 Task: Compare the reviews of different Airbnb properties to decide which one to book.
Action: Mouse moved to (580, 342)
Screenshot: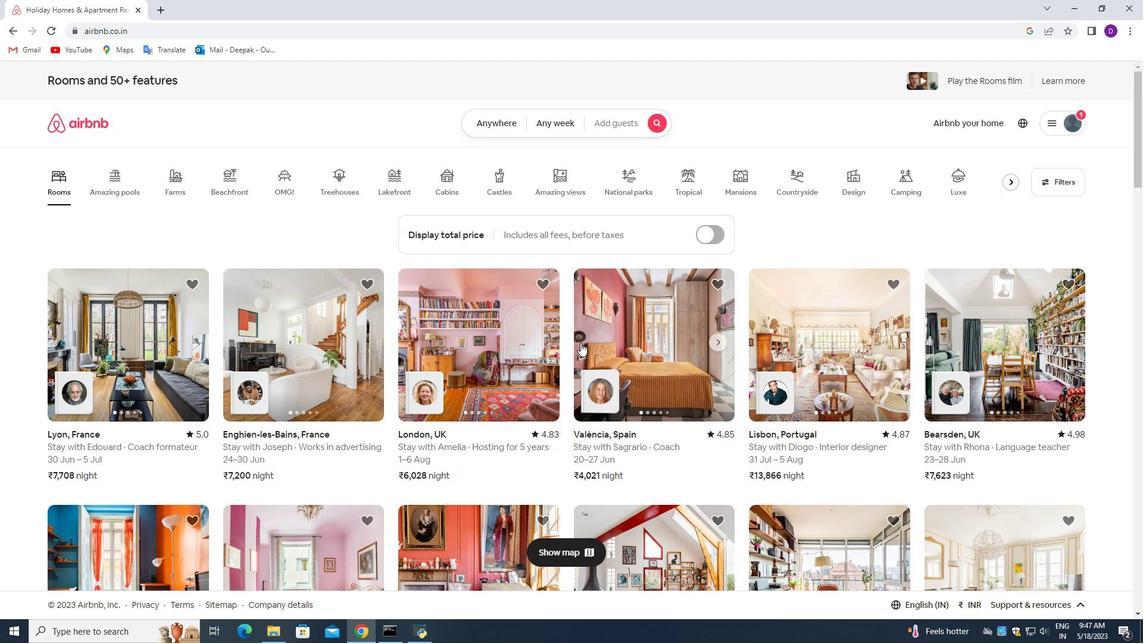 
Action: Mouse scrolled (580, 343) with delta (0, 0)
Screenshot: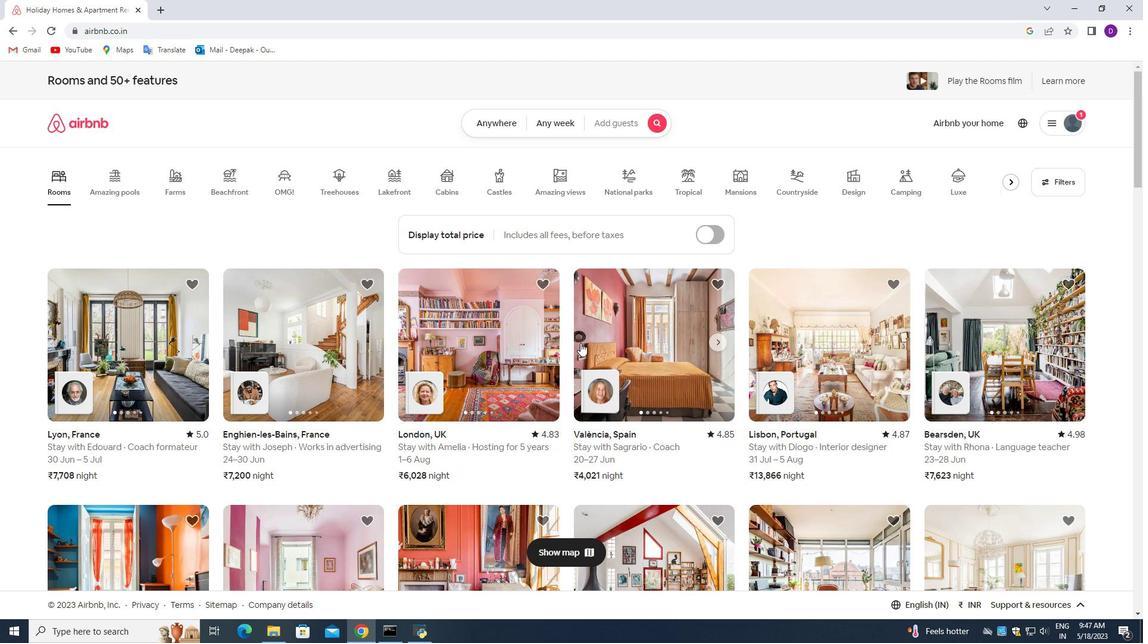 
Action: Mouse moved to (566, 342)
Screenshot: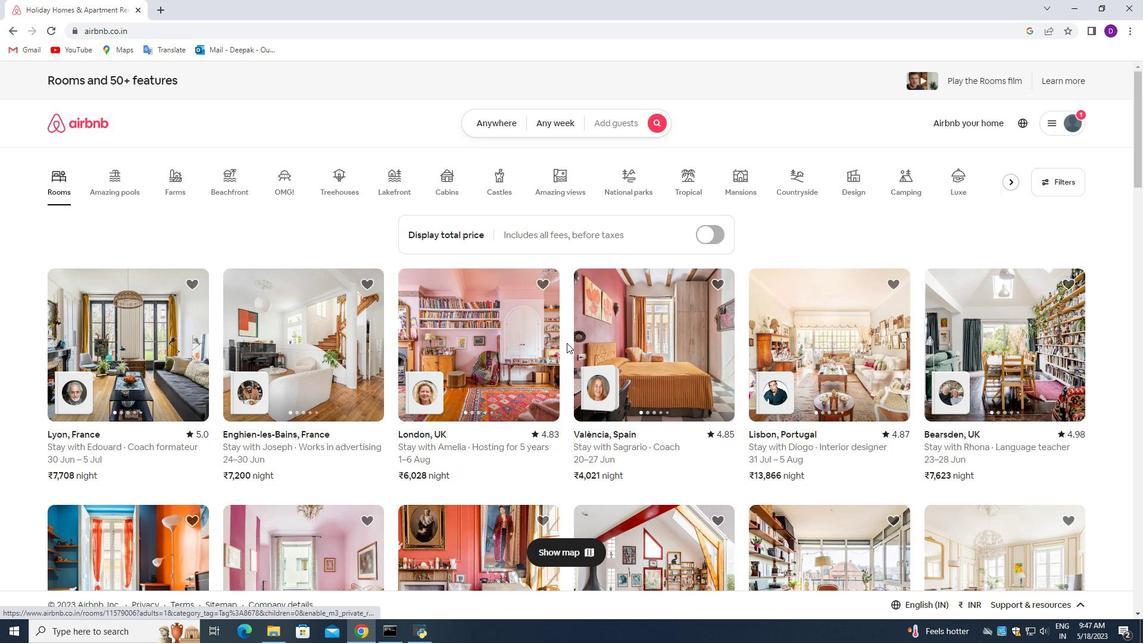 
Action: Mouse scrolled (566, 342) with delta (0, 0)
Screenshot: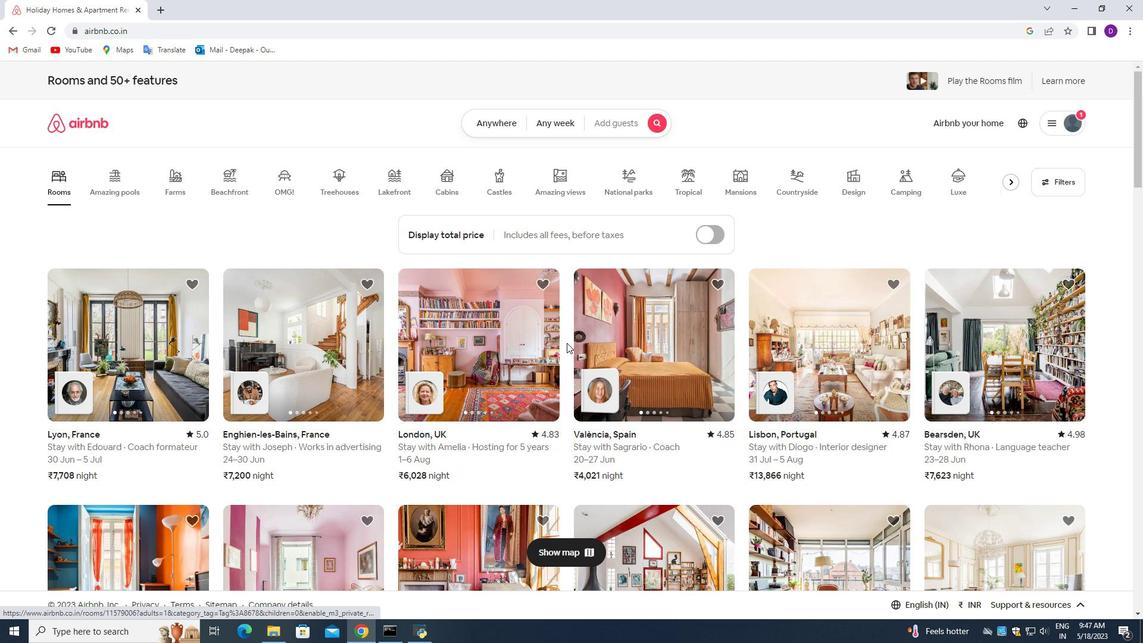 
Action: Mouse scrolled (566, 342) with delta (0, 0)
Screenshot: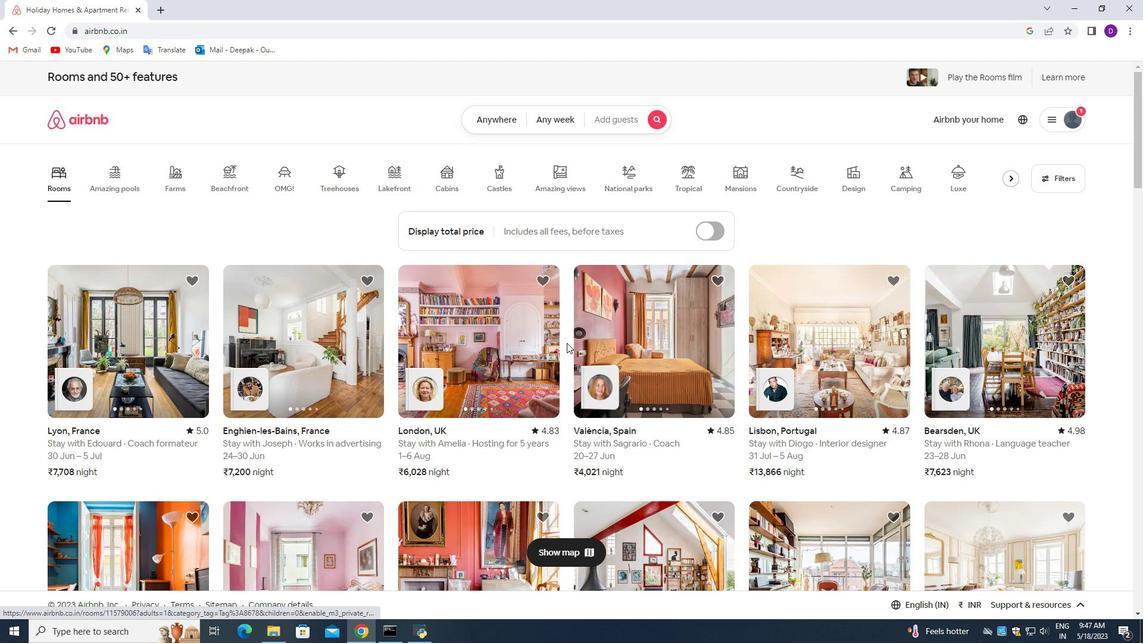 
Action: Mouse moved to (566, 342)
Screenshot: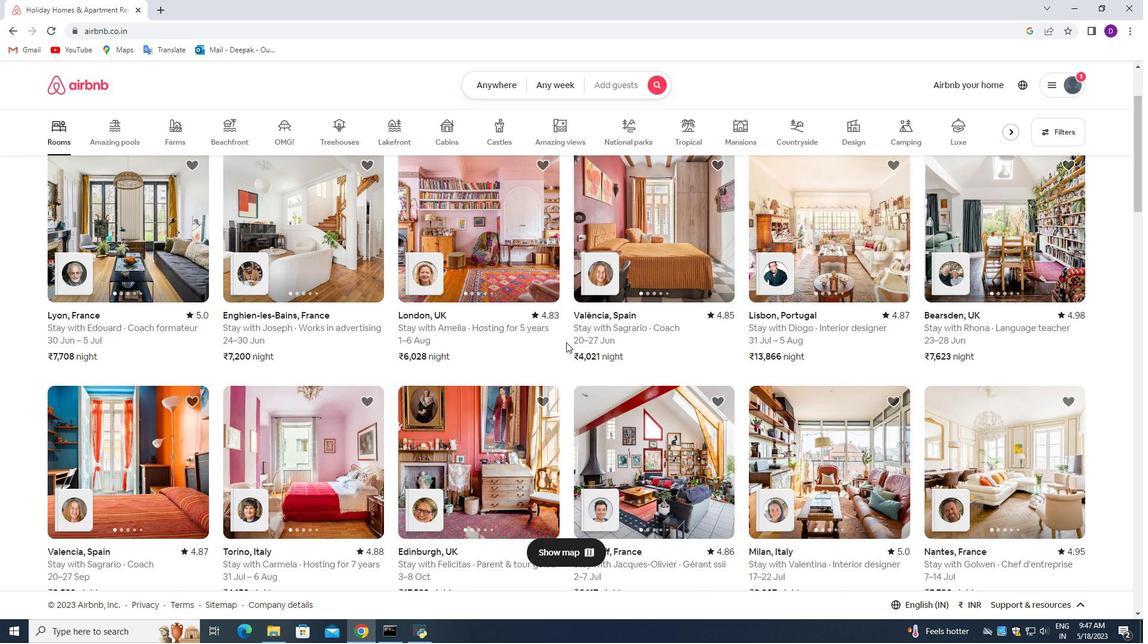 
Action: Mouse scrolled (566, 341) with delta (0, 0)
Screenshot: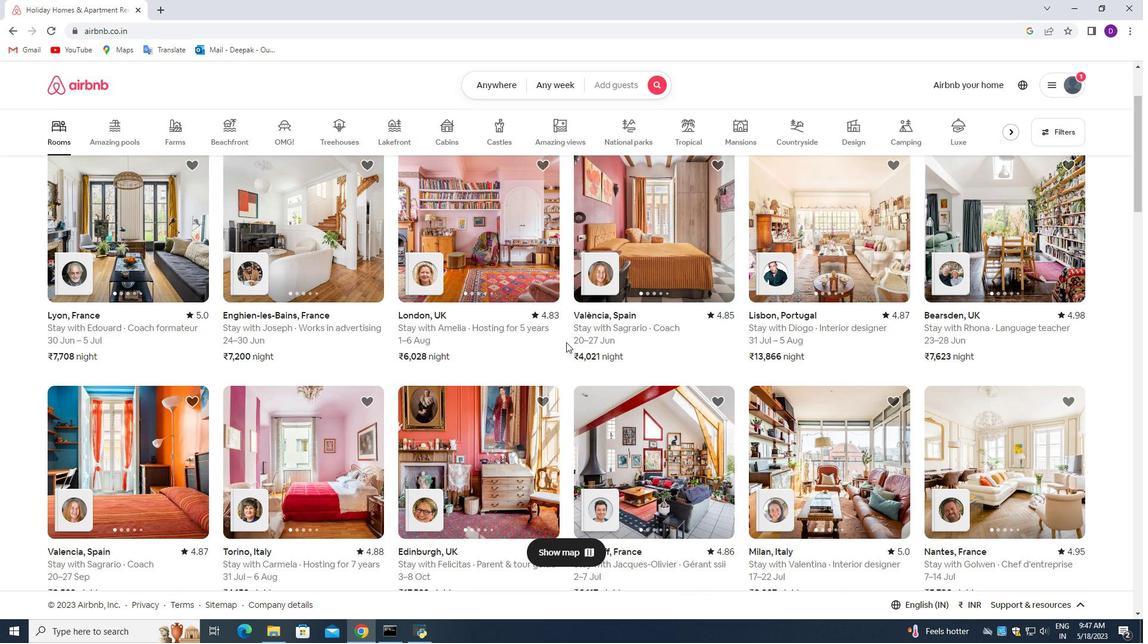 
Action: Mouse scrolled (566, 341) with delta (0, 0)
Screenshot: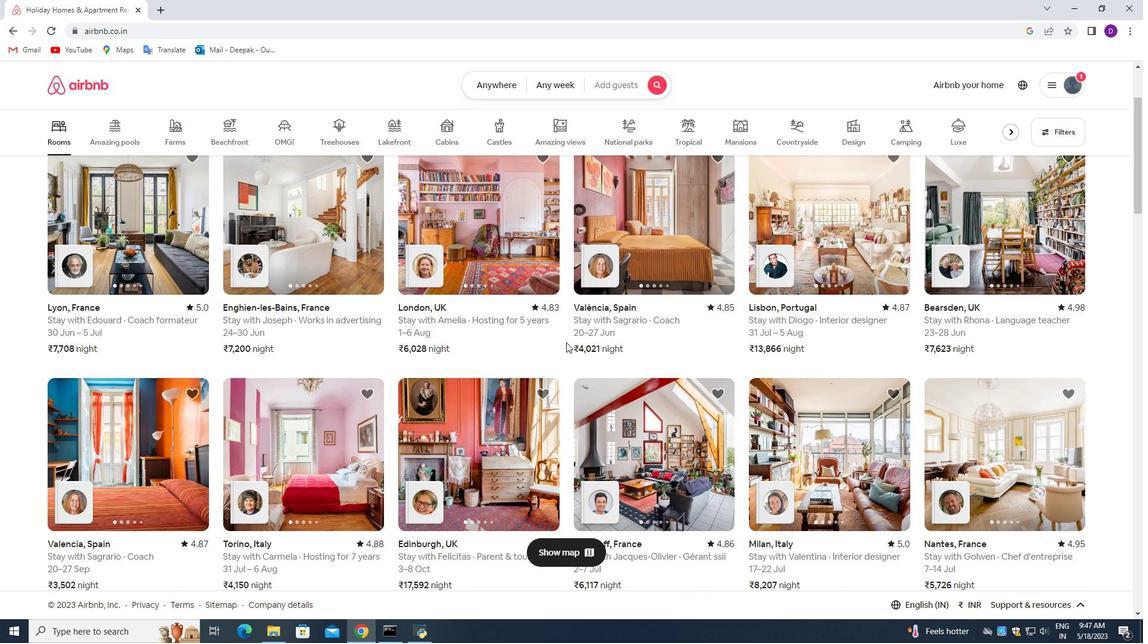 
Action: Mouse scrolled (566, 341) with delta (0, 0)
Screenshot: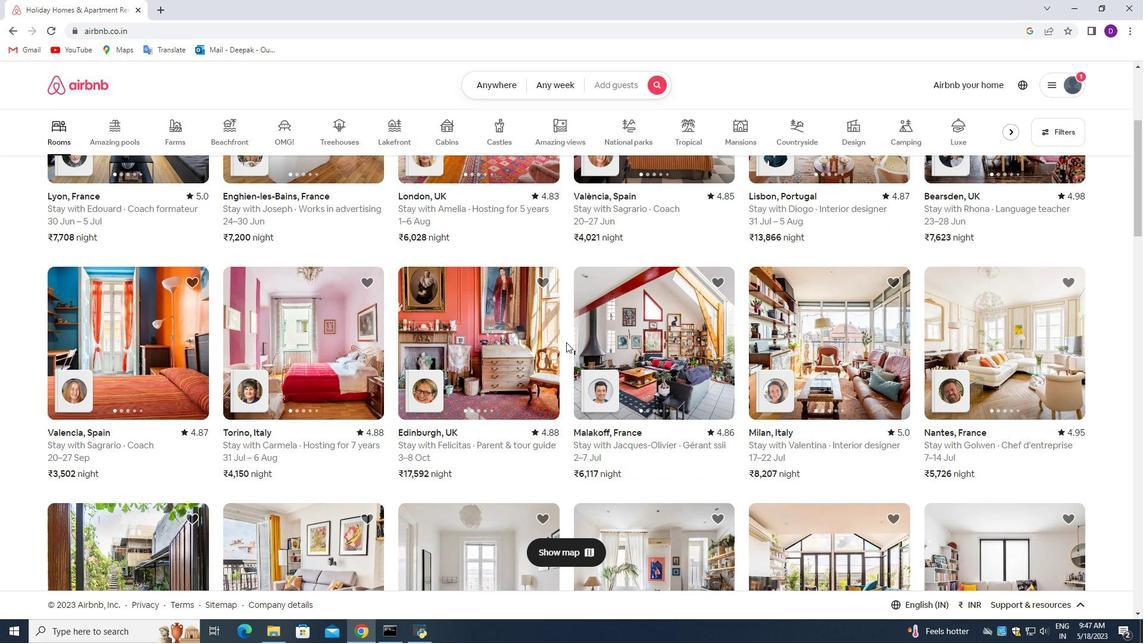 
Action: Mouse scrolled (566, 341) with delta (0, 0)
Screenshot: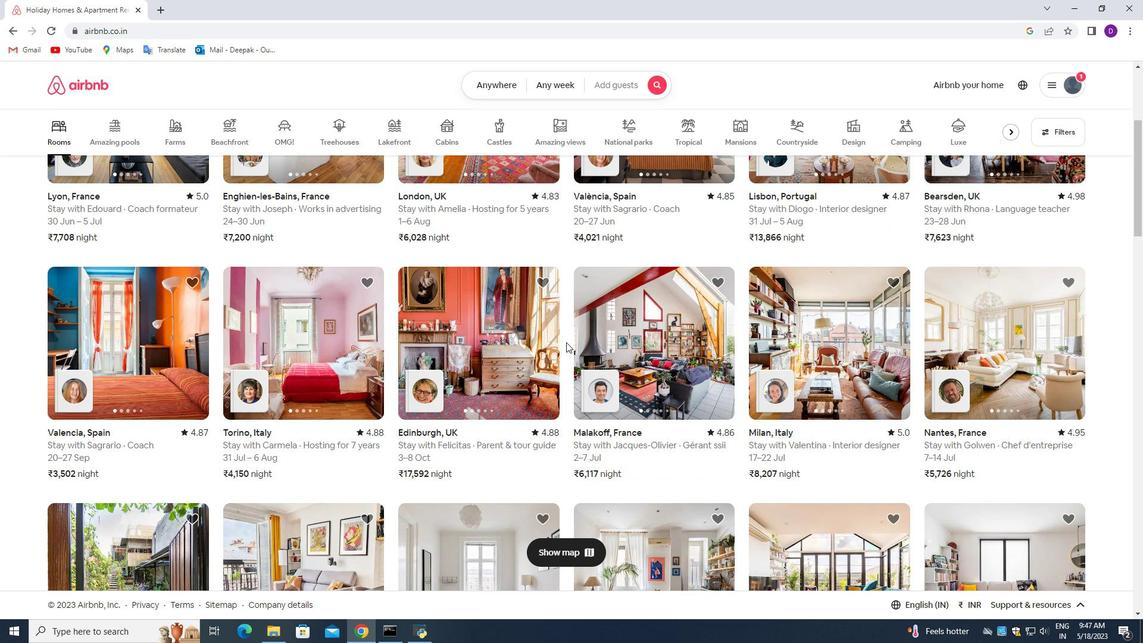 
Action: Mouse scrolled (566, 341) with delta (0, 0)
Screenshot: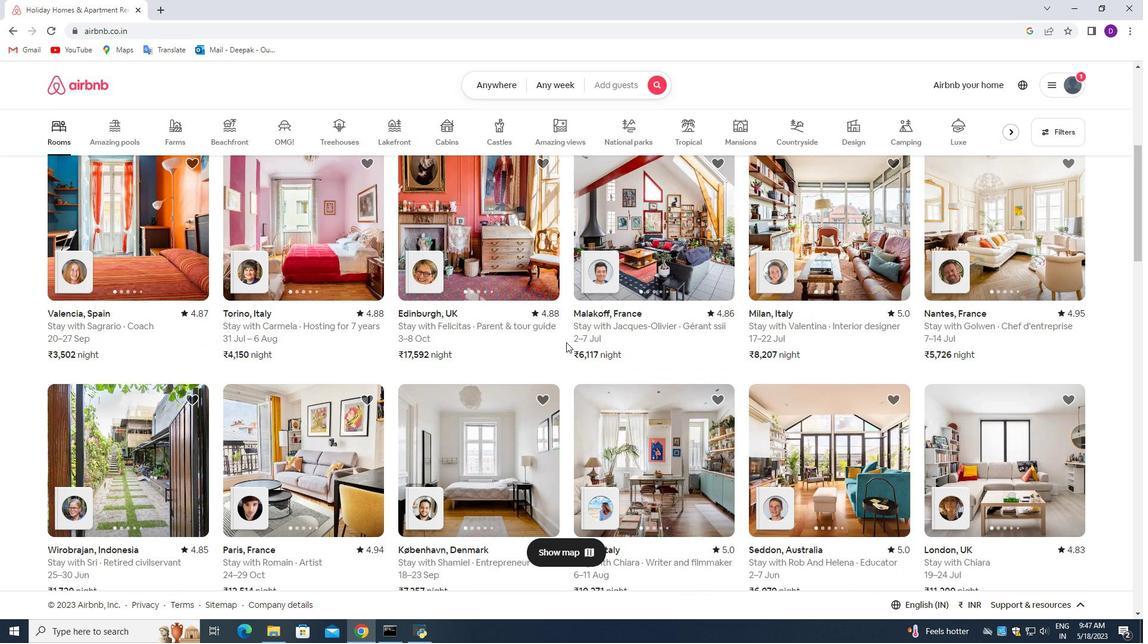 
Action: Mouse scrolled (566, 341) with delta (0, 0)
Screenshot: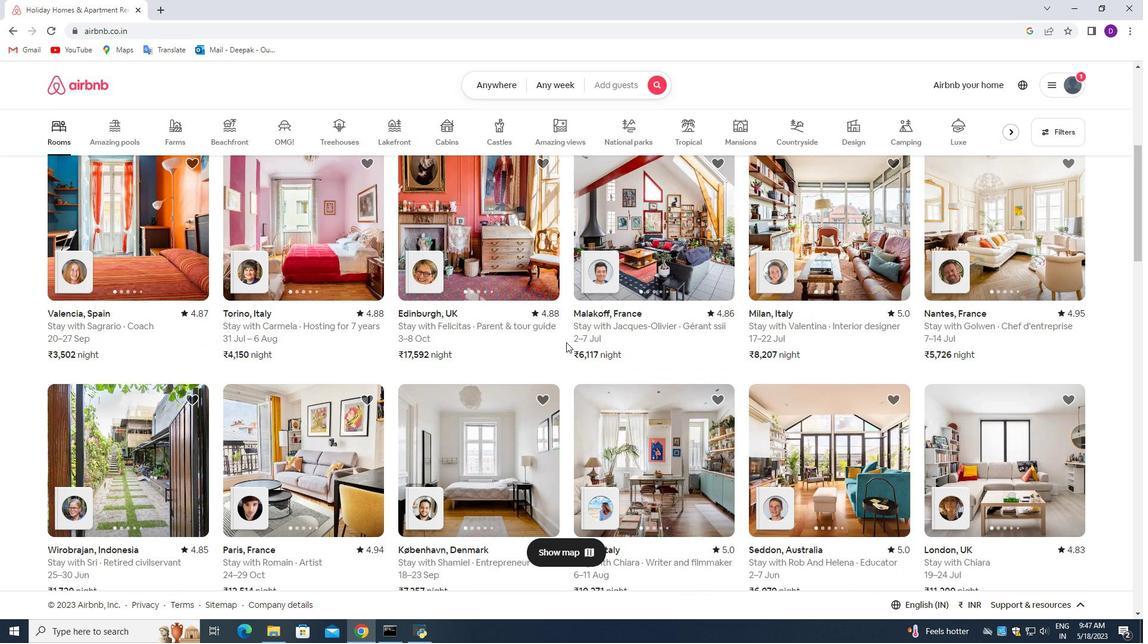 
Action: Mouse scrolled (566, 341) with delta (0, 0)
Screenshot: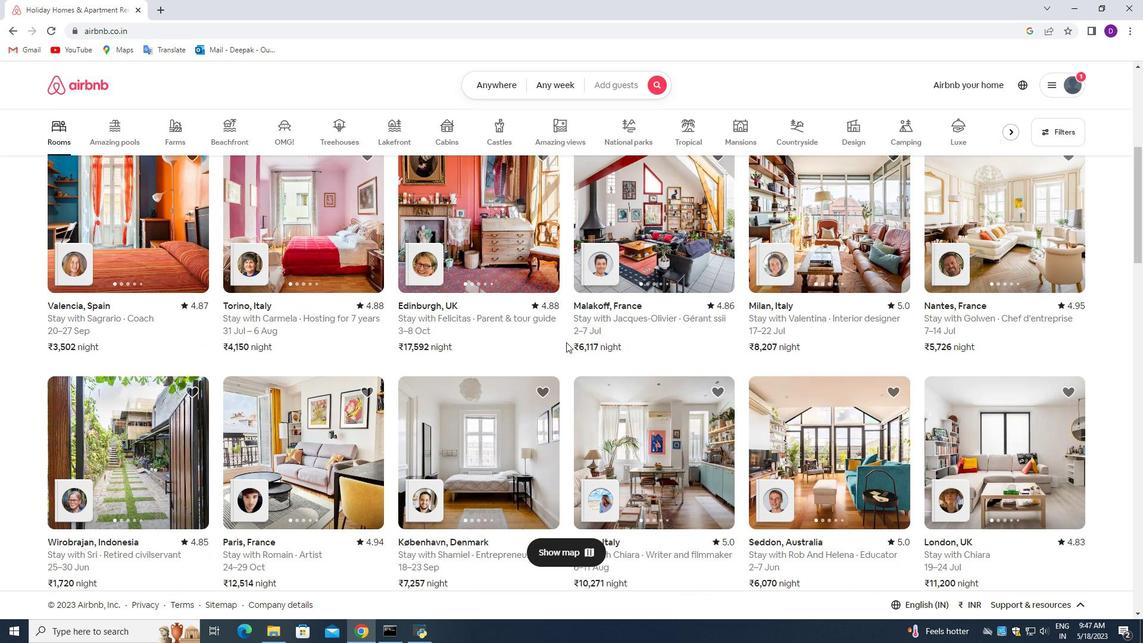 
Action: Mouse scrolled (566, 341) with delta (0, 0)
Screenshot: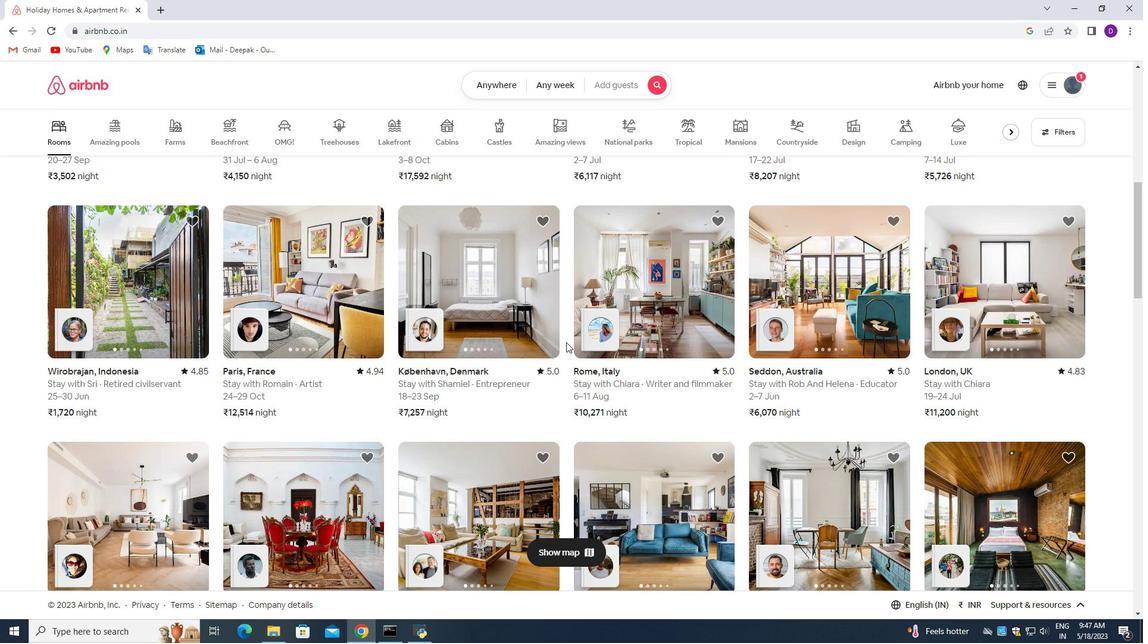 
Action: Mouse scrolled (566, 341) with delta (0, 0)
Screenshot: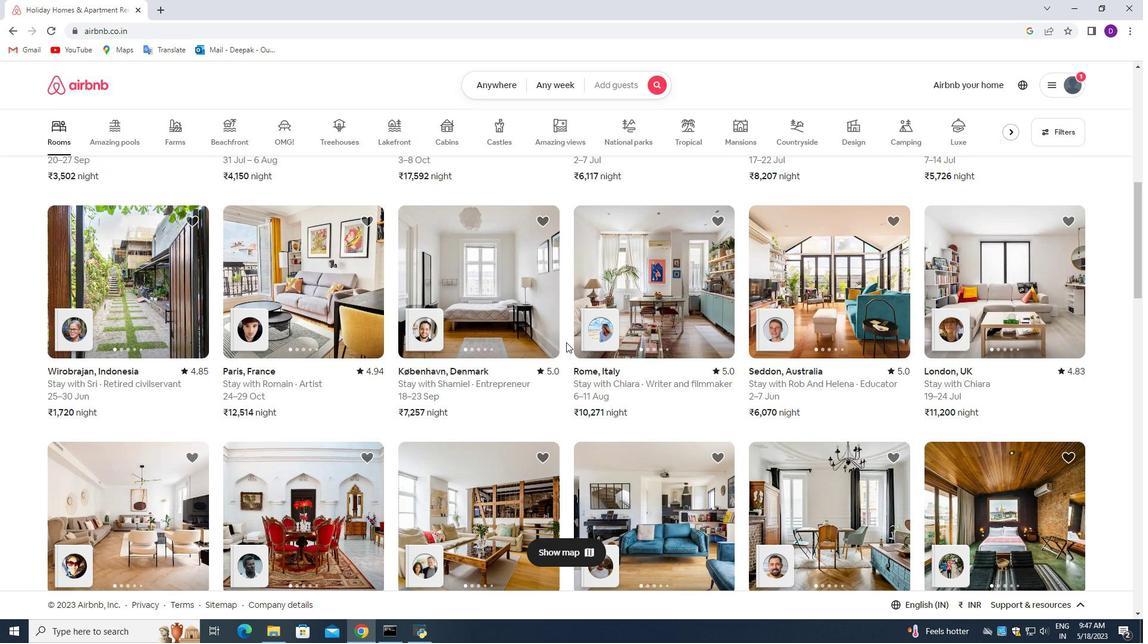 
Action: Mouse scrolled (566, 341) with delta (0, 0)
Screenshot: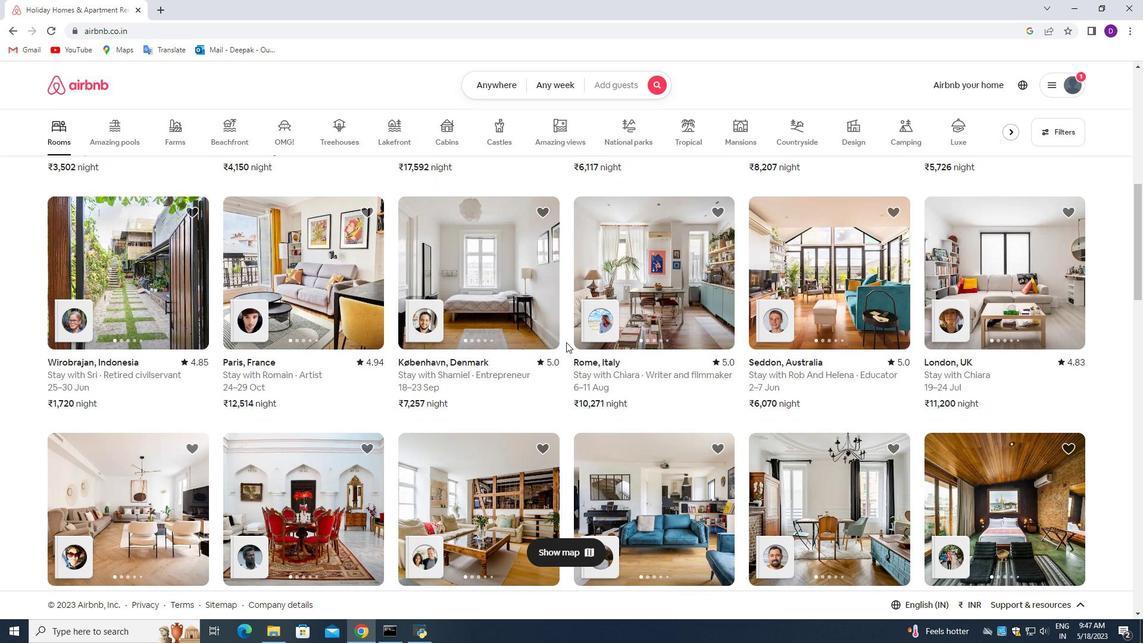 
Action: Mouse scrolled (566, 341) with delta (0, 0)
Screenshot: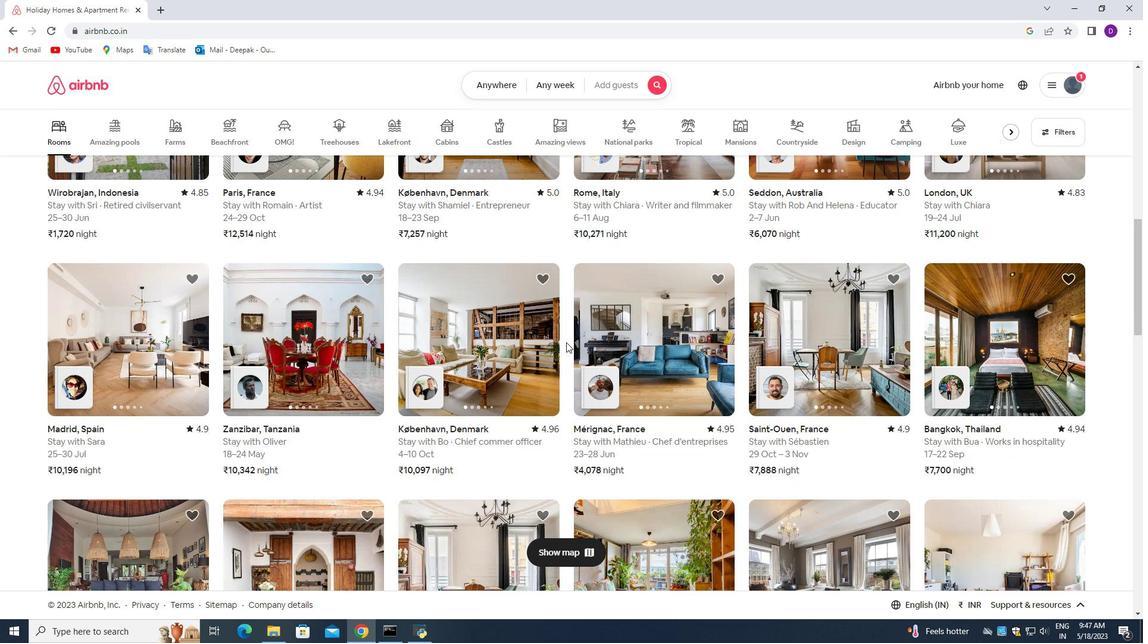 
Action: Mouse scrolled (566, 341) with delta (0, 0)
Screenshot: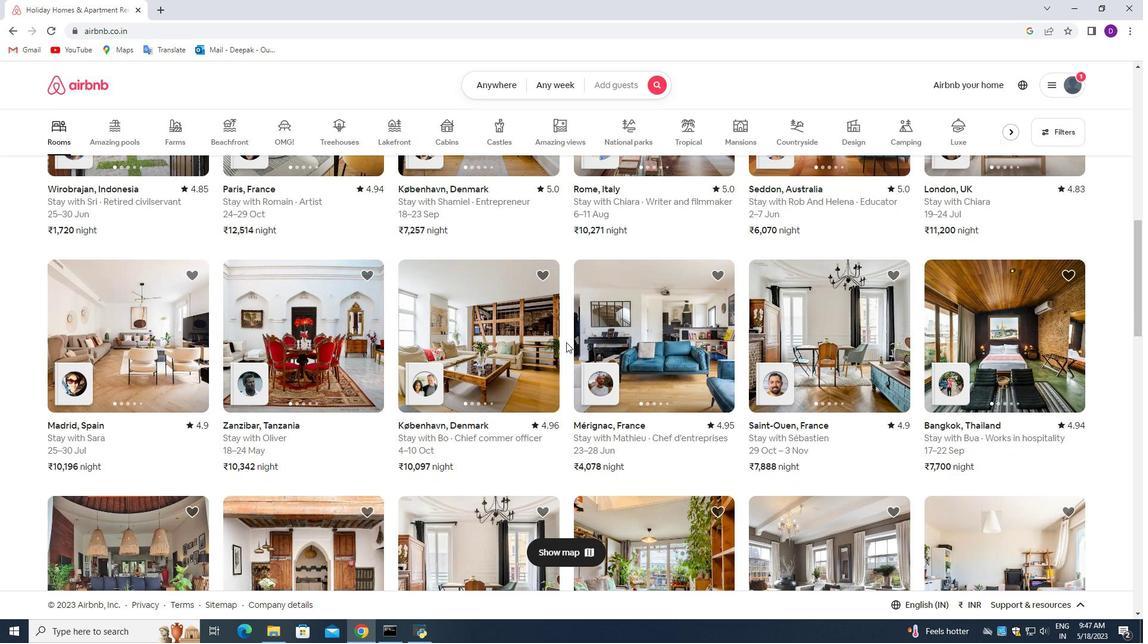 
Action: Mouse scrolled (566, 341) with delta (0, 0)
Screenshot: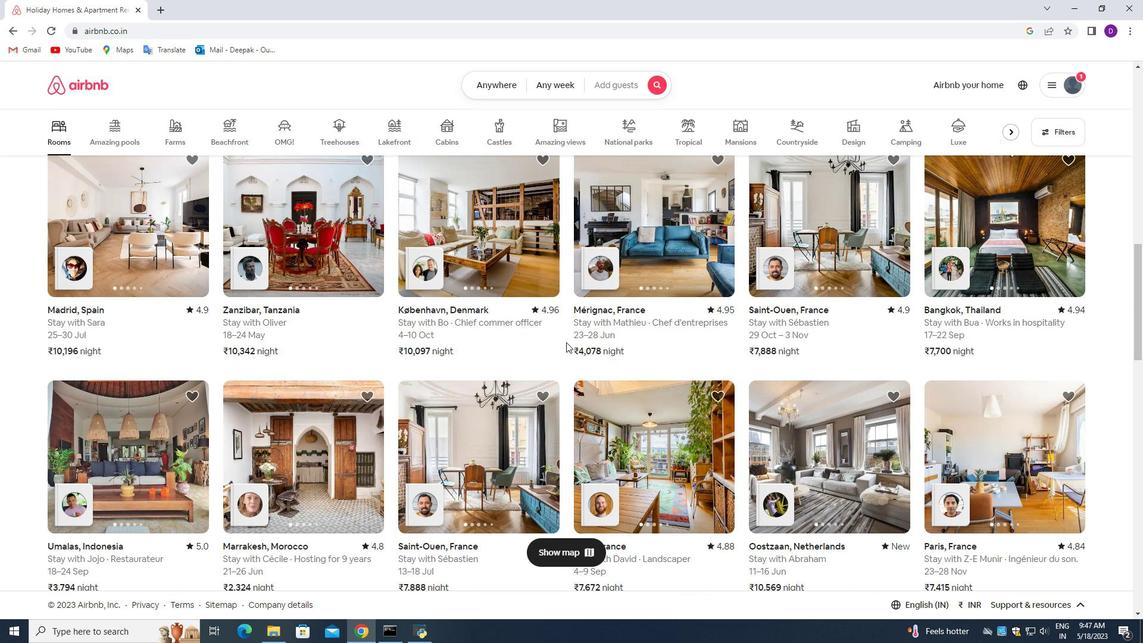 
Action: Mouse scrolled (566, 341) with delta (0, 0)
Screenshot: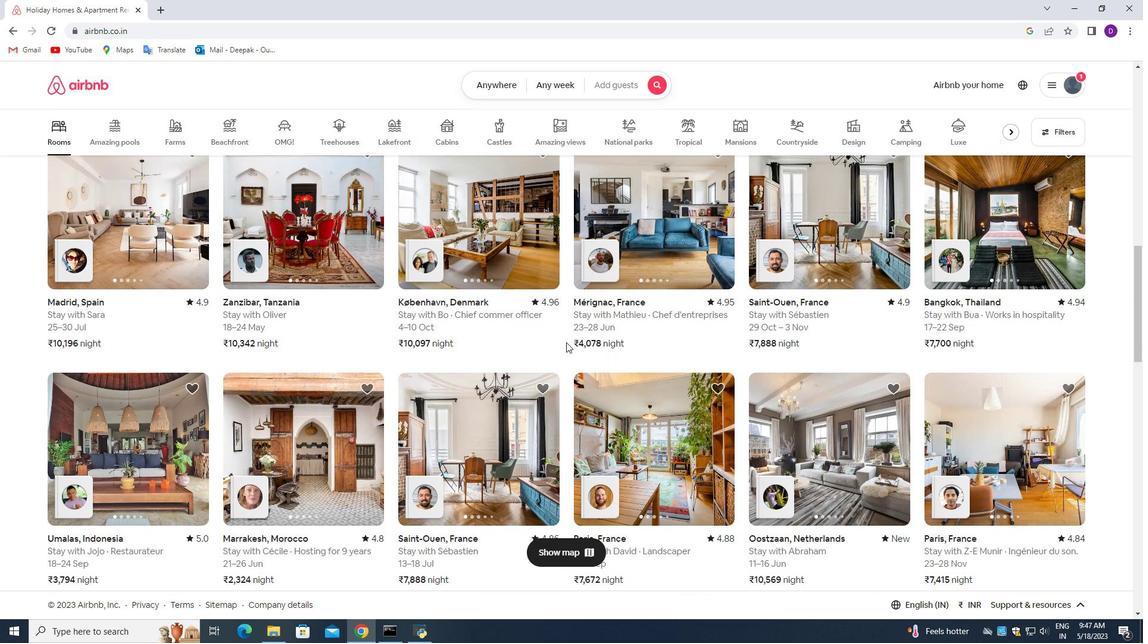 
Action: Mouse scrolled (566, 341) with delta (0, 0)
Screenshot: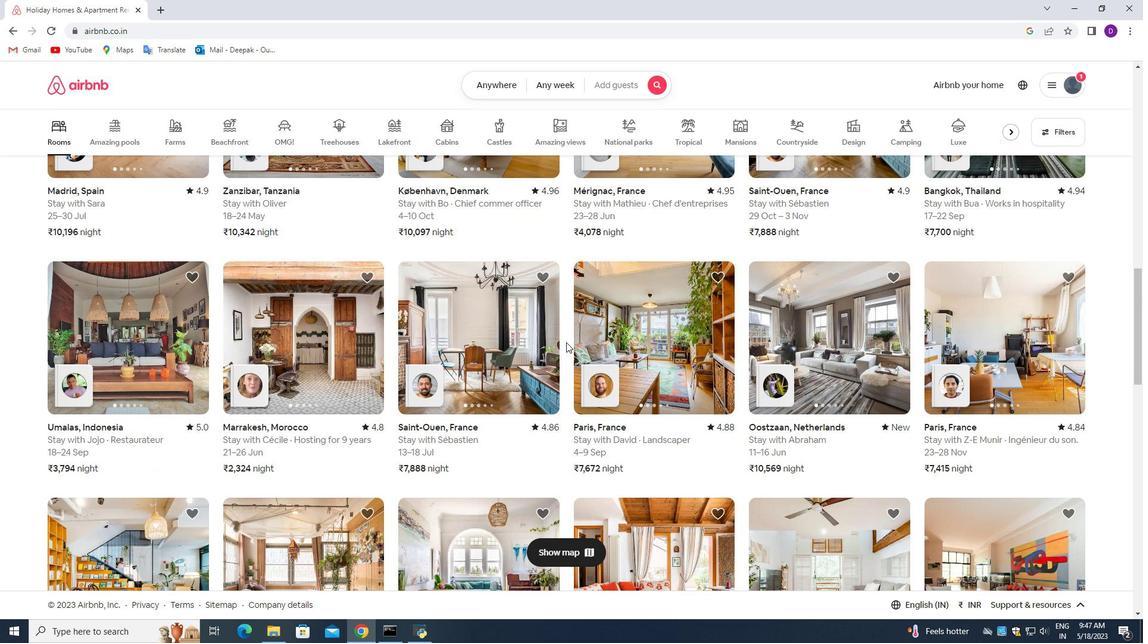
Action: Mouse scrolled (566, 341) with delta (0, 0)
Screenshot: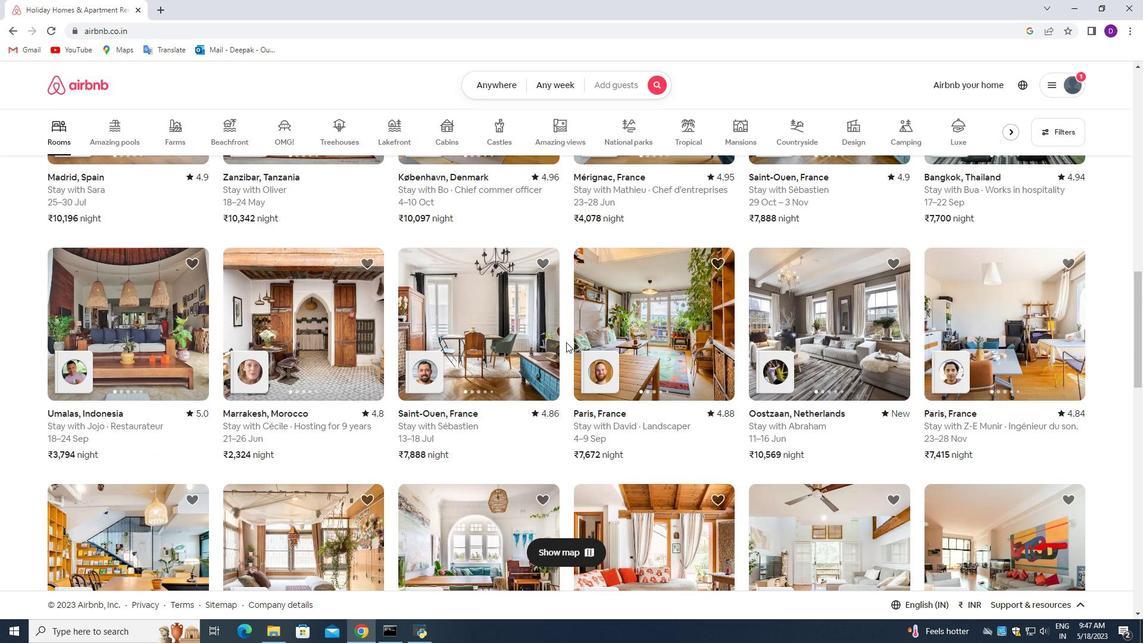 
Action: Mouse scrolled (566, 341) with delta (0, 0)
Screenshot: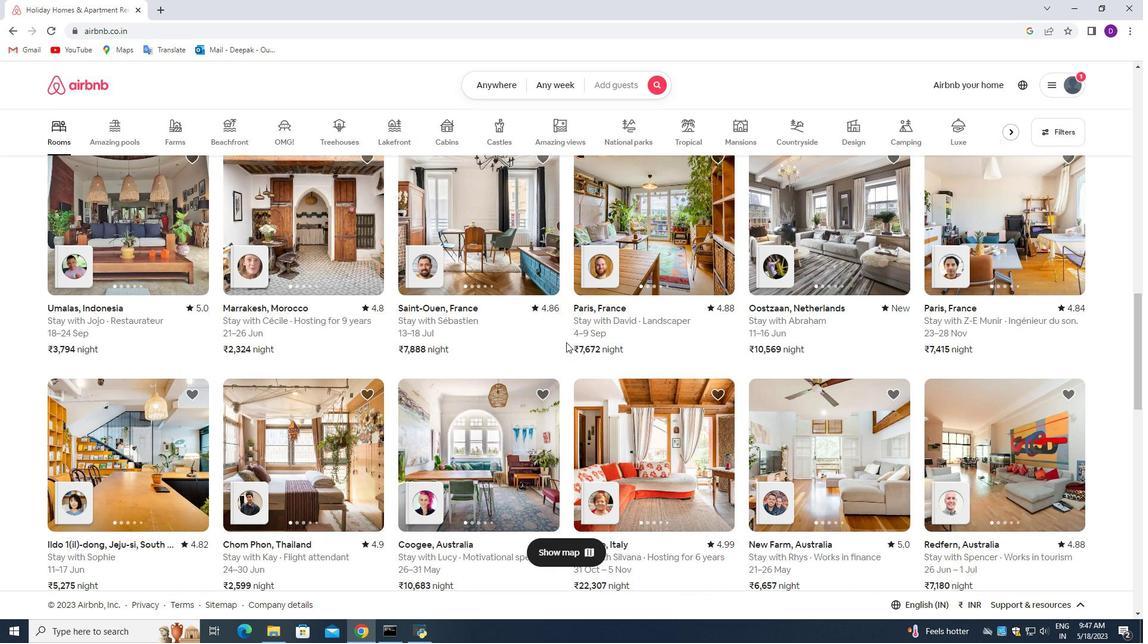 
Action: Mouse scrolled (566, 341) with delta (0, 0)
Screenshot: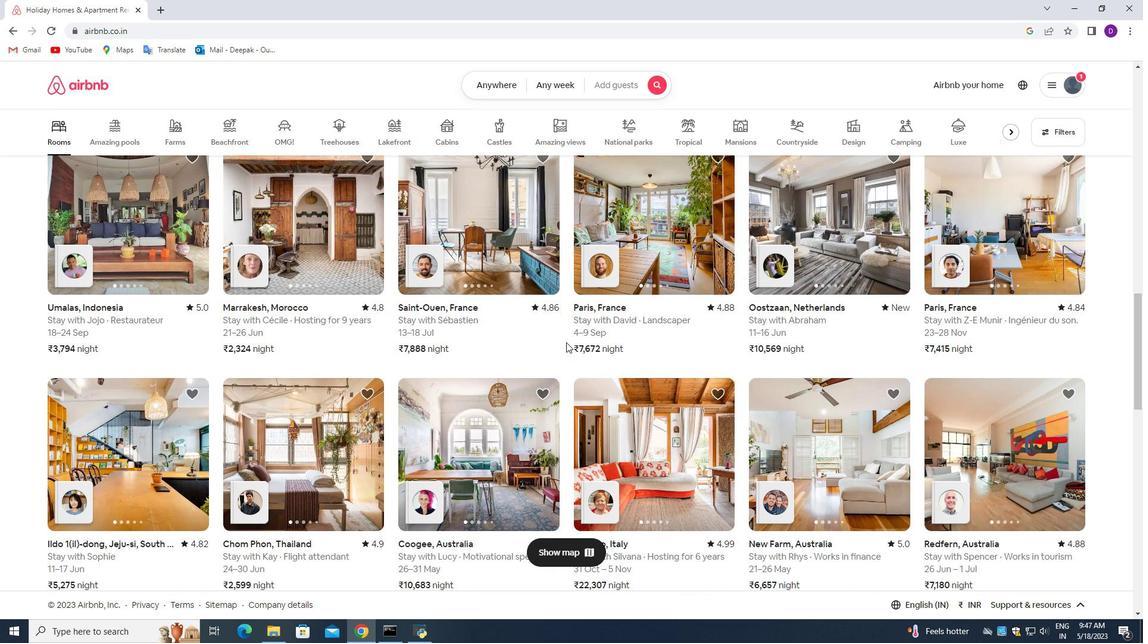 
Action: Mouse scrolled (566, 341) with delta (0, 0)
Screenshot: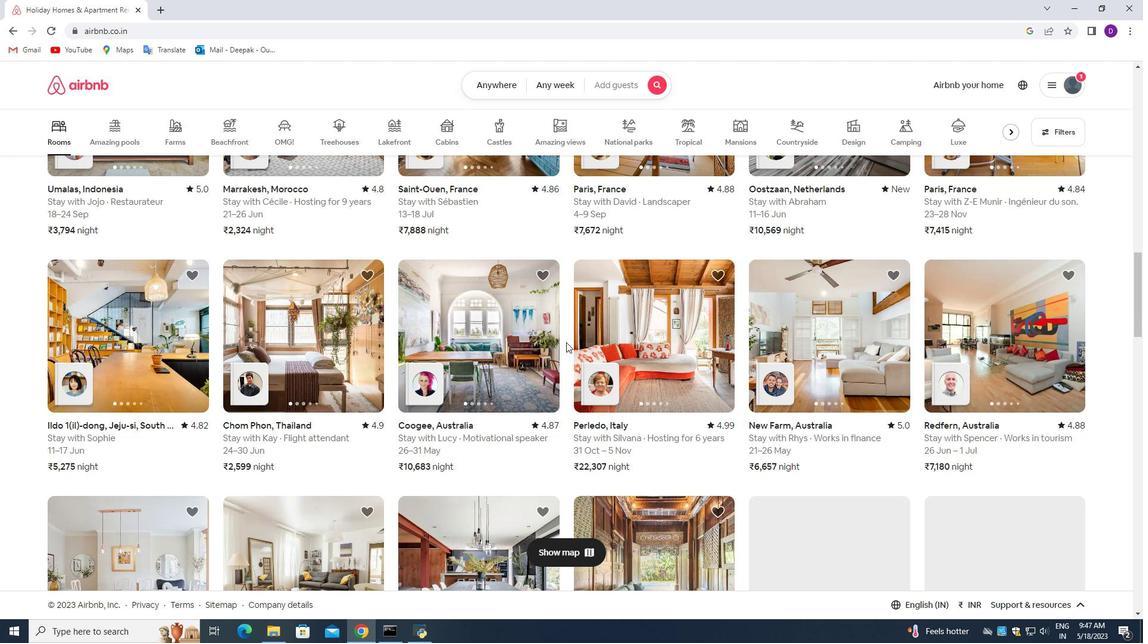 
Action: Mouse scrolled (566, 341) with delta (0, 0)
Screenshot: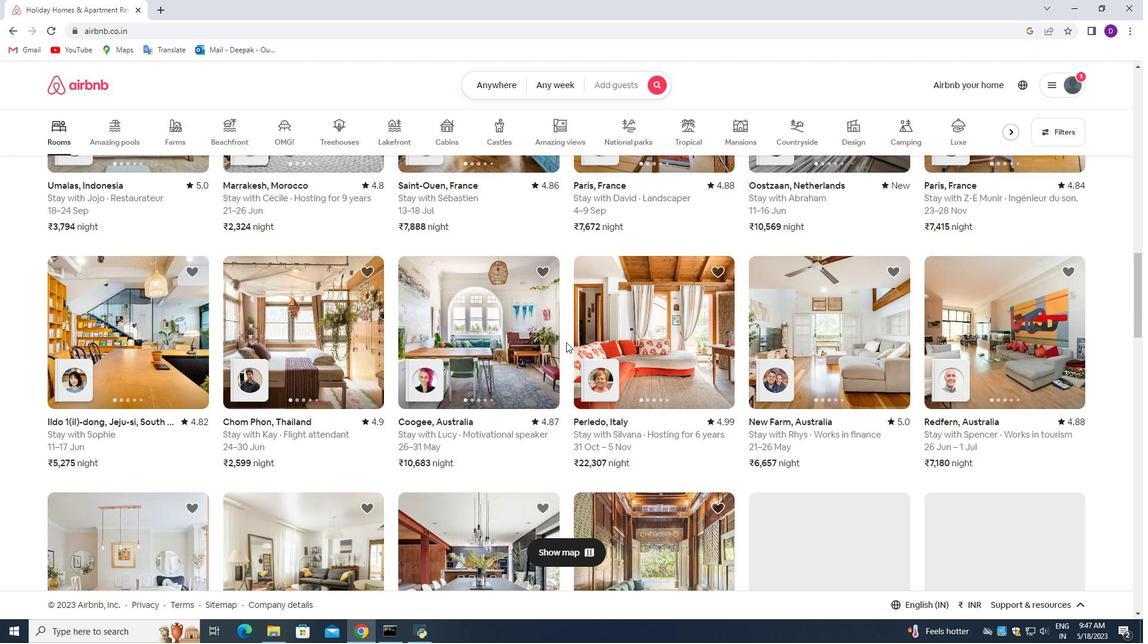 
Action: Mouse moved to (565, 342)
Screenshot: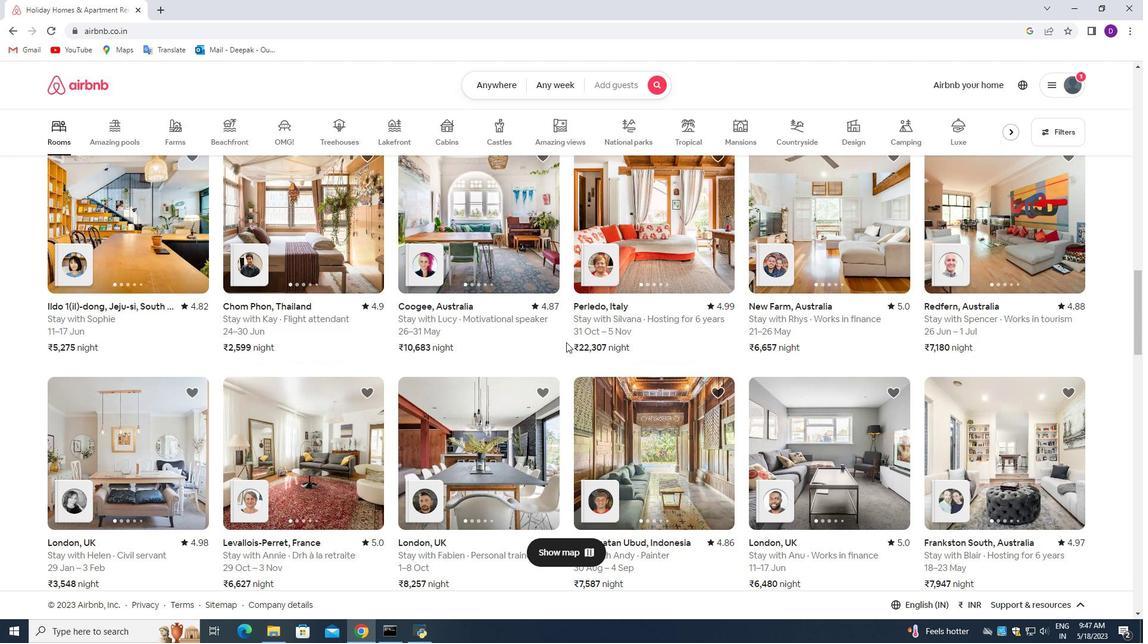 
Action: Mouse scrolled (565, 341) with delta (0, 0)
Screenshot: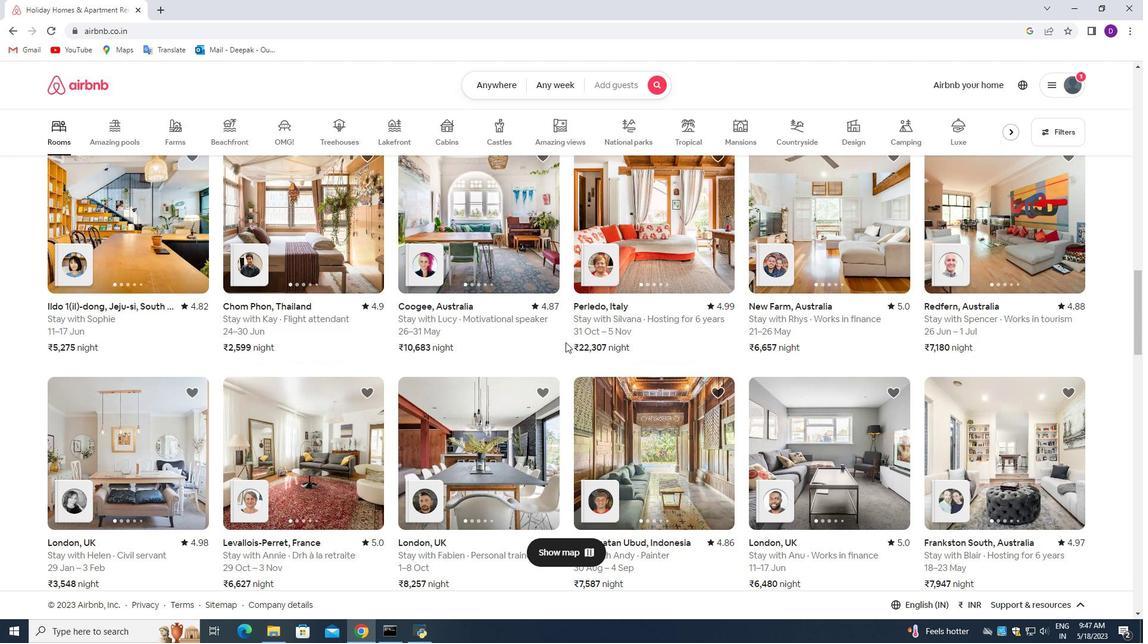 
Action: Mouse scrolled (565, 341) with delta (0, 0)
Screenshot: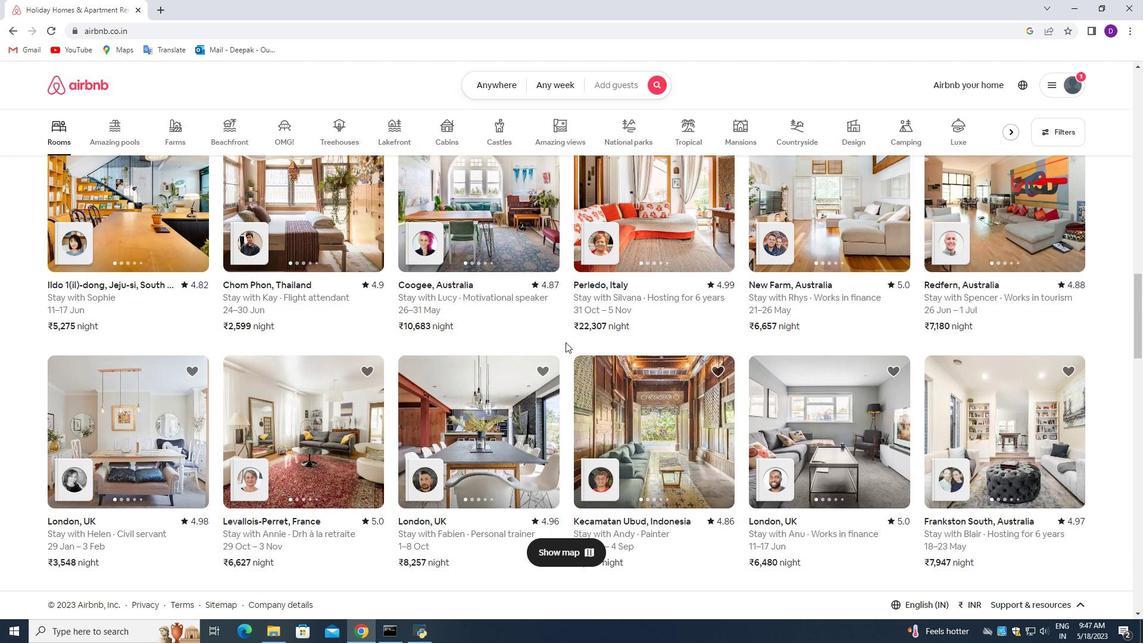 
Action: Mouse moved to (565, 339)
Screenshot: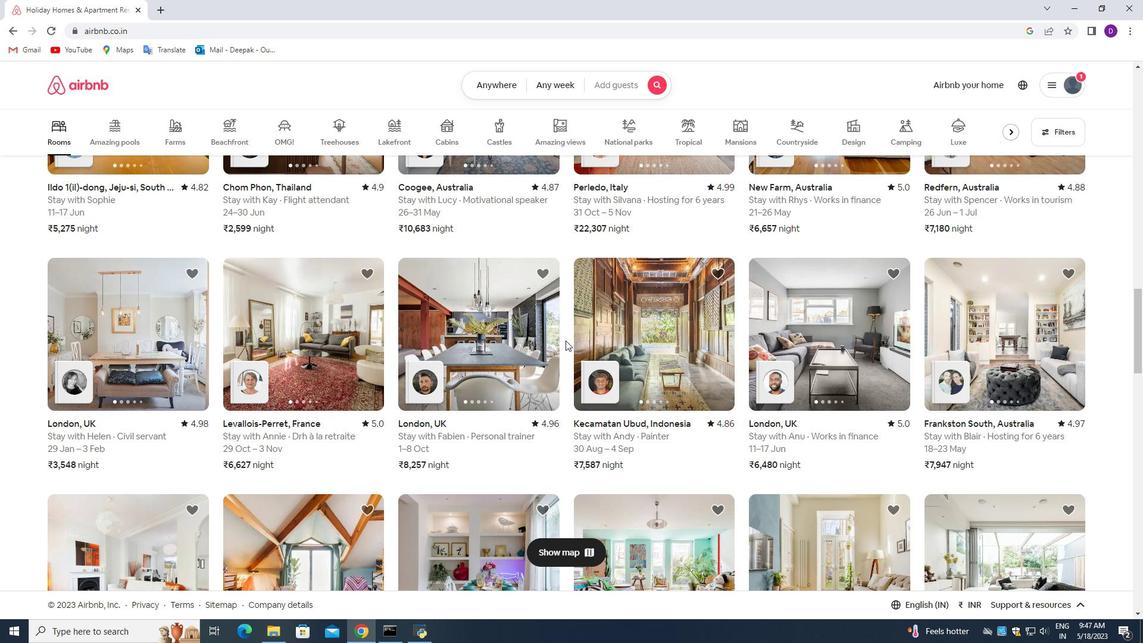 
Action: Mouse scrolled (565, 340) with delta (0, 0)
Screenshot: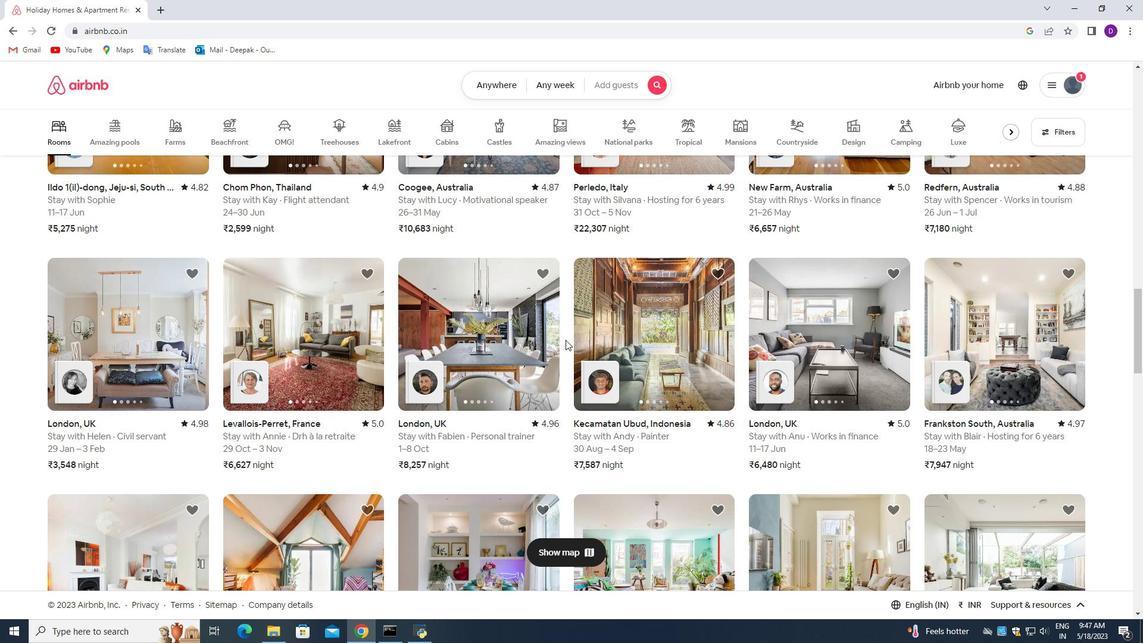
Action: Mouse scrolled (565, 340) with delta (0, 0)
Screenshot: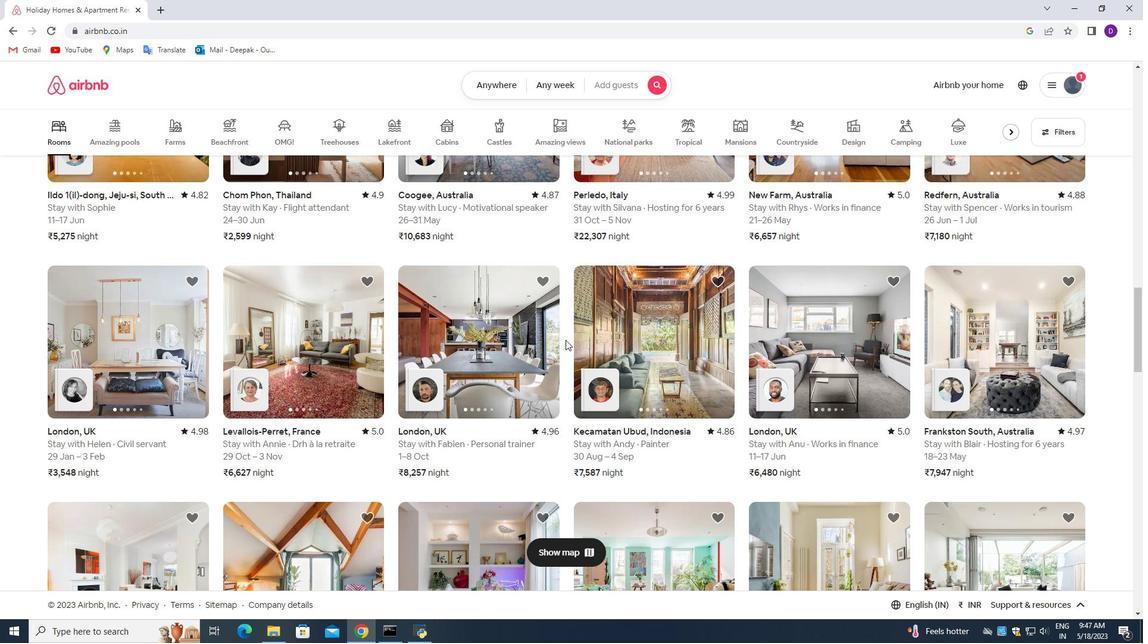 
Action: Mouse scrolled (565, 340) with delta (0, 0)
Screenshot: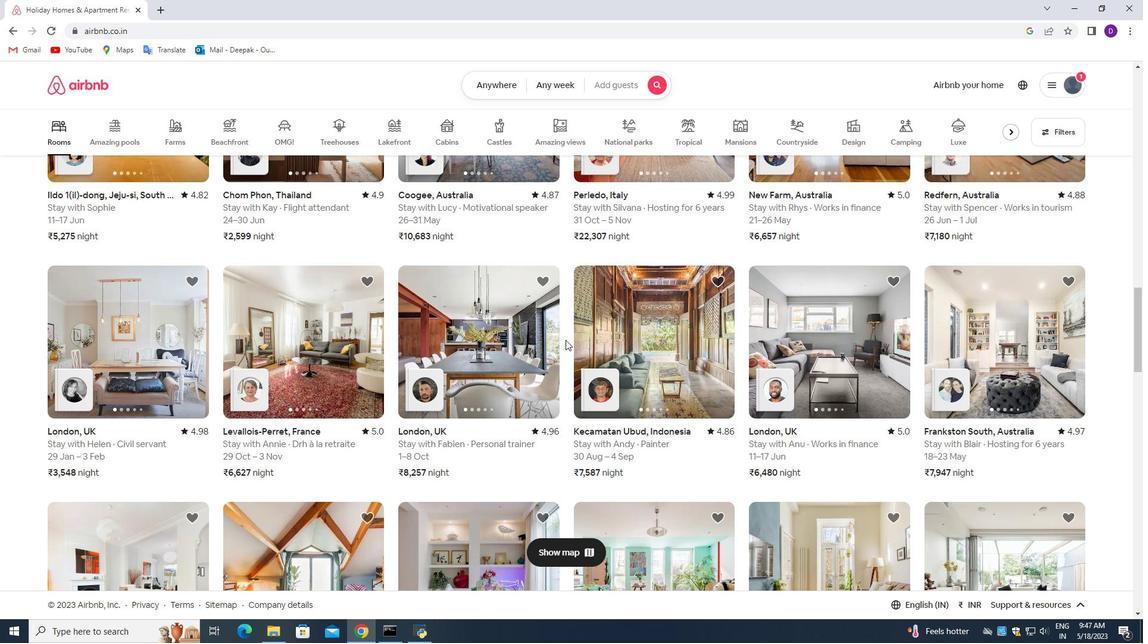 
Action: Mouse scrolled (565, 340) with delta (0, 0)
Screenshot: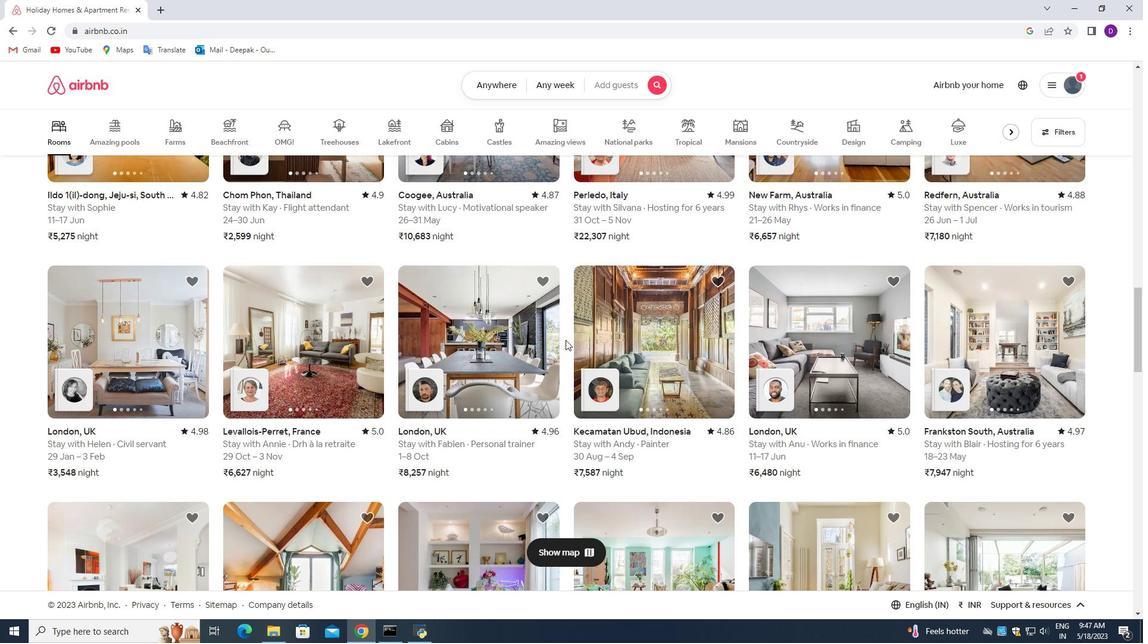 
Action: Mouse scrolled (565, 340) with delta (0, 0)
Screenshot: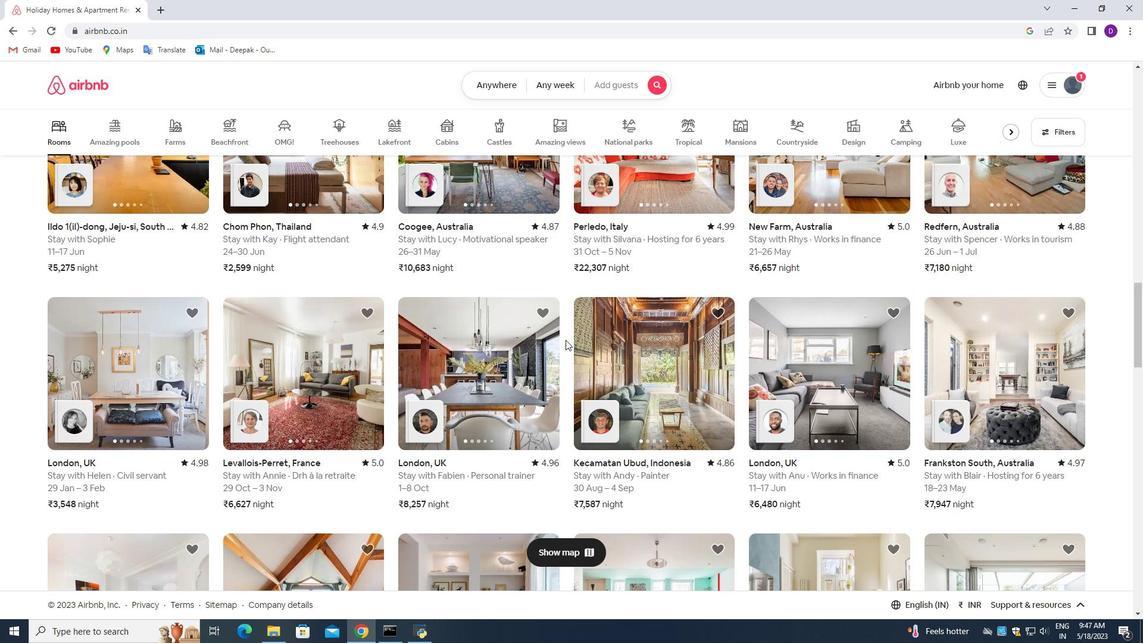 
Action: Mouse scrolled (565, 340) with delta (0, 0)
Screenshot: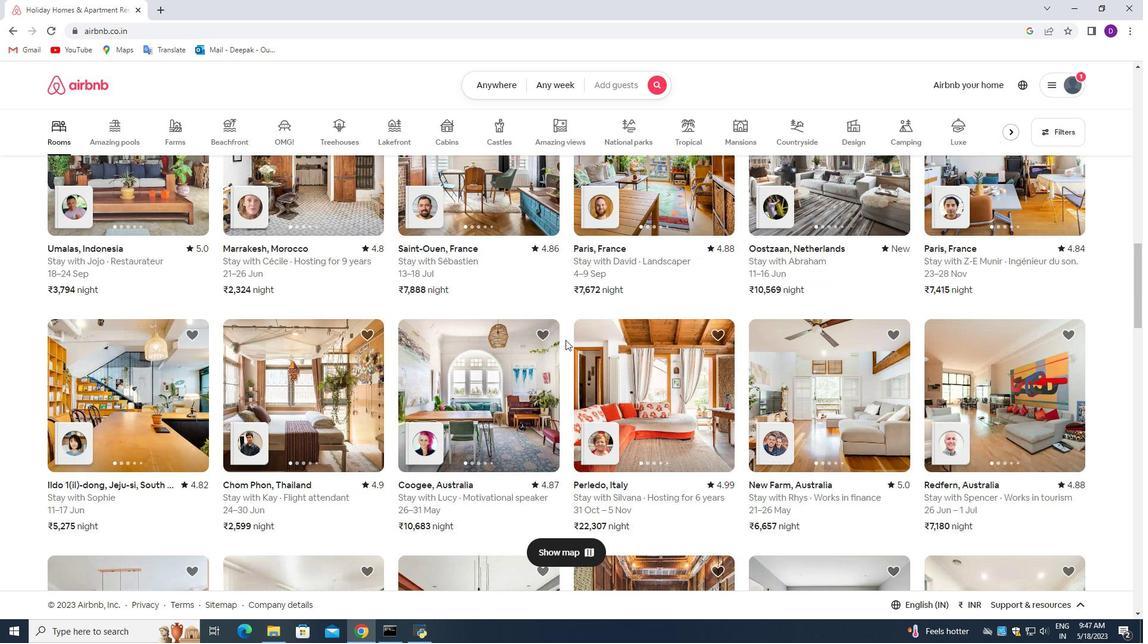 
Action: Mouse scrolled (565, 340) with delta (0, 0)
Screenshot: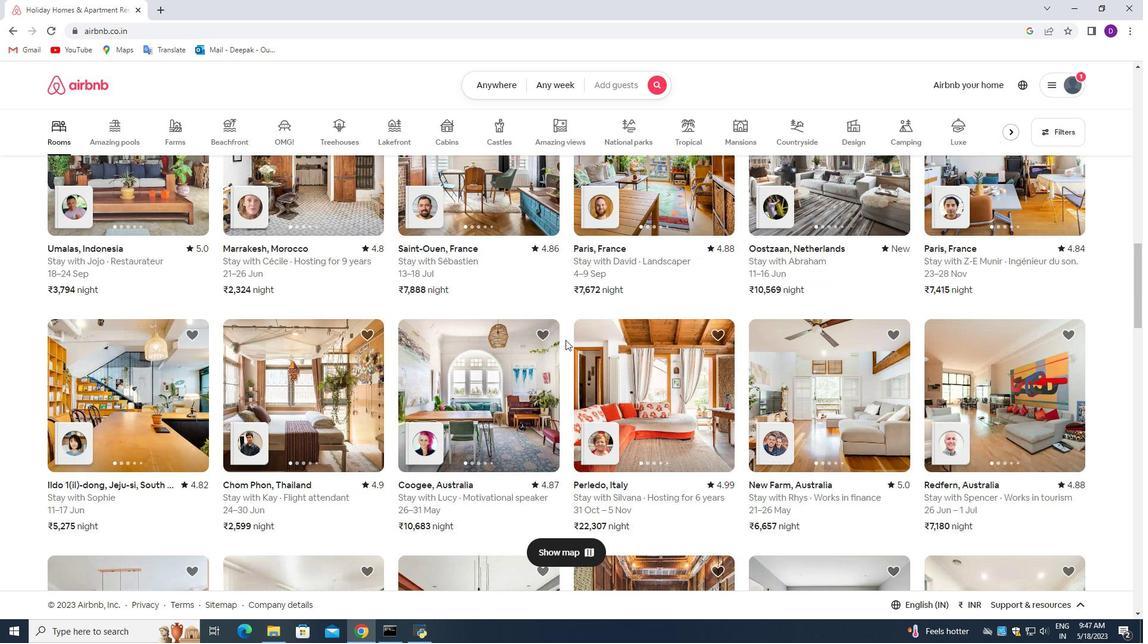 
Action: Mouse scrolled (565, 340) with delta (0, 0)
Screenshot: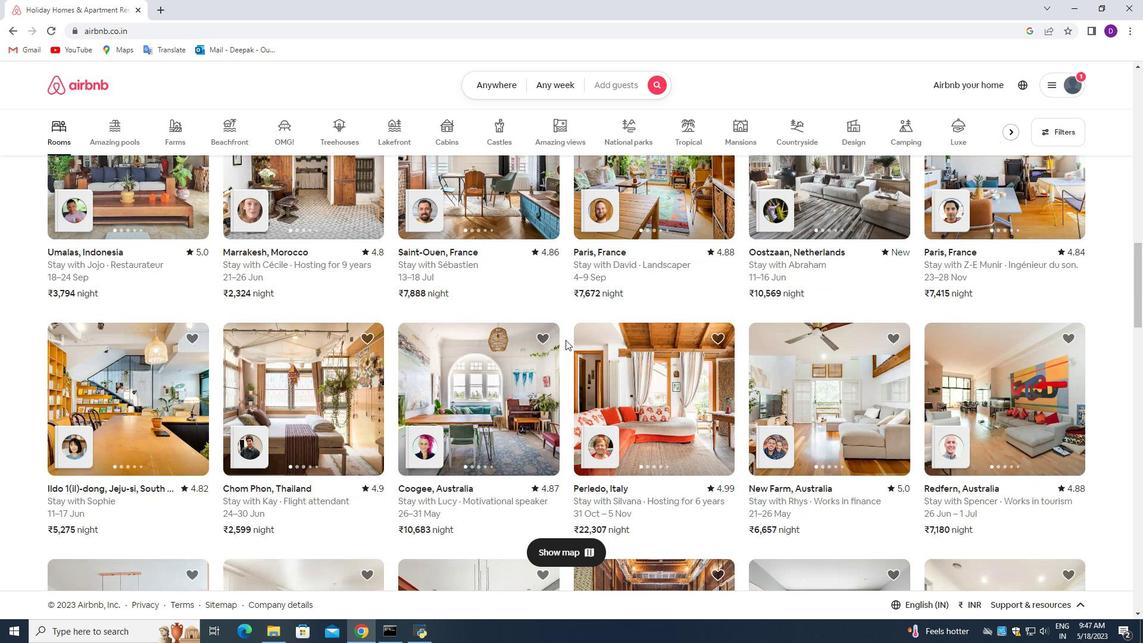 
Action: Mouse scrolled (565, 340) with delta (0, 0)
Screenshot: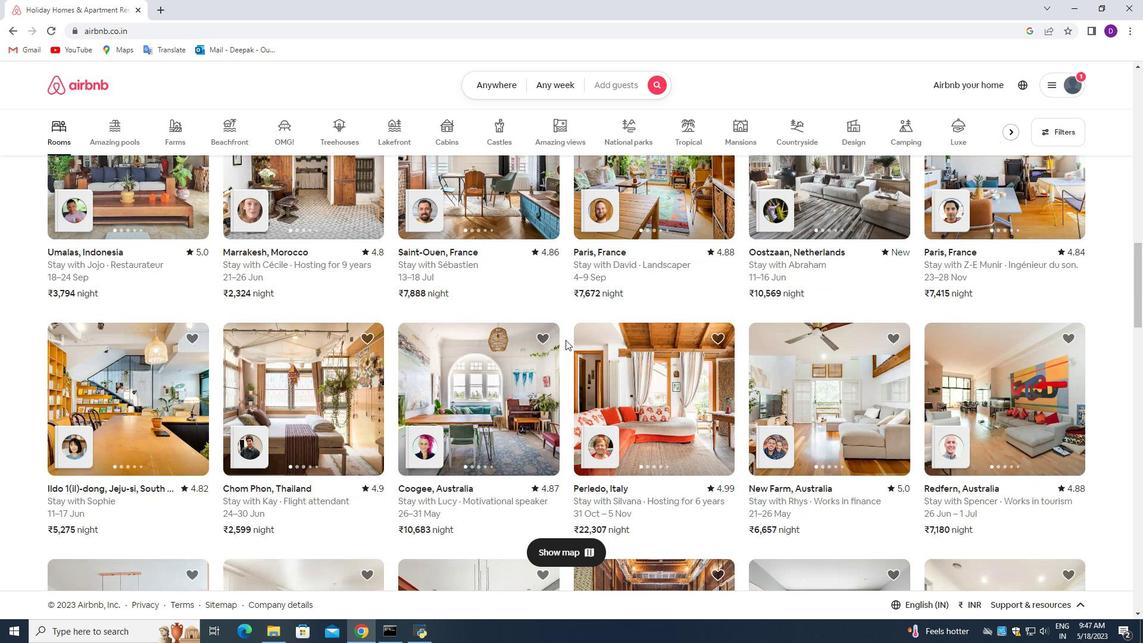 
Action: Mouse scrolled (565, 340) with delta (0, 0)
Screenshot: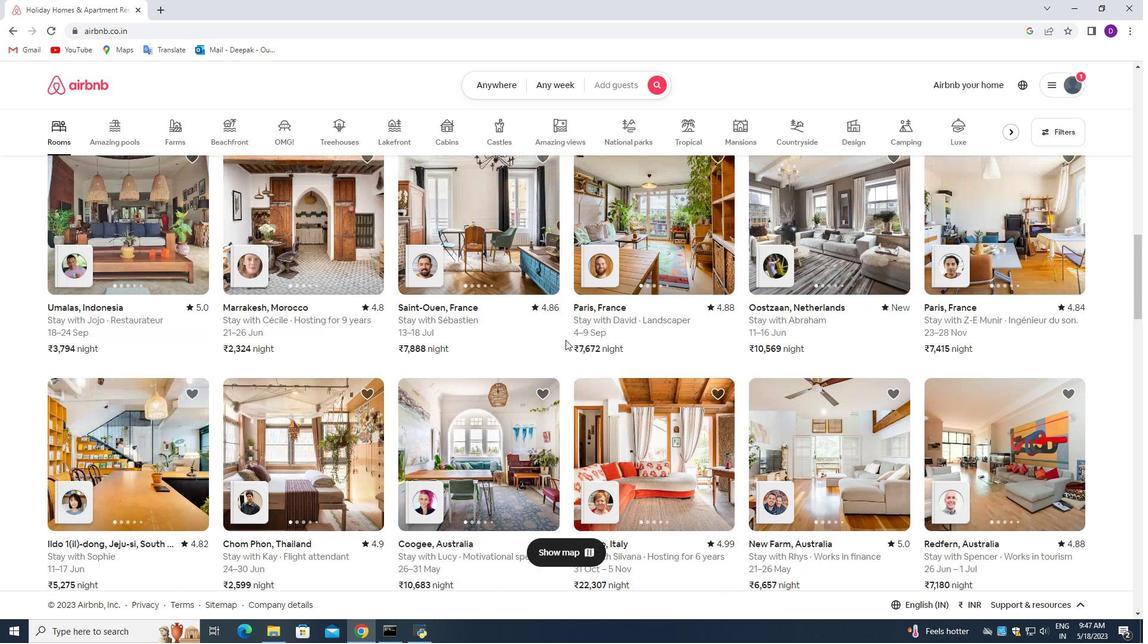 
Action: Mouse scrolled (565, 340) with delta (0, 0)
Screenshot: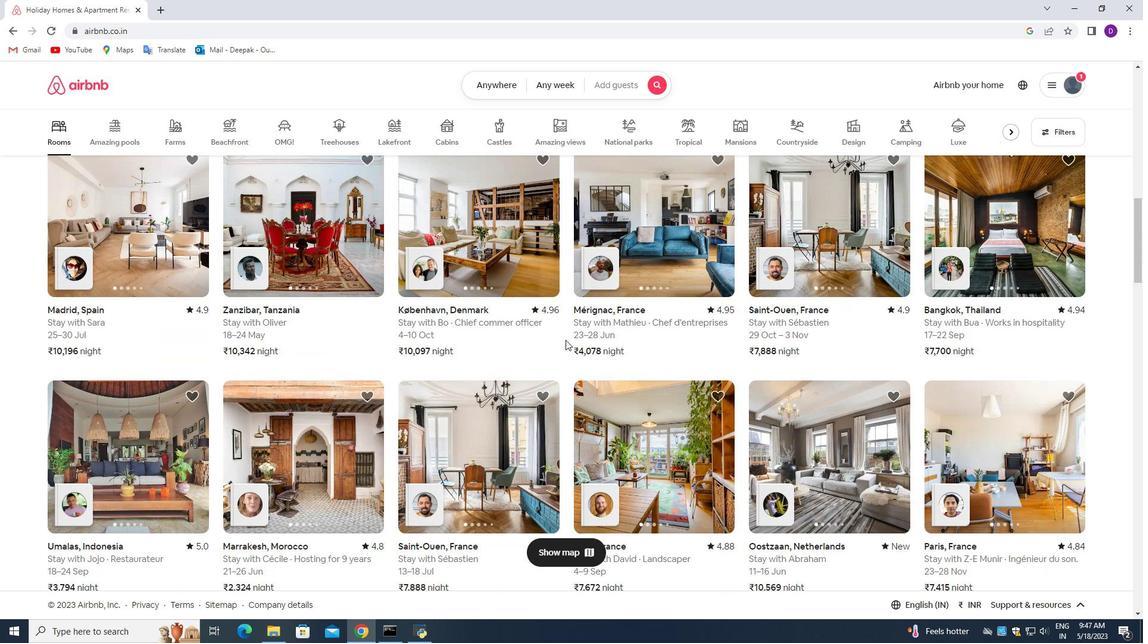 
Action: Mouse scrolled (565, 340) with delta (0, 0)
Screenshot: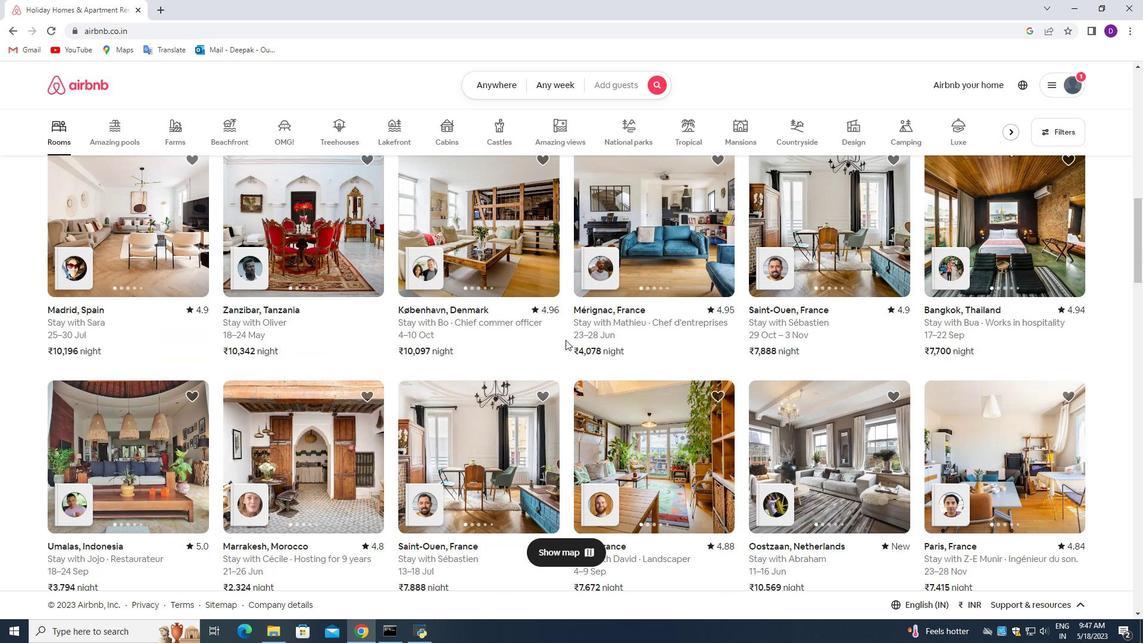 
Action: Mouse scrolled (565, 340) with delta (0, 0)
Screenshot: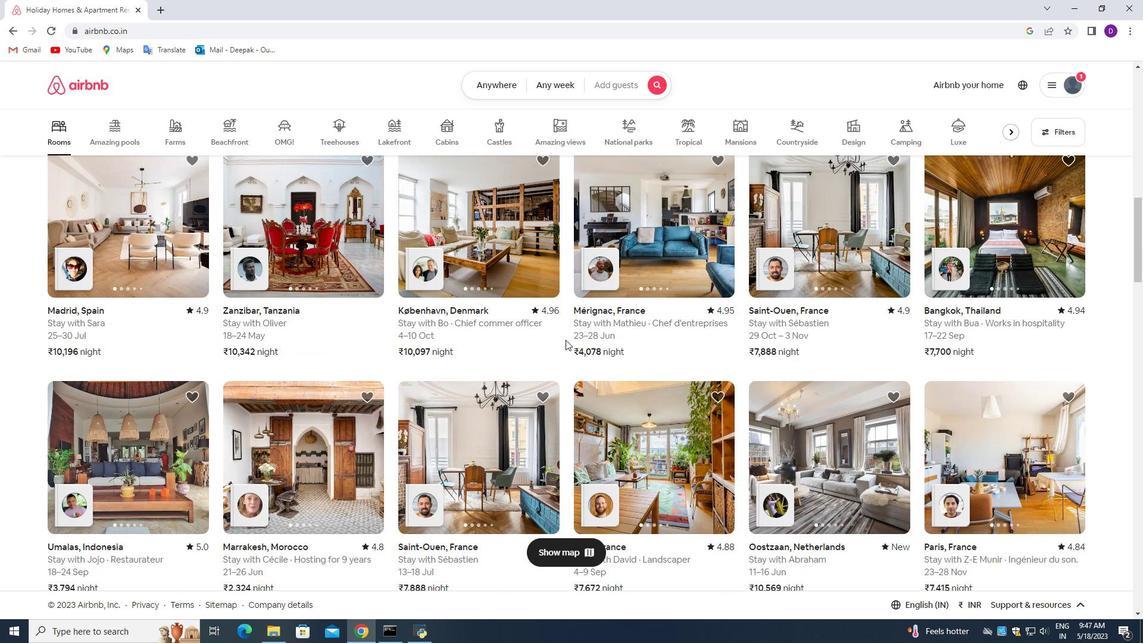 
Action: Mouse scrolled (565, 340) with delta (0, 0)
Screenshot: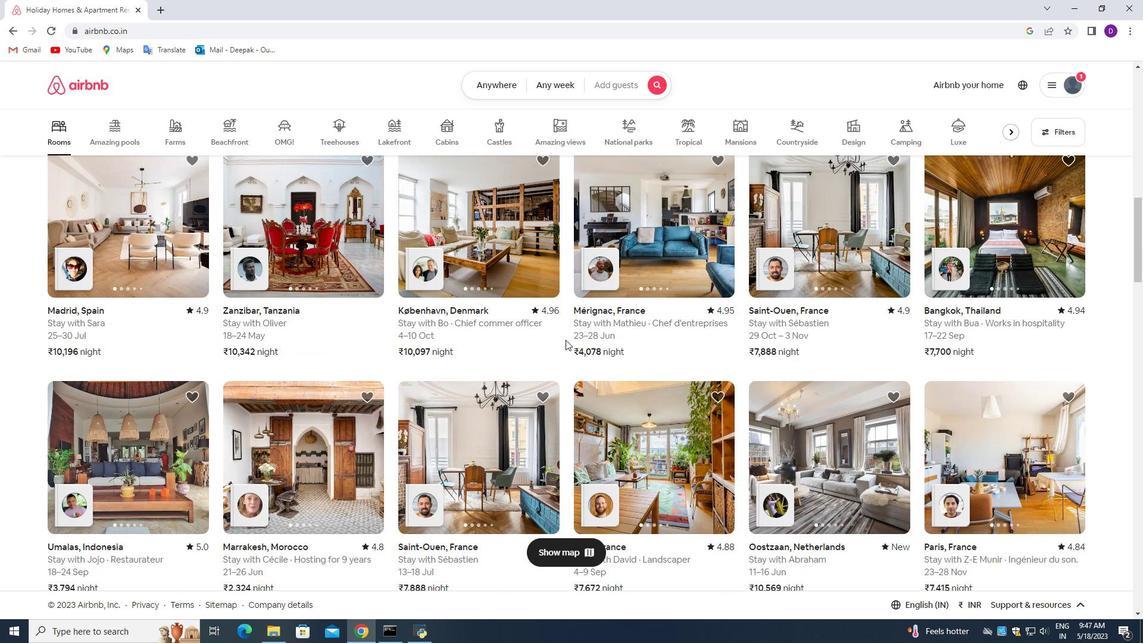 
Action: Mouse scrolled (565, 340) with delta (0, 0)
Screenshot: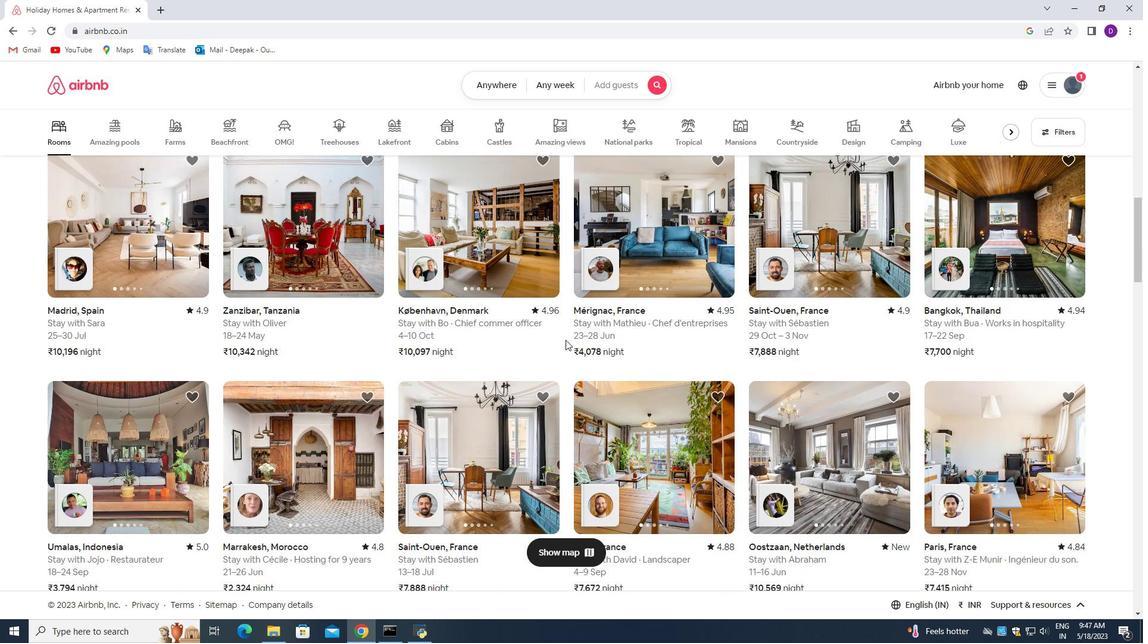 
Action: Mouse moved to (366, 339)
Screenshot: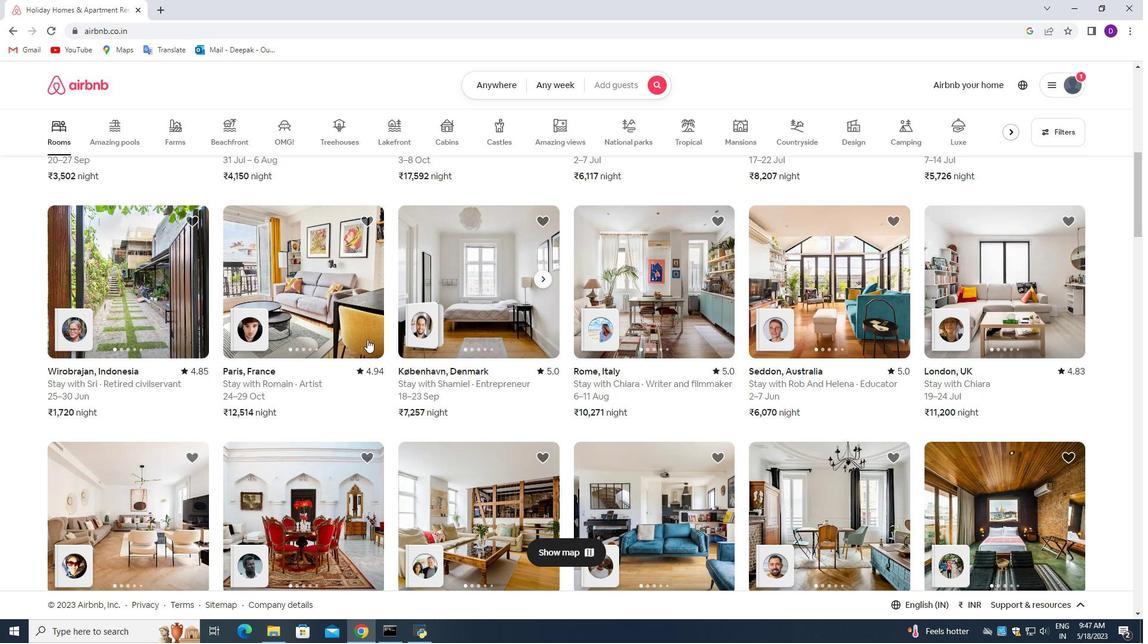 
Action: Mouse scrolled (366, 339) with delta (0, 0)
Screenshot: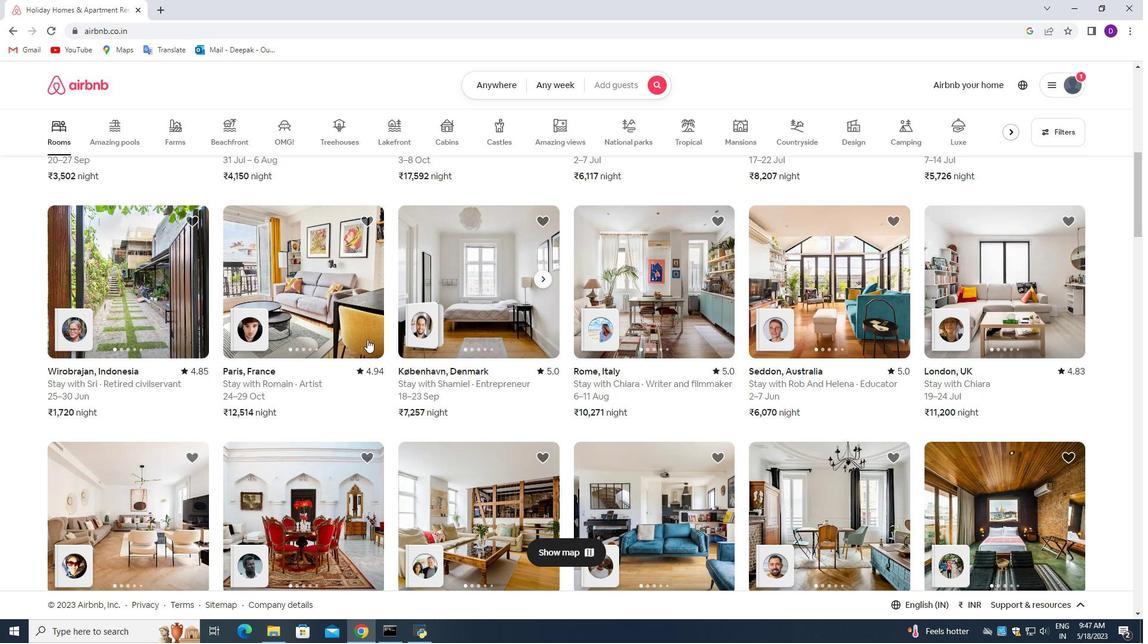 
Action: Mouse moved to (155, 331)
Screenshot: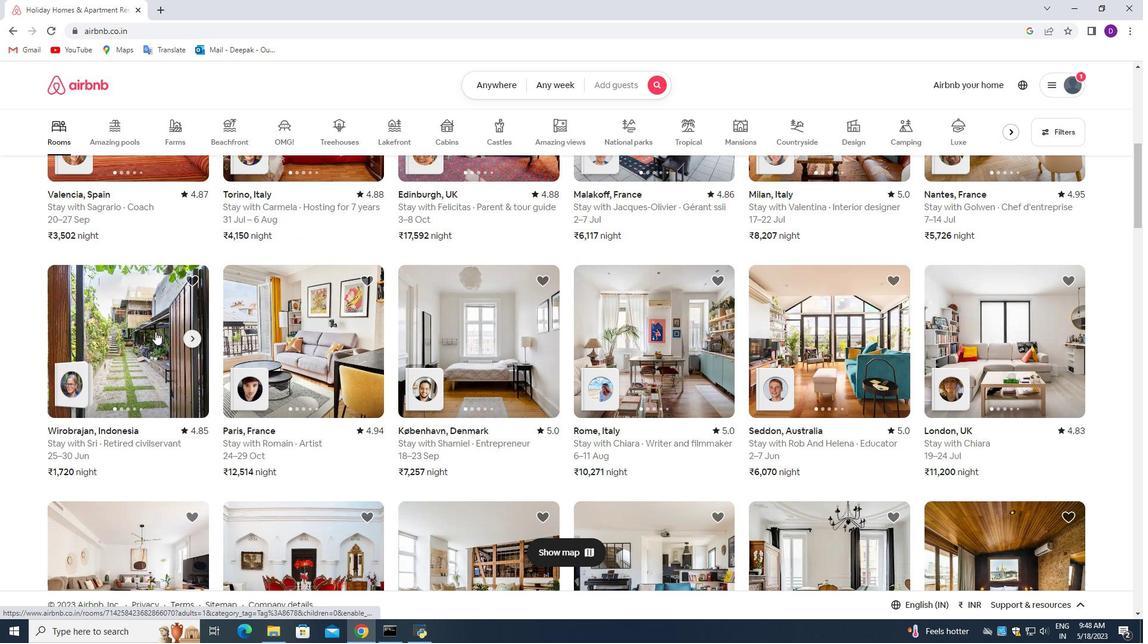 
Action: Mouse pressed left at (155, 331)
Screenshot: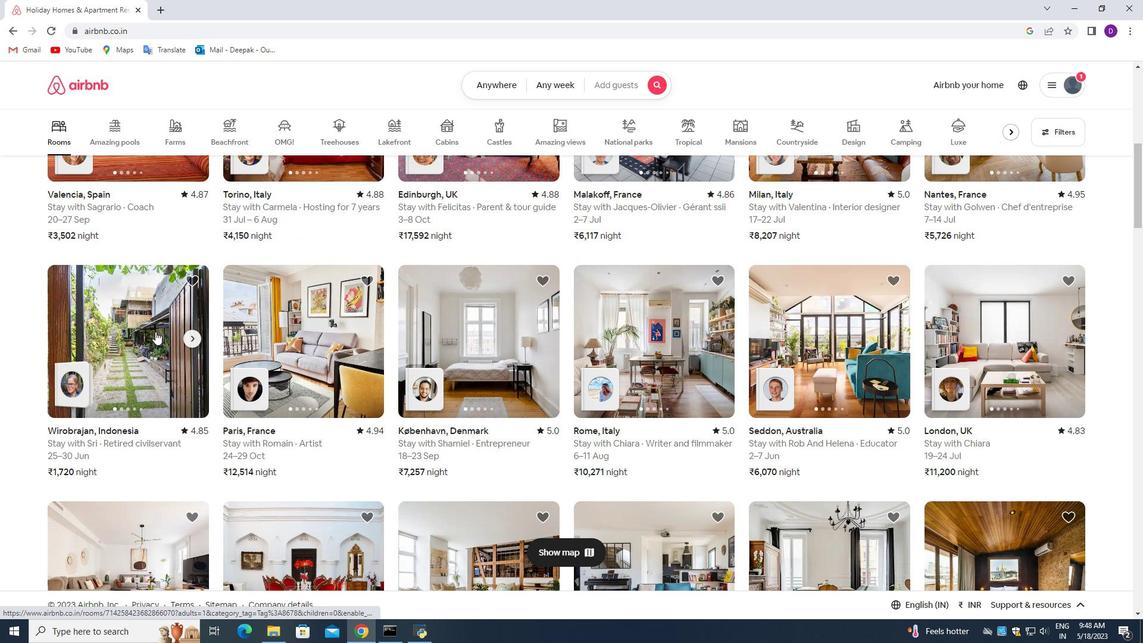 
Action: Mouse moved to (515, 344)
Screenshot: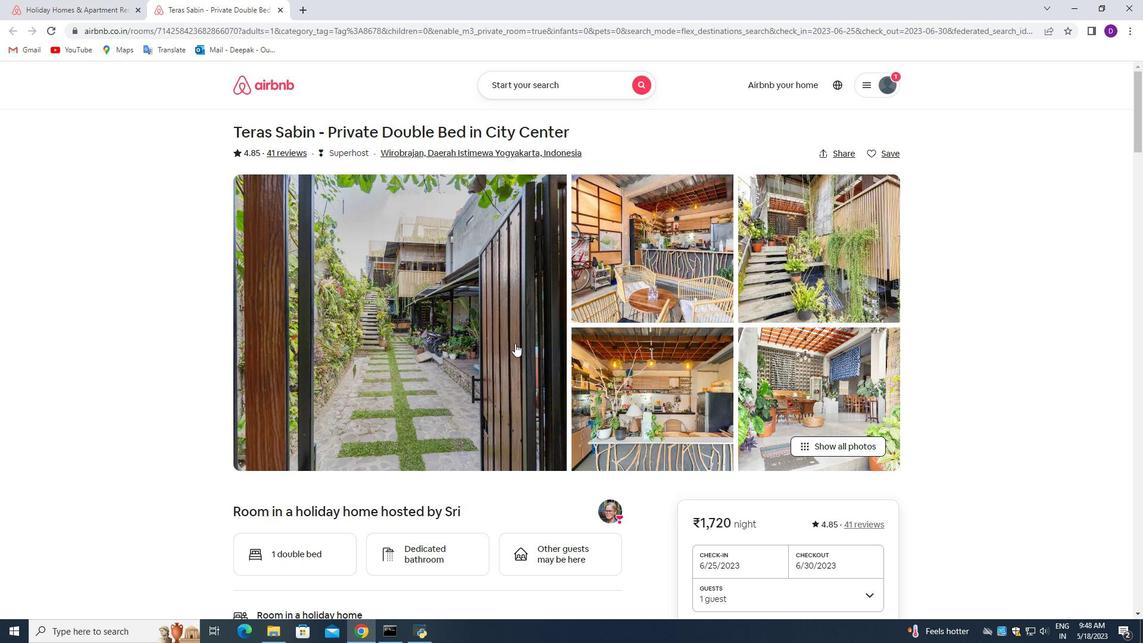 
Action: Mouse scrolled (515, 344) with delta (0, 0)
Screenshot: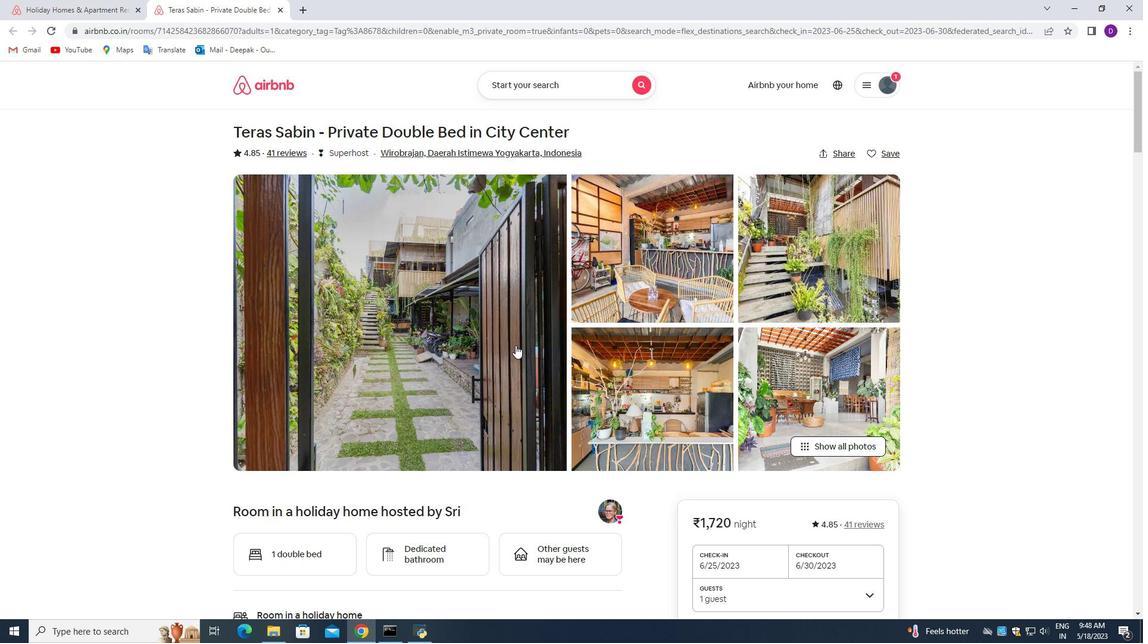 
Action: Mouse moved to (515, 345)
Screenshot: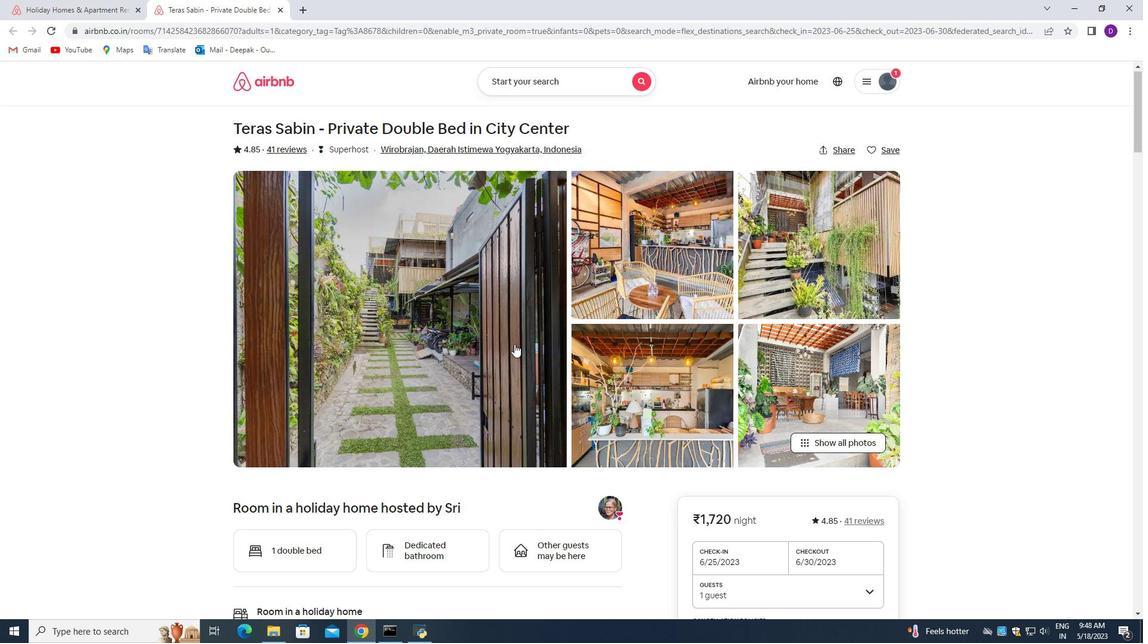 
Action: Mouse scrolled (515, 344) with delta (0, 0)
Screenshot: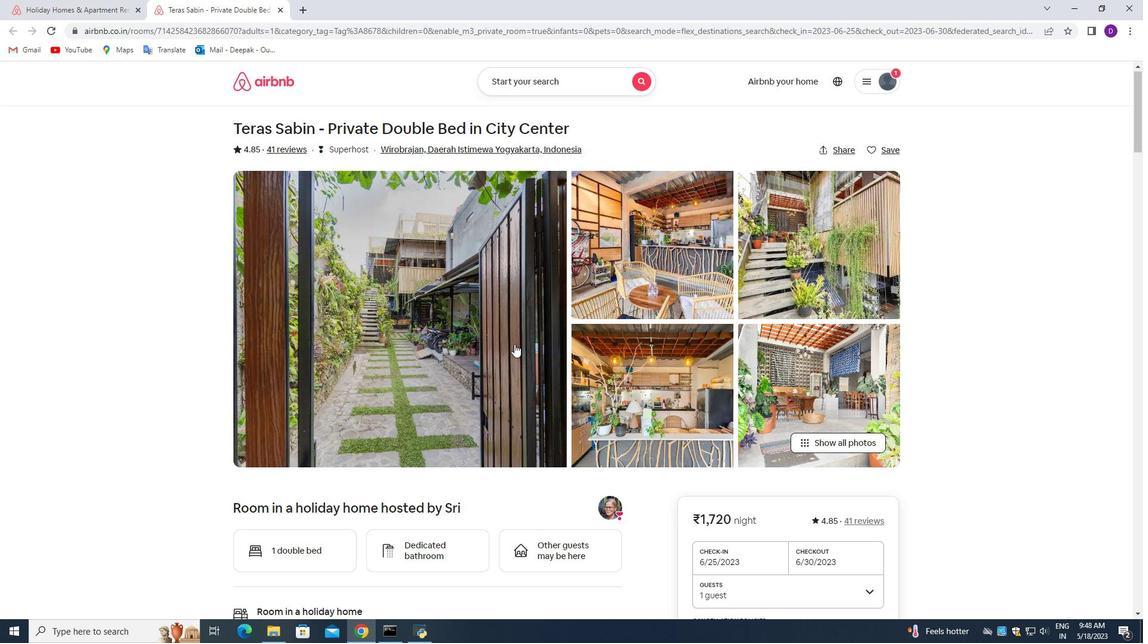 
Action: Mouse moved to (523, 335)
Screenshot: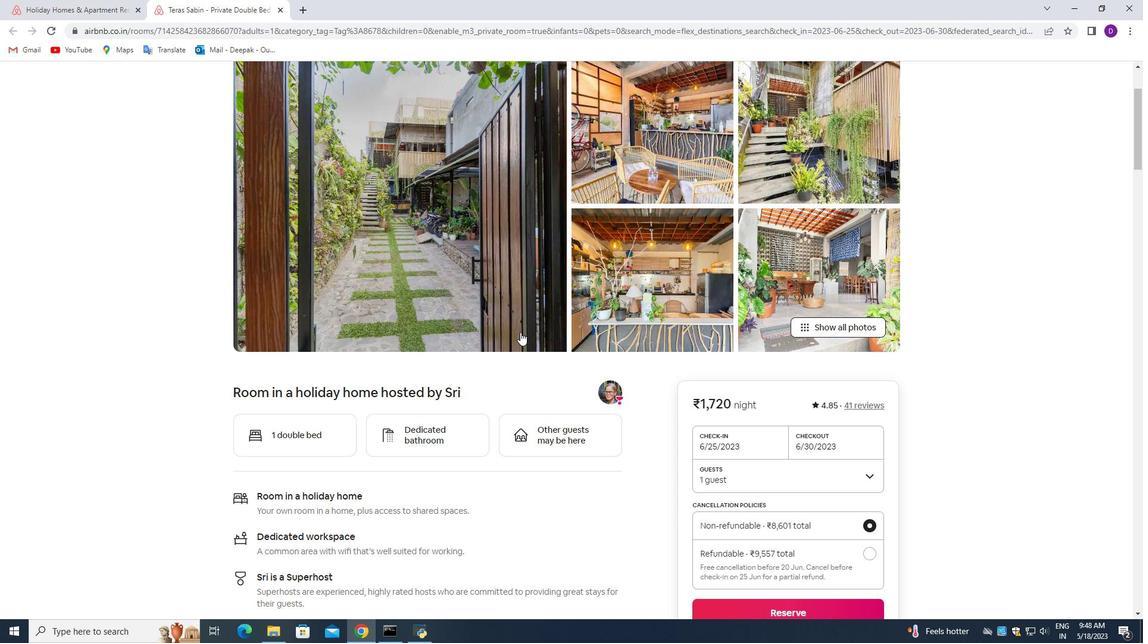 
Action: Mouse scrolled (523, 335) with delta (0, 0)
Screenshot: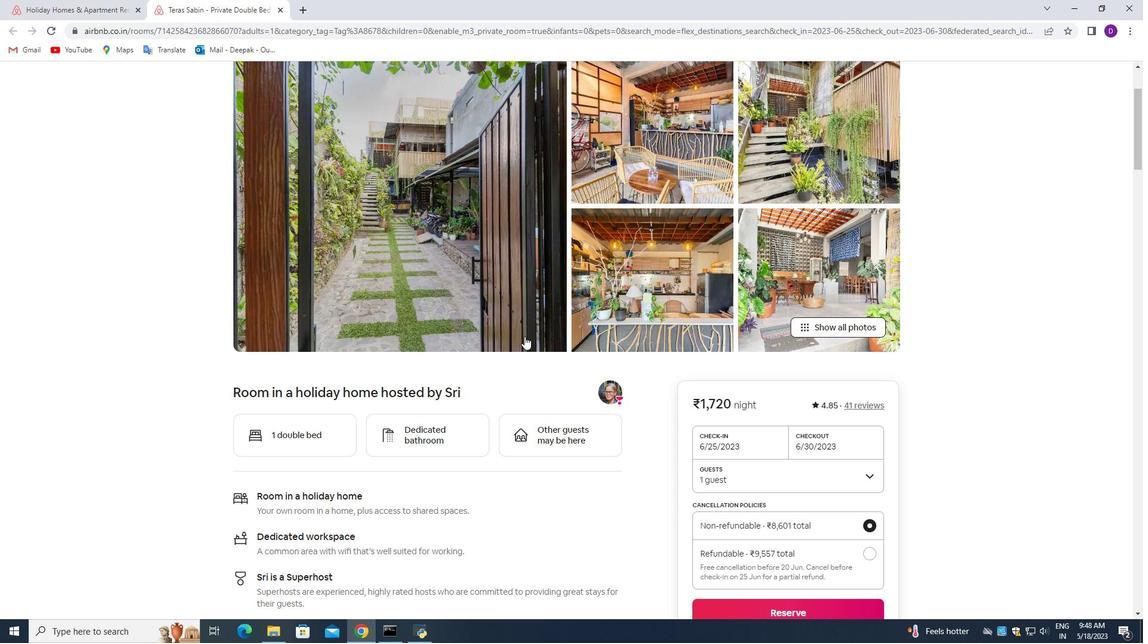 
Action: Mouse moved to (524, 336)
Screenshot: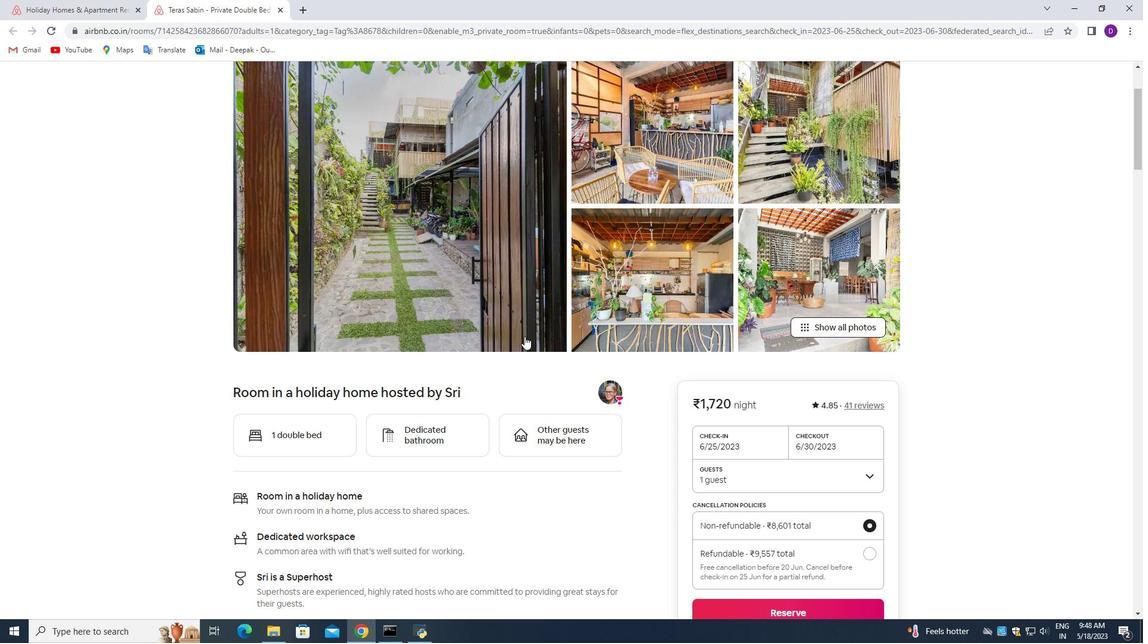 
Action: Mouse scrolled (524, 335) with delta (0, 0)
Screenshot: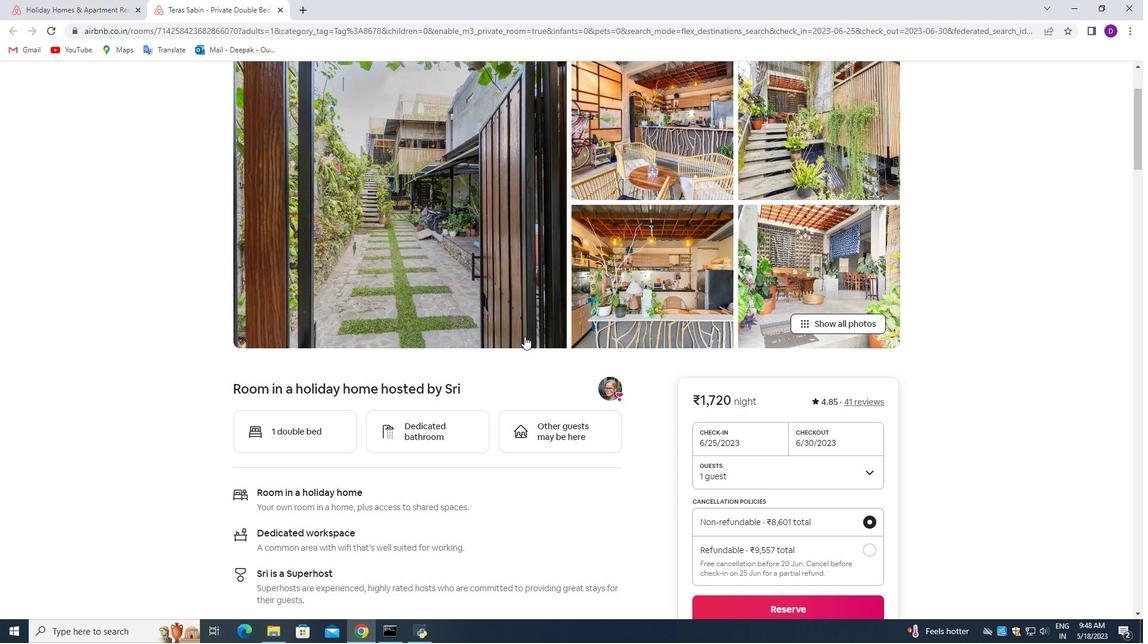 
Action: Mouse moved to (869, 288)
Screenshot: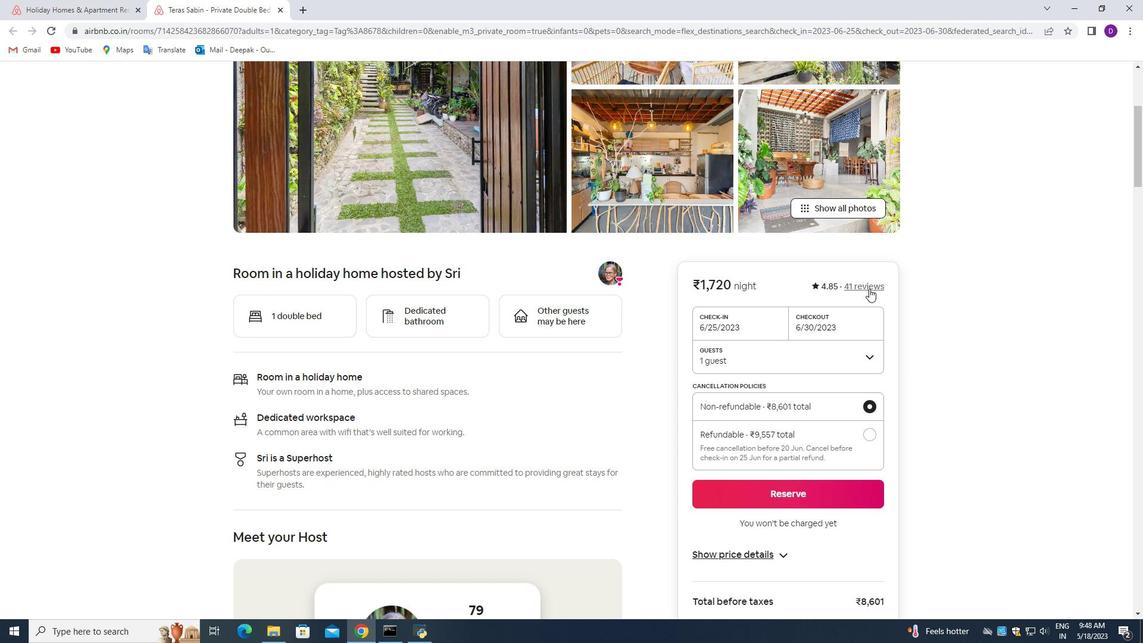 
Action: Mouse pressed left at (869, 288)
Screenshot: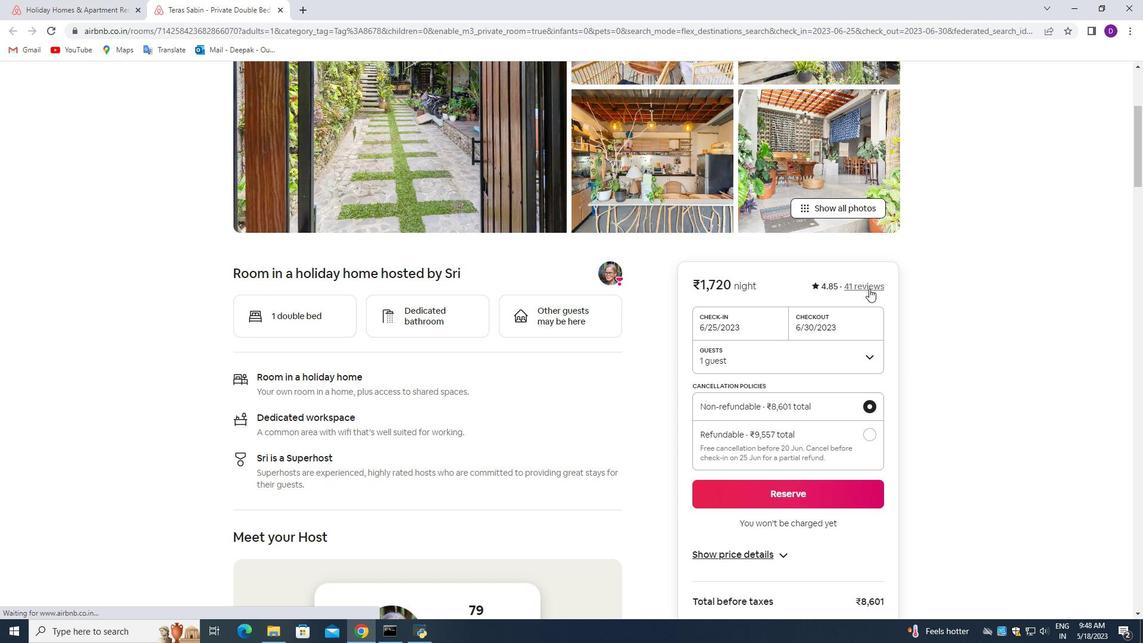 
Action: Mouse moved to (674, 311)
Screenshot: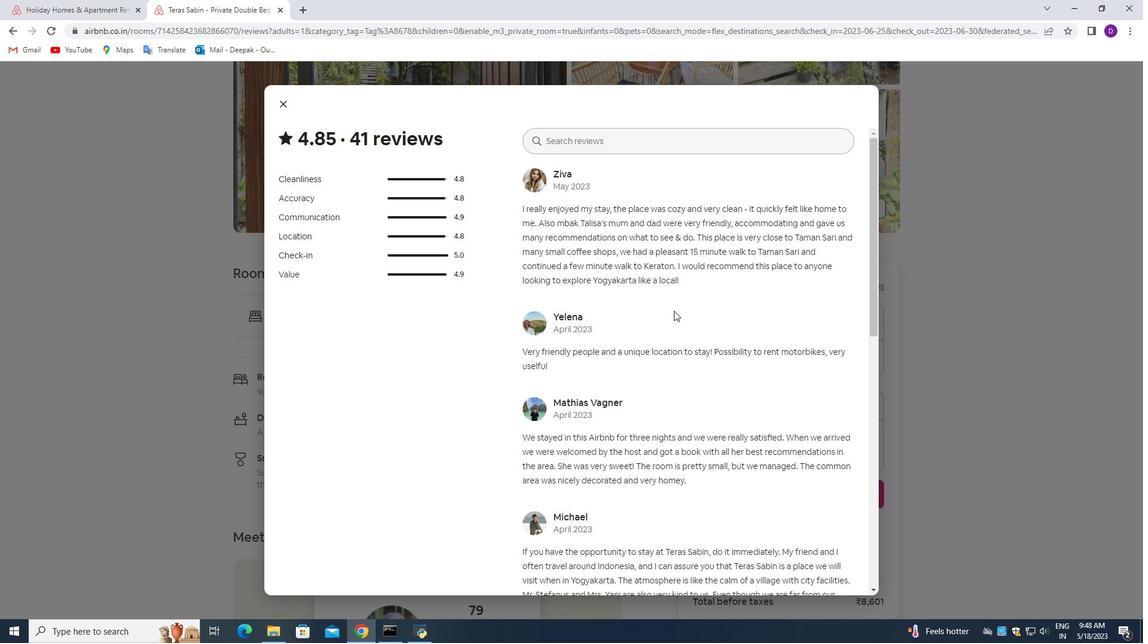 
Action: Mouse scrolled (674, 310) with delta (0, 0)
Screenshot: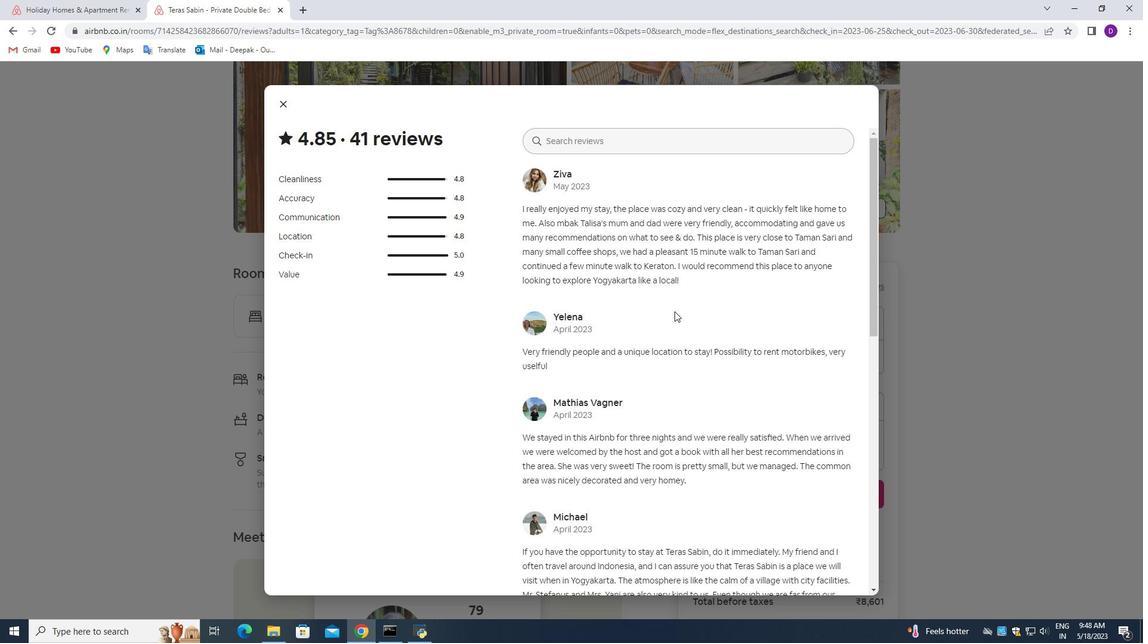 
Action: Mouse moved to (554, 331)
Screenshot: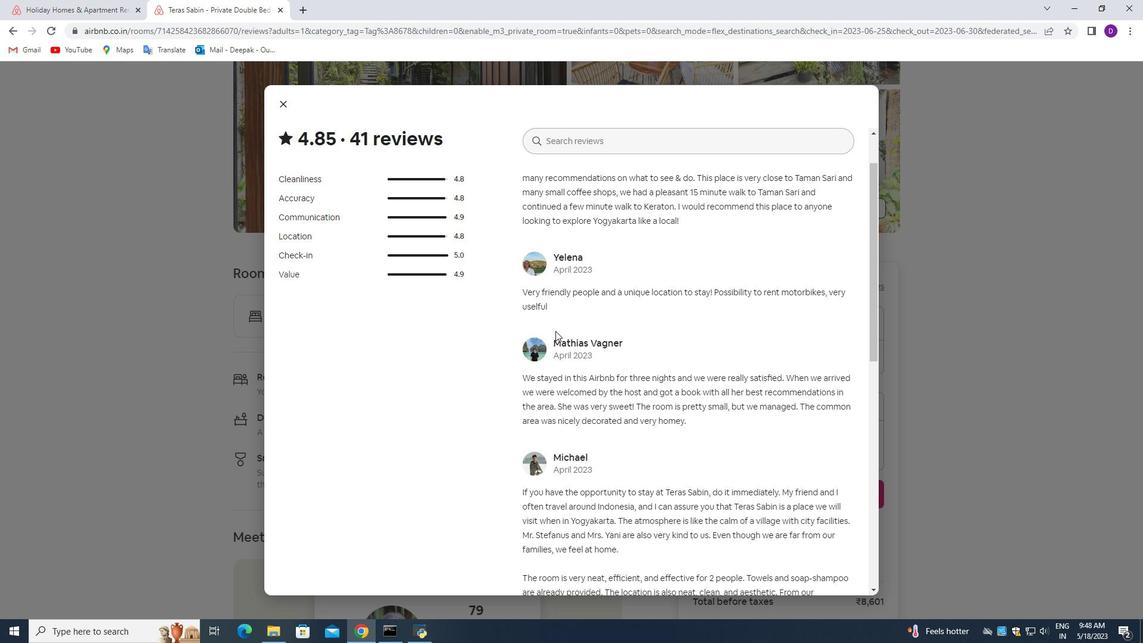 
Action: Mouse scrolled (554, 330) with delta (0, 0)
Screenshot: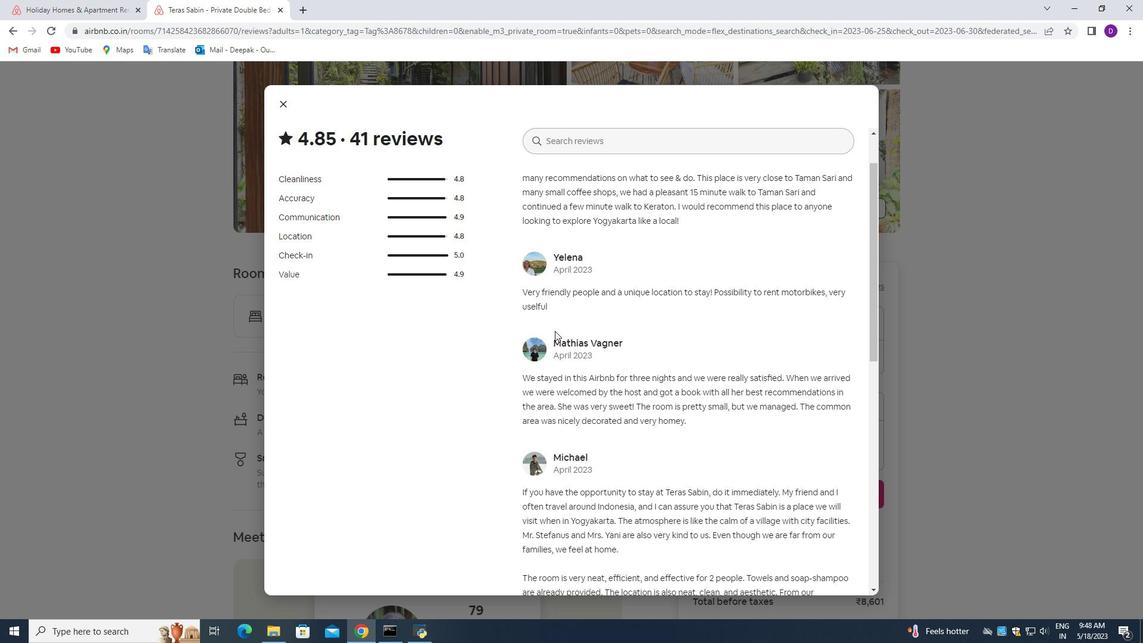 
Action: Mouse moved to (552, 331)
Screenshot: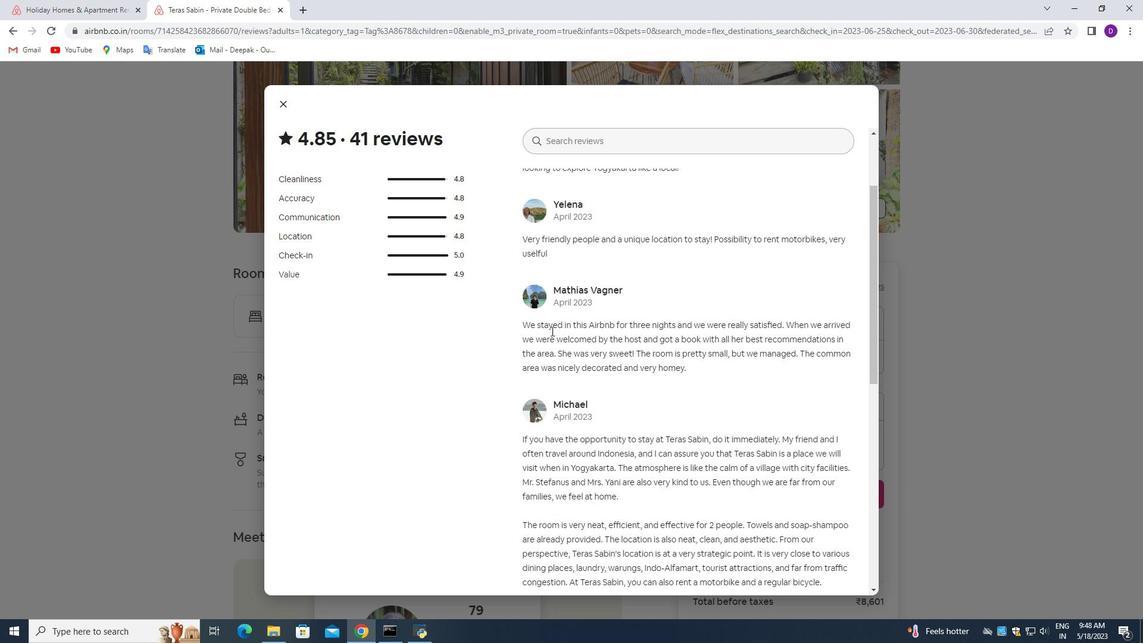 
Action: Mouse scrolled (553, 330) with delta (0, 0)
Screenshot: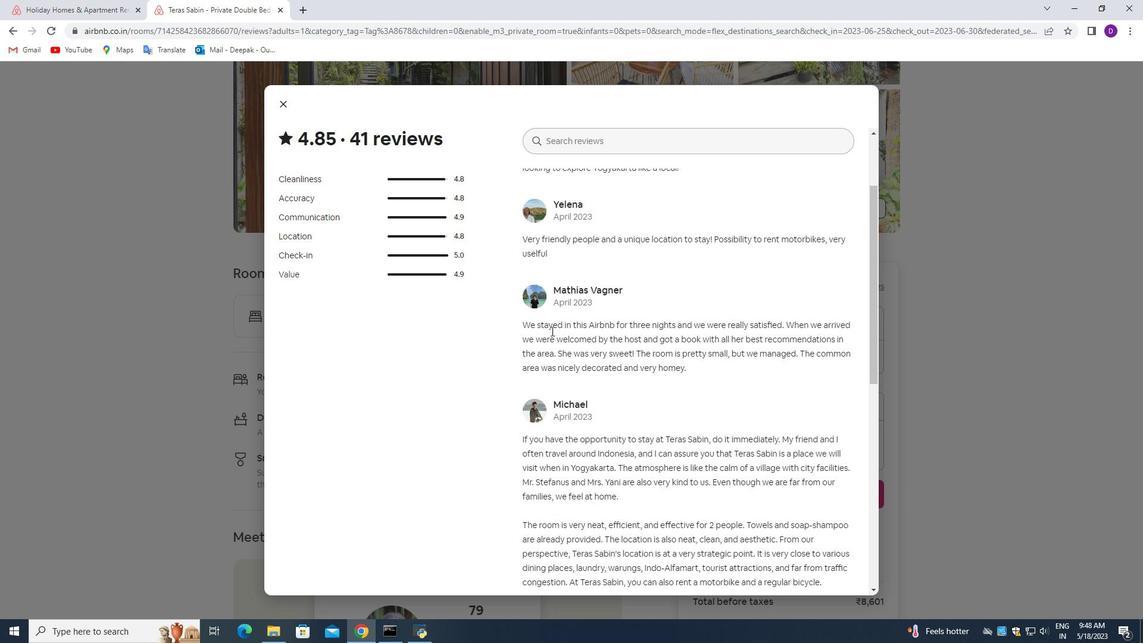 
Action: Mouse moved to (654, 268)
Screenshot: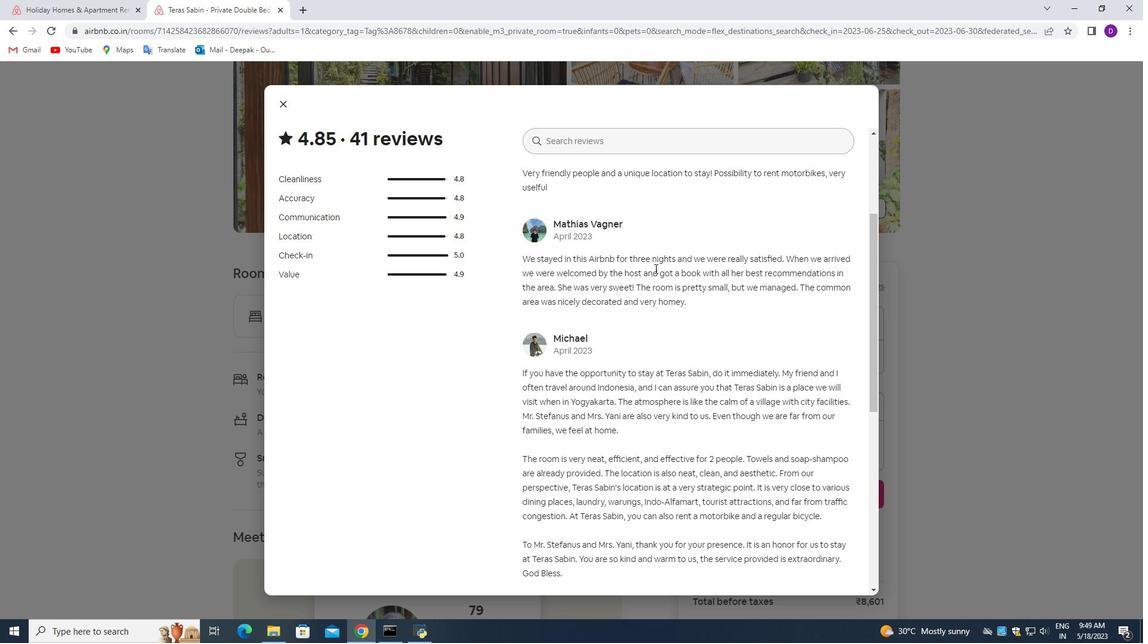 
Action: Mouse scrolled (654, 267) with delta (0, 0)
Screenshot: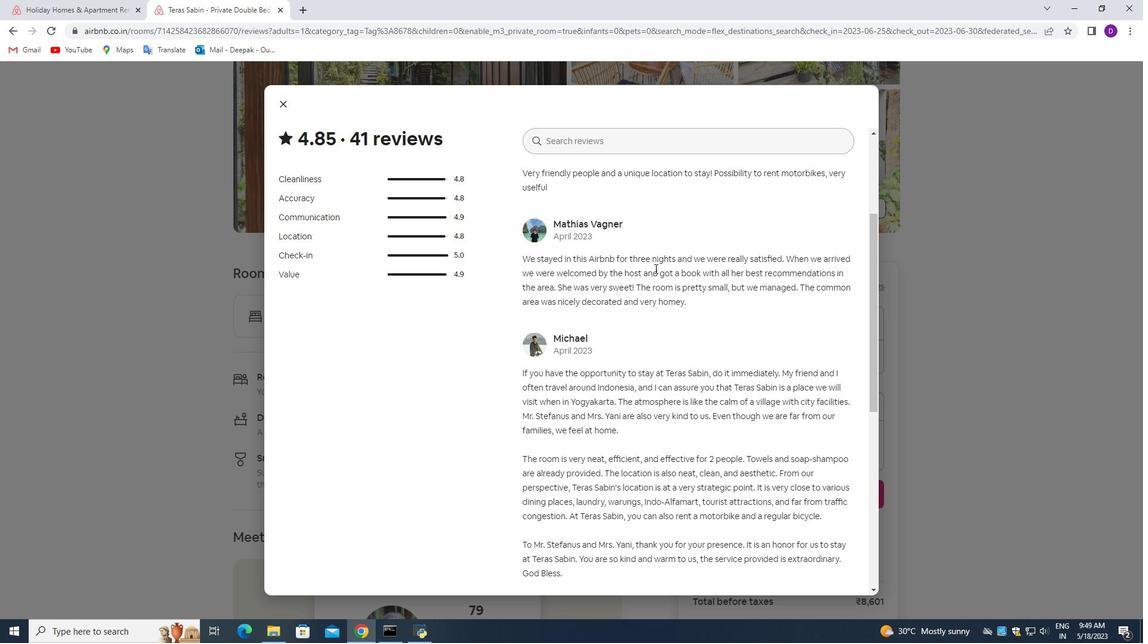 
Action: Mouse moved to (615, 277)
Screenshot: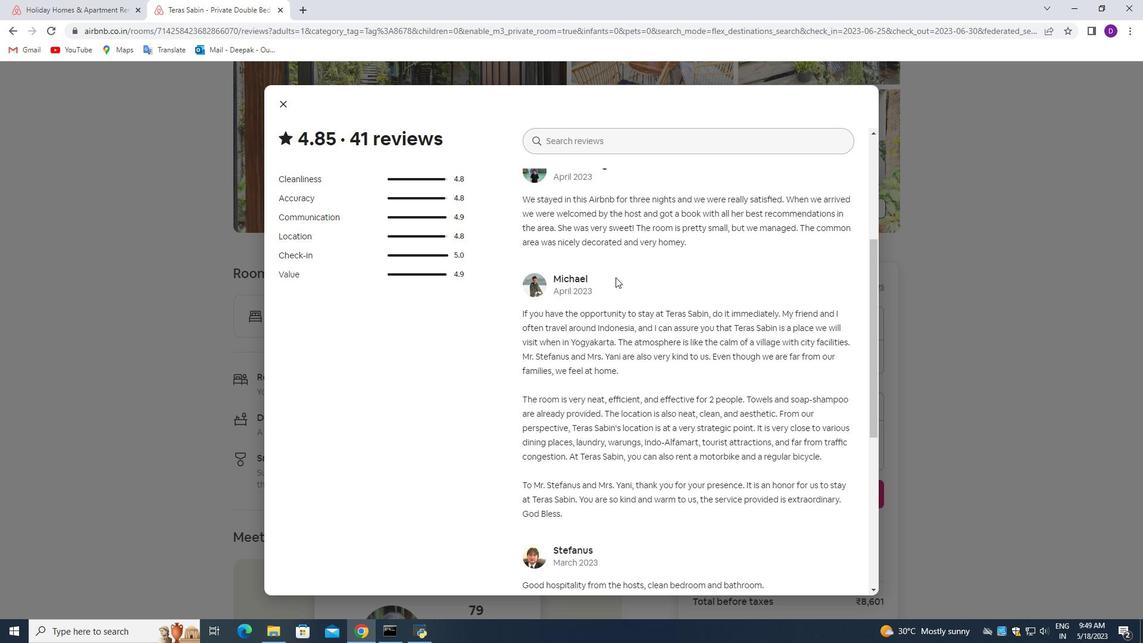 
Action: Mouse scrolled (615, 276) with delta (0, 0)
Screenshot: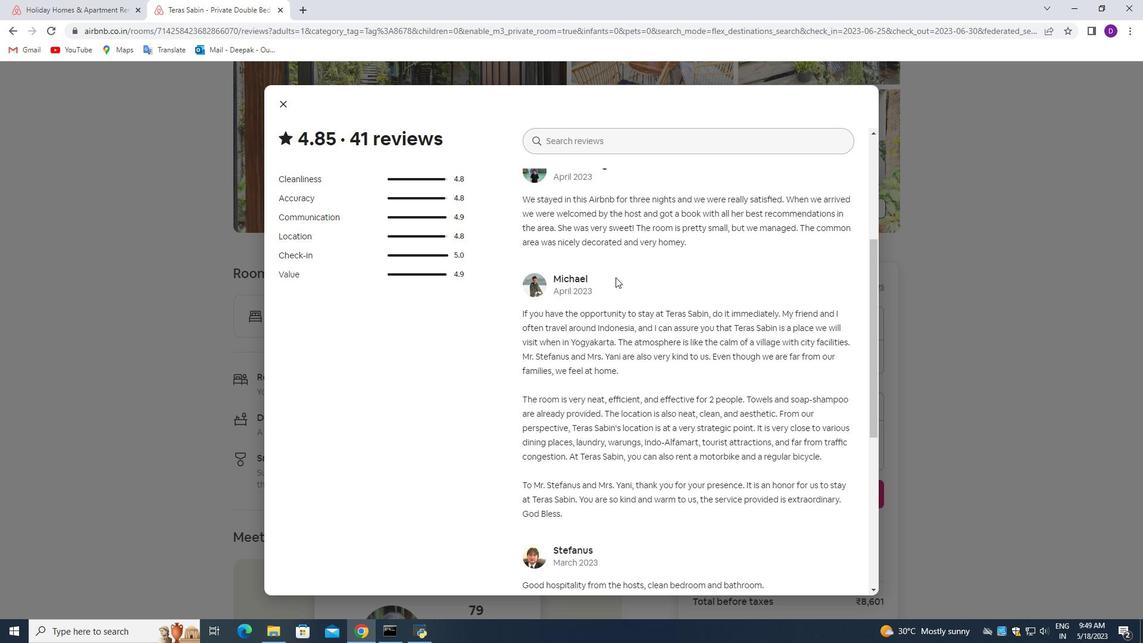 
Action: Mouse moved to (513, 273)
Screenshot: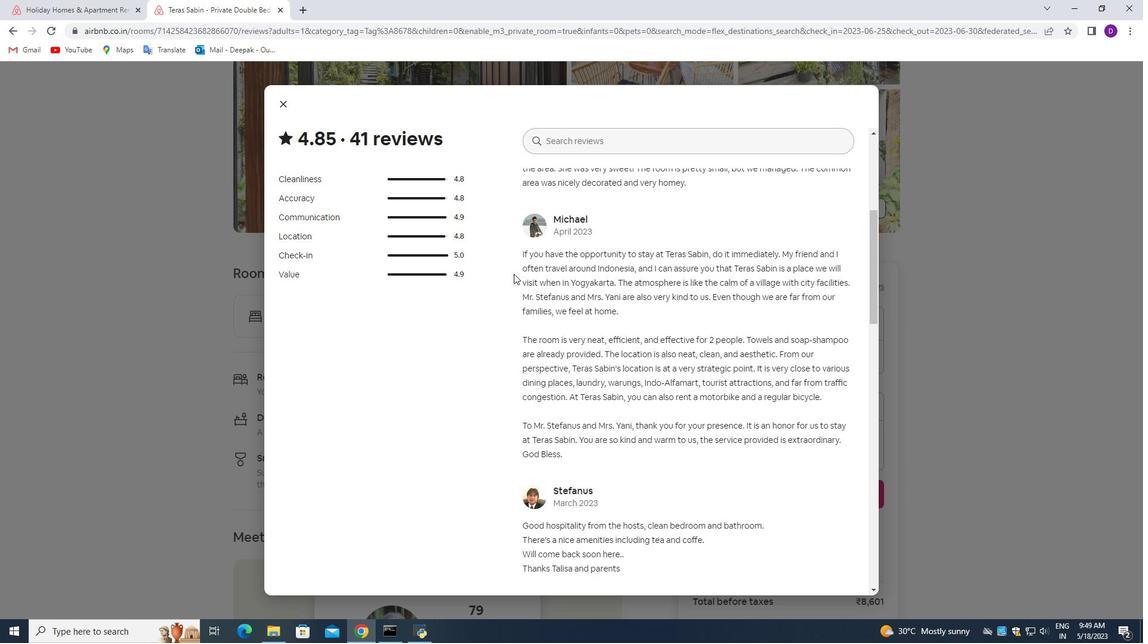 
Action: Mouse scrolled (513, 273) with delta (0, 0)
Screenshot: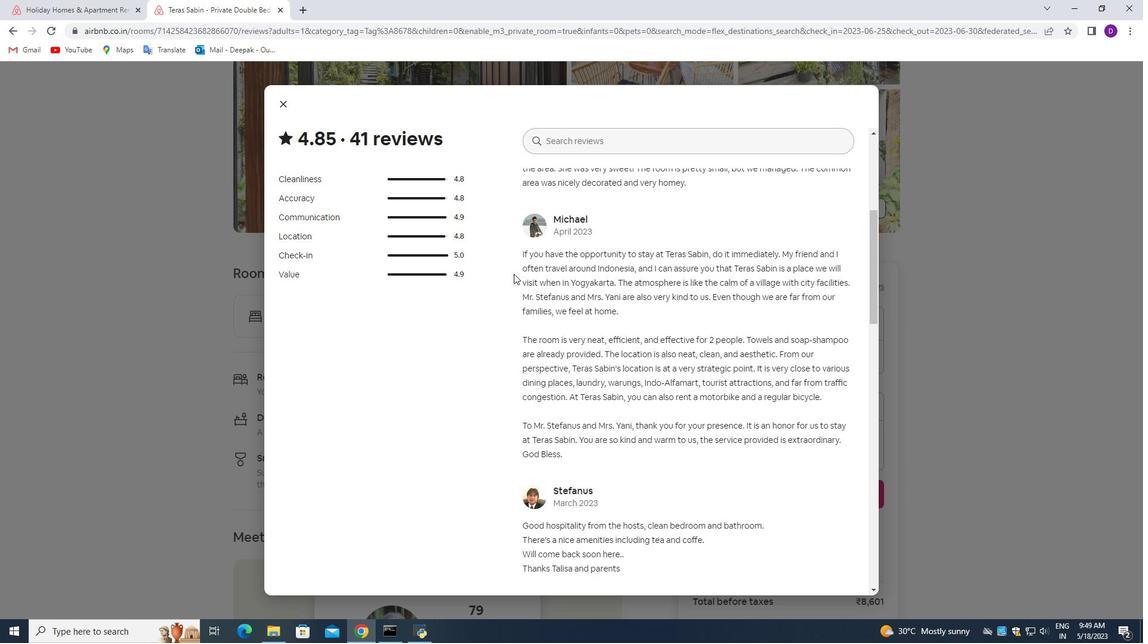 
Action: Mouse moved to (681, 350)
Screenshot: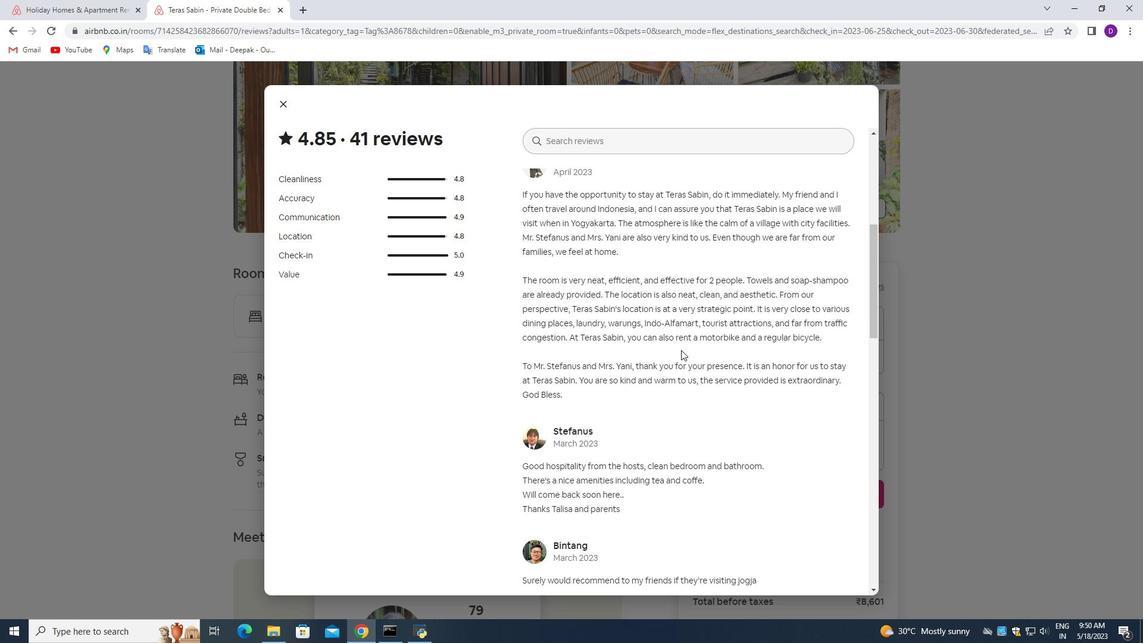 
Action: Mouse scrolled (681, 349) with delta (0, 0)
Screenshot: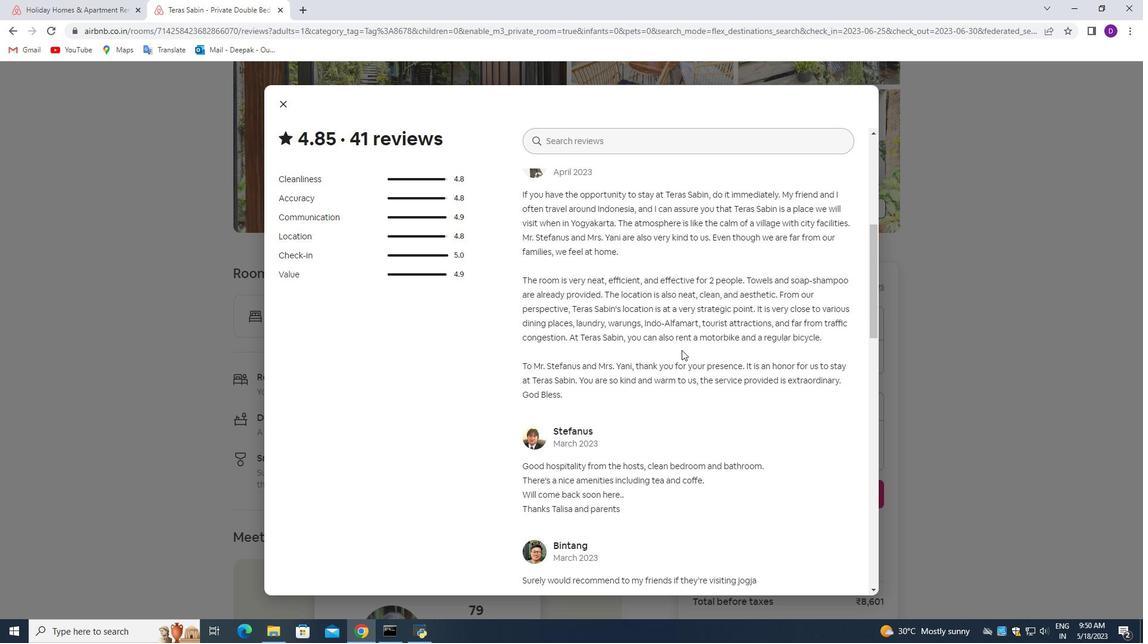 
Action: Mouse moved to (602, 331)
Screenshot: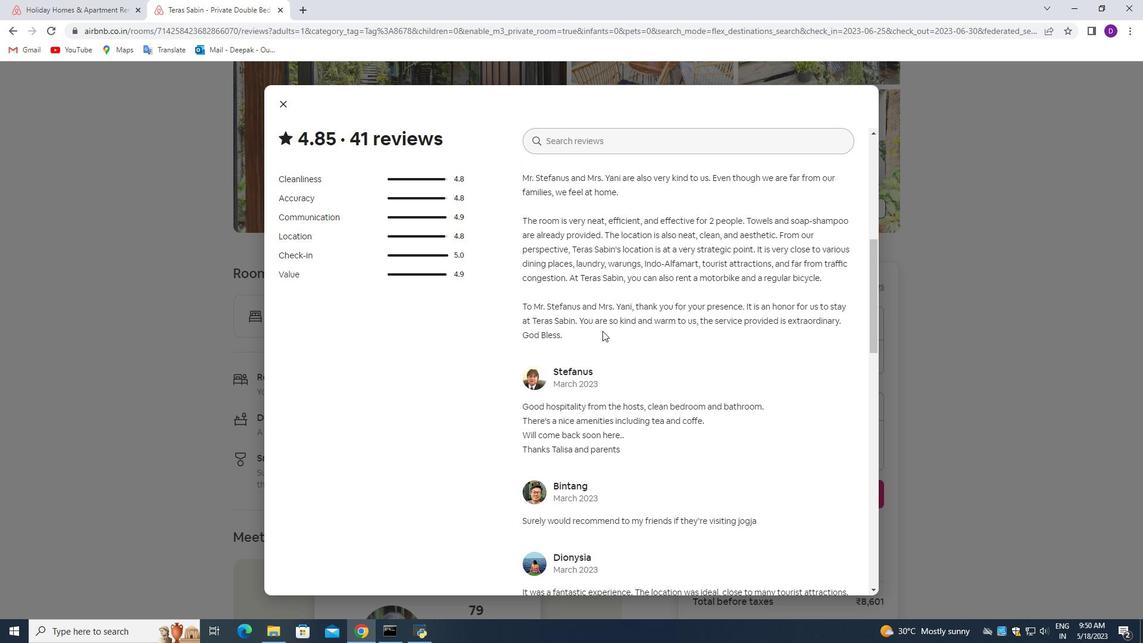 
Action: Mouse scrolled (602, 330) with delta (0, 0)
Screenshot: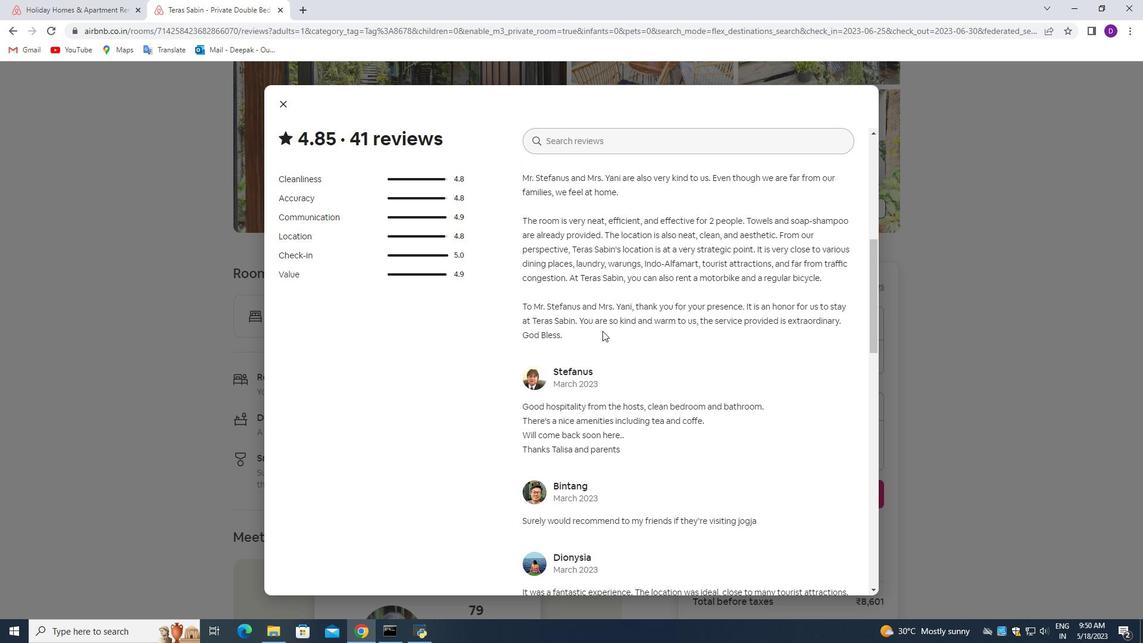 
Action: Mouse scrolled (602, 330) with delta (0, 0)
Screenshot: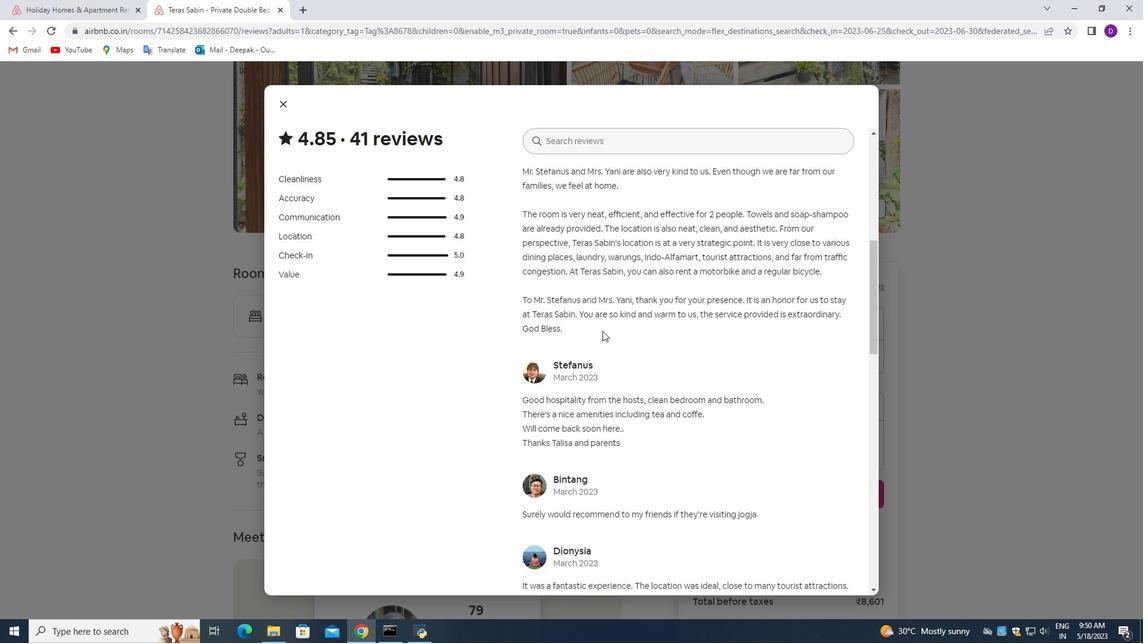 
Action: Mouse moved to (675, 320)
Screenshot: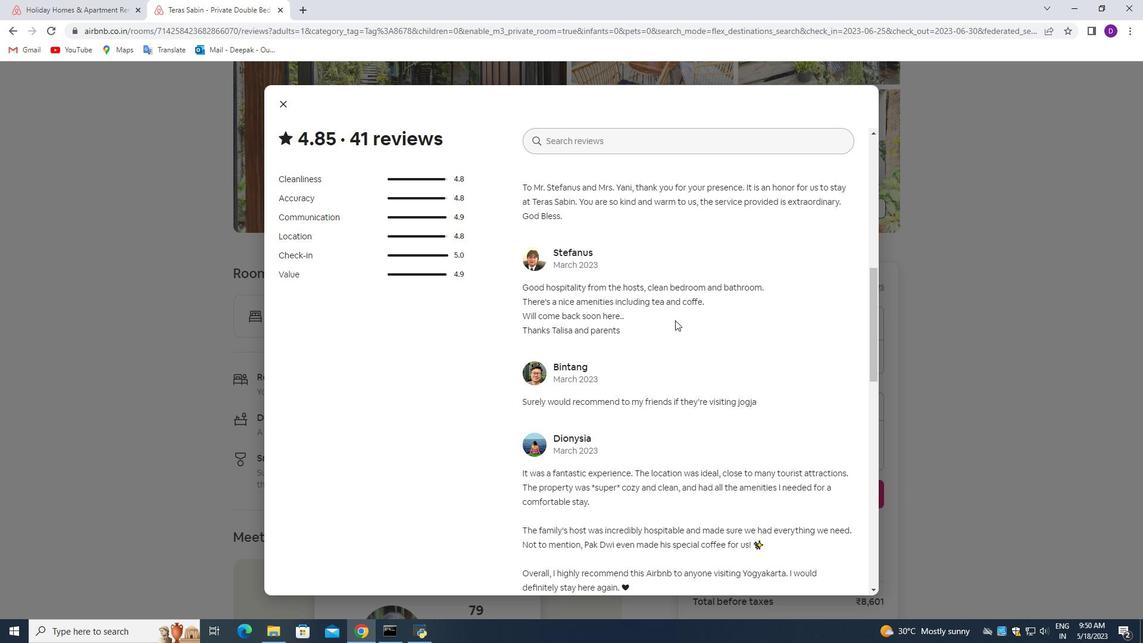 
Action: Mouse scrolled (675, 319) with delta (0, 0)
Screenshot: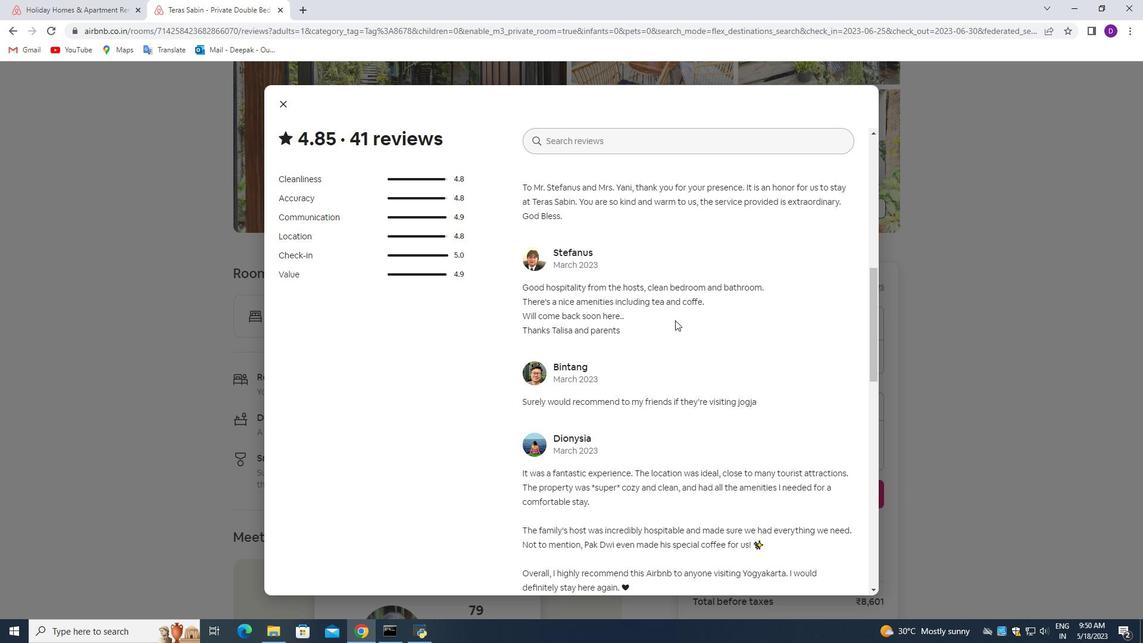 
Action: Mouse scrolled (675, 319) with delta (0, 0)
Screenshot: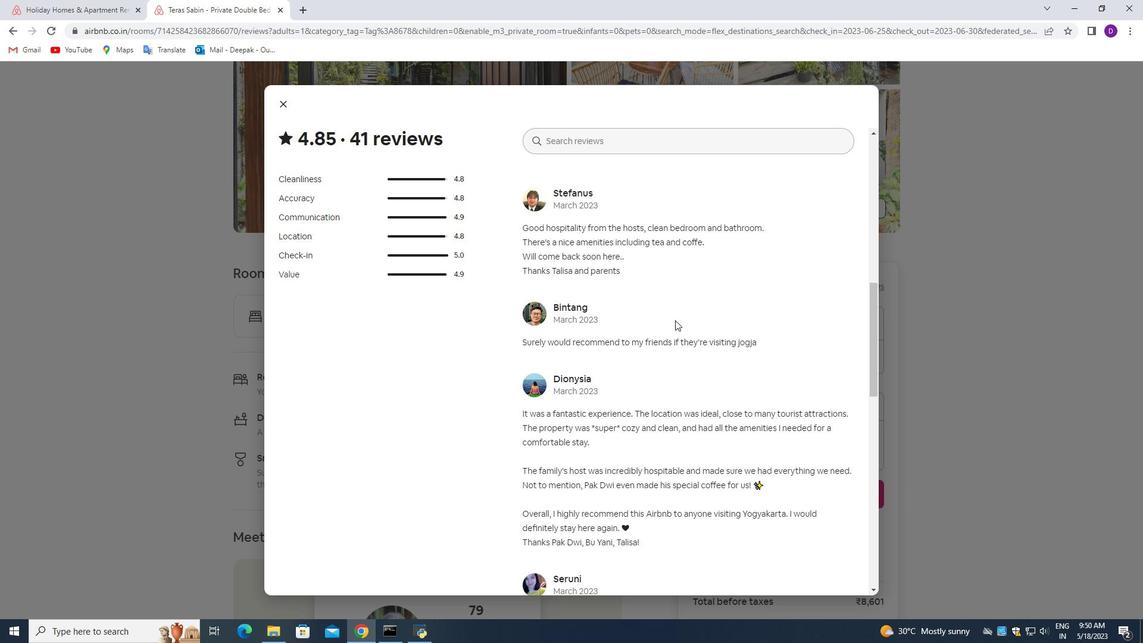 
Action: Mouse scrolled (675, 319) with delta (0, 0)
Screenshot: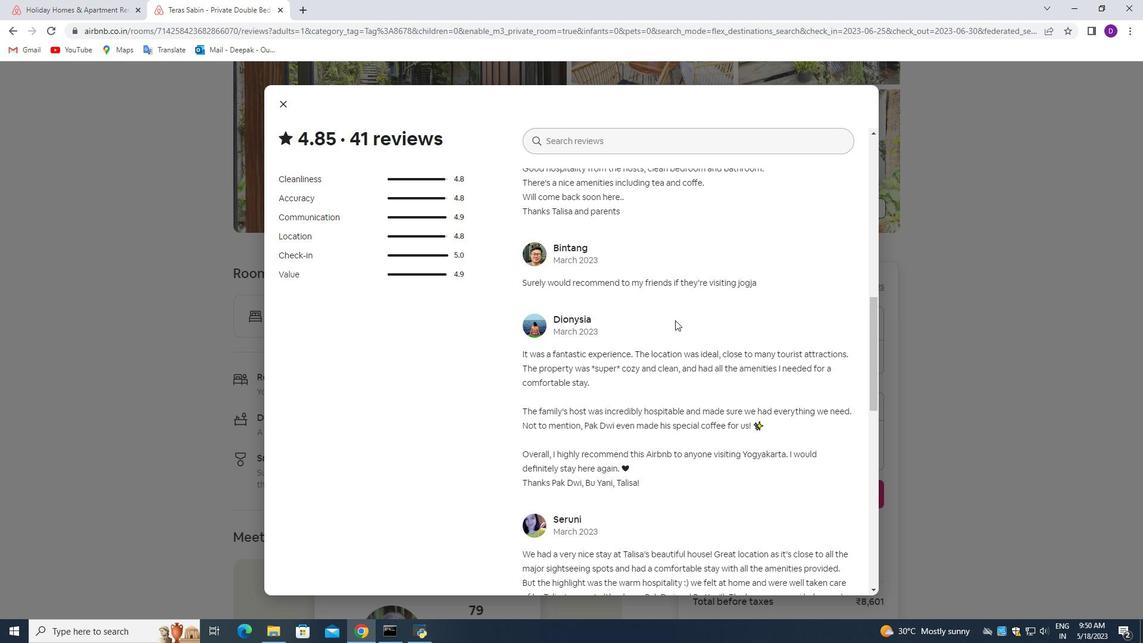 
Action: Mouse scrolled (675, 319) with delta (0, 0)
Screenshot: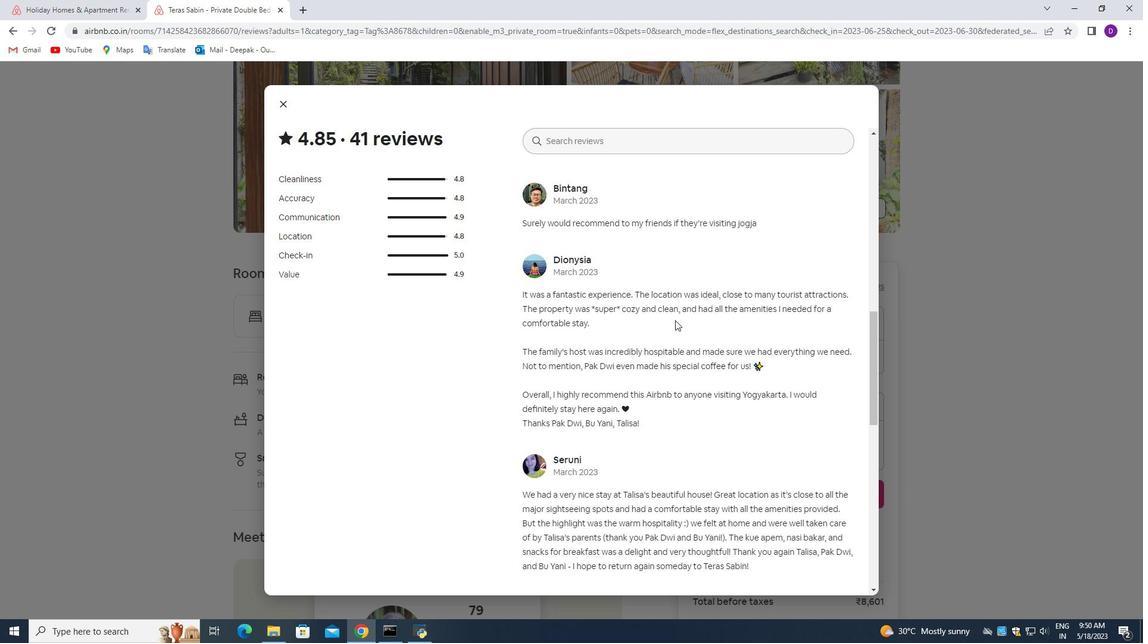 
Action: Mouse scrolled (675, 319) with delta (0, 0)
Screenshot: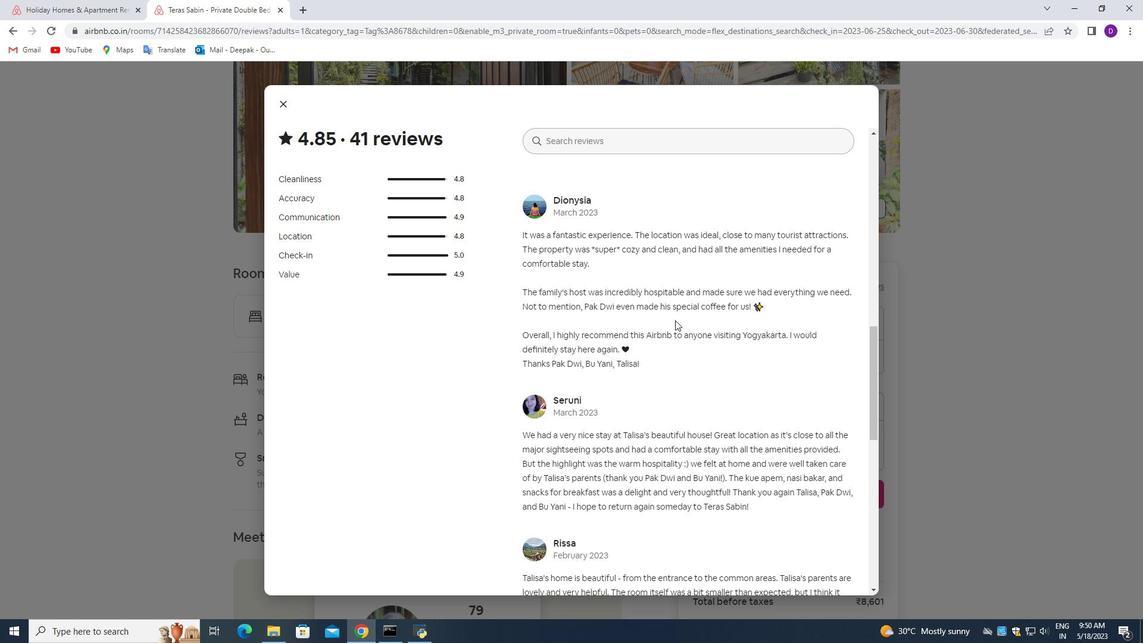 
Action: Mouse scrolled (675, 319) with delta (0, 0)
Screenshot: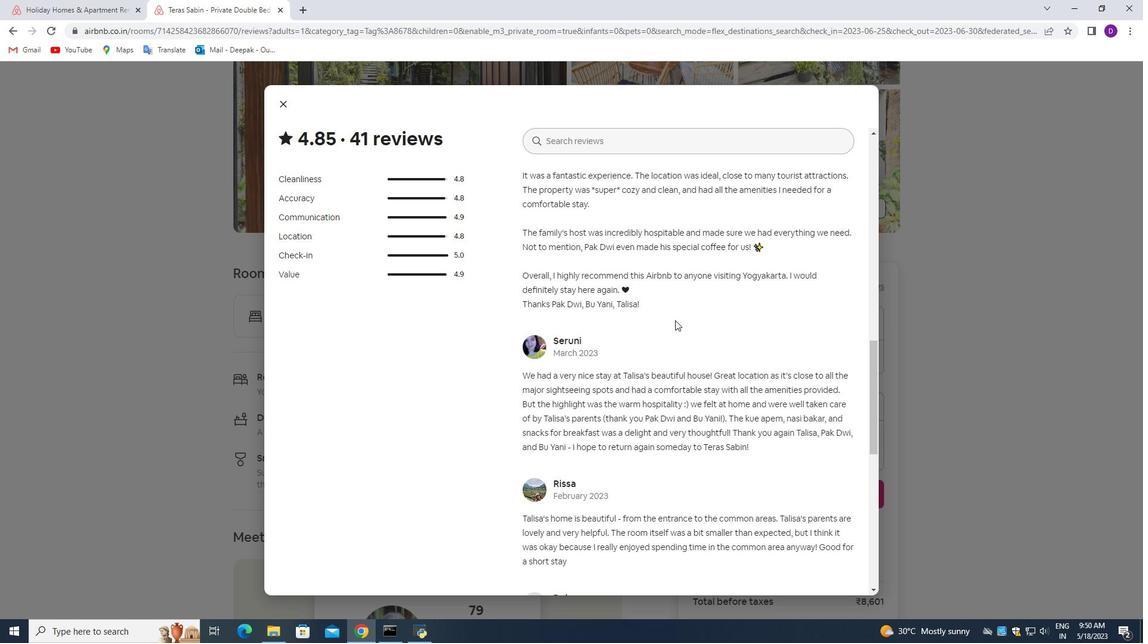 
Action: Mouse moved to (668, 309)
Screenshot: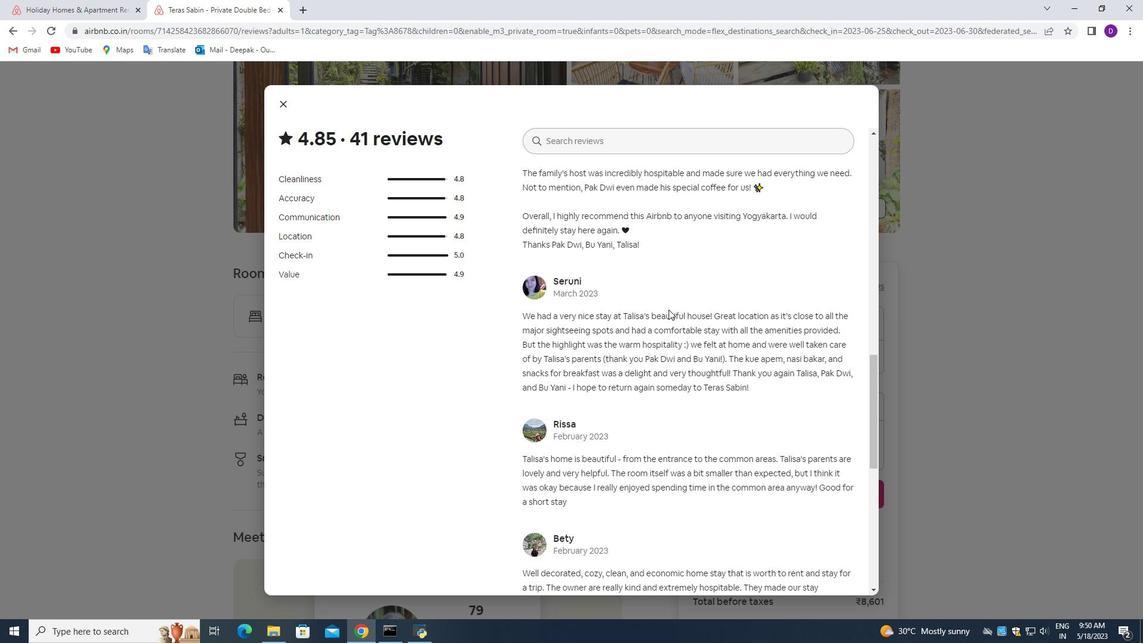 
Action: Mouse scrolled (668, 309) with delta (0, 0)
Screenshot: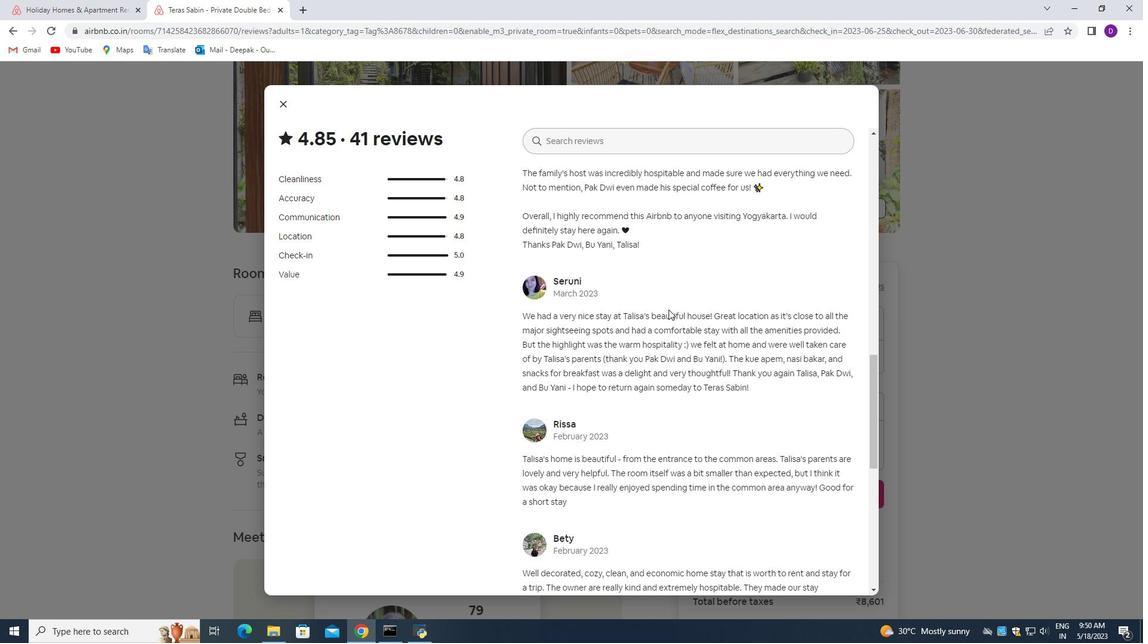 
Action: Mouse scrolled (668, 309) with delta (0, 0)
Screenshot: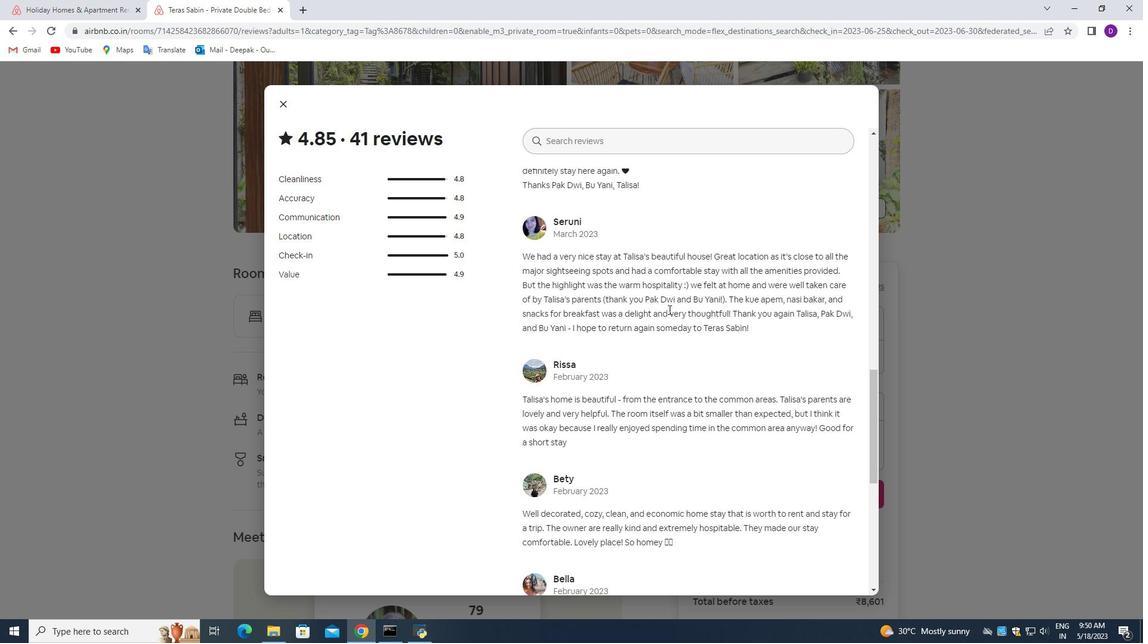 
Action: Mouse moved to (757, 279)
Screenshot: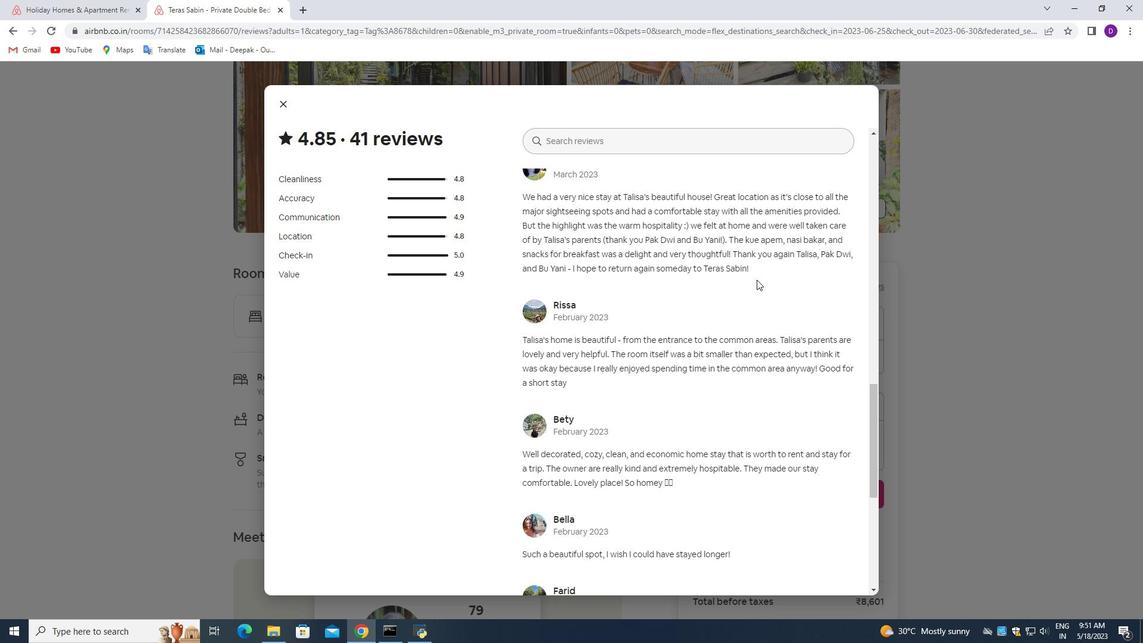 
Action: Mouse scrolled (757, 278) with delta (0, 0)
Screenshot: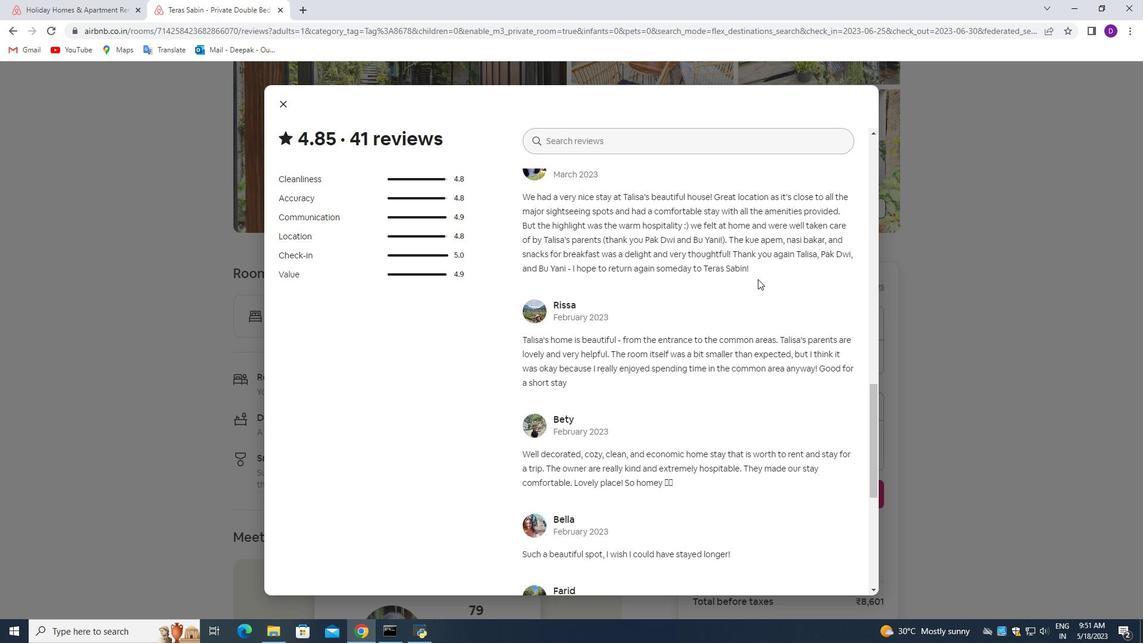 
Action: Mouse moved to (714, 279)
Screenshot: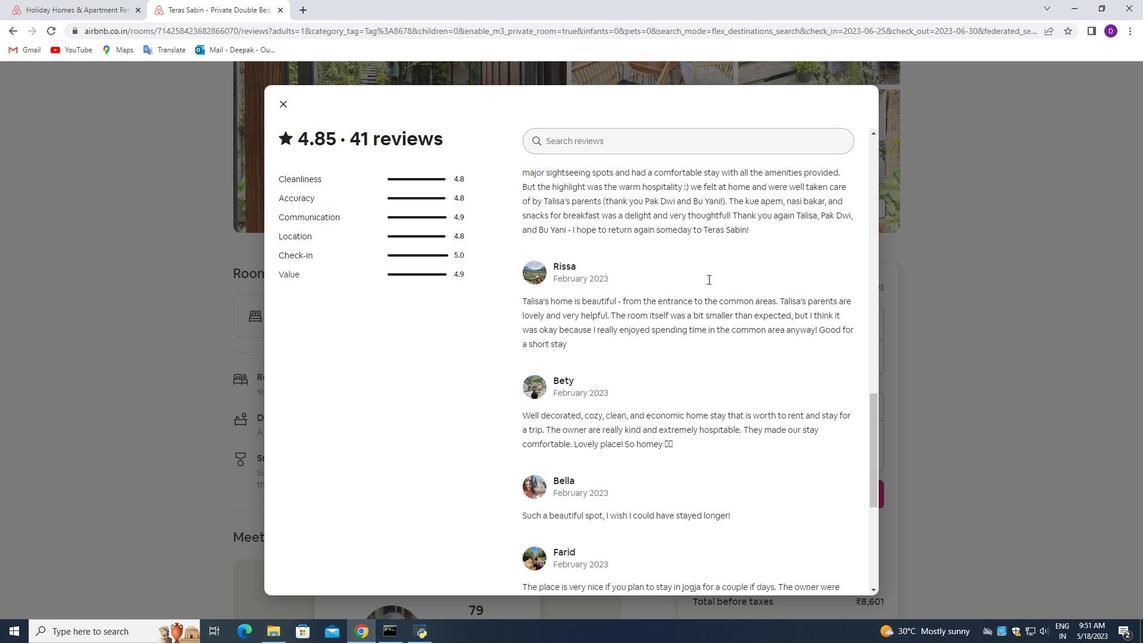 
Action: Mouse scrolled (726, 278) with delta (0, 0)
Screenshot: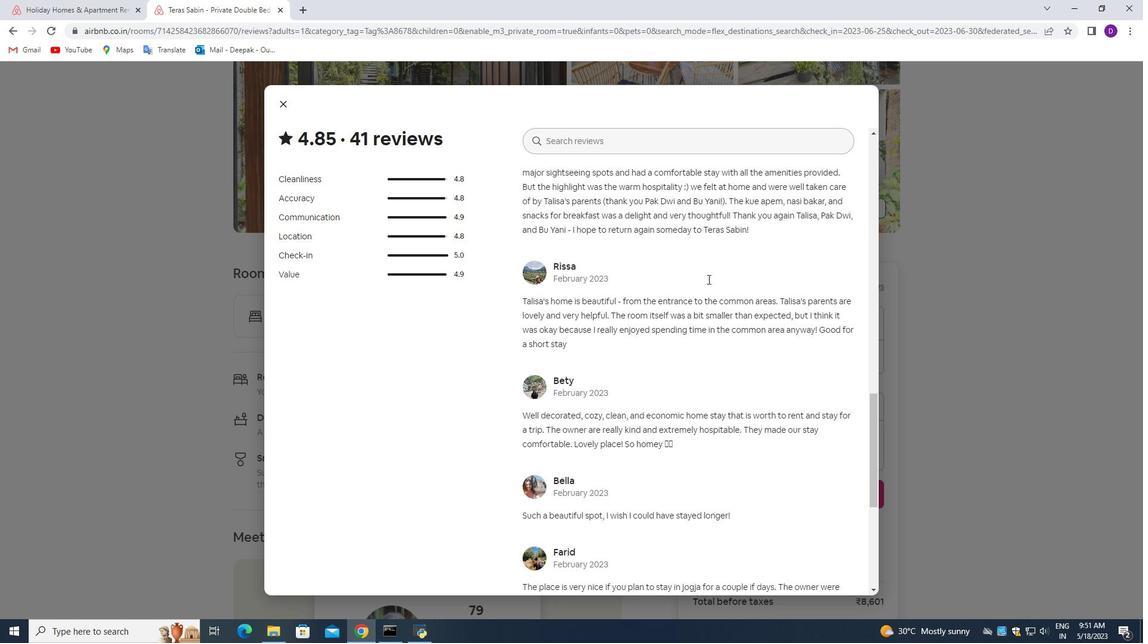 
Action: Mouse moved to (703, 262)
Screenshot: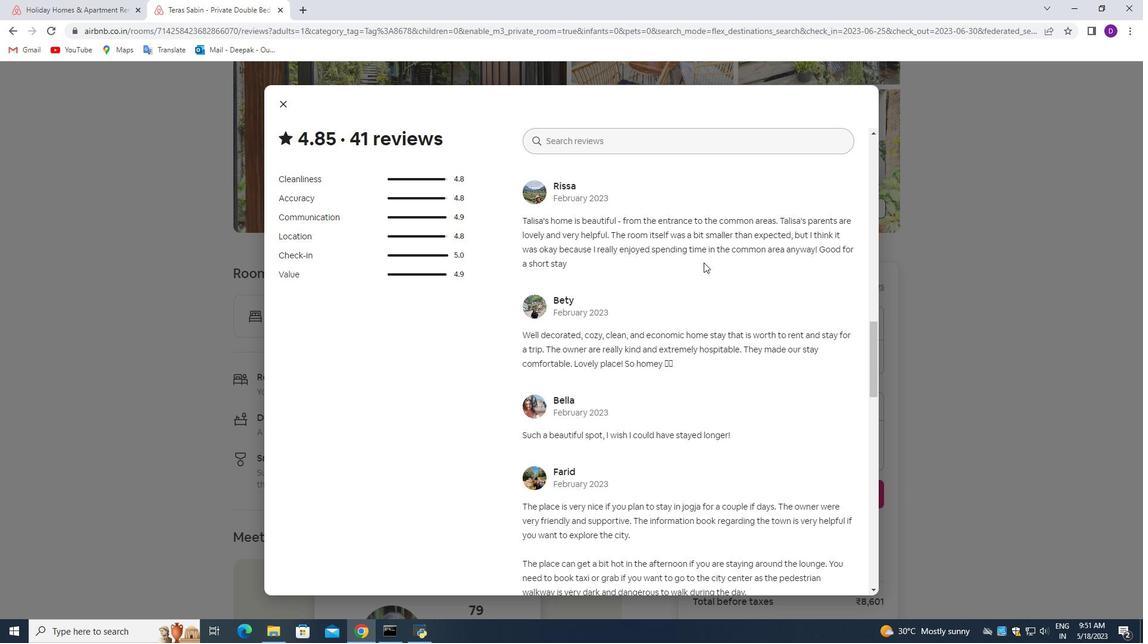 
Action: Mouse scrolled (703, 261) with delta (0, 0)
Screenshot: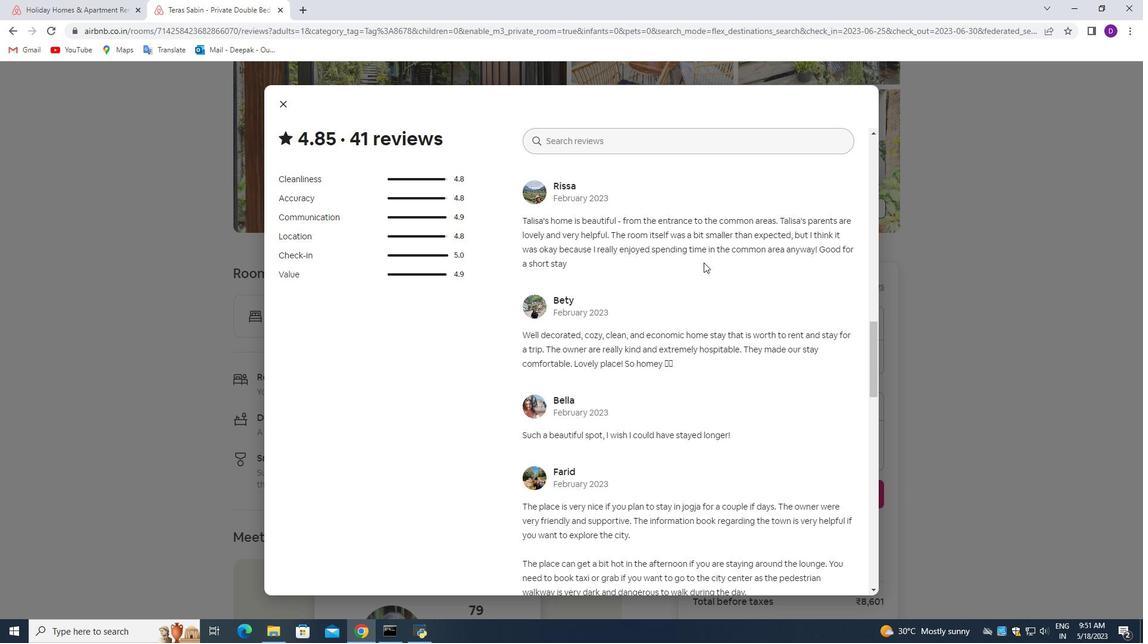 
Action: Mouse moved to (704, 309)
Screenshot: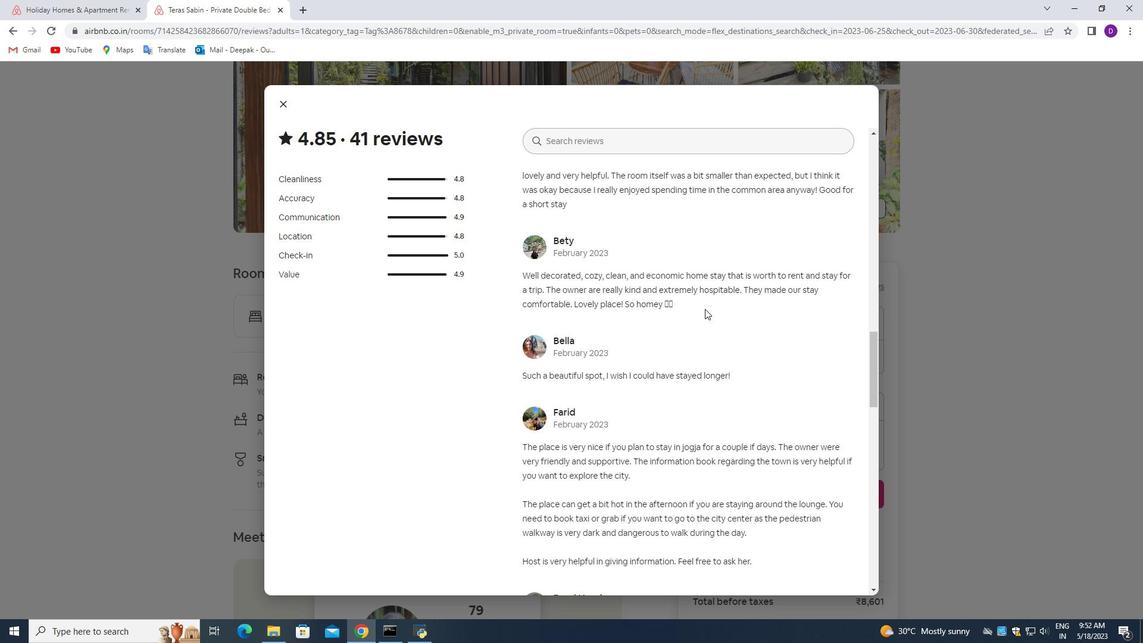 
Action: Mouse scrolled (704, 308) with delta (0, 0)
Screenshot: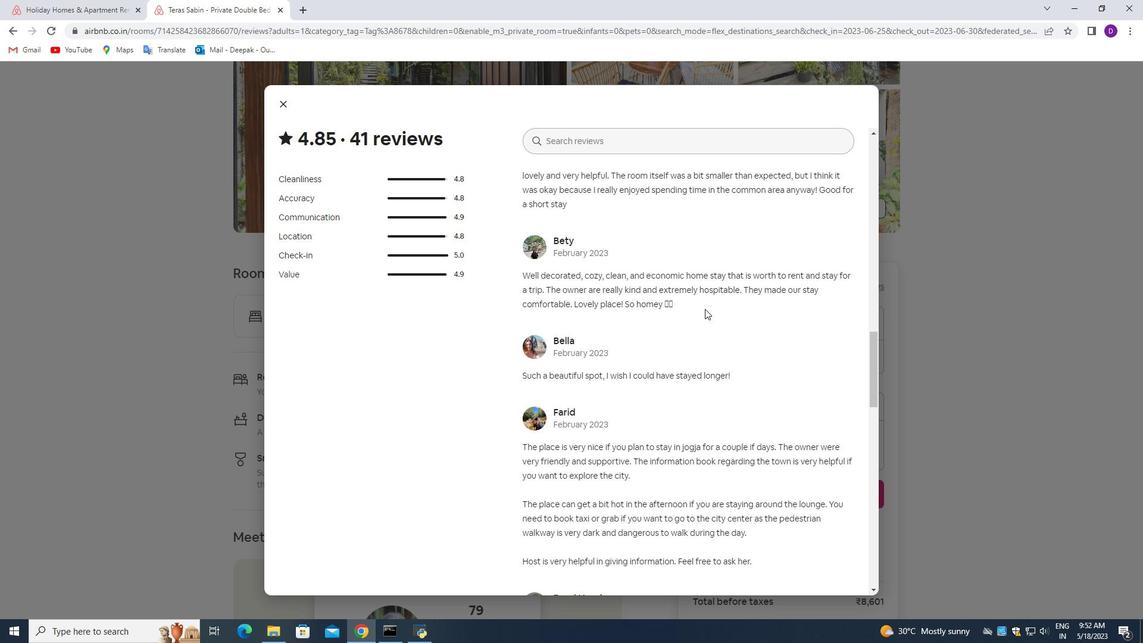 
Action: Mouse scrolled (704, 308) with delta (0, 0)
Screenshot: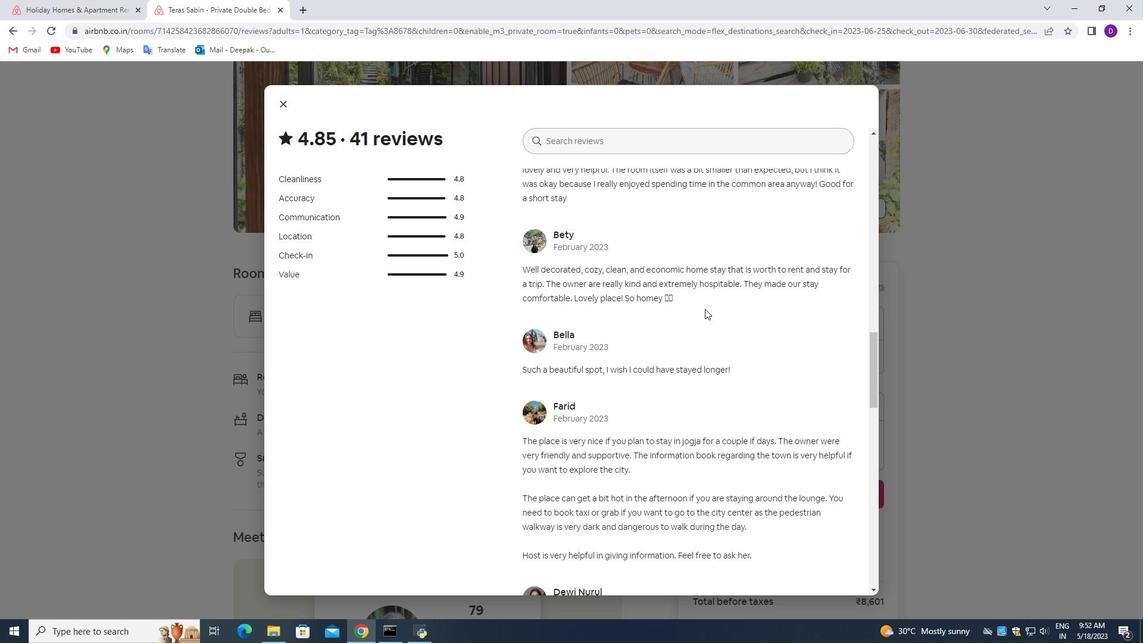 
Action: Mouse moved to (802, 282)
Screenshot: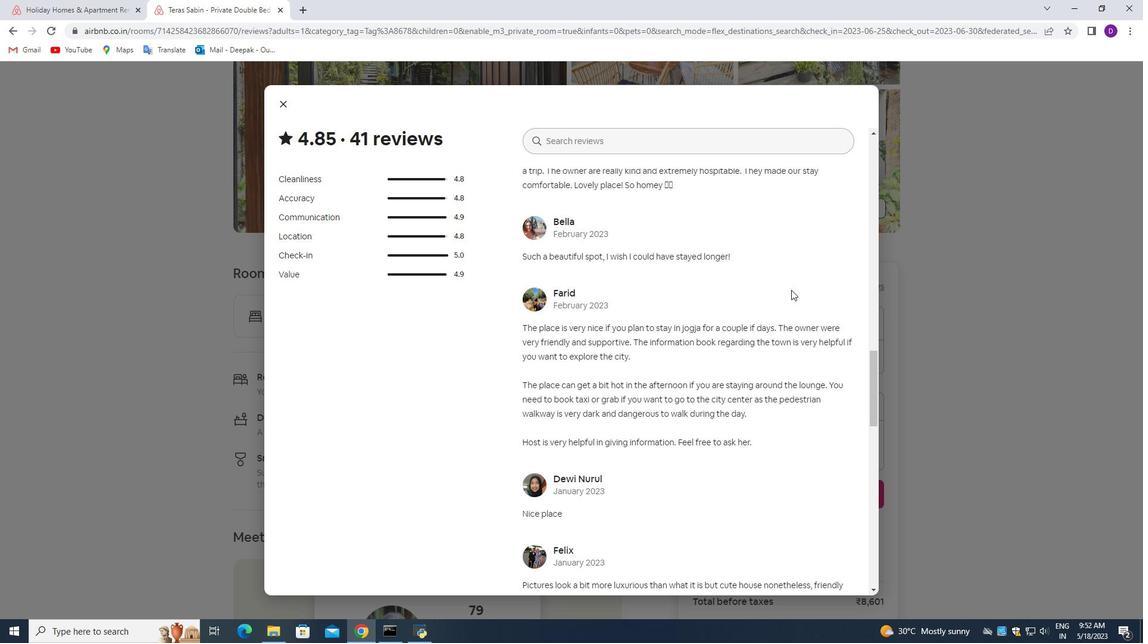 
Action: Mouse scrolled (802, 282) with delta (0, 0)
Screenshot: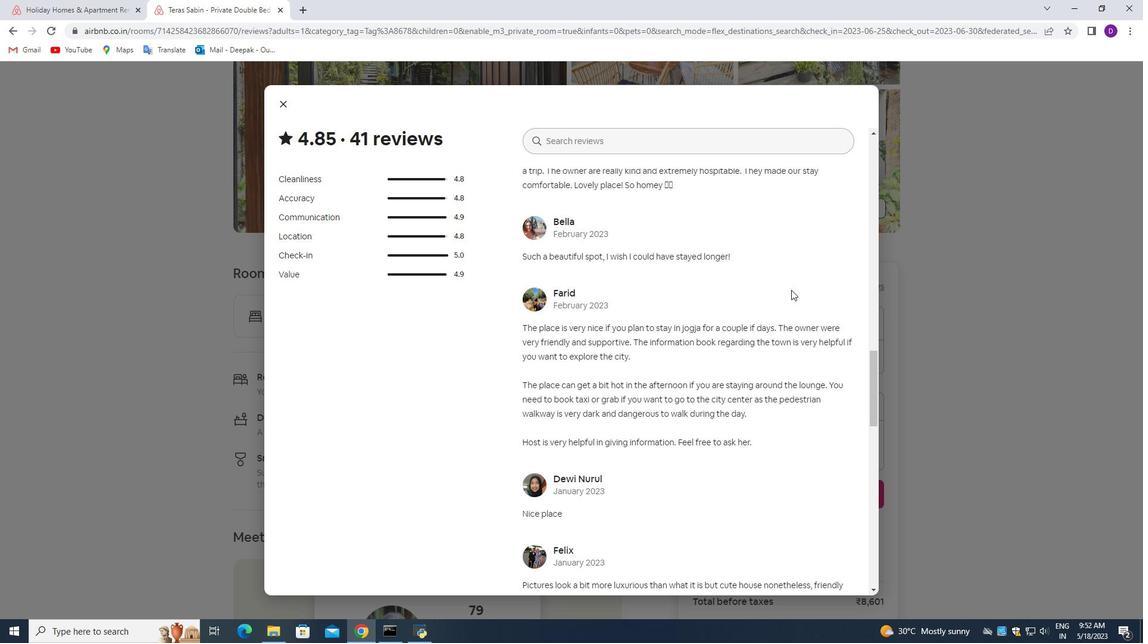 
Action: Mouse moved to (572, 284)
Screenshot: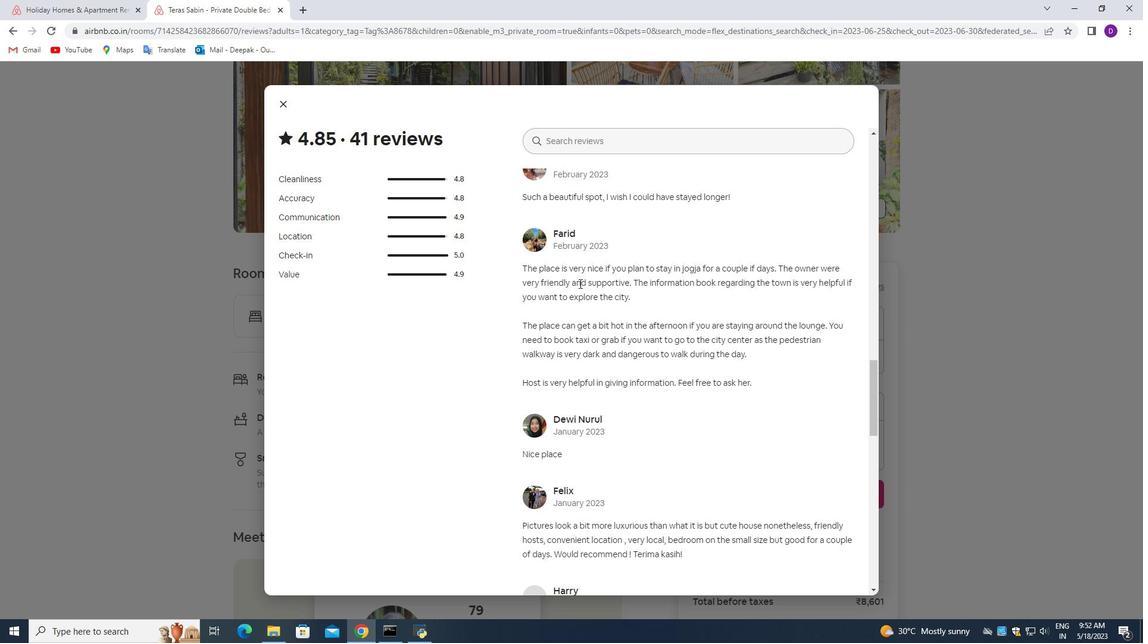 
Action: Mouse scrolled (572, 284) with delta (0, 0)
Screenshot: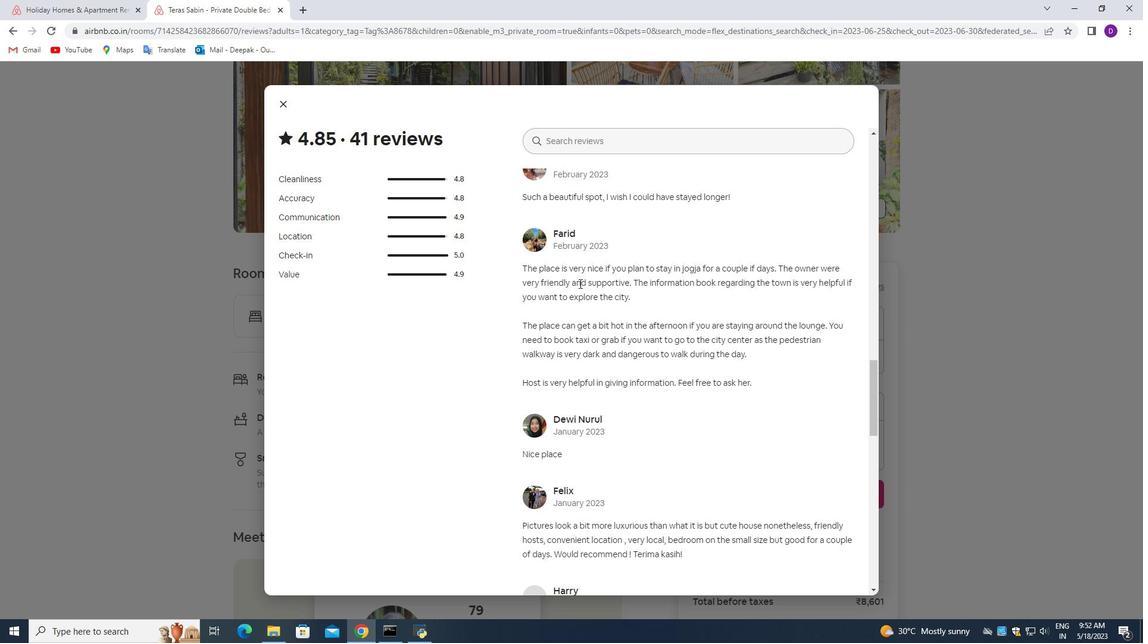
Action: Mouse moved to (684, 267)
Screenshot: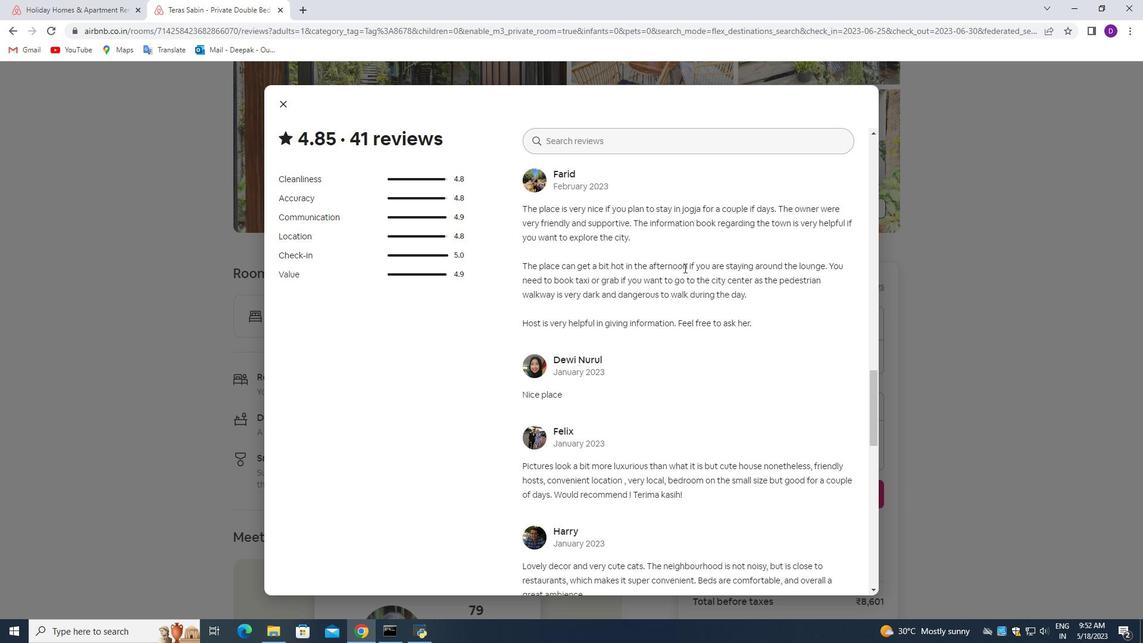
Action: Mouse scrolled (684, 267) with delta (0, 0)
Screenshot: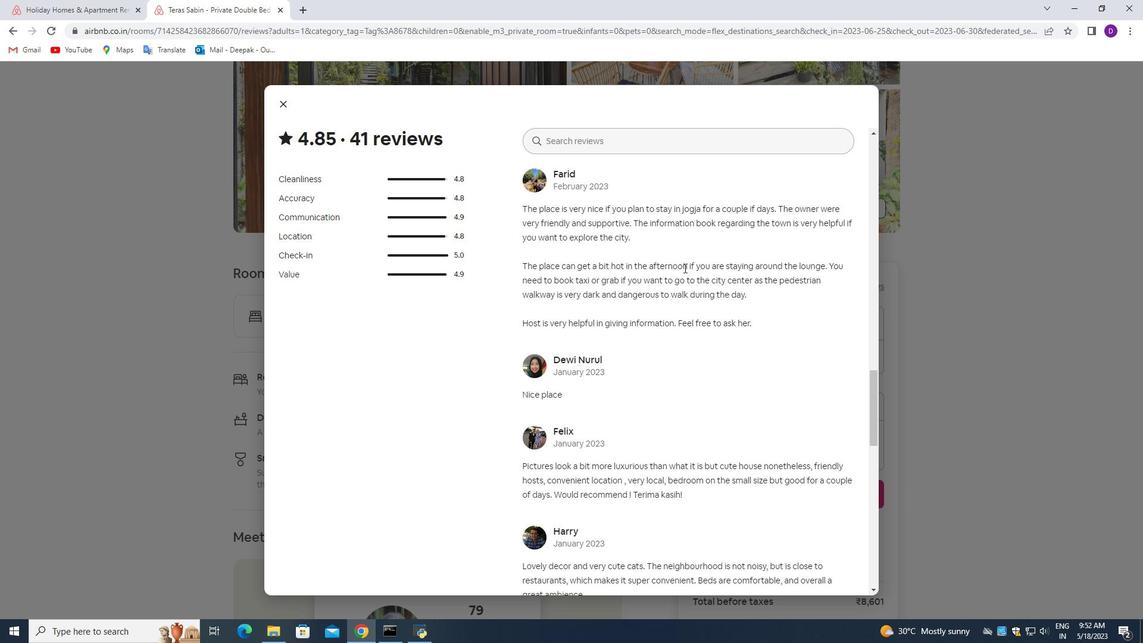 
Action: Mouse moved to (688, 267)
Screenshot: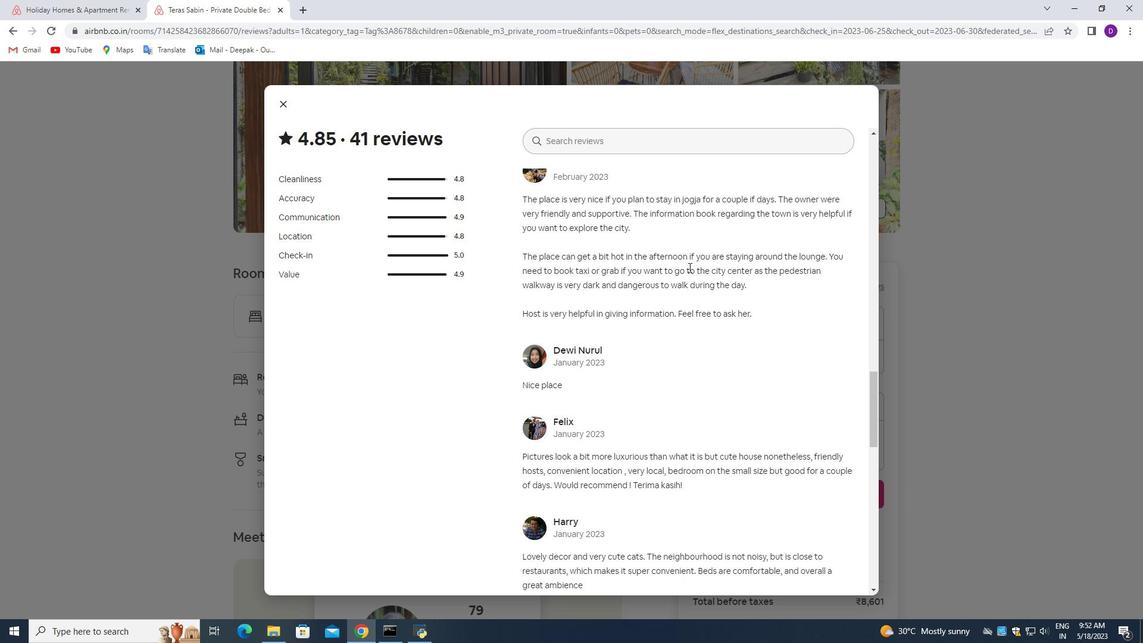 
Action: Mouse scrolled (688, 266) with delta (0, 0)
Screenshot: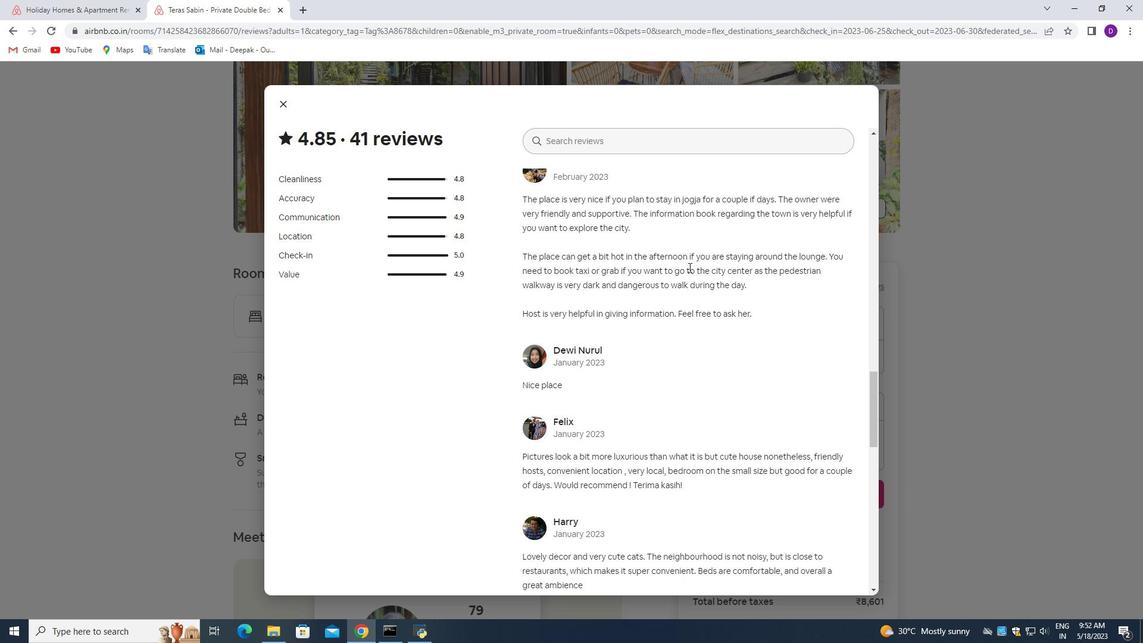 
Action: Mouse moved to (668, 275)
Screenshot: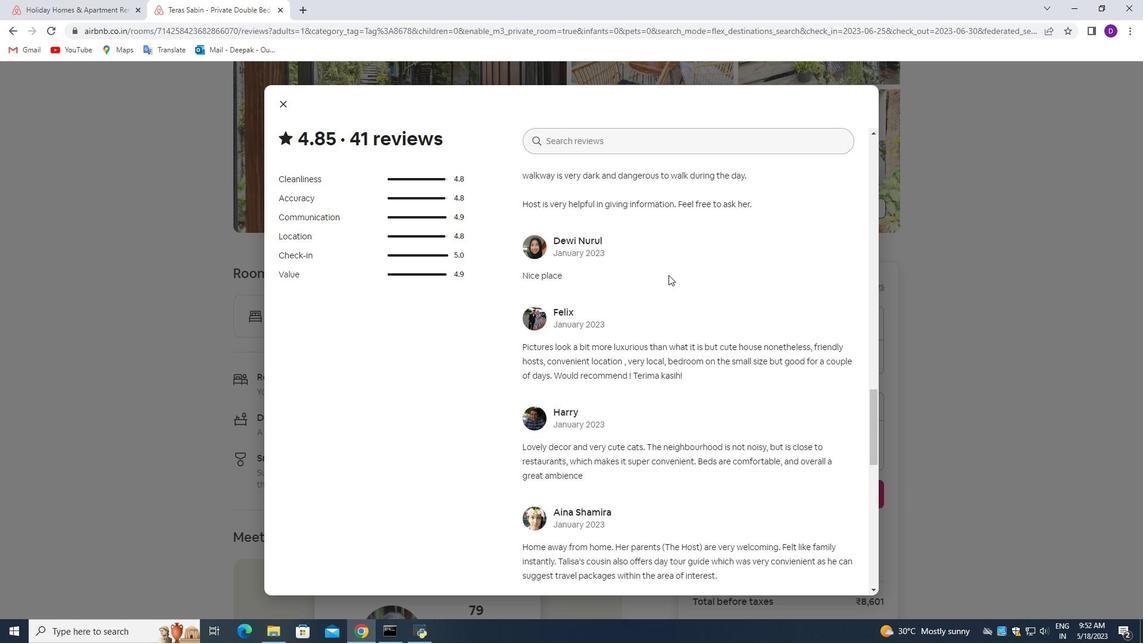 
Action: Mouse scrolled (668, 275) with delta (0, 0)
Screenshot: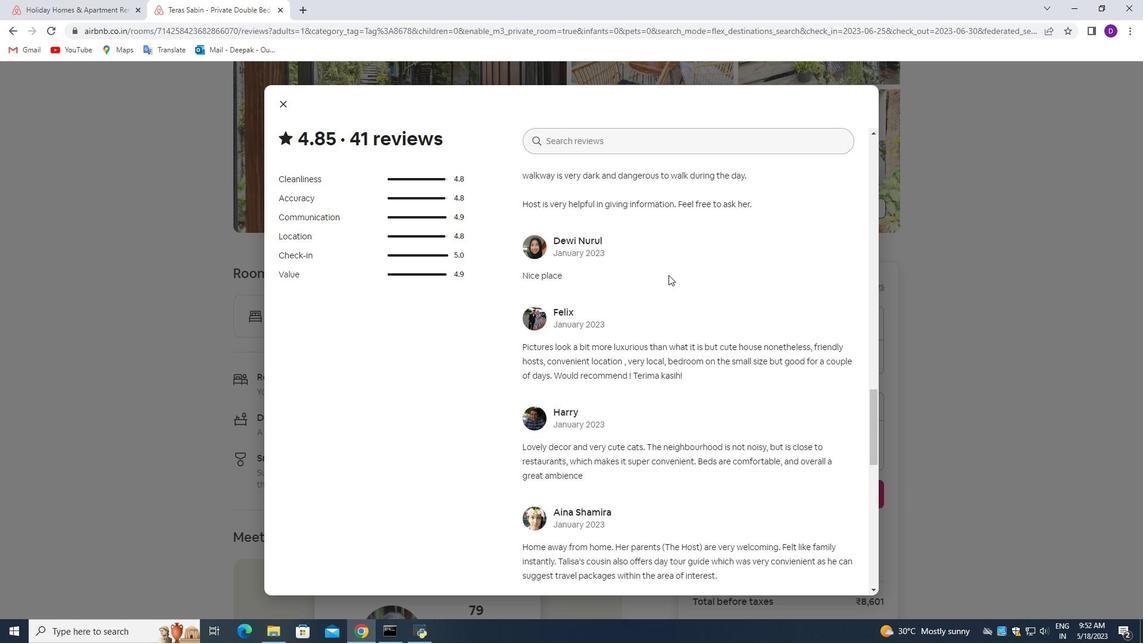 
Action: Mouse moved to (669, 275)
Screenshot: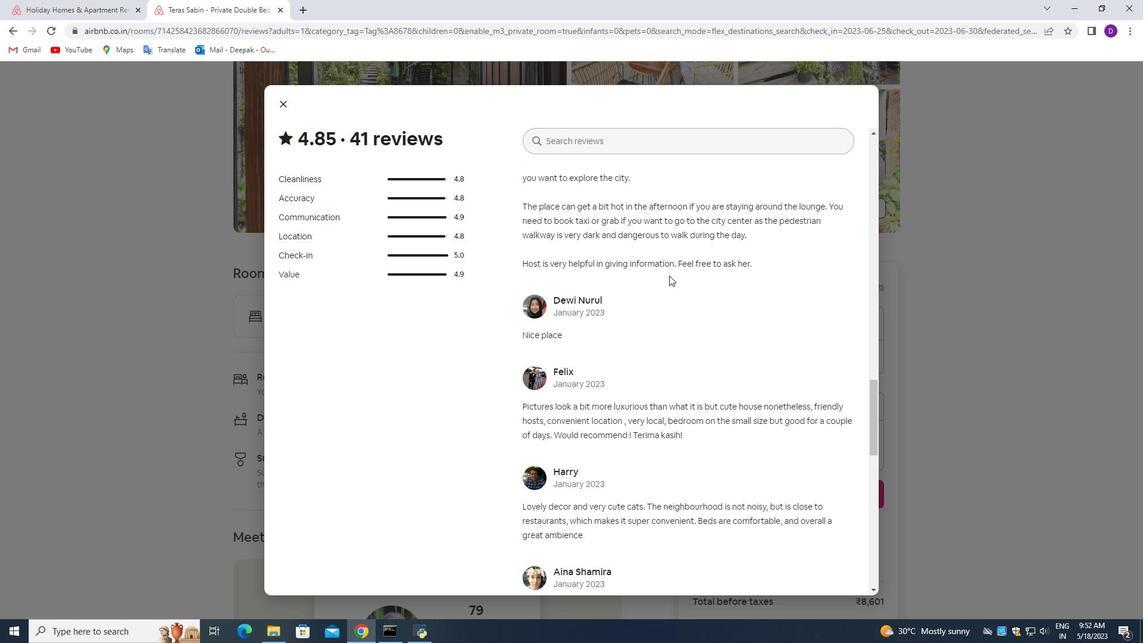 
Action: Mouse scrolled (669, 275) with delta (0, 0)
Screenshot: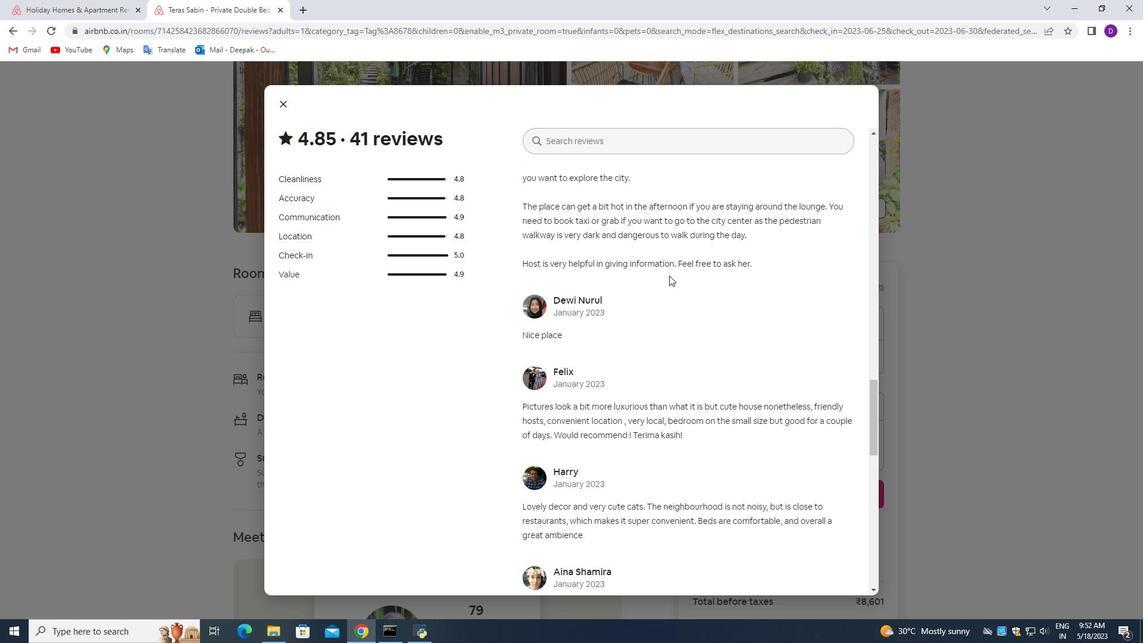 
Action: Mouse moved to (571, 301)
Screenshot: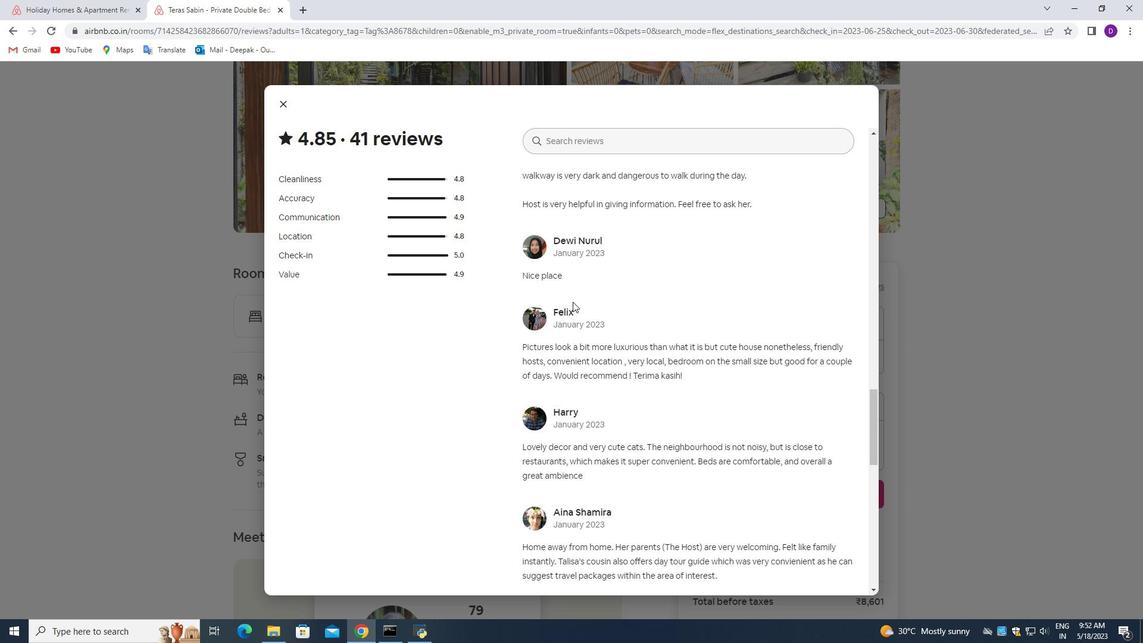 
Action: Mouse scrolled (571, 301) with delta (0, 0)
Screenshot: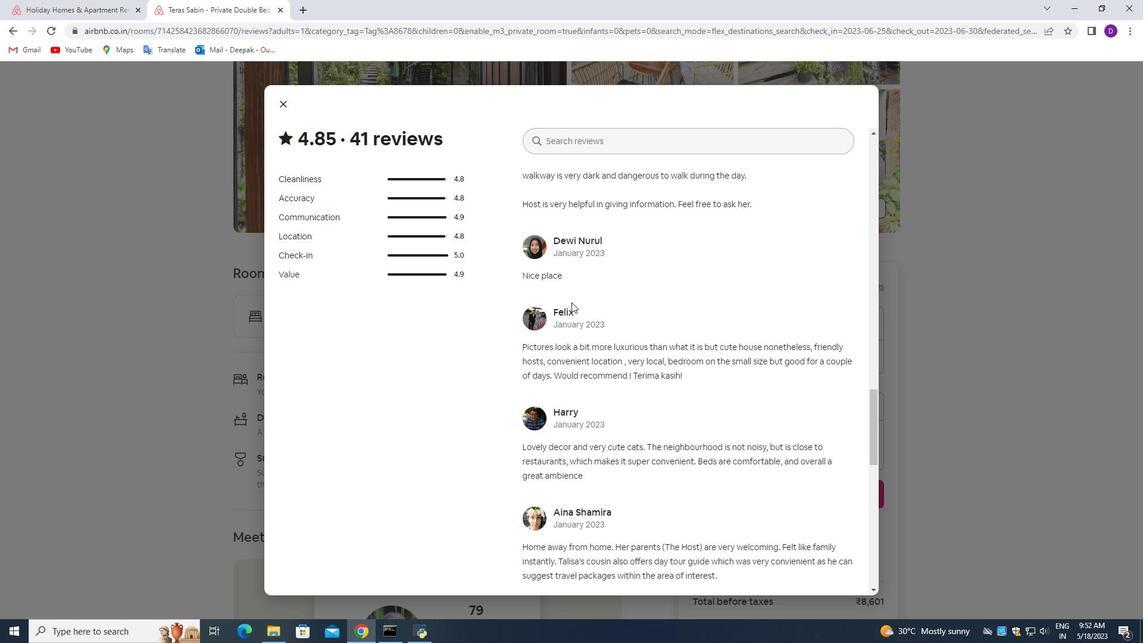 
Action: Mouse moved to (571, 302)
Screenshot: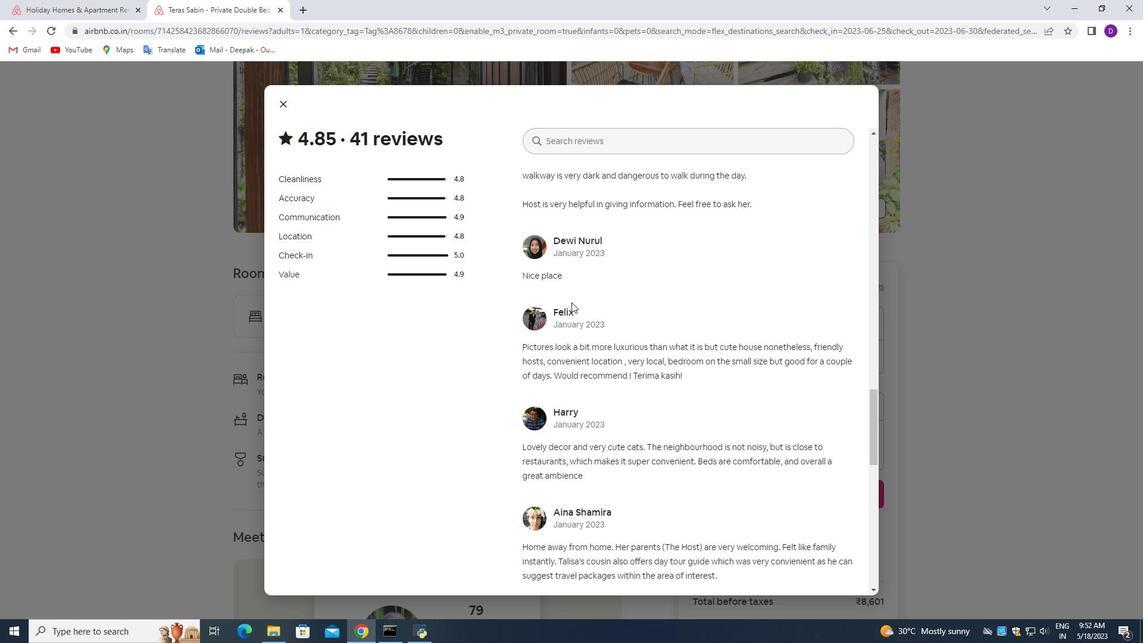 
Action: Mouse scrolled (571, 301) with delta (0, 0)
Screenshot: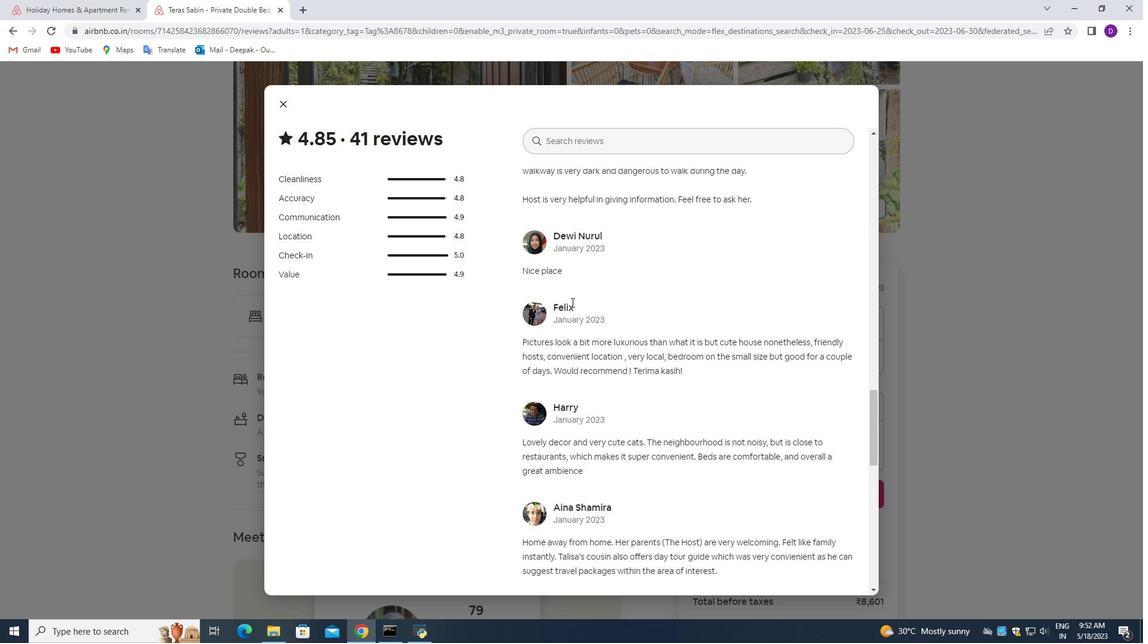
Action: Mouse moved to (618, 298)
Screenshot: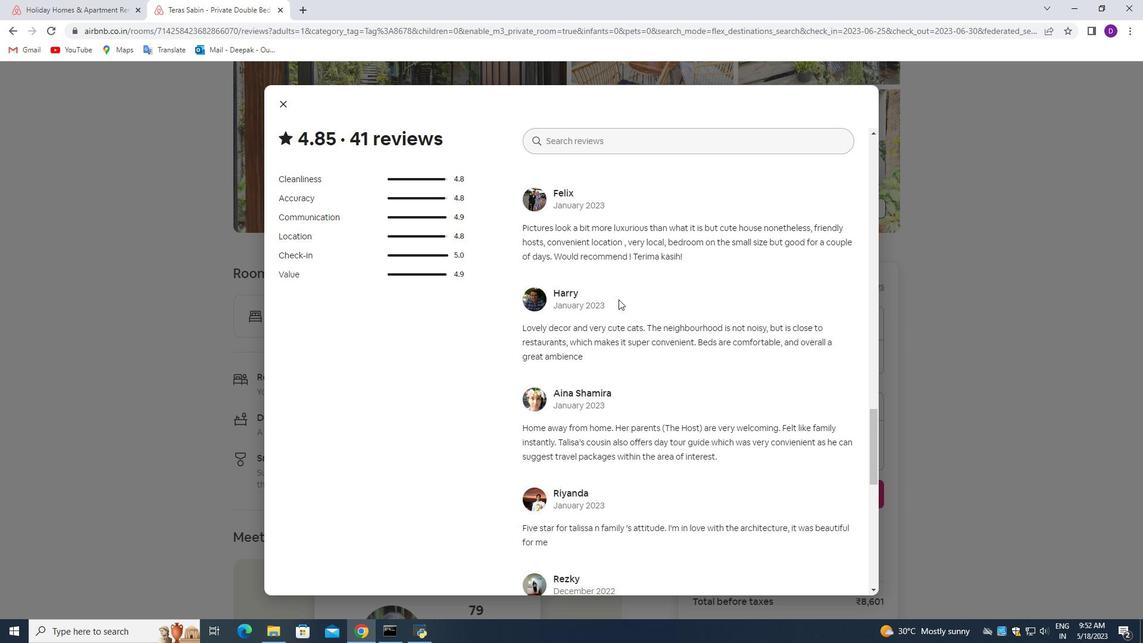 
Action: Mouse scrolled (618, 297) with delta (0, 0)
Screenshot: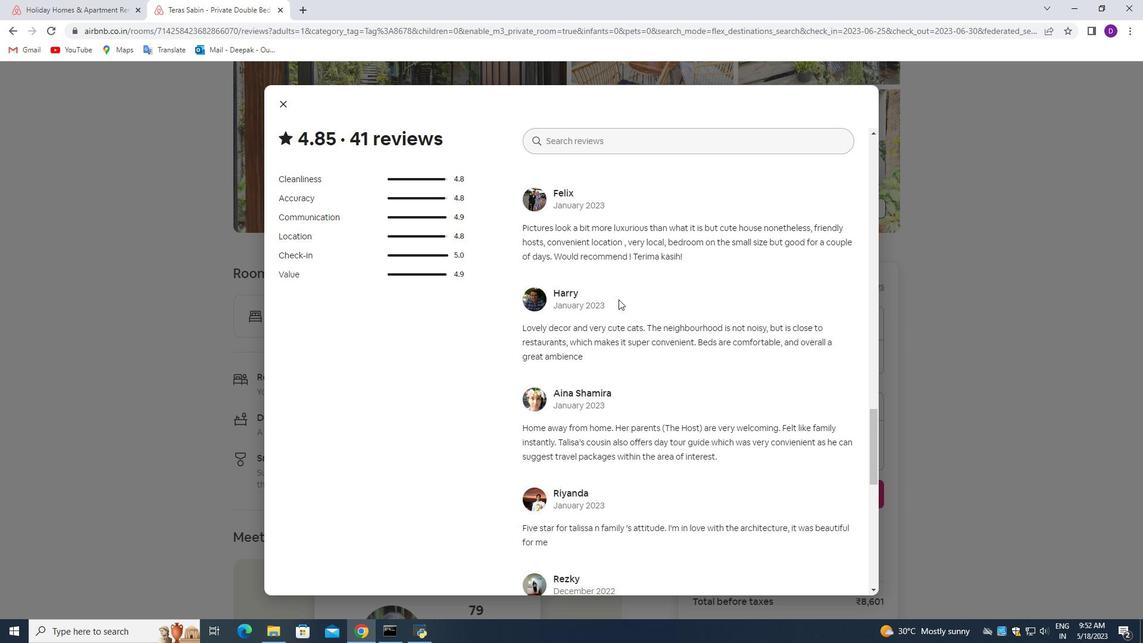 
Action: Mouse moved to (619, 303)
Screenshot: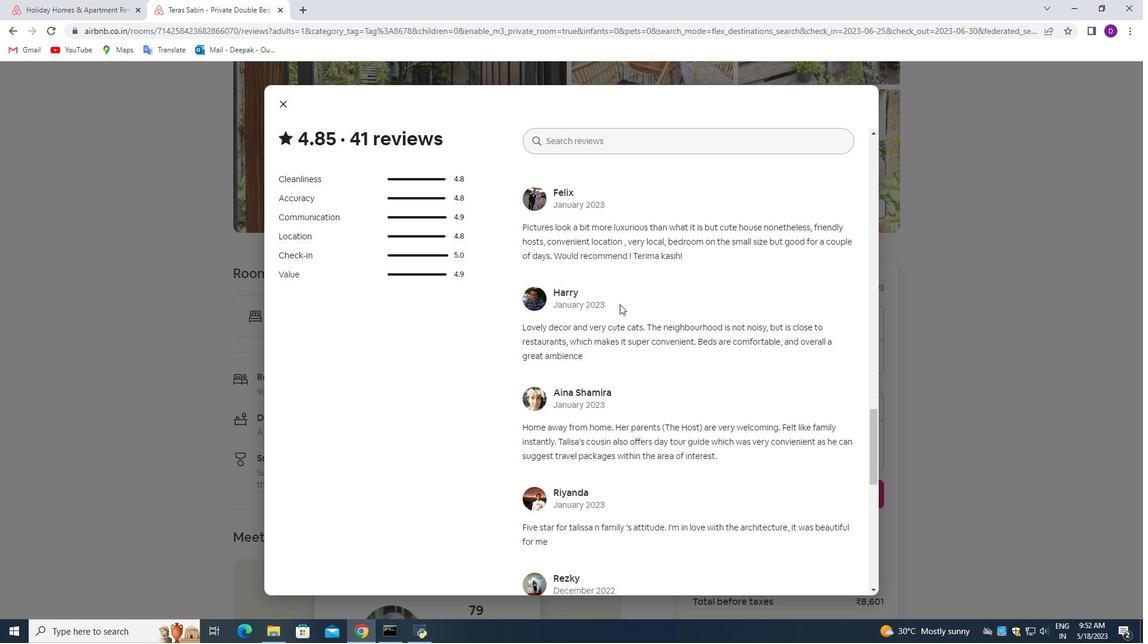 
Action: Mouse scrolled (619, 303) with delta (0, 0)
Screenshot: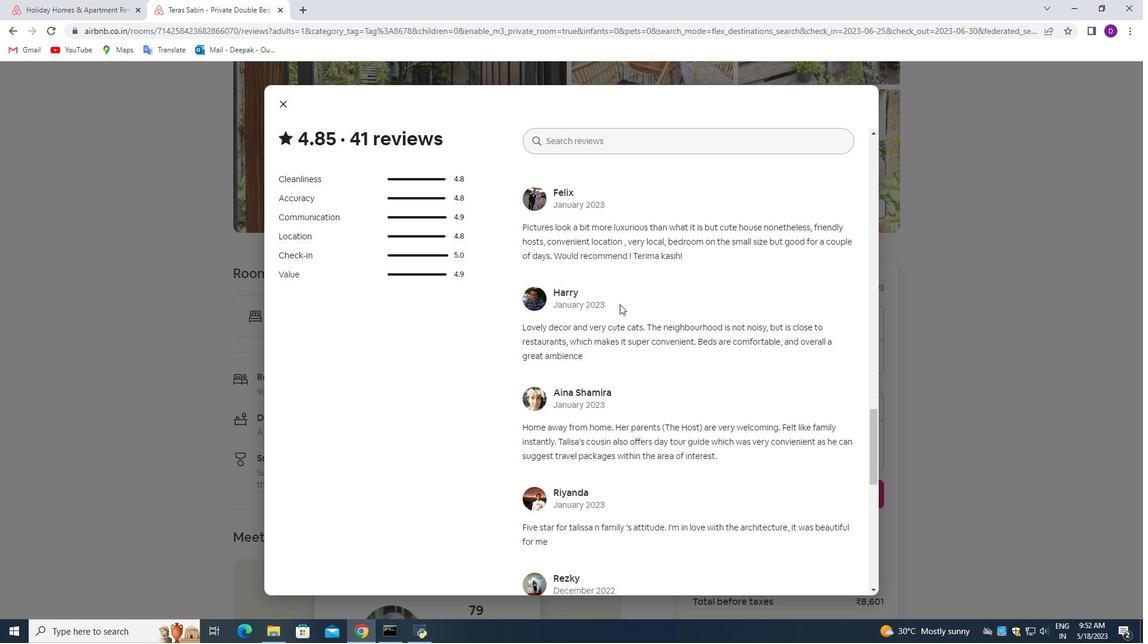 
Action: Mouse moved to (623, 310)
Screenshot: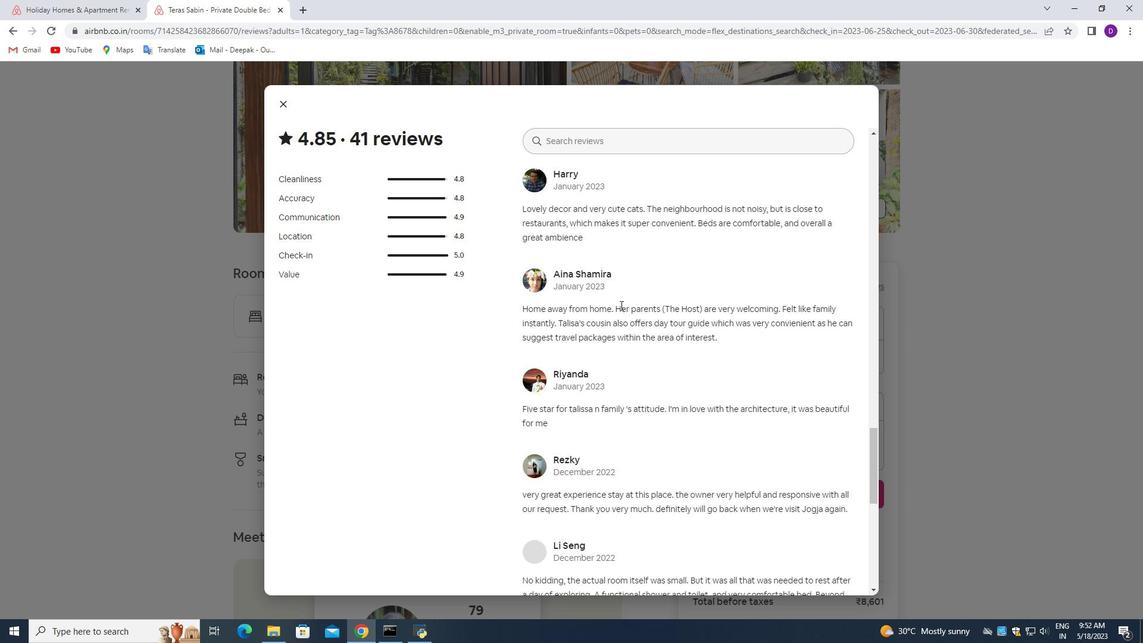 
Action: Mouse scrolled (623, 309) with delta (0, 0)
Screenshot: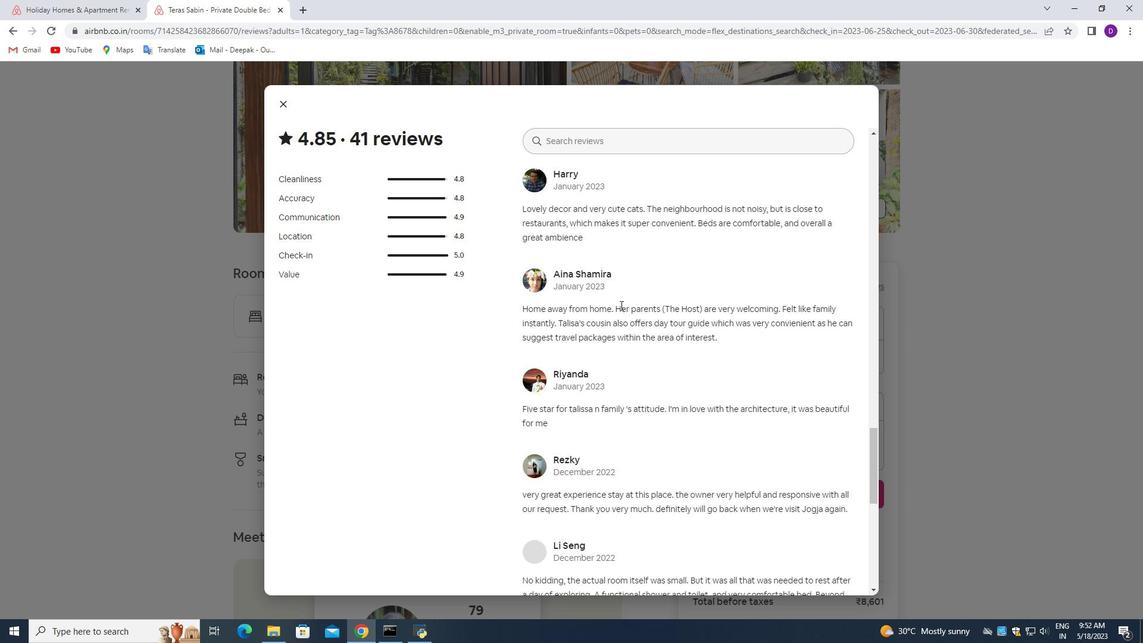 
Action: Mouse moved to (624, 313)
Screenshot: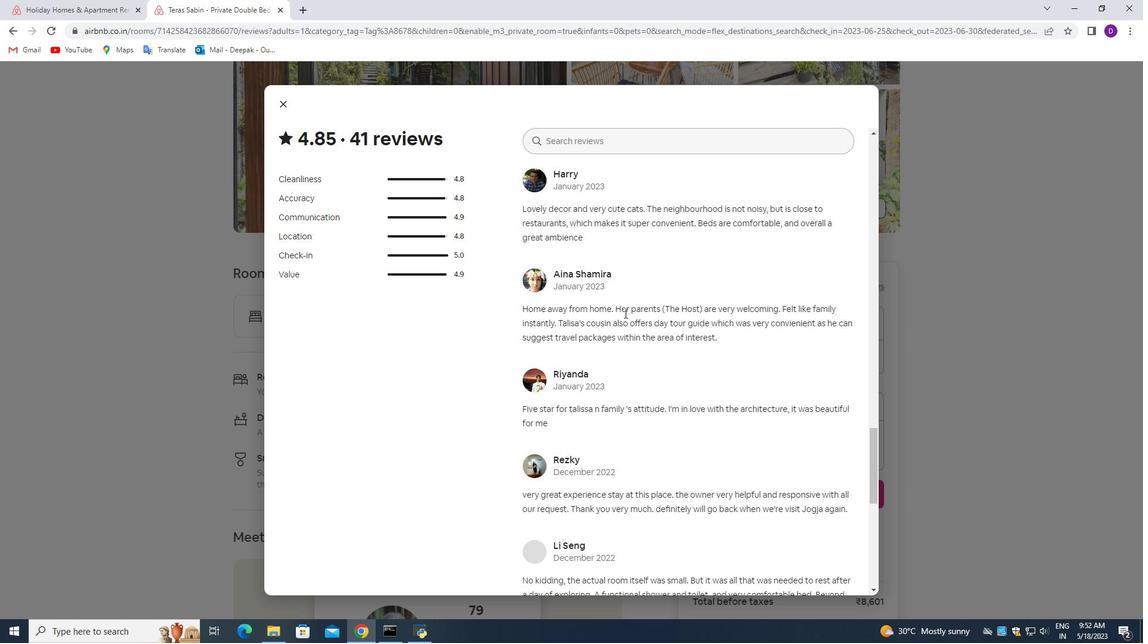 
Action: Mouse scrolled (624, 312) with delta (0, 0)
Screenshot: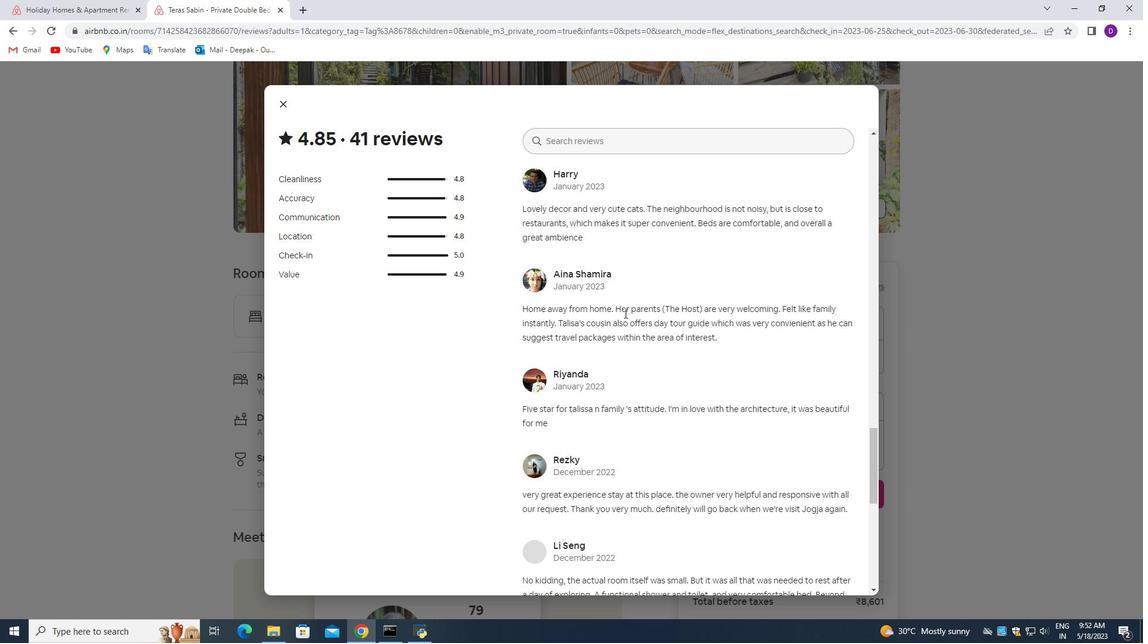 
Action: Mouse moved to (624, 314)
Screenshot: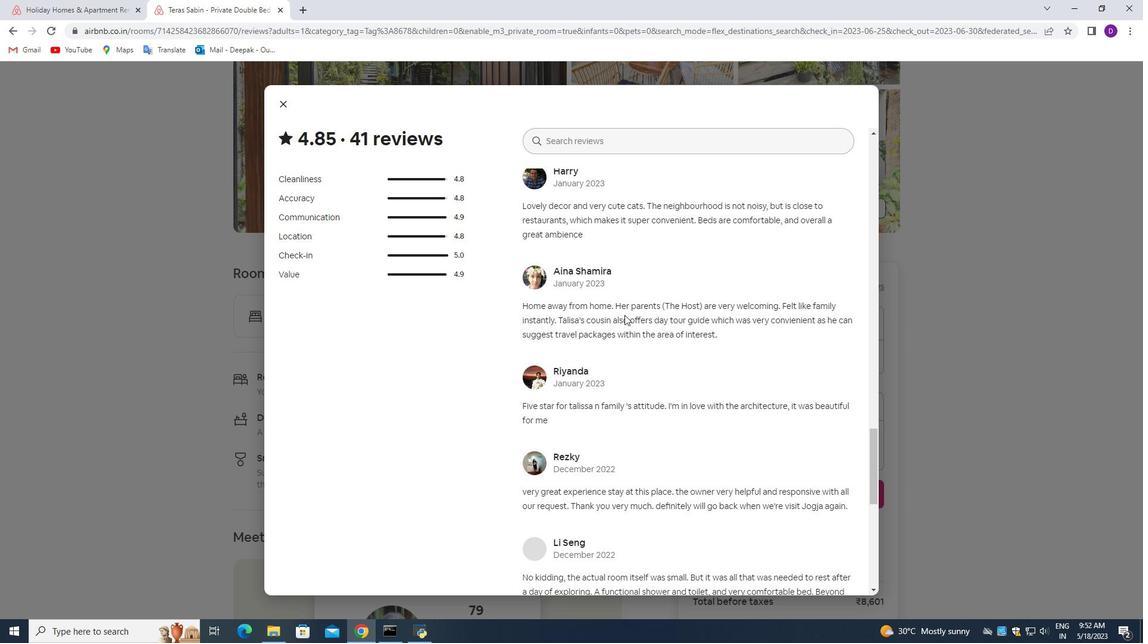 
Action: Mouse scrolled (624, 313) with delta (0, 0)
Screenshot: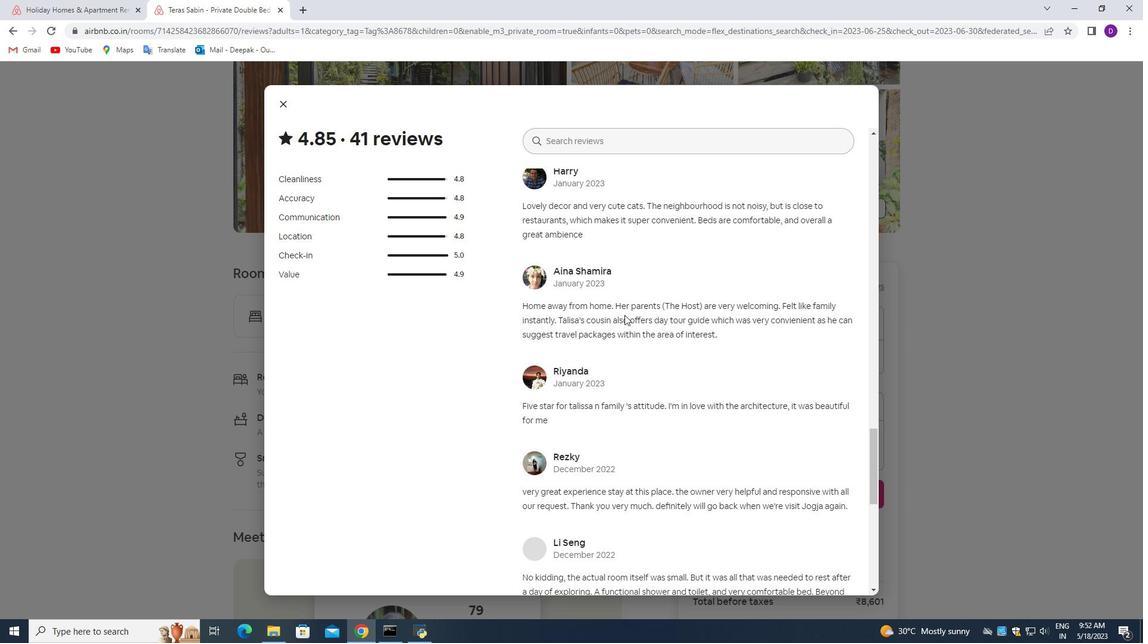 
Action: Mouse moved to (624, 314)
Screenshot: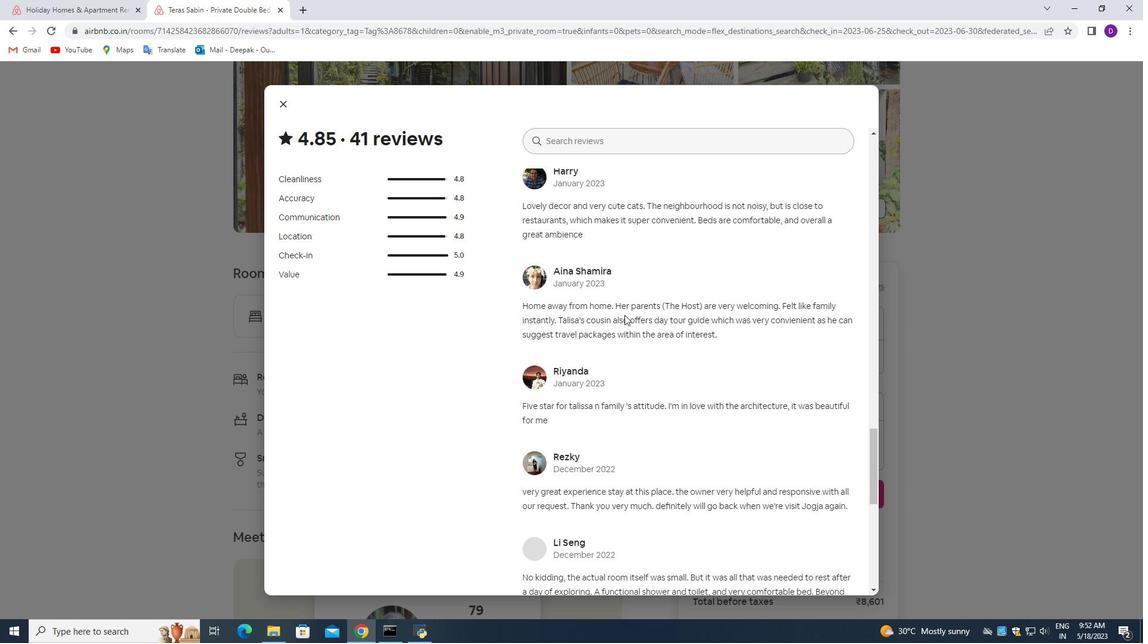 
Action: Mouse scrolled (624, 314) with delta (0, 0)
Screenshot: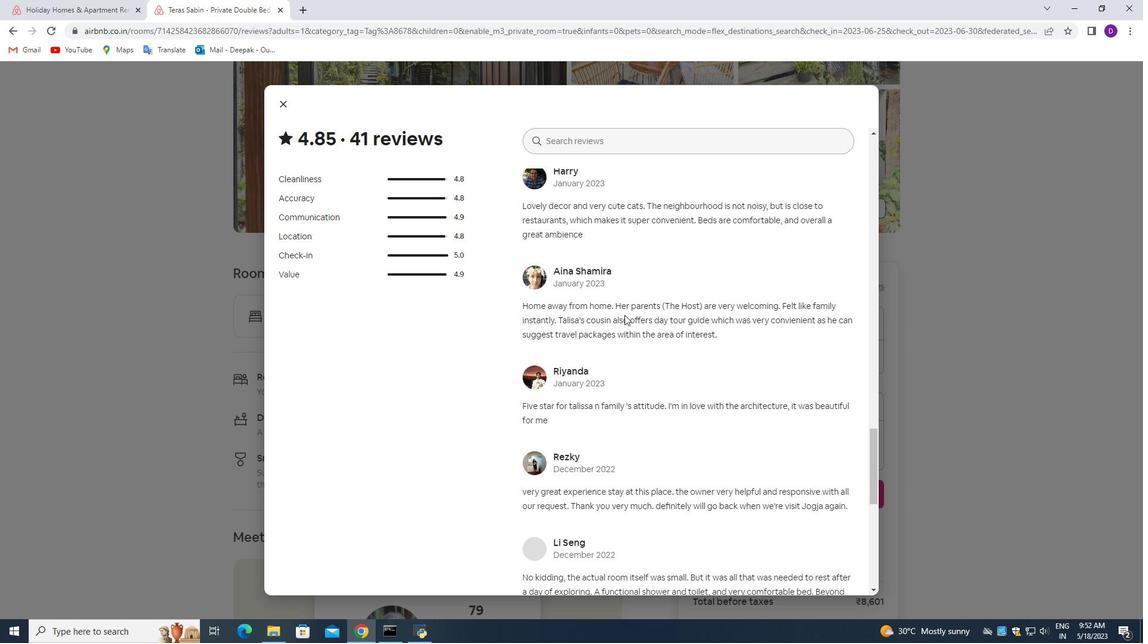 
Action: Mouse moved to (624, 314)
Screenshot: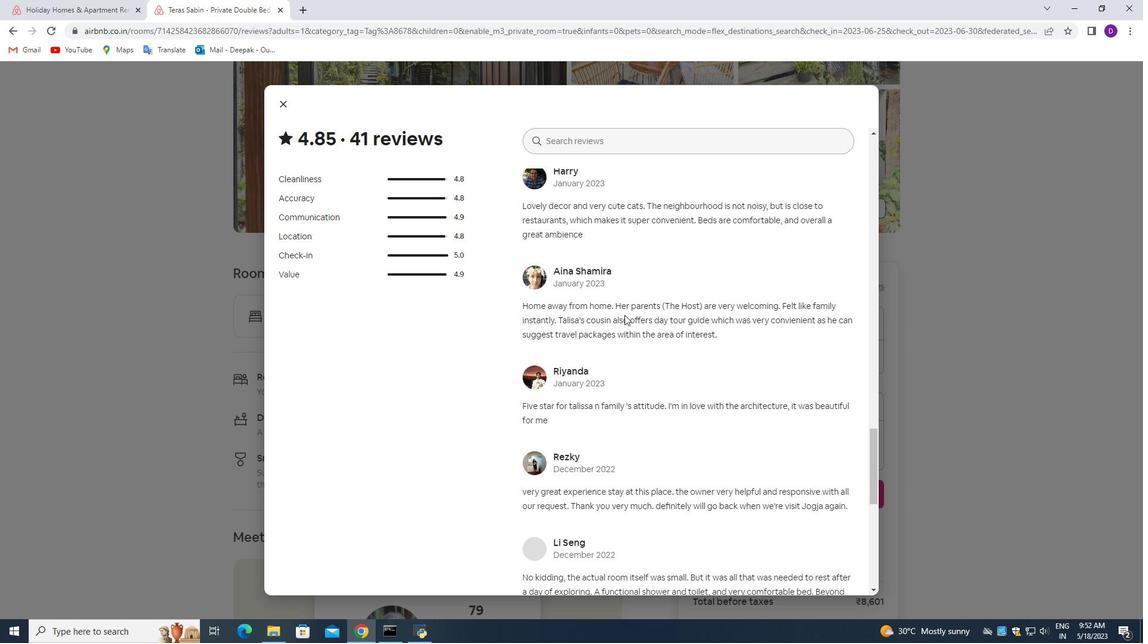 
Action: Mouse scrolled (624, 314) with delta (0, 0)
Screenshot: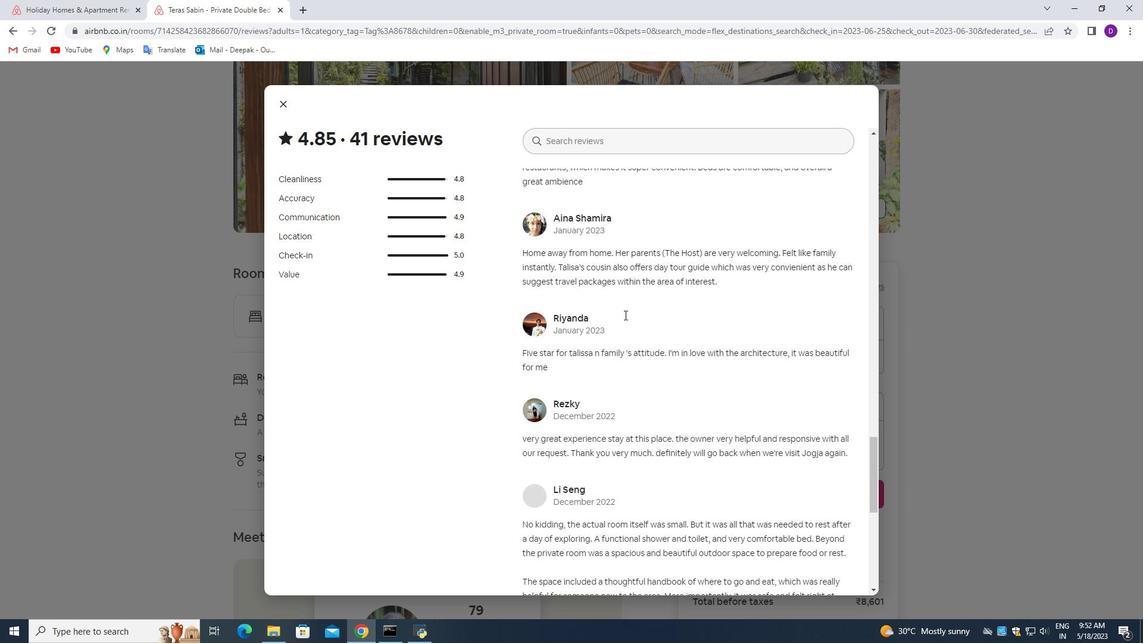 
Action: Mouse moved to (626, 322)
Screenshot: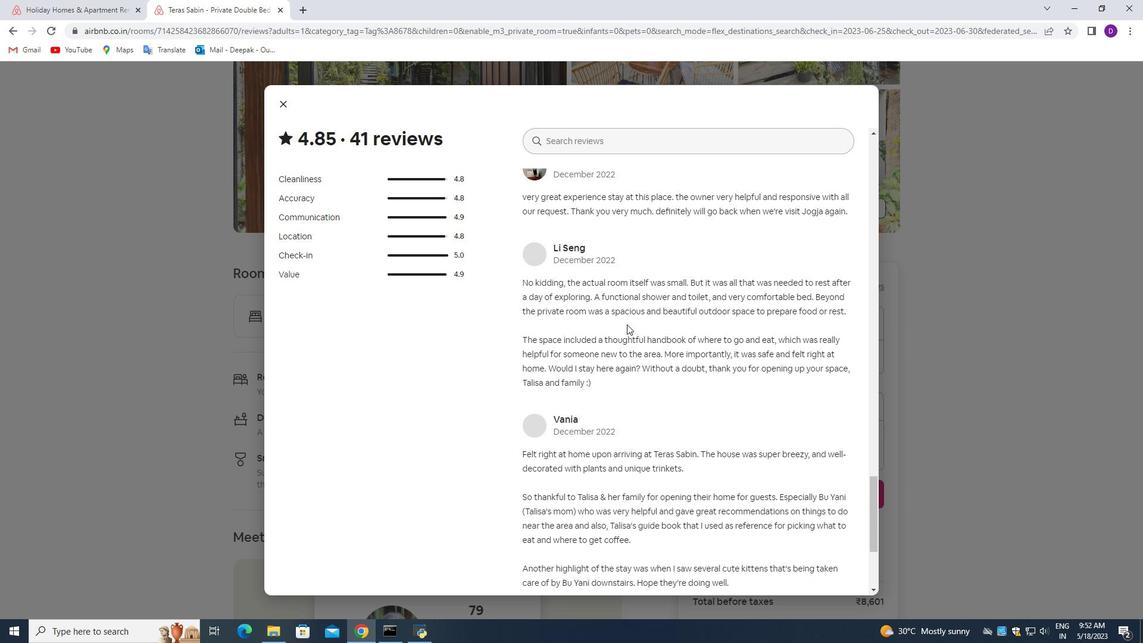
Action: Mouse scrolled (626, 322) with delta (0, 0)
Screenshot: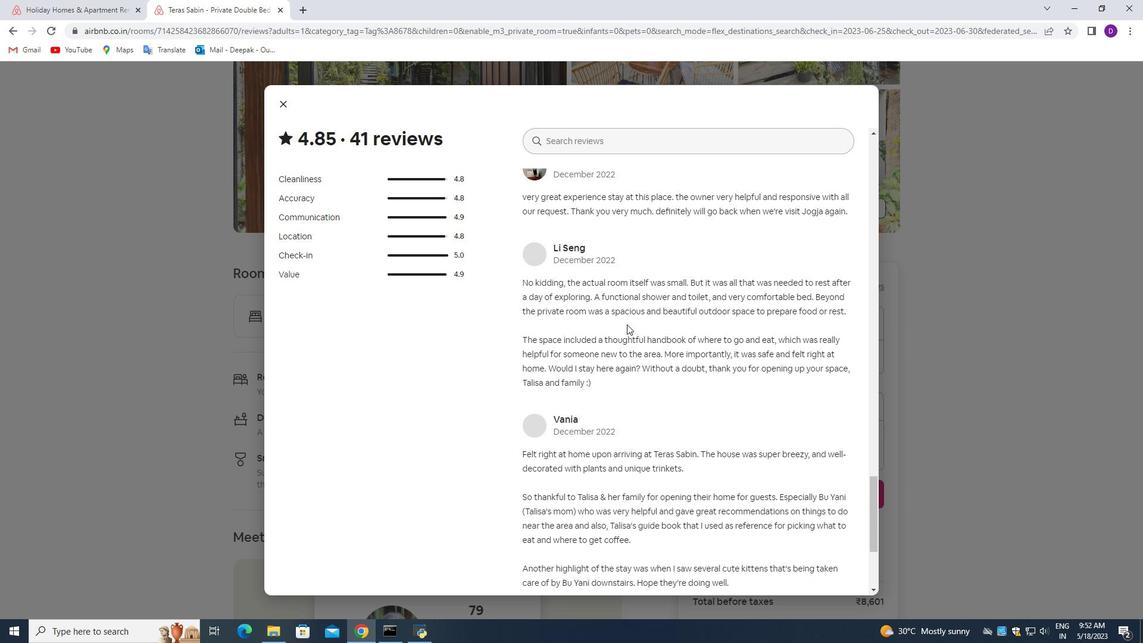 
Action: Mouse moved to (626, 324)
Screenshot: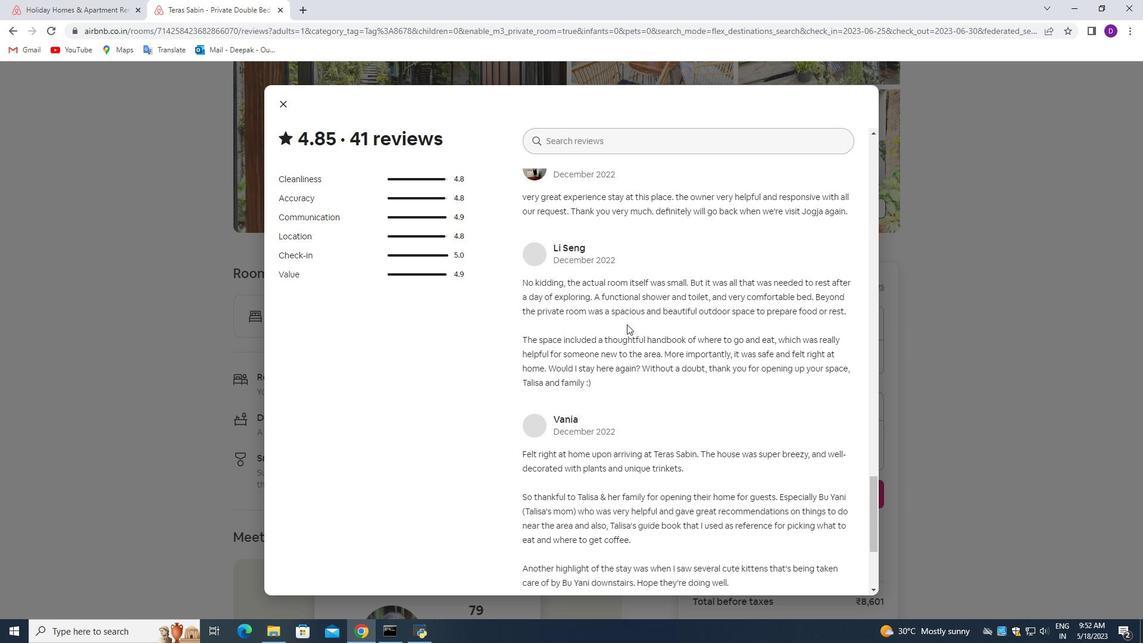 
Action: Mouse scrolled (626, 323) with delta (0, 0)
Screenshot: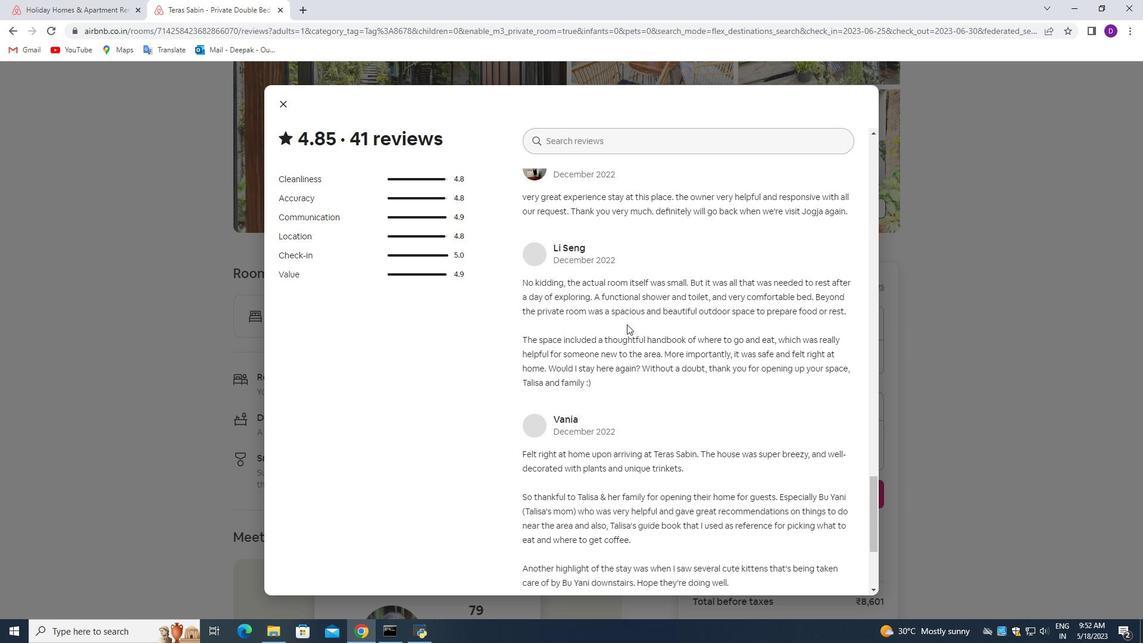 
Action: Mouse moved to (626, 324)
Screenshot: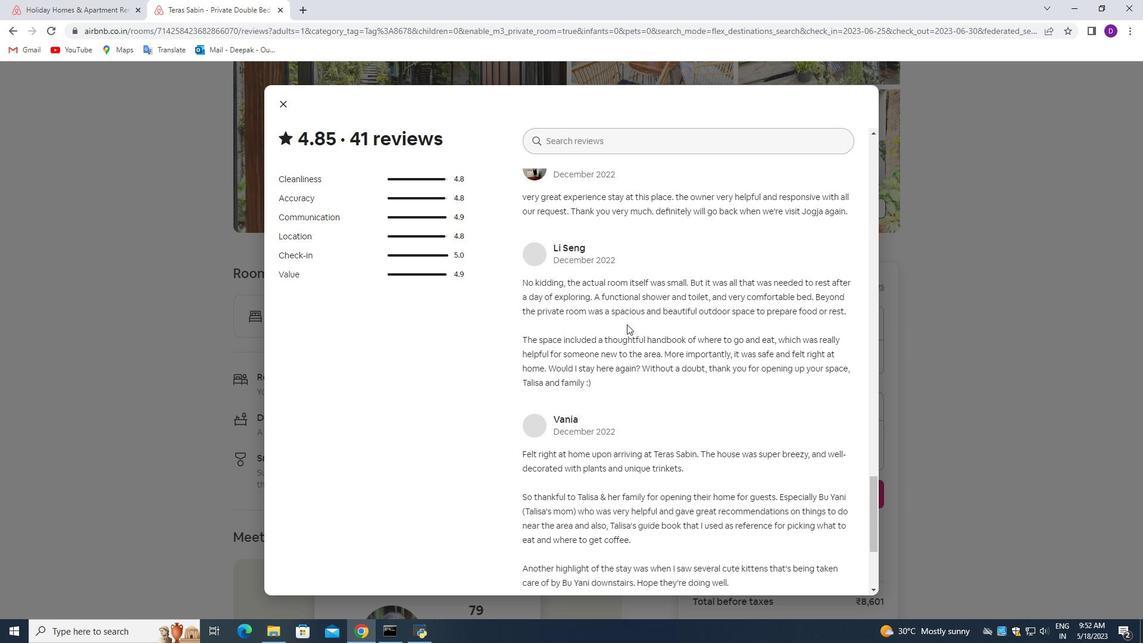 
Action: Mouse scrolled (626, 323) with delta (0, 0)
Screenshot: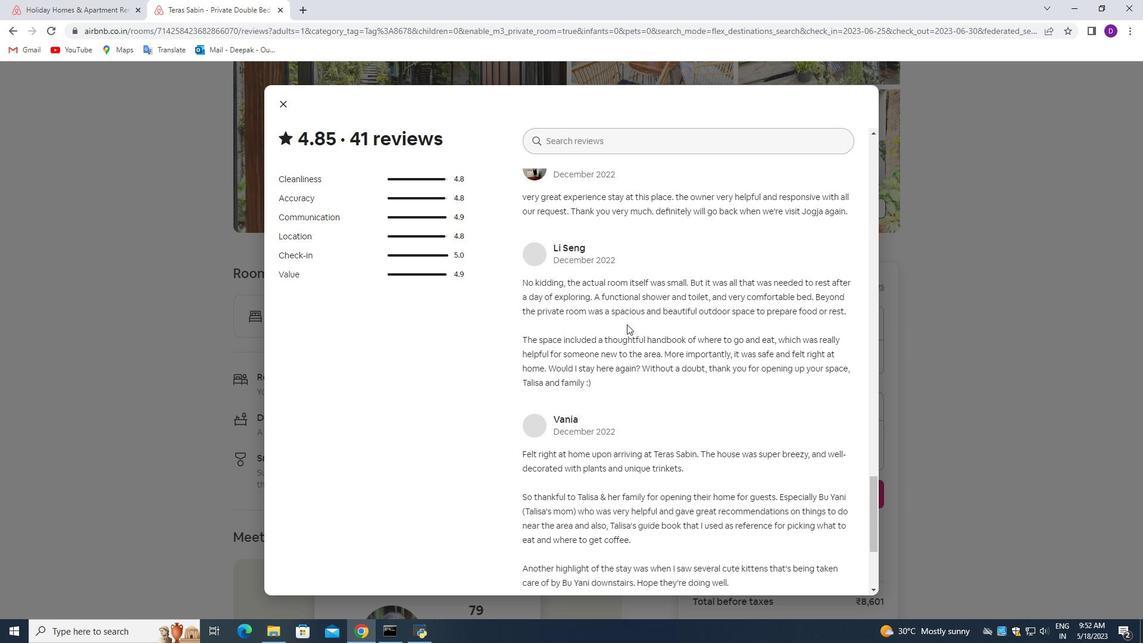 
Action: Mouse scrolled (626, 323) with delta (0, 0)
Screenshot: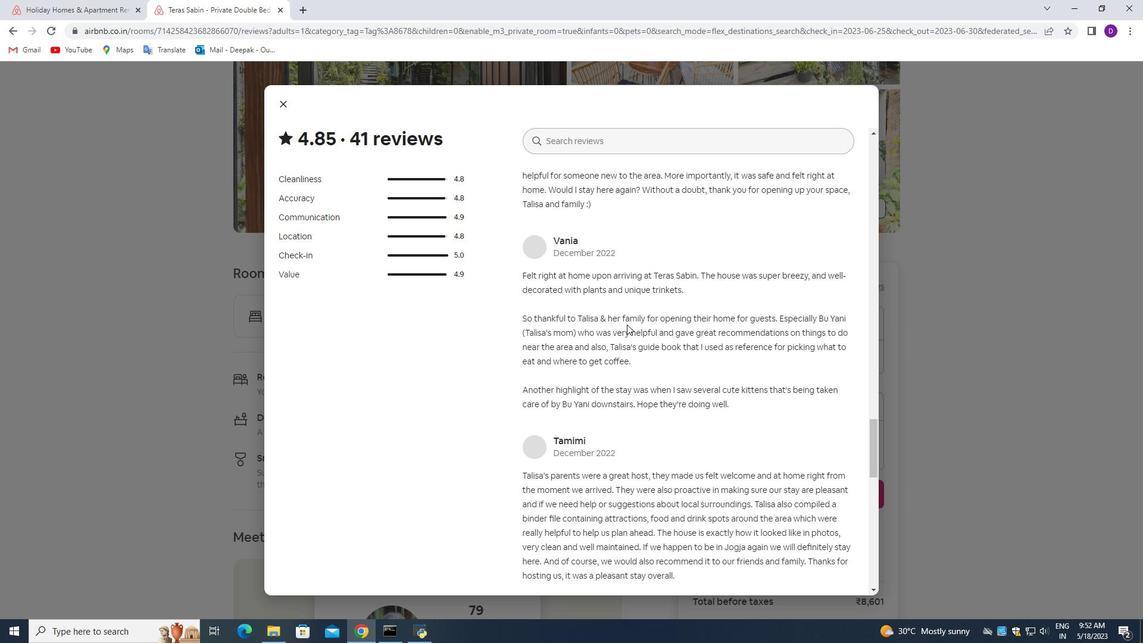 
Action: Mouse scrolled (626, 323) with delta (0, 0)
Screenshot: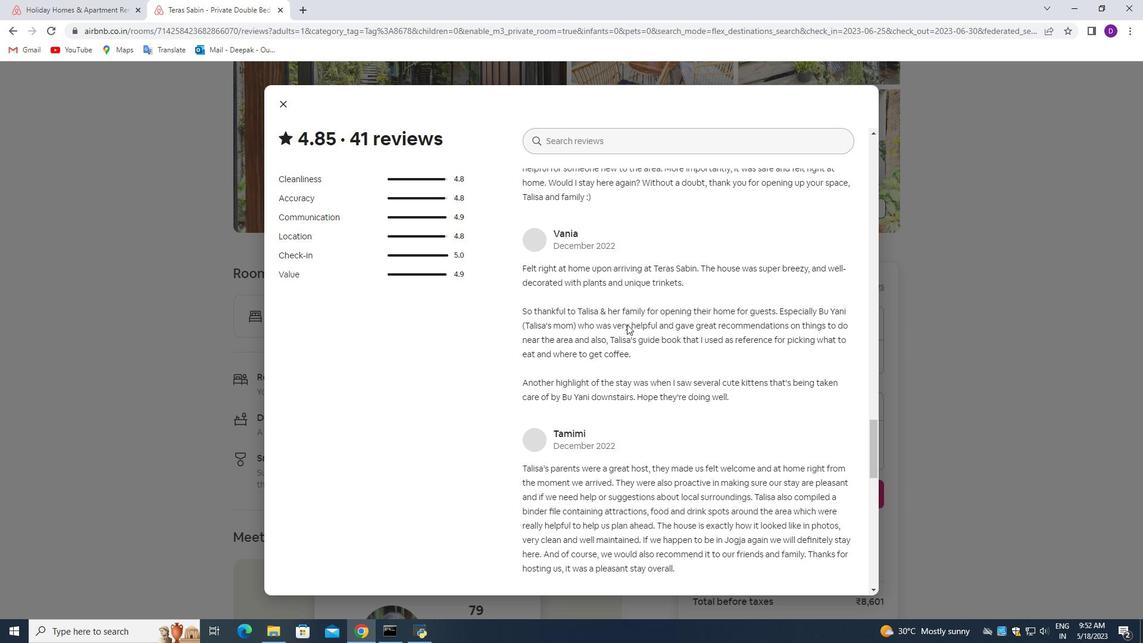 
Action: Mouse scrolled (626, 323) with delta (0, 0)
Screenshot: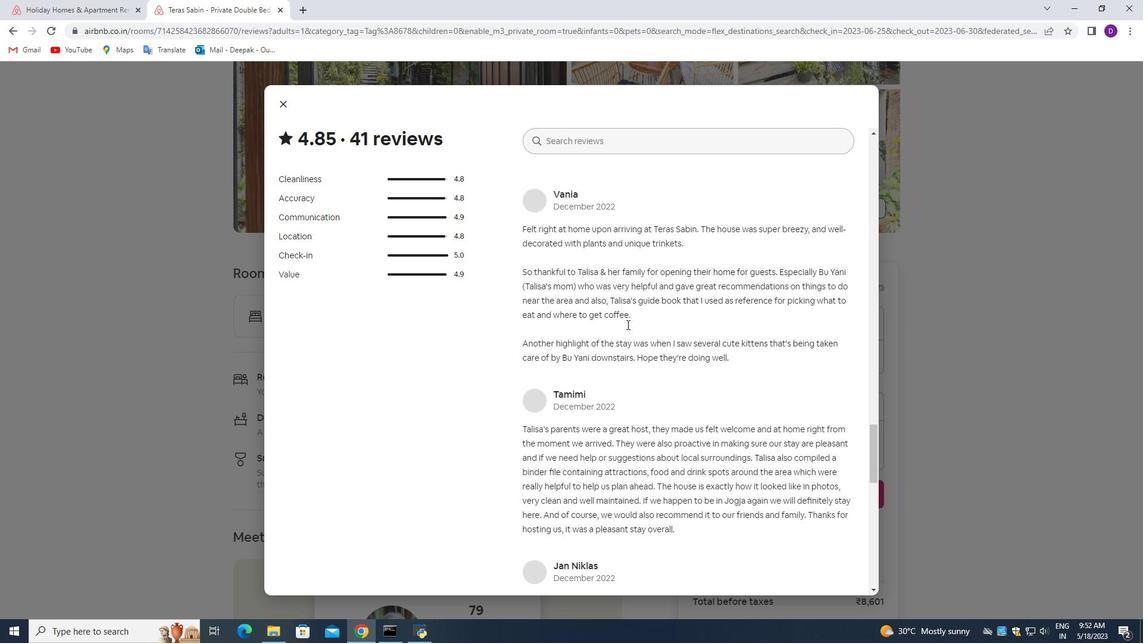 
Action: Mouse moved to (626, 326)
Screenshot: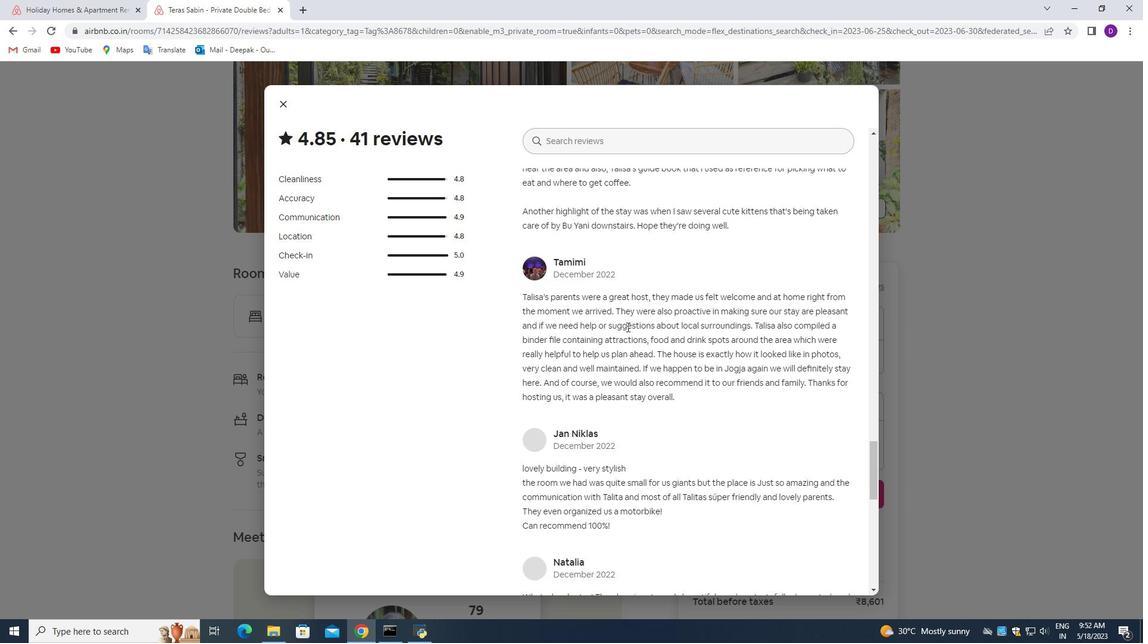 
Action: Mouse scrolled (626, 326) with delta (0, 0)
Screenshot: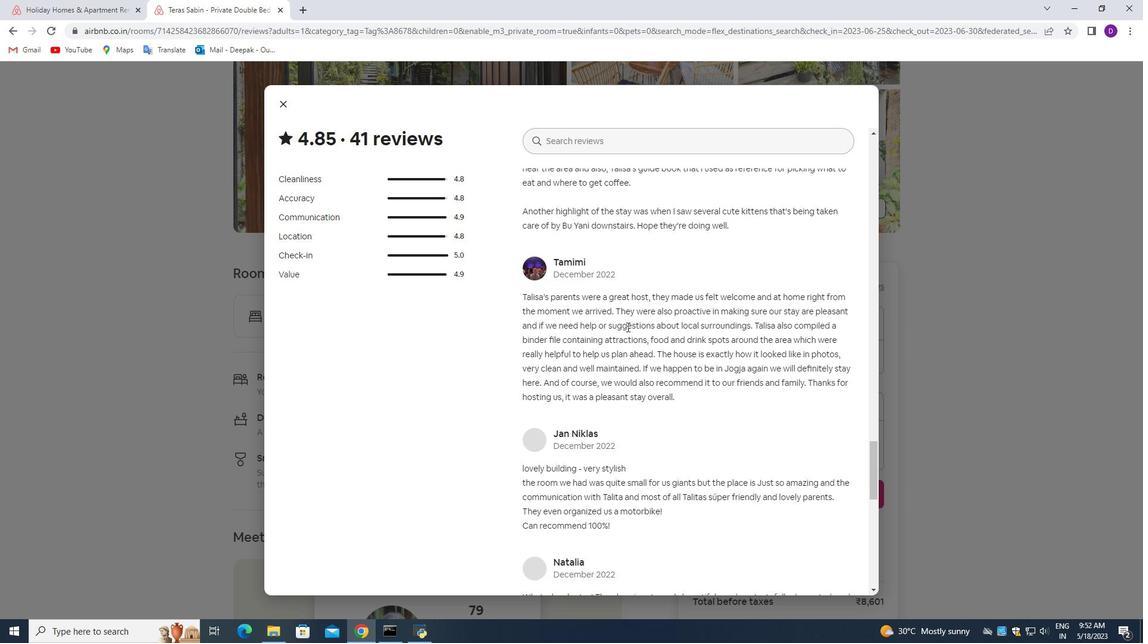 
Action: Mouse moved to (626, 328)
Screenshot: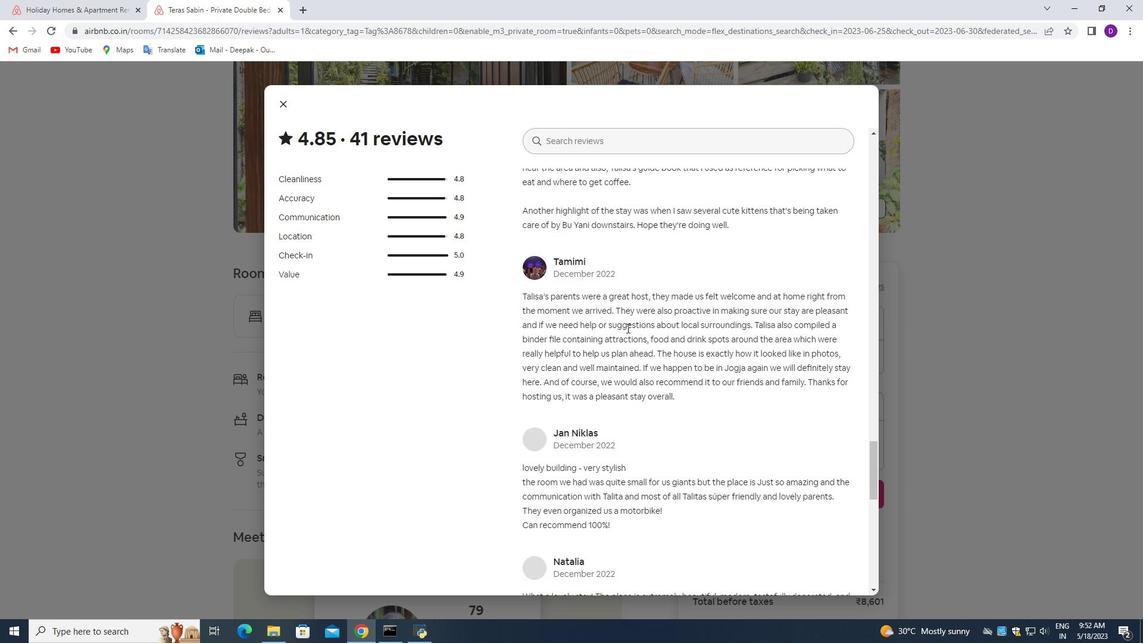 
Action: Mouse scrolled (626, 327) with delta (0, 0)
Screenshot: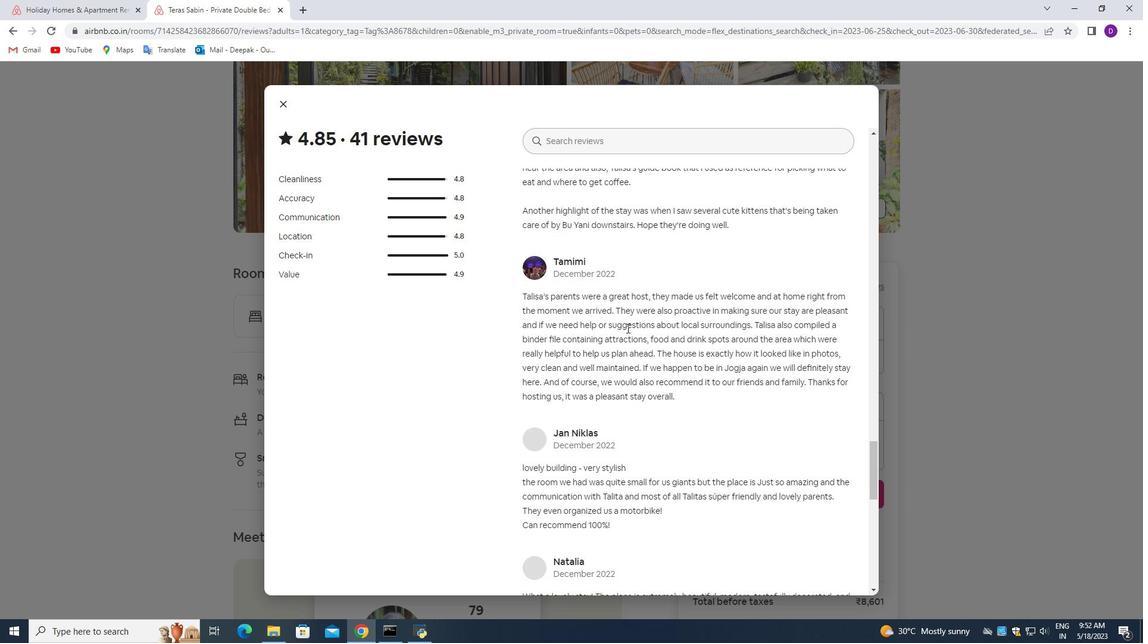 
Action: Mouse scrolled (626, 327) with delta (0, 0)
Screenshot: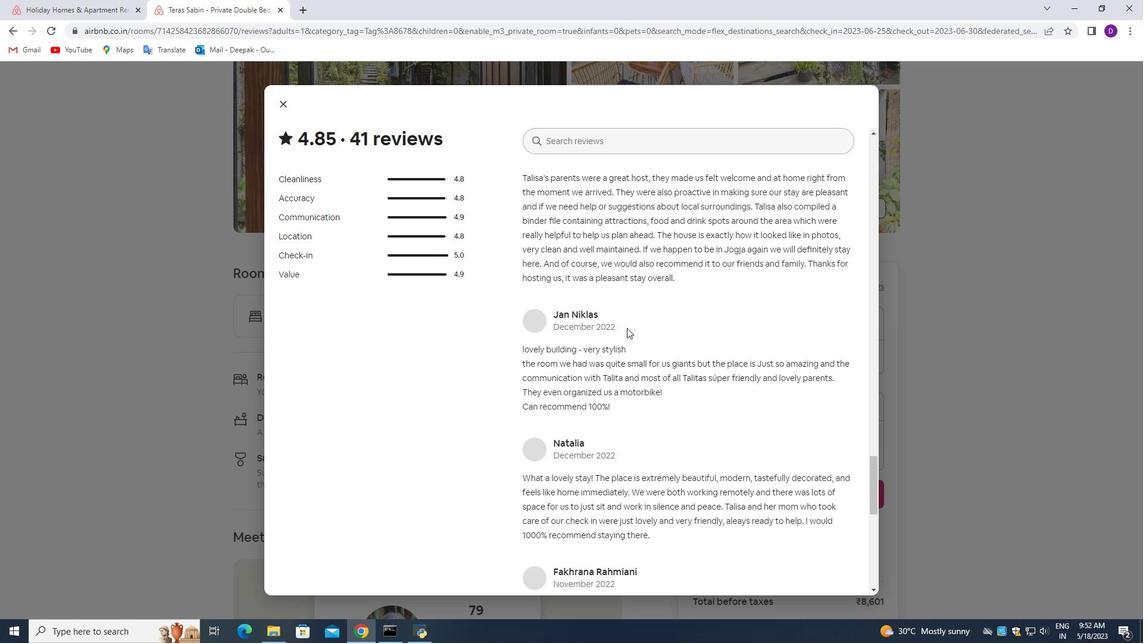 
Action: Mouse scrolled (626, 327) with delta (0, 0)
Screenshot: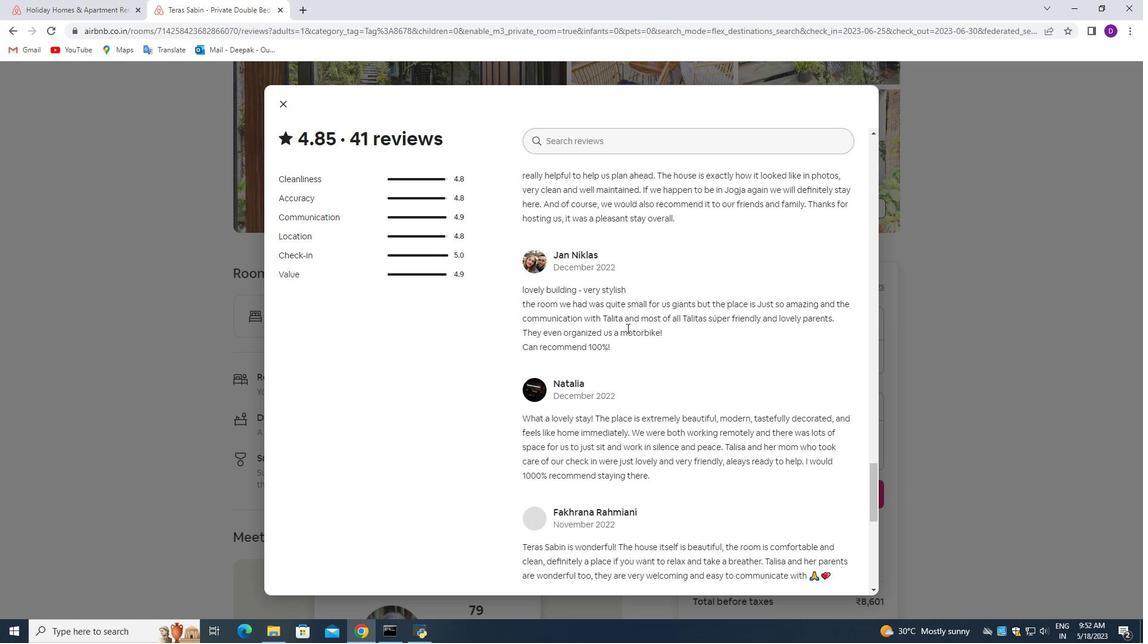 
Action: Mouse scrolled (626, 327) with delta (0, 0)
Screenshot: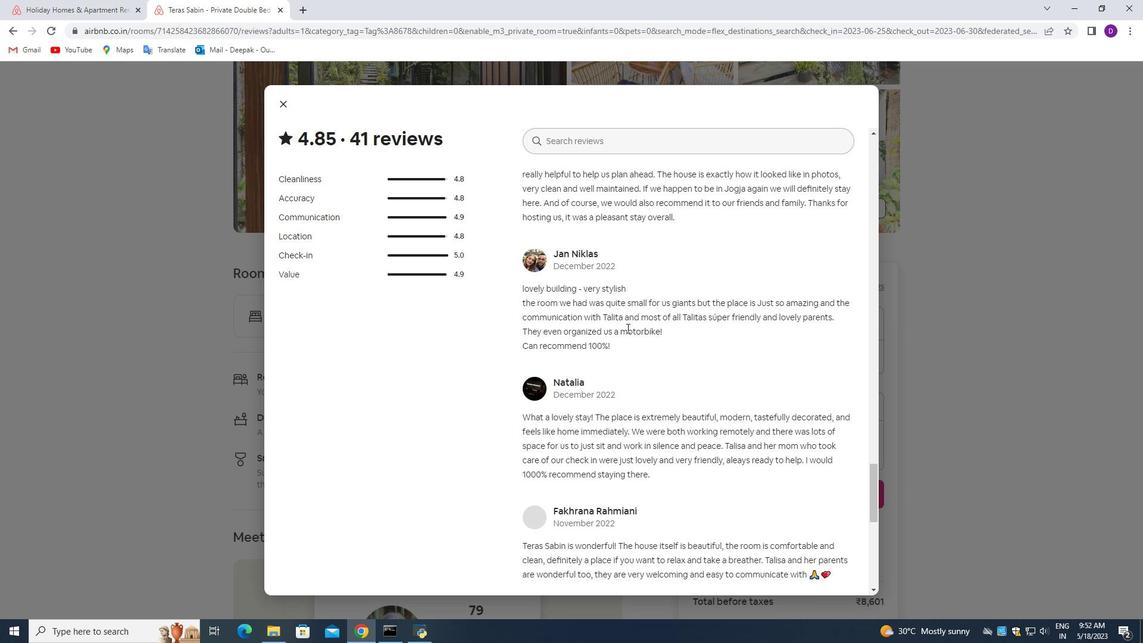 
Action: Mouse scrolled (626, 327) with delta (0, 0)
Screenshot: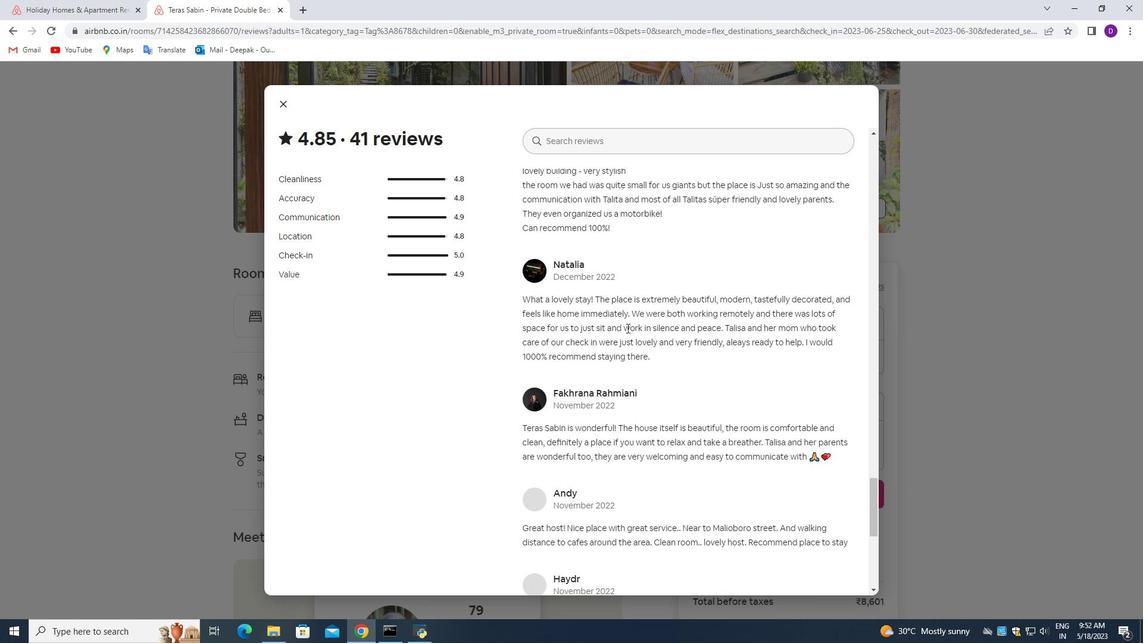 
Action: Mouse scrolled (626, 327) with delta (0, 0)
Screenshot: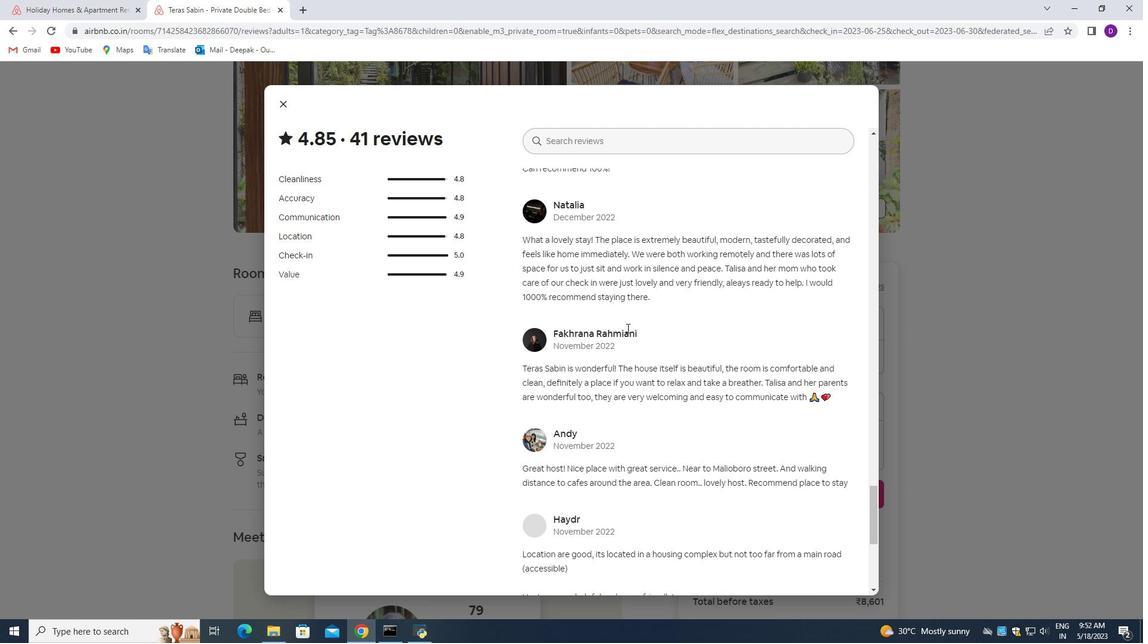 
Action: Mouse scrolled (626, 327) with delta (0, 0)
Screenshot: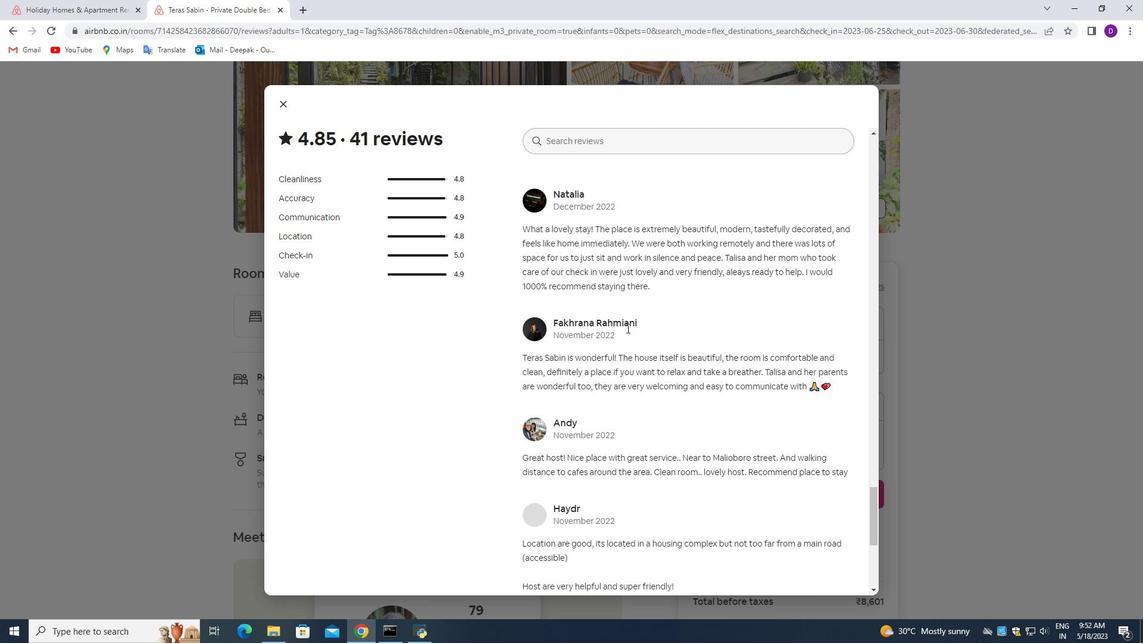 
Action: Mouse moved to (626, 328)
Screenshot: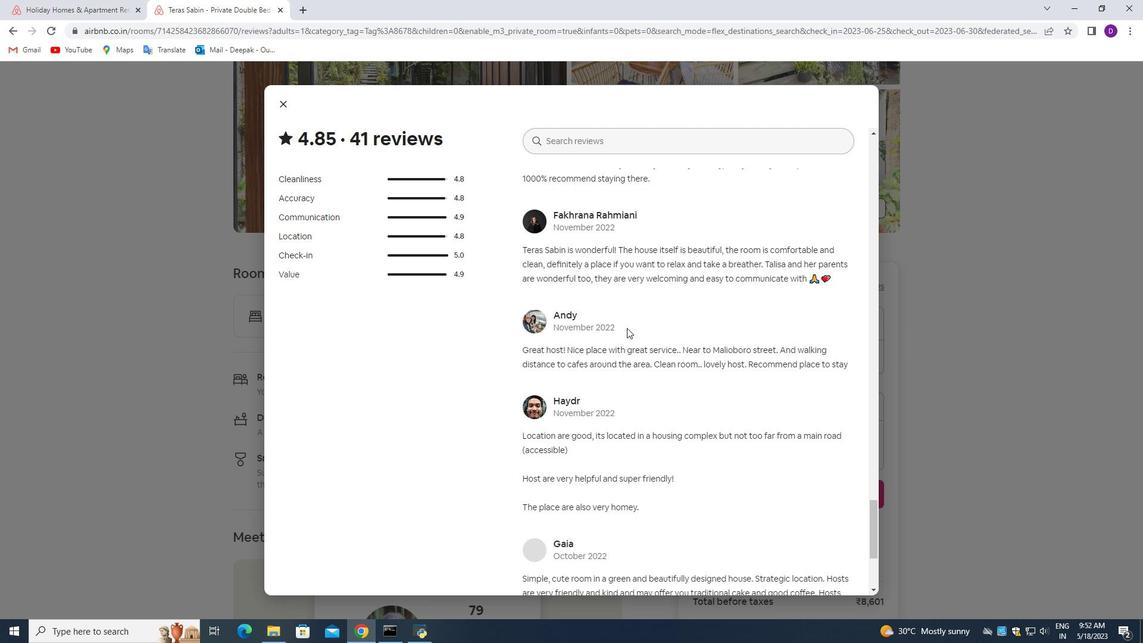 
Action: Mouse scrolled (626, 328) with delta (0, 0)
Screenshot: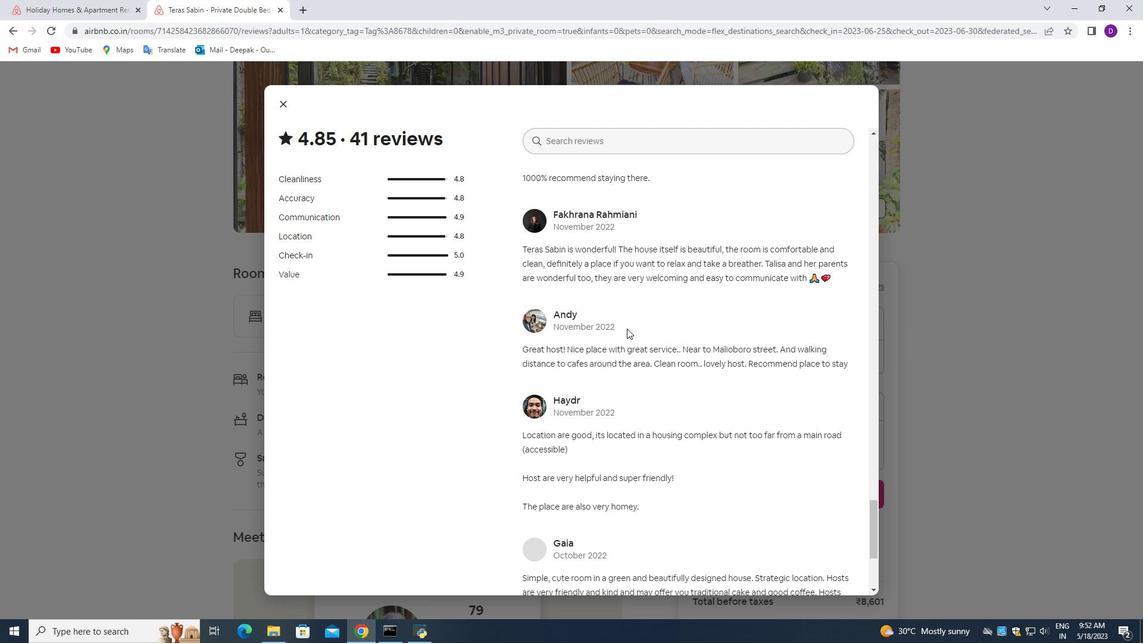 
Action: Mouse scrolled (626, 328) with delta (0, 0)
Screenshot: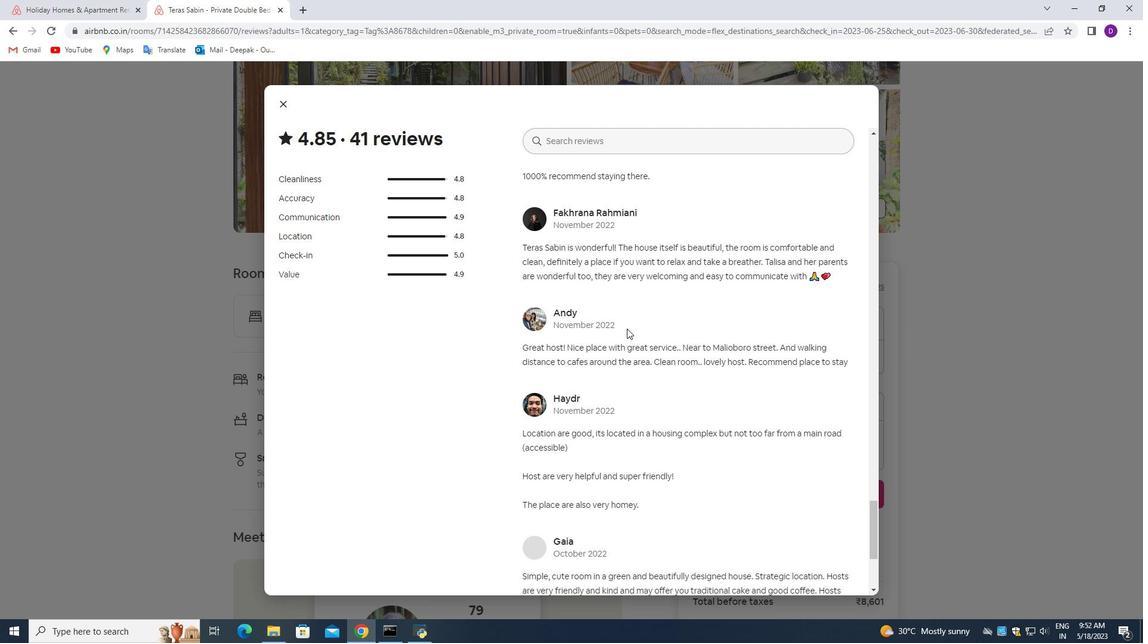 
Action: Mouse scrolled (626, 328) with delta (0, 0)
Screenshot: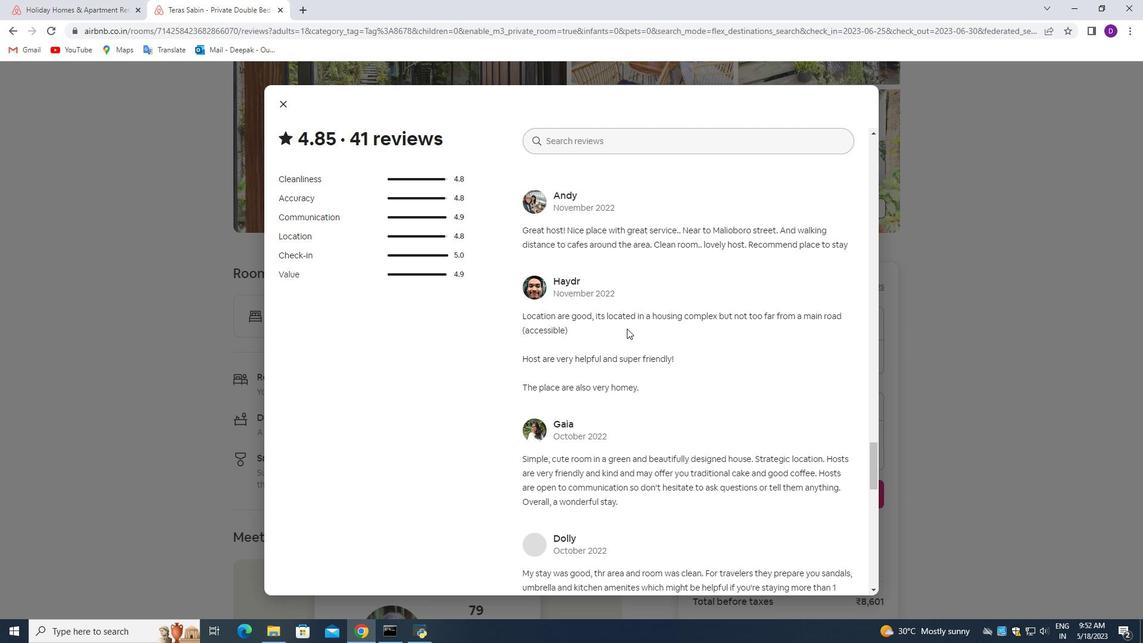 
Action: Mouse moved to (586, 319)
Screenshot: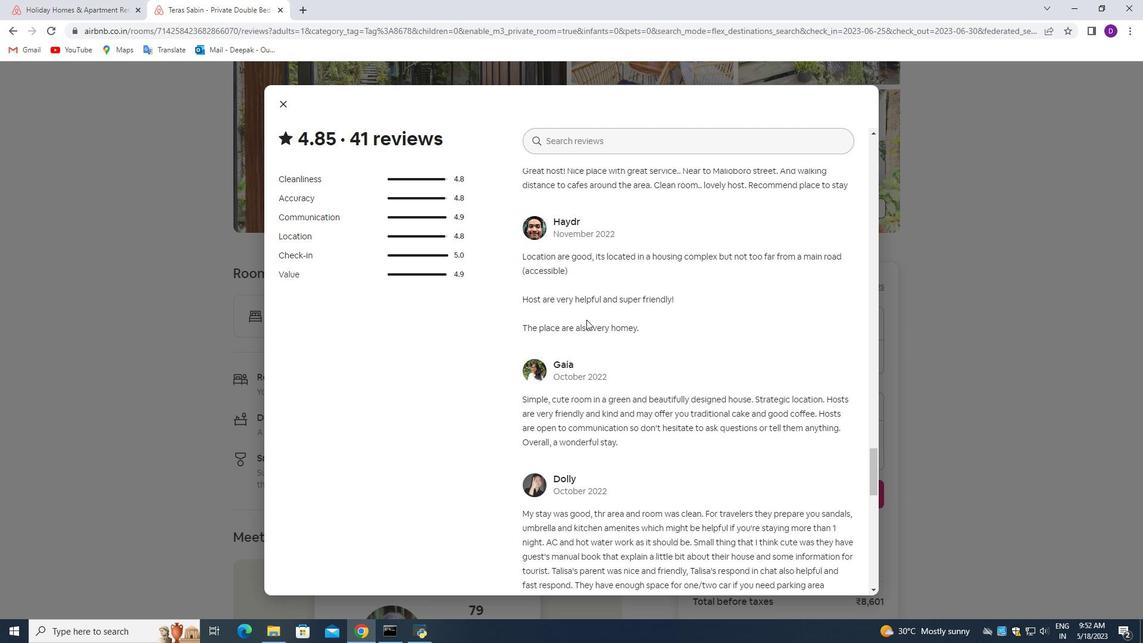
Action: Mouse scrolled (586, 320) with delta (0, 0)
Screenshot: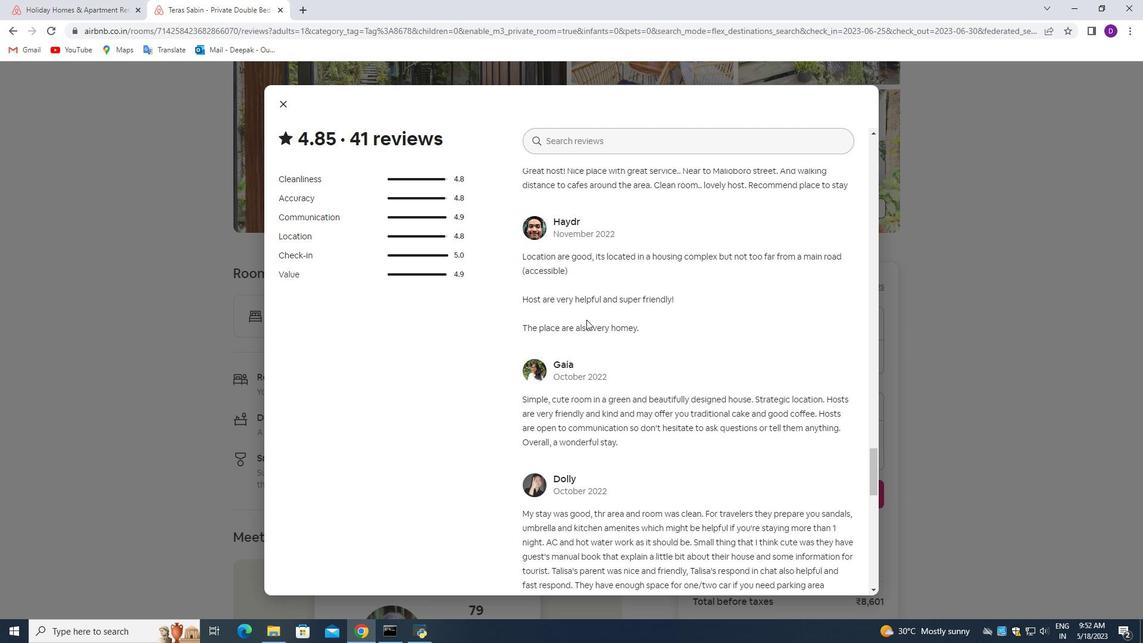 
Action: Mouse scrolled (586, 320) with delta (0, 0)
Screenshot: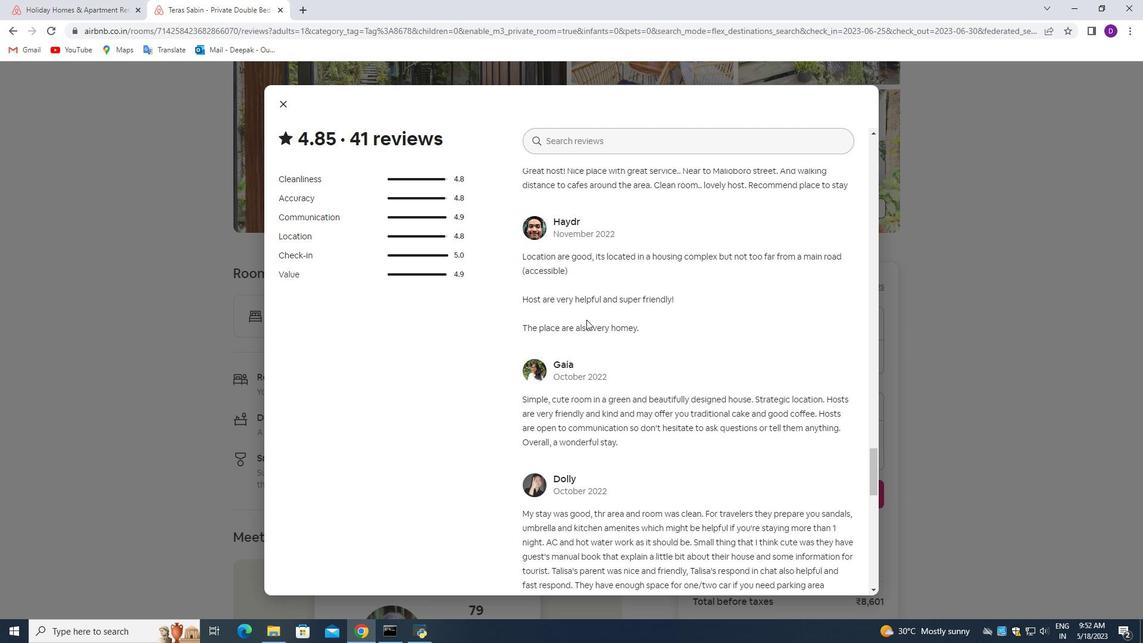 
Action: Mouse scrolled (586, 320) with delta (0, 0)
Screenshot: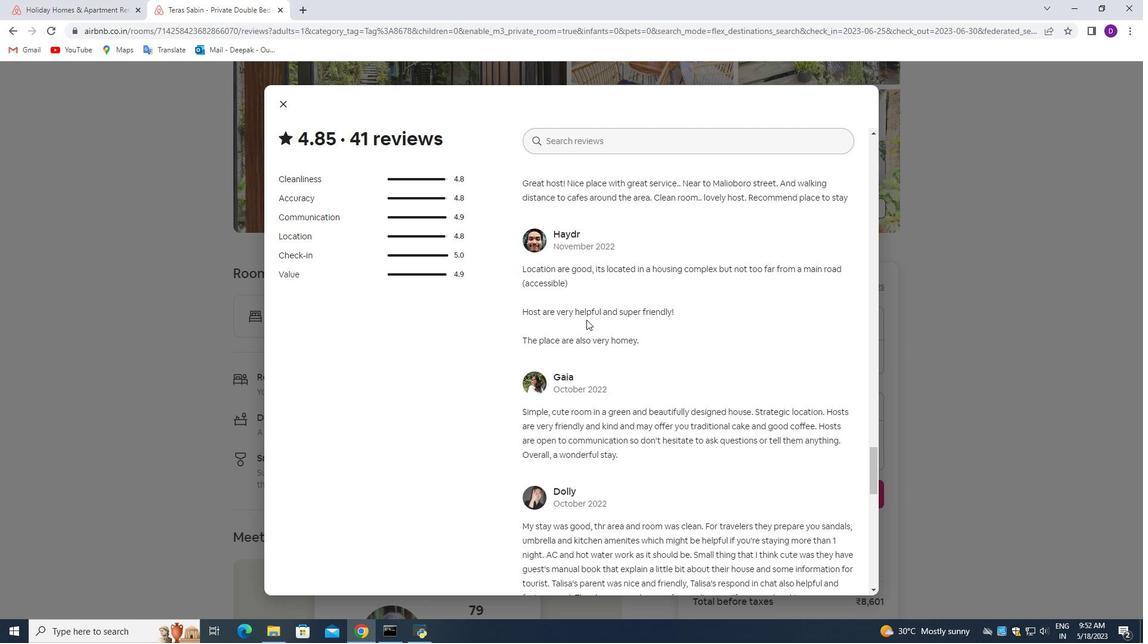 
Action: Mouse moved to (635, 275)
Screenshot: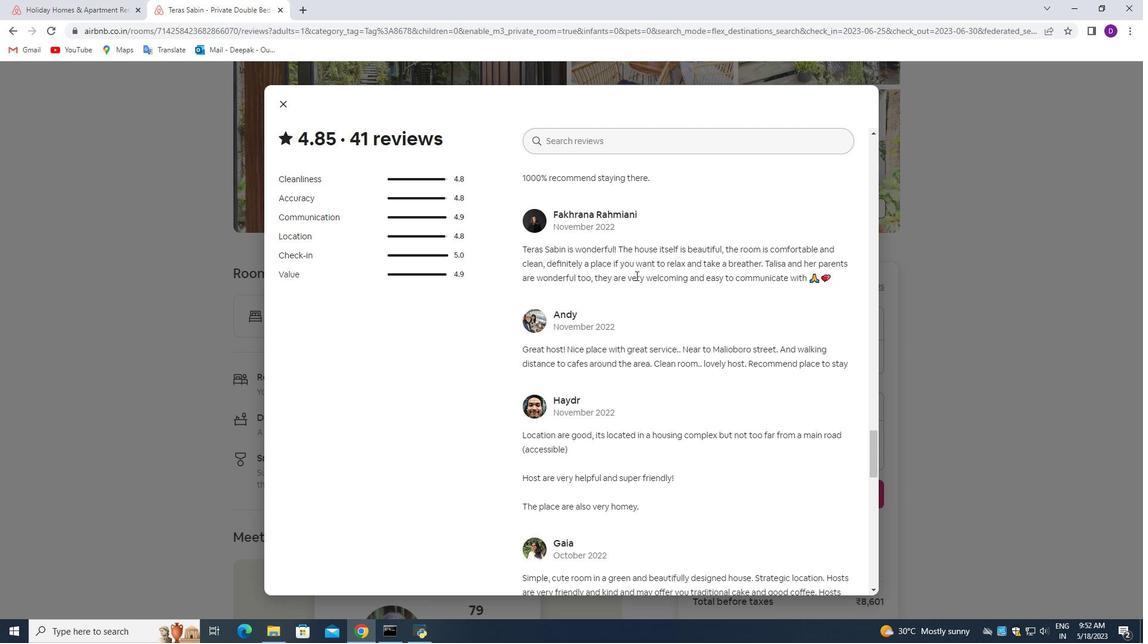 
Action: Mouse scrolled (635, 275) with delta (0, 0)
Screenshot: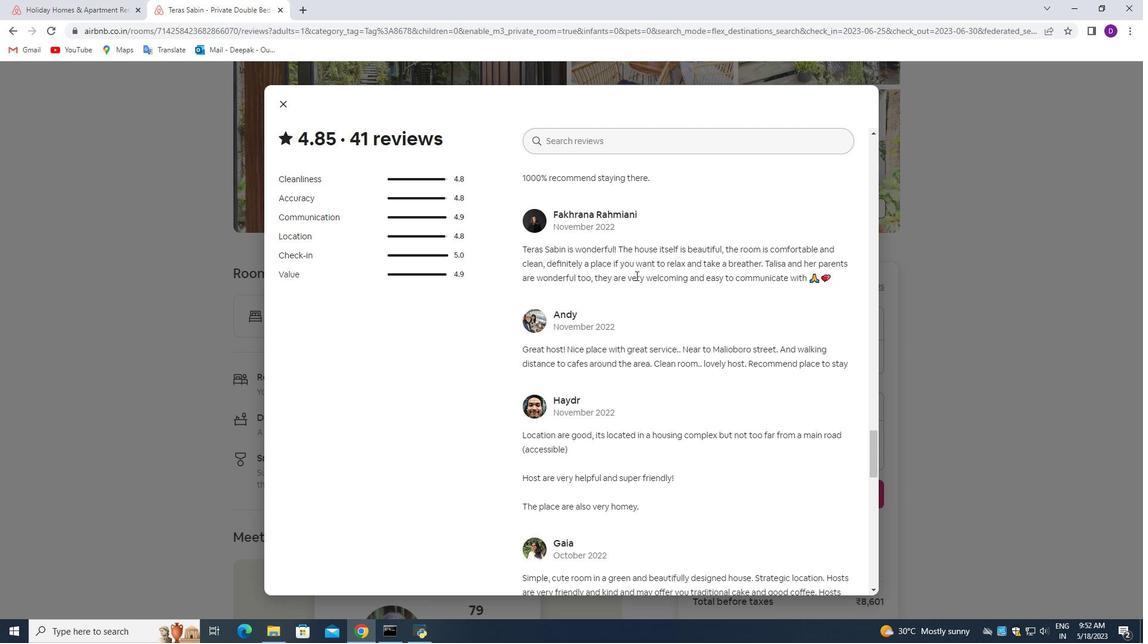 
Action: Mouse scrolled (635, 275) with delta (0, 0)
Screenshot: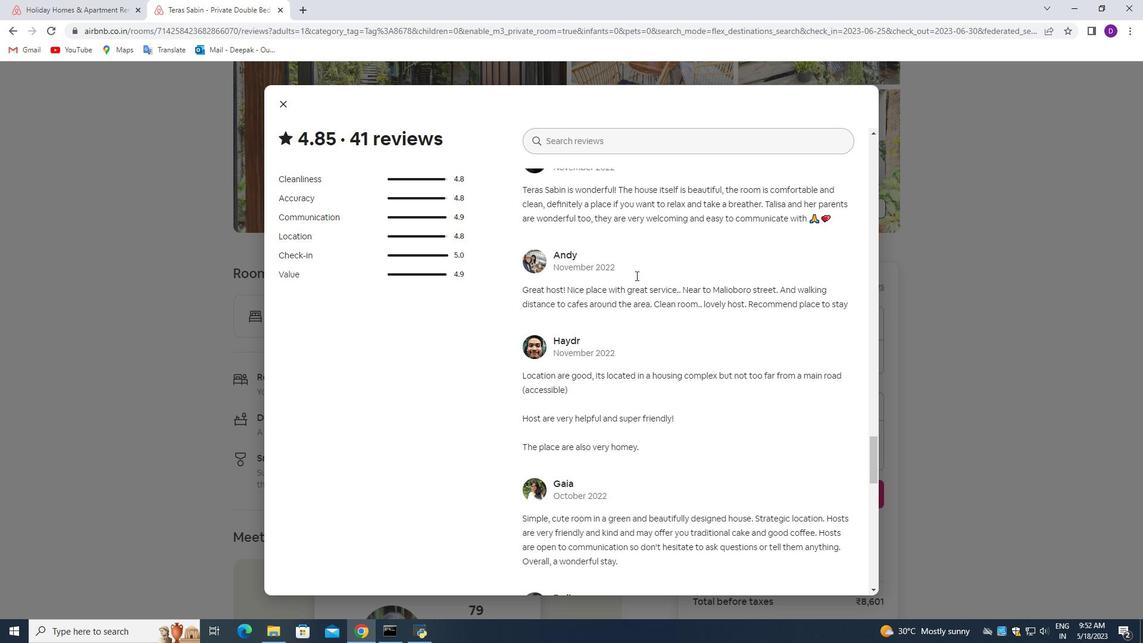 
Action: Mouse moved to (633, 298)
Screenshot: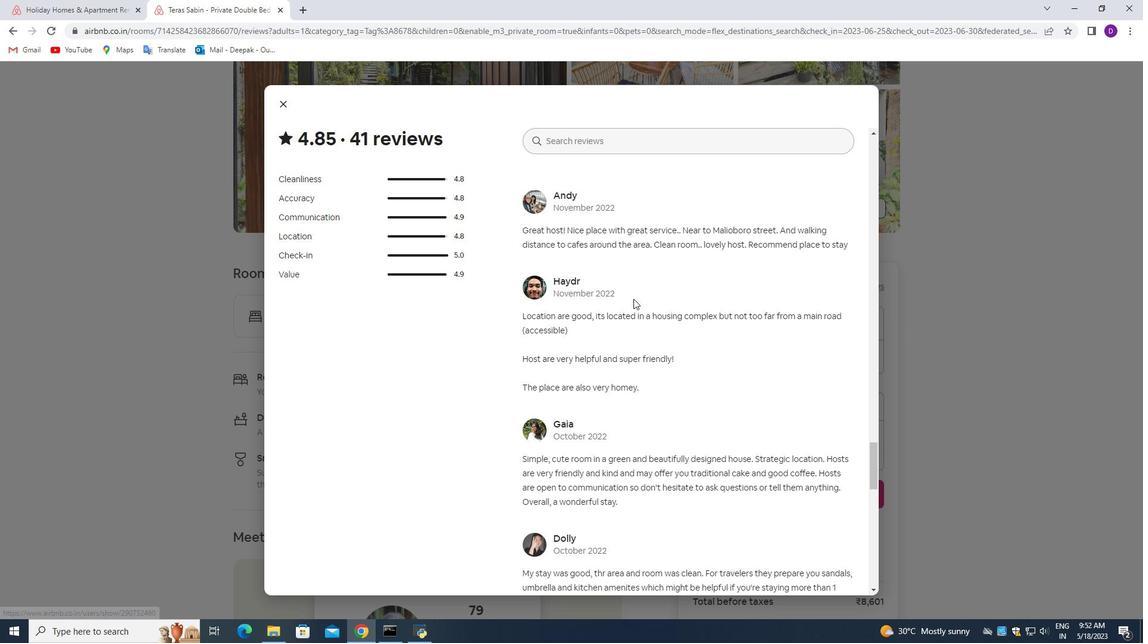 
Action: Mouse scrolled (633, 298) with delta (0, 0)
Screenshot: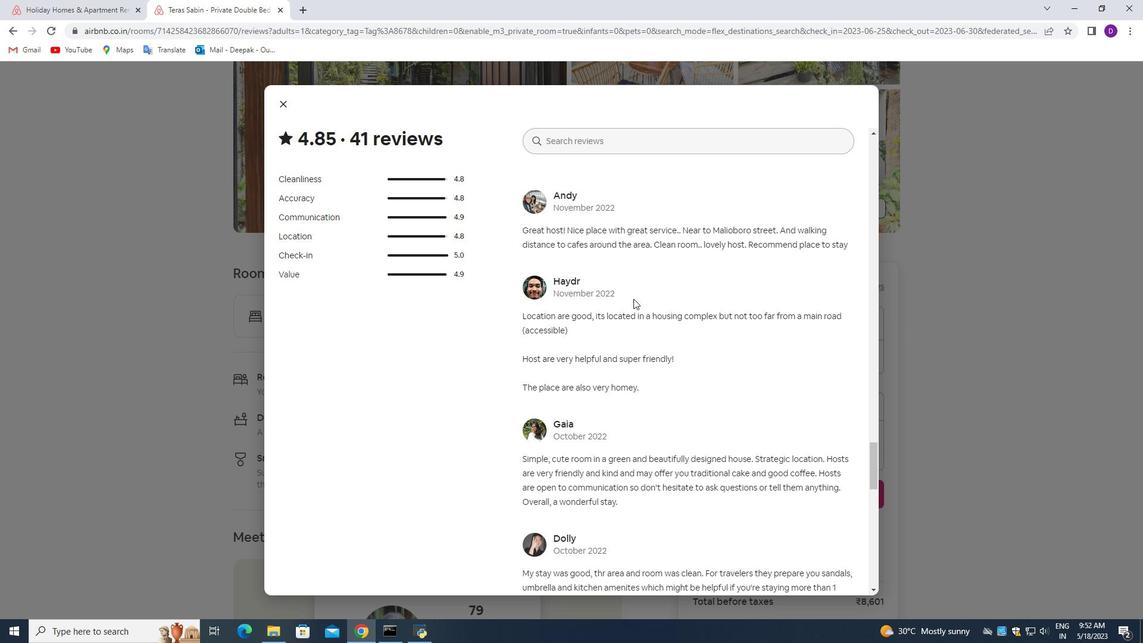 
Action: Mouse moved to (685, 316)
Screenshot: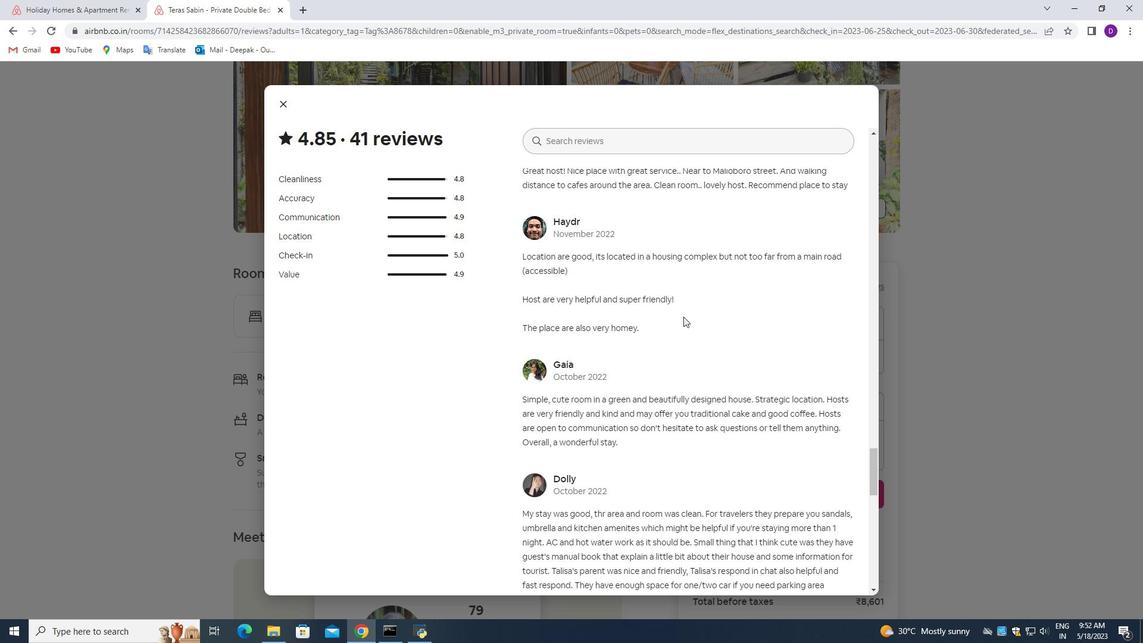 
Action: Mouse scrolled (685, 316) with delta (0, 0)
Screenshot: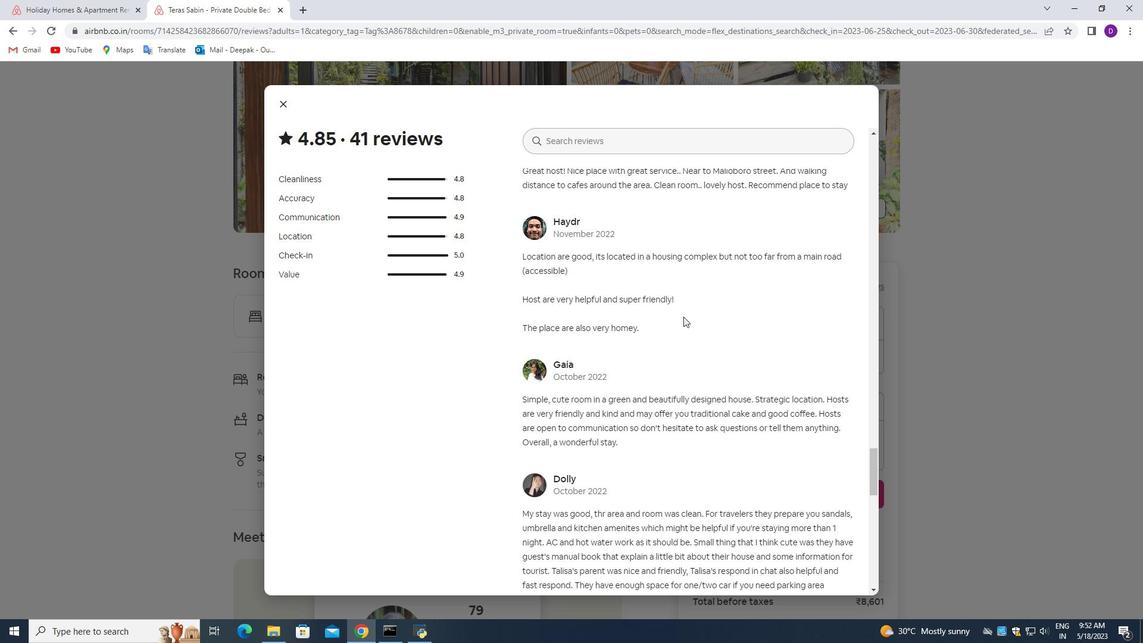 
Action: Mouse moved to (667, 314)
Screenshot: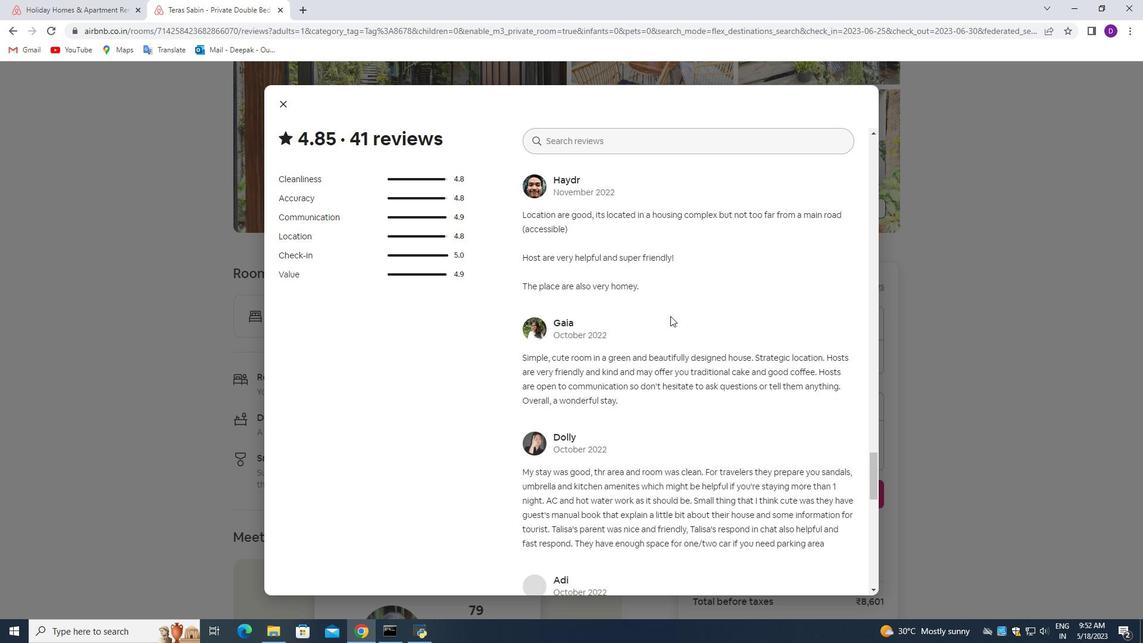 
Action: Mouse scrolled (667, 314) with delta (0, 0)
Screenshot: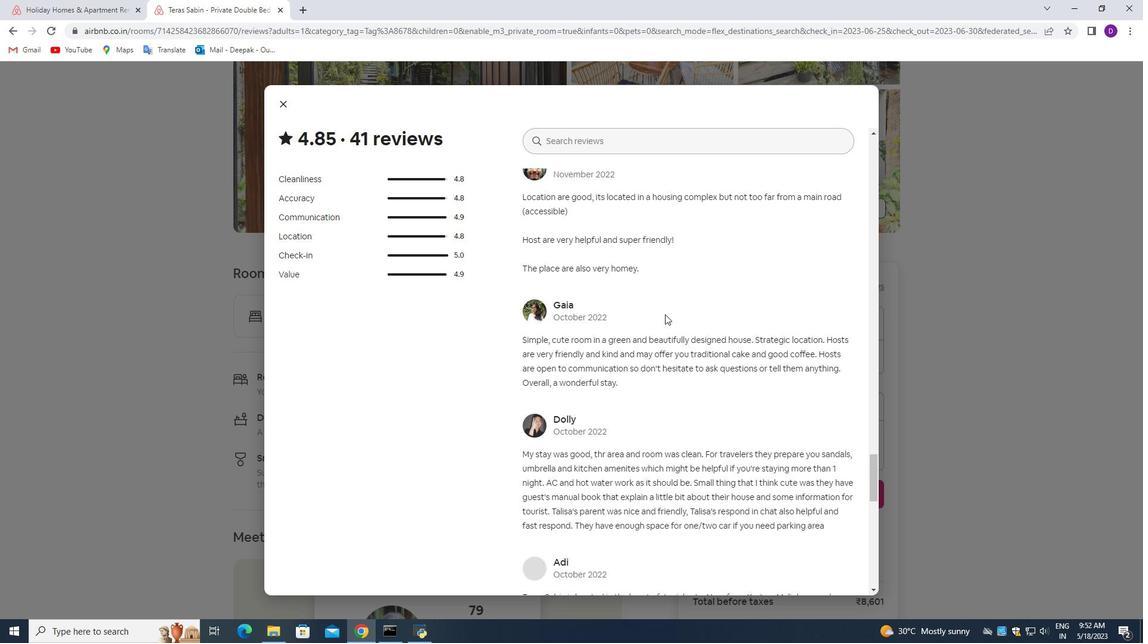 
Action: Mouse moved to (638, 298)
Screenshot: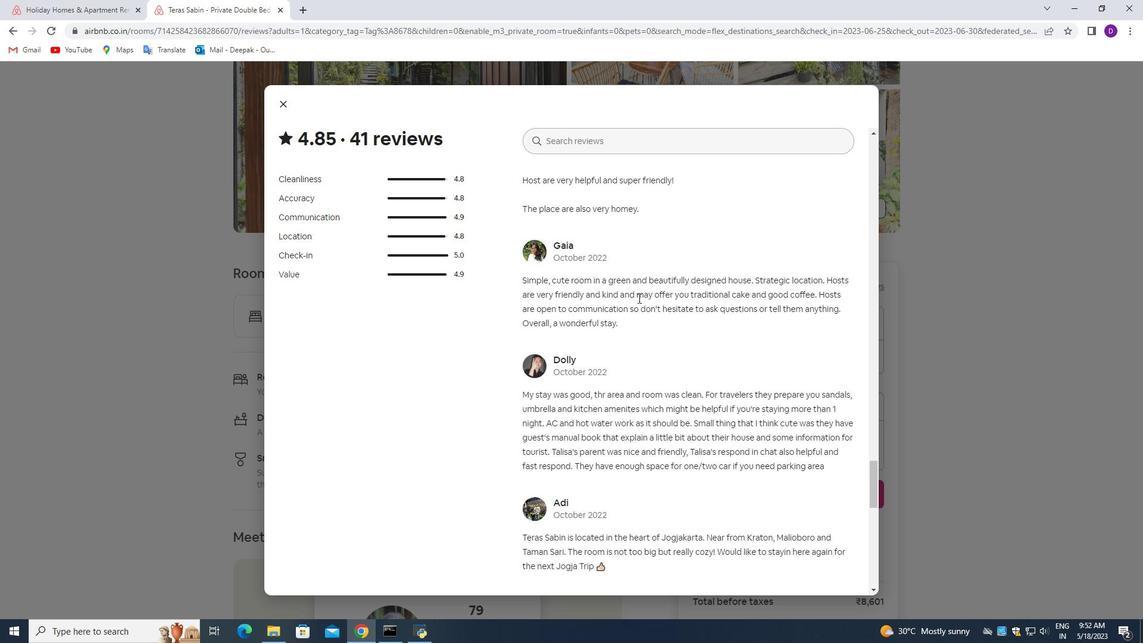 
Action: Mouse scrolled (638, 297) with delta (0, 0)
Screenshot: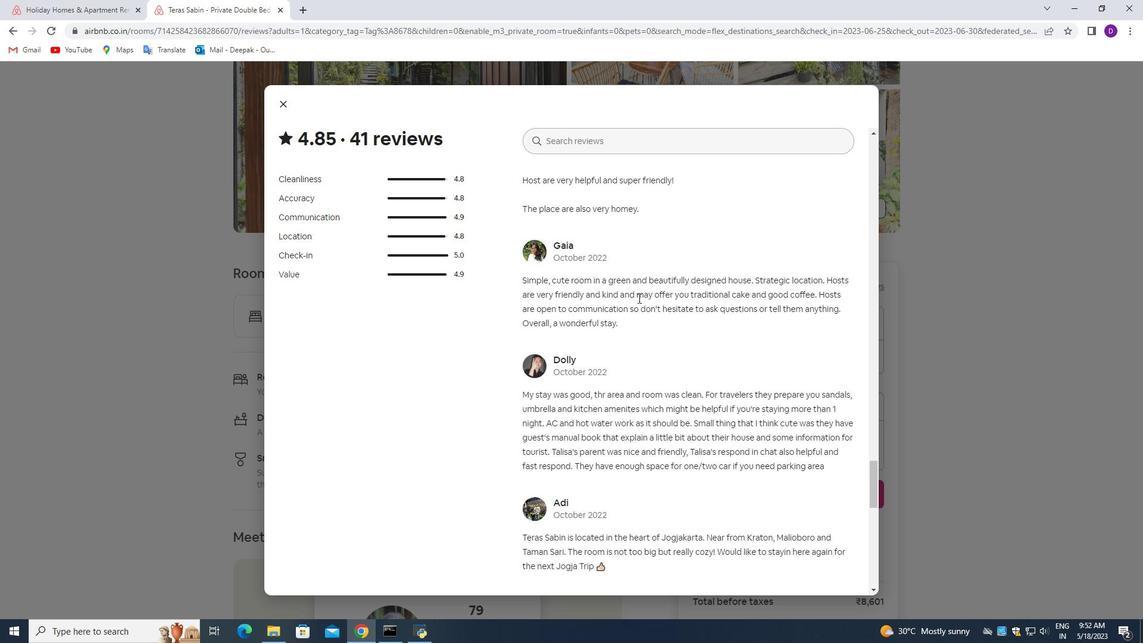
Action: Mouse scrolled (638, 297) with delta (0, 0)
Screenshot: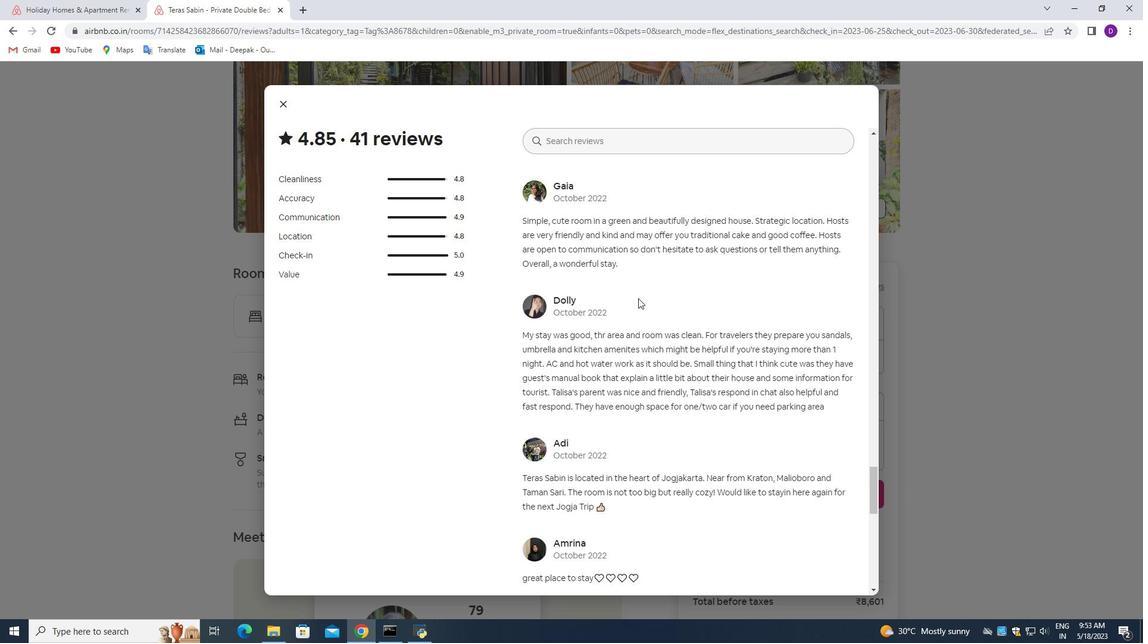 
Action: Mouse moved to (638, 298)
Screenshot: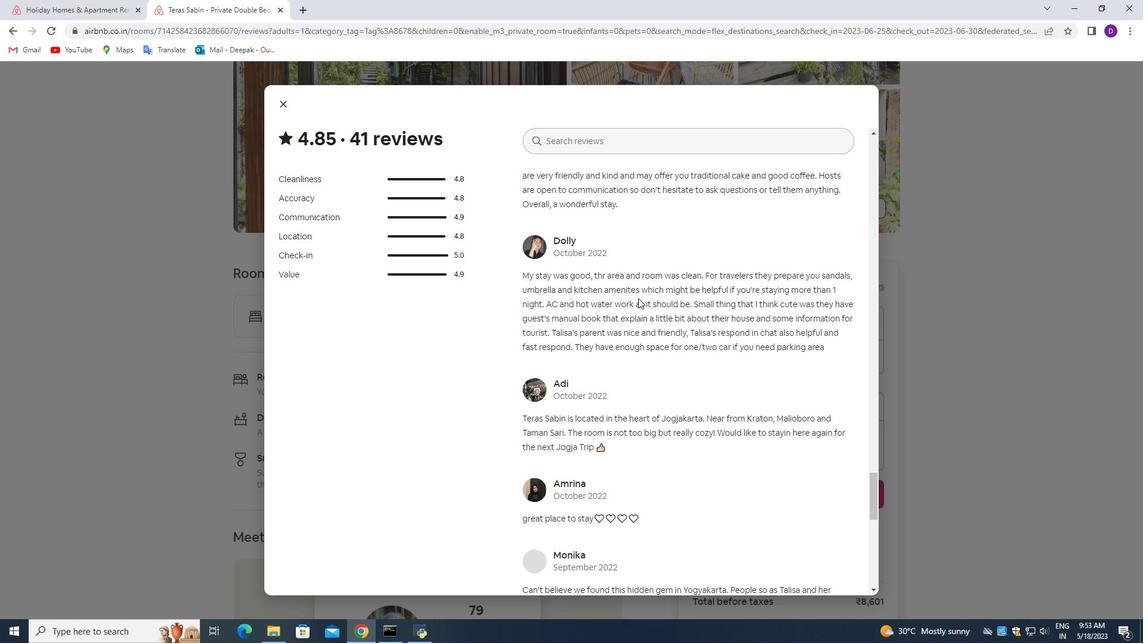 
Action: Mouse scrolled (638, 298) with delta (0, 0)
Screenshot: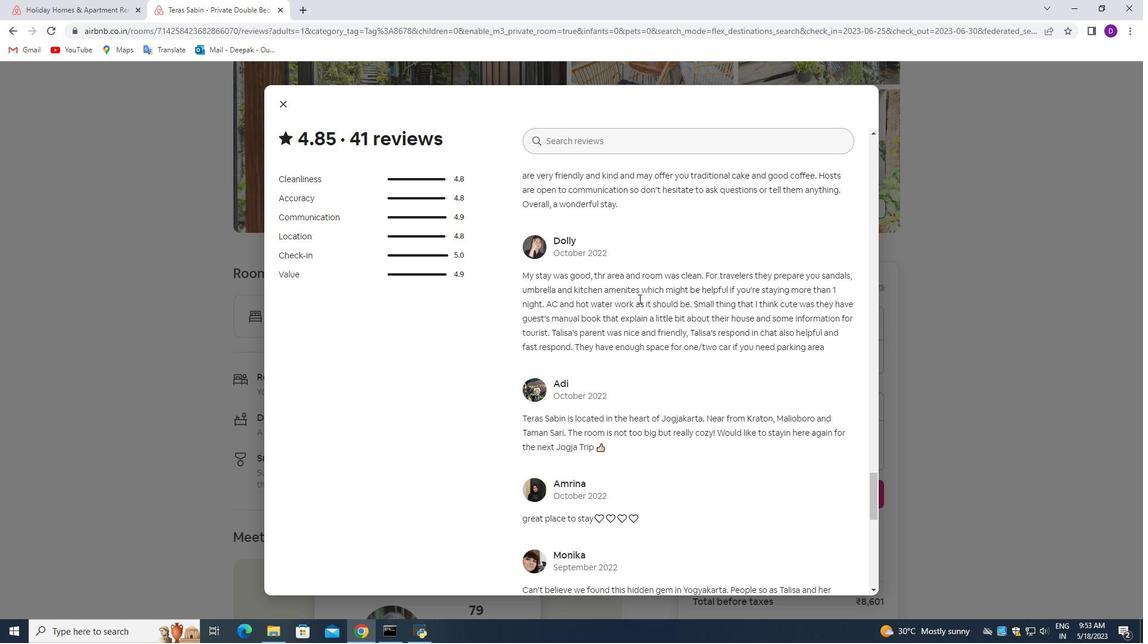 
Action: Mouse scrolled (638, 298) with delta (0, 0)
Screenshot: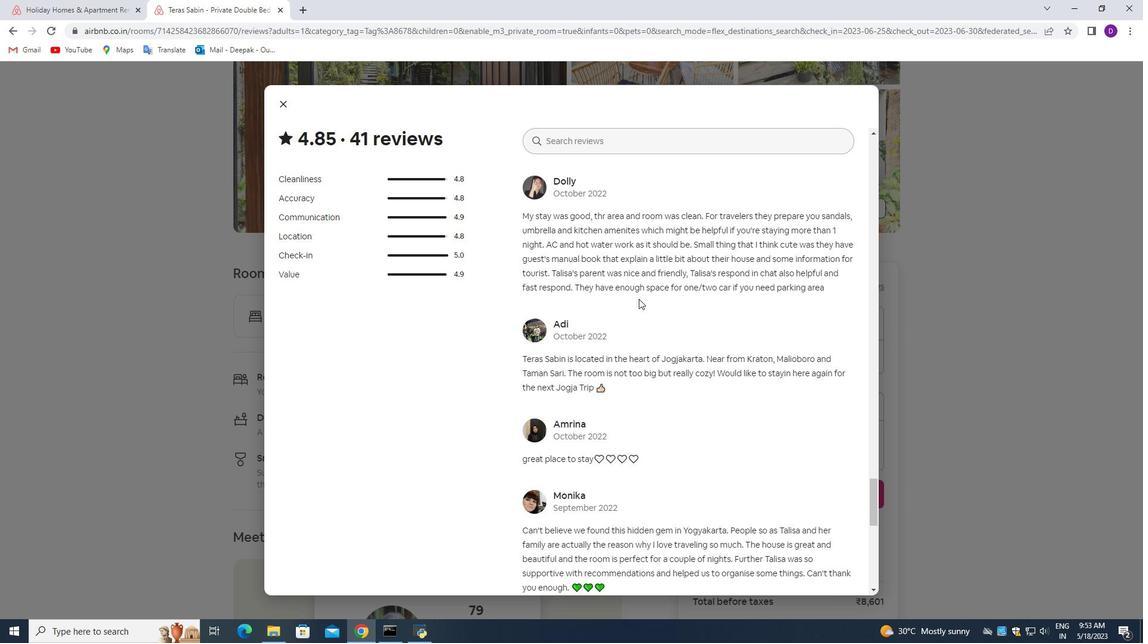 
Action: Mouse moved to (653, 295)
Screenshot: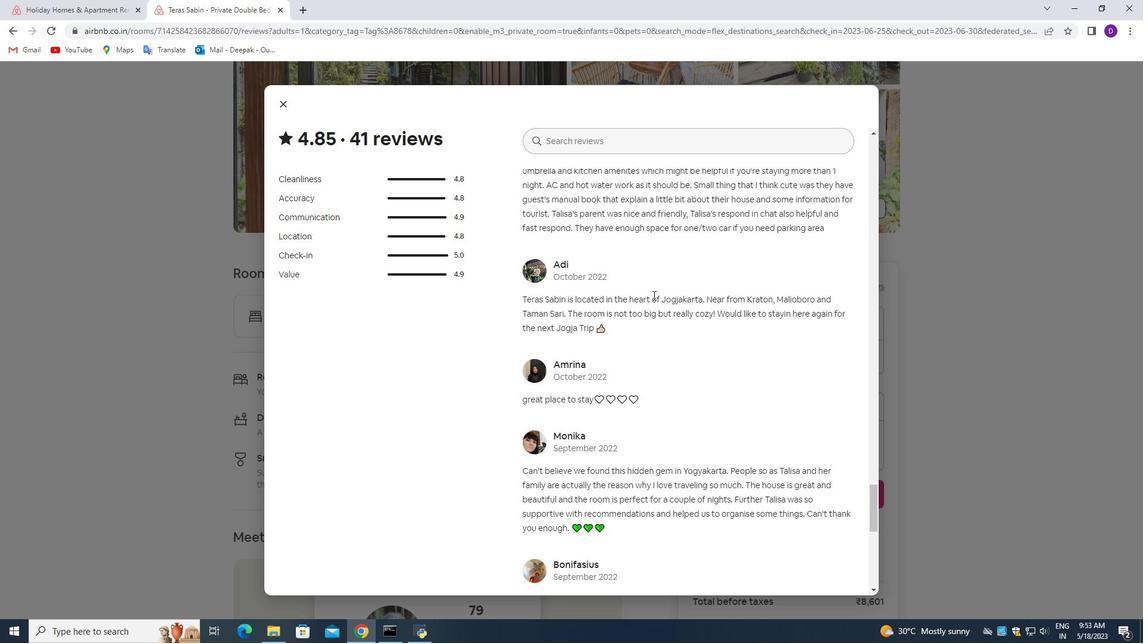 
Action: Mouse scrolled (653, 294) with delta (0, 0)
Screenshot: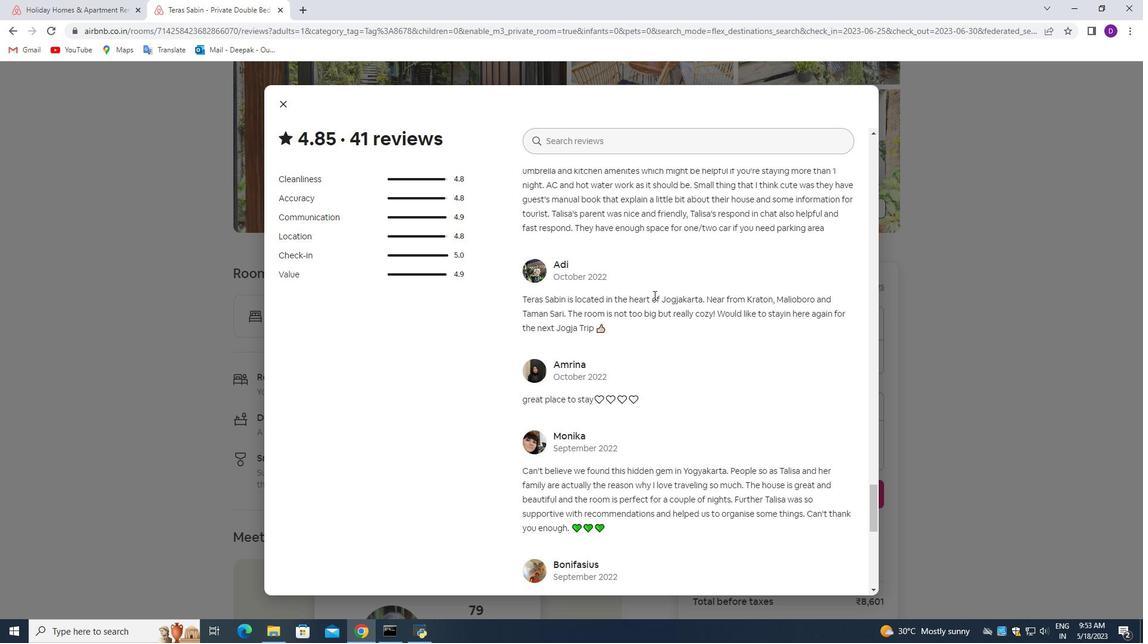 
Action: Mouse scrolled (653, 294) with delta (0, 0)
Screenshot: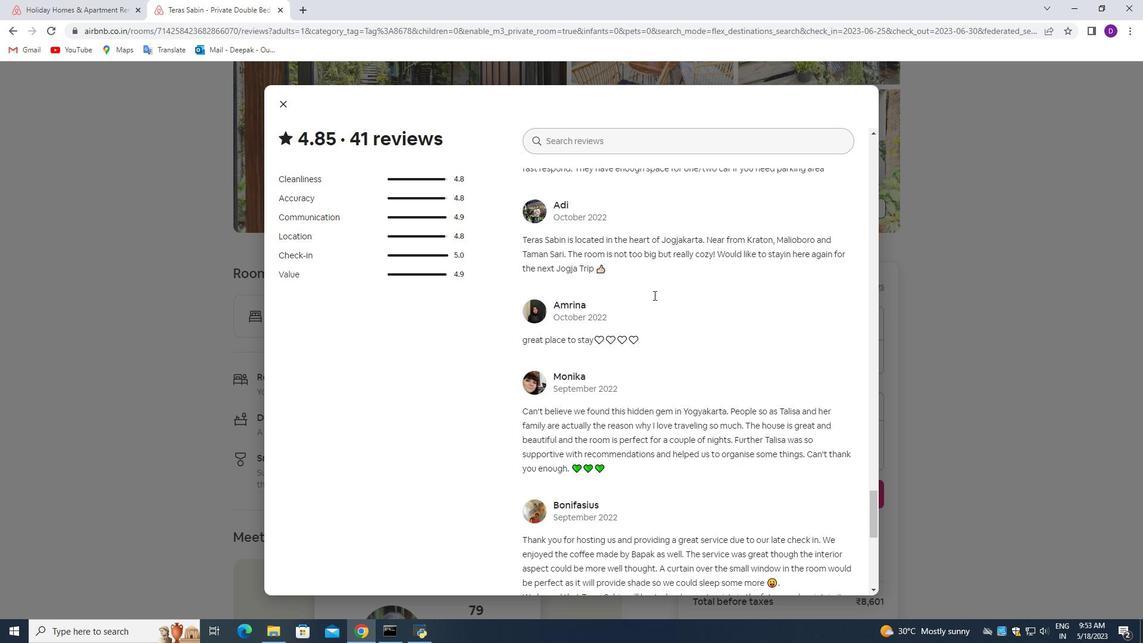 
Action: Mouse moved to (588, 285)
Screenshot: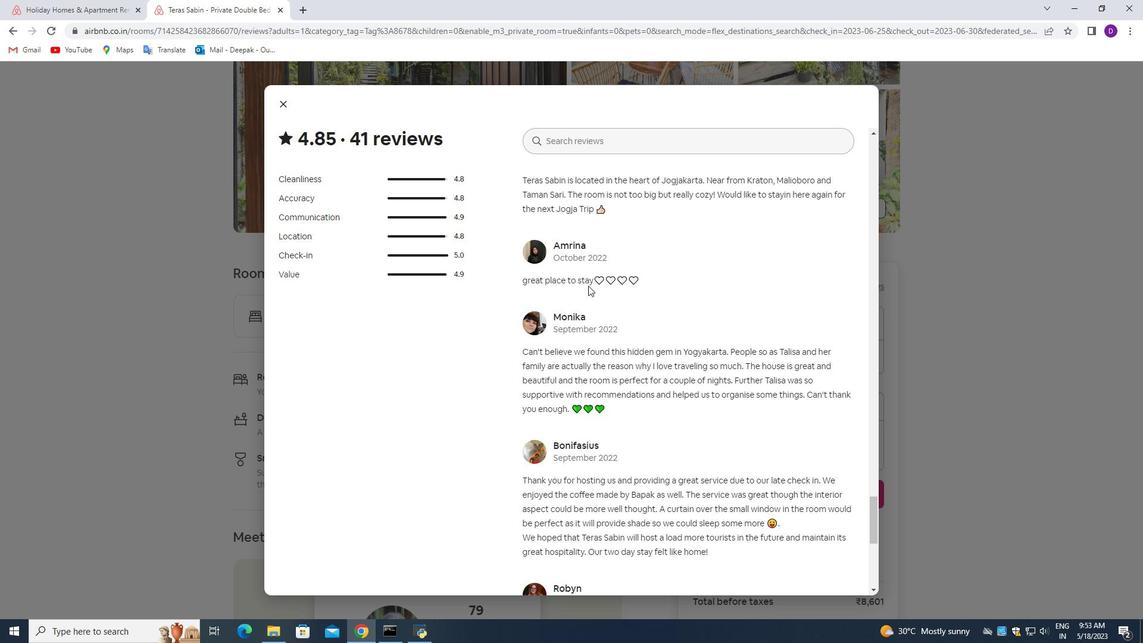 
Action: Mouse scrolled (588, 285) with delta (0, 0)
Screenshot: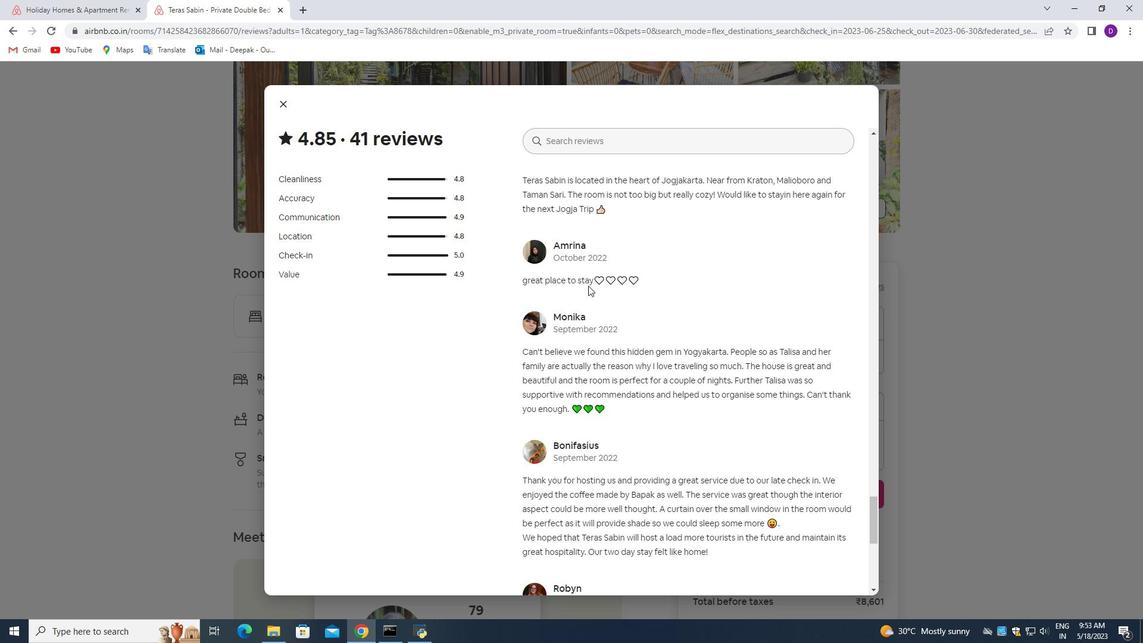 
Action: Mouse moved to (659, 273)
Screenshot: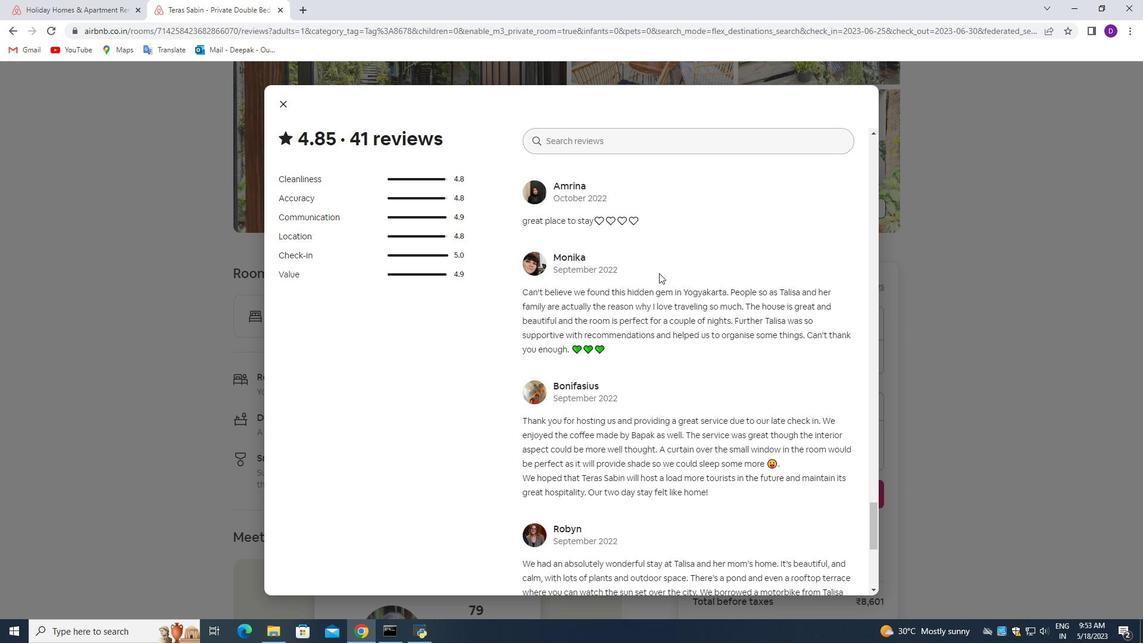 
Action: Mouse scrolled (659, 272) with delta (0, 0)
Screenshot: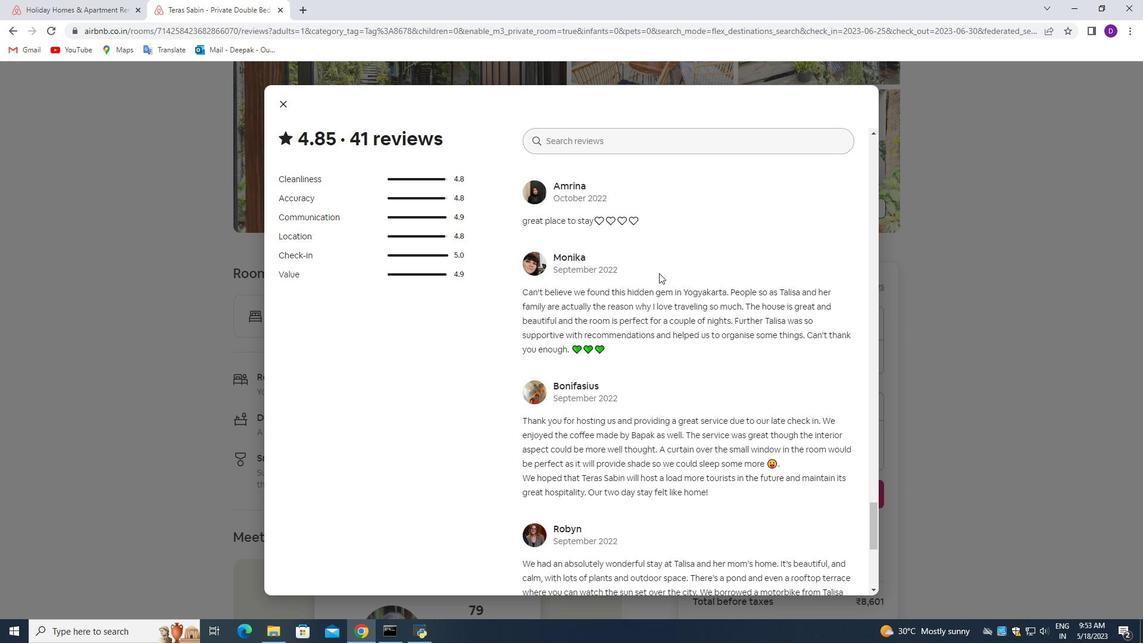 
Action: Mouse scrolled (659, 272) with delta (0, 0)
Screenshot: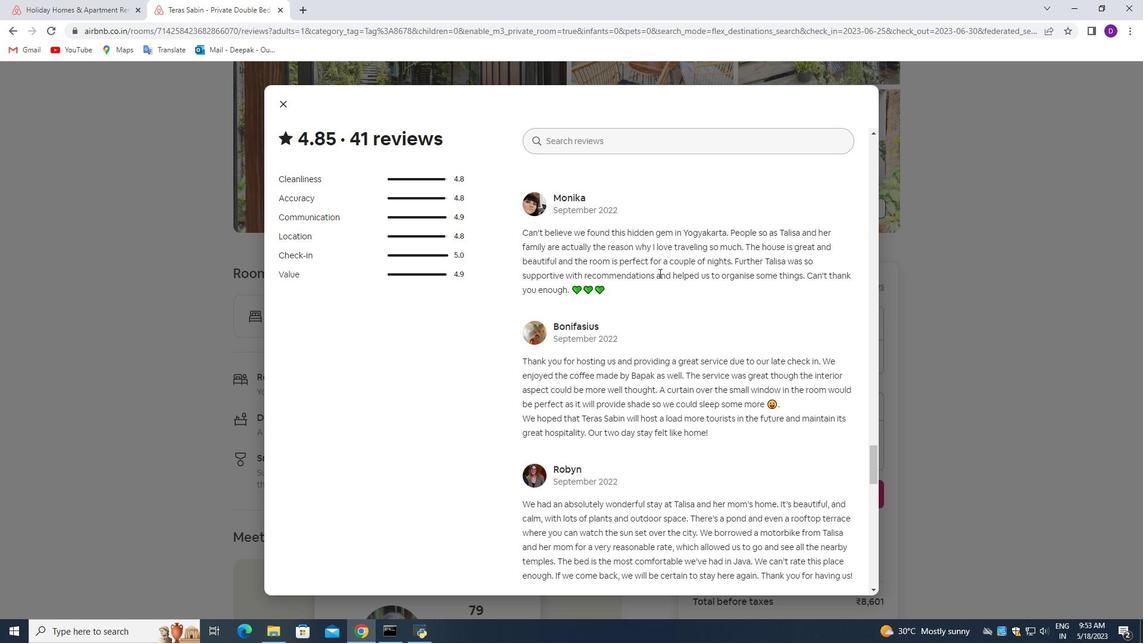 
Action: Mouse scrolled (659, 272) with delta (0, 0)
Screenshot: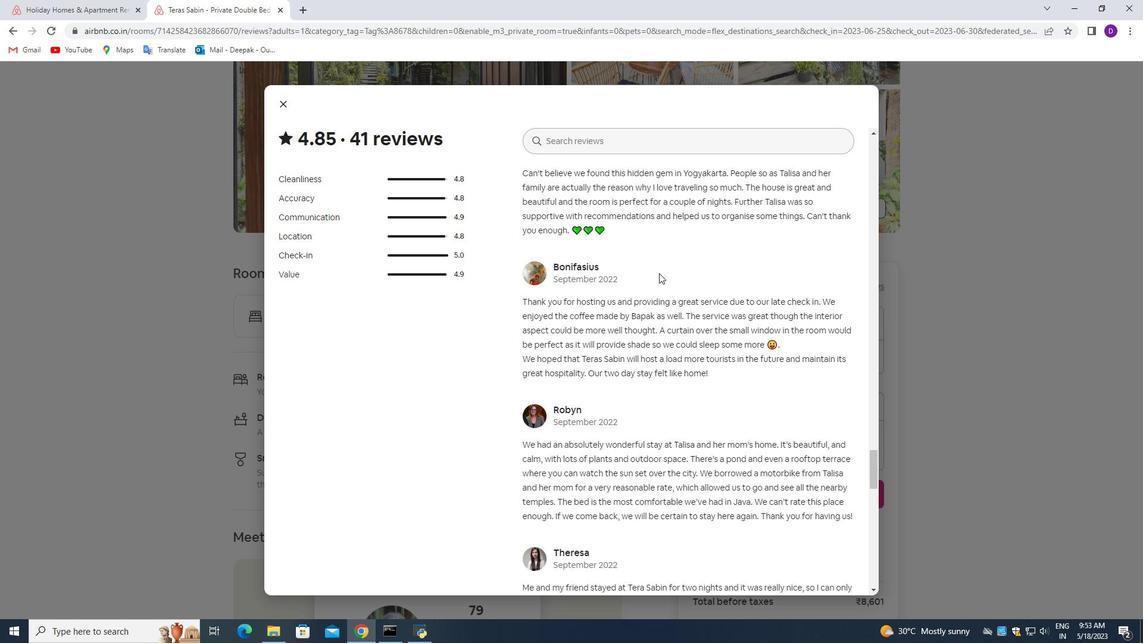 
Action: Mouse scrolled (659, 272) with delta (0, 0)
Screenshot: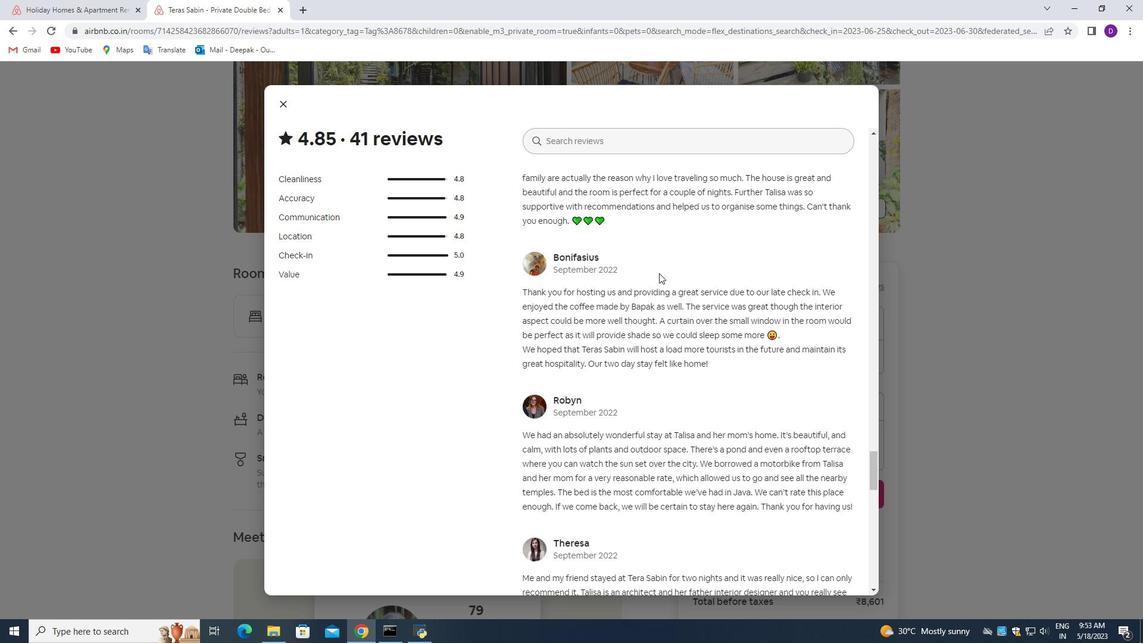 
Action: Mouse scrolled (659, 272) with delta (0, 0)
Screenshot: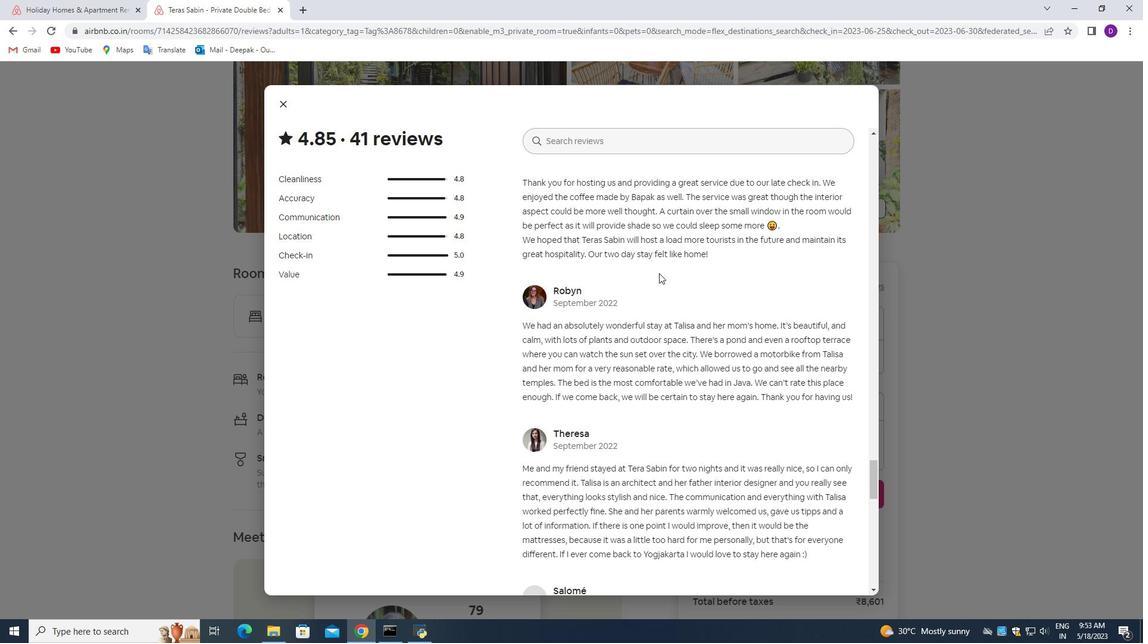 
Action: Mouse moved to (659, 334)
Screenshot: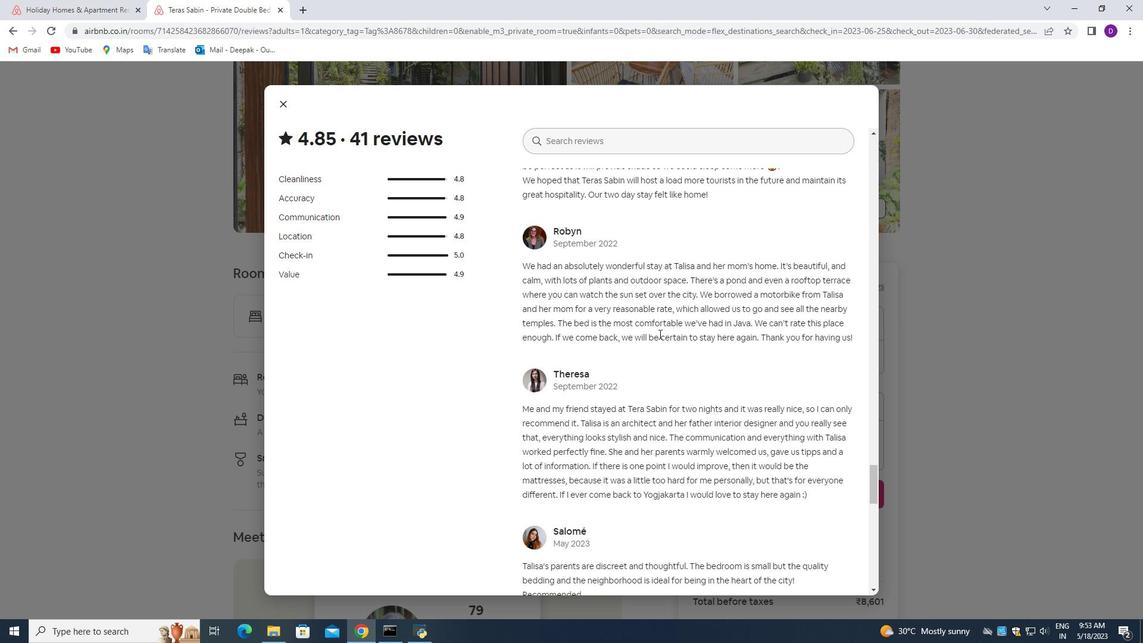 
Action: Mouse scrolled (659, 334) with delta (0, 0)
Screenshot: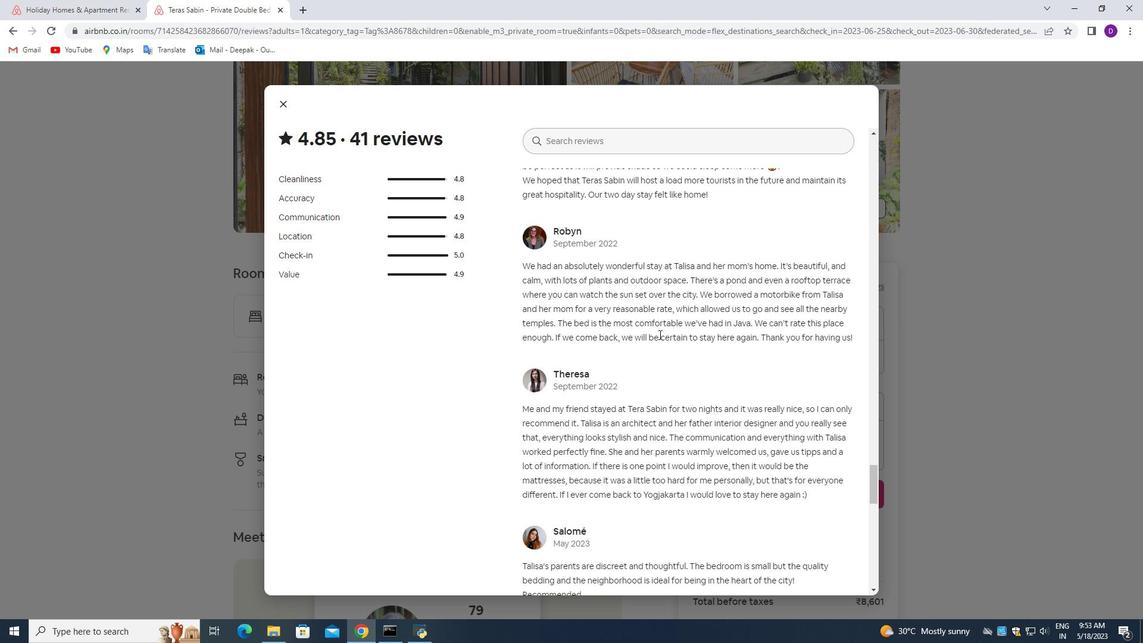 
Action: Mouse moved to (659, 334)
Screenshot: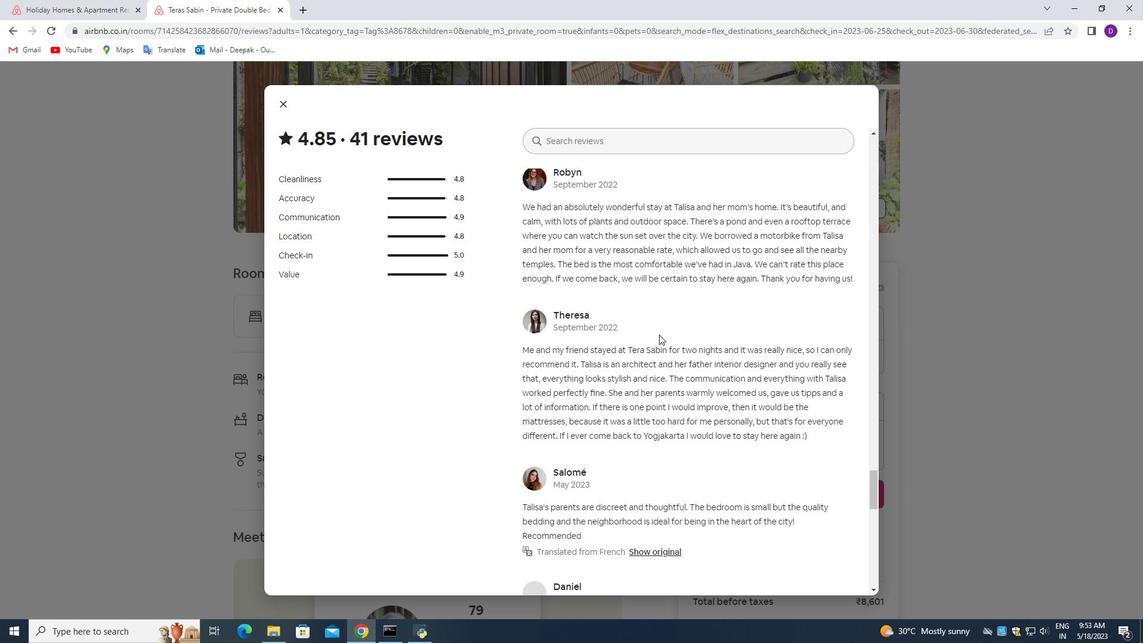 
Action: Mouse scrolled (659, 334) with delta (0, 0)
Screenshot: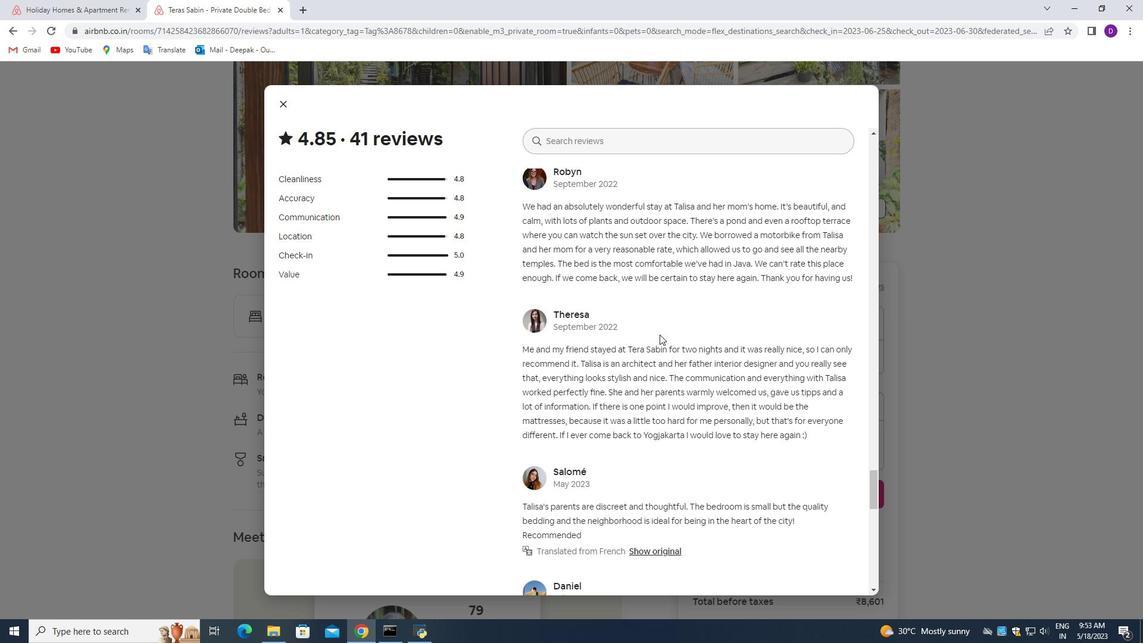 
Action: Mouse scrolled (659, 334) with delta (0, 0)
Screenshot: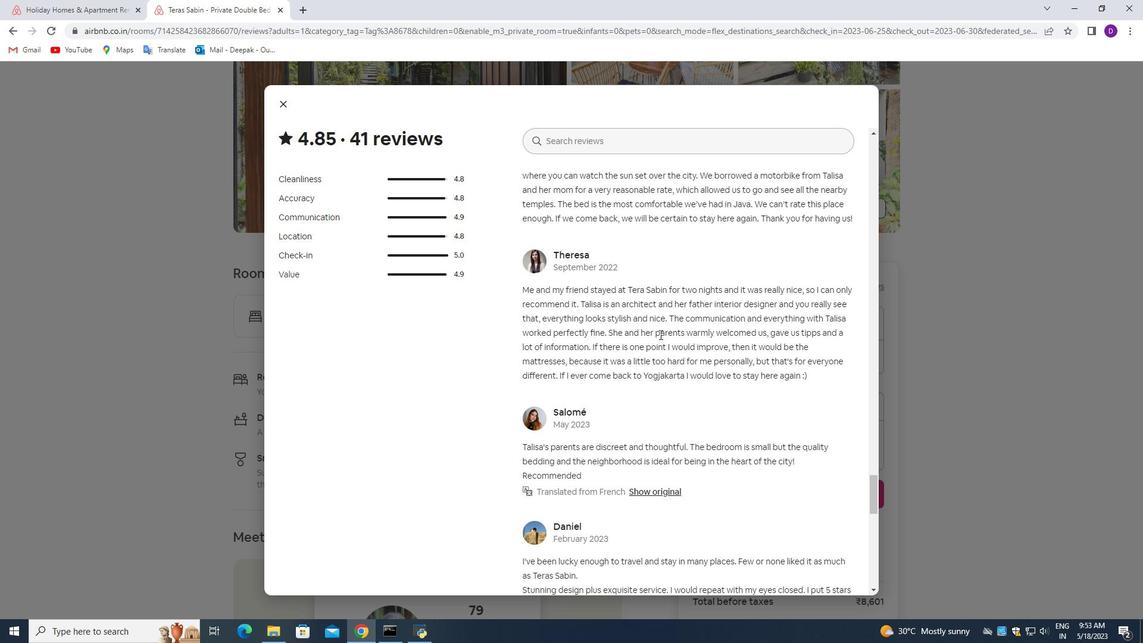 
Action: Mouse scrolled (659, 334) with delta (0, 0)
Screenshot: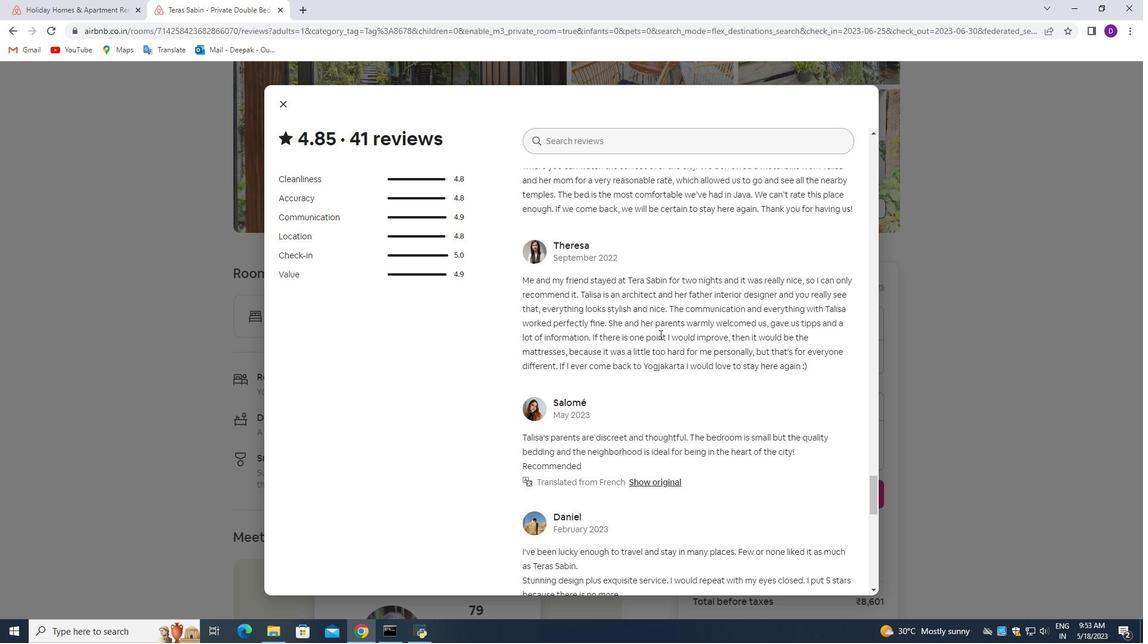 
Action: Mouse moved to (659, 334)
Screenshot: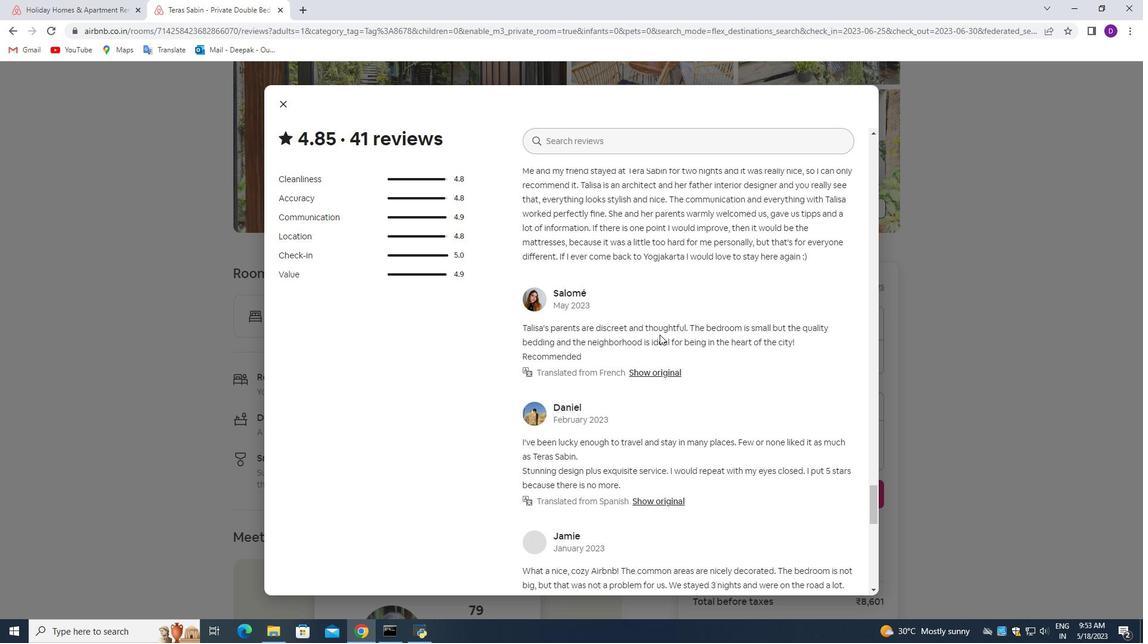 
Action: Mouse scrolled (659, 334) with delta (0, 0)
Screenshot: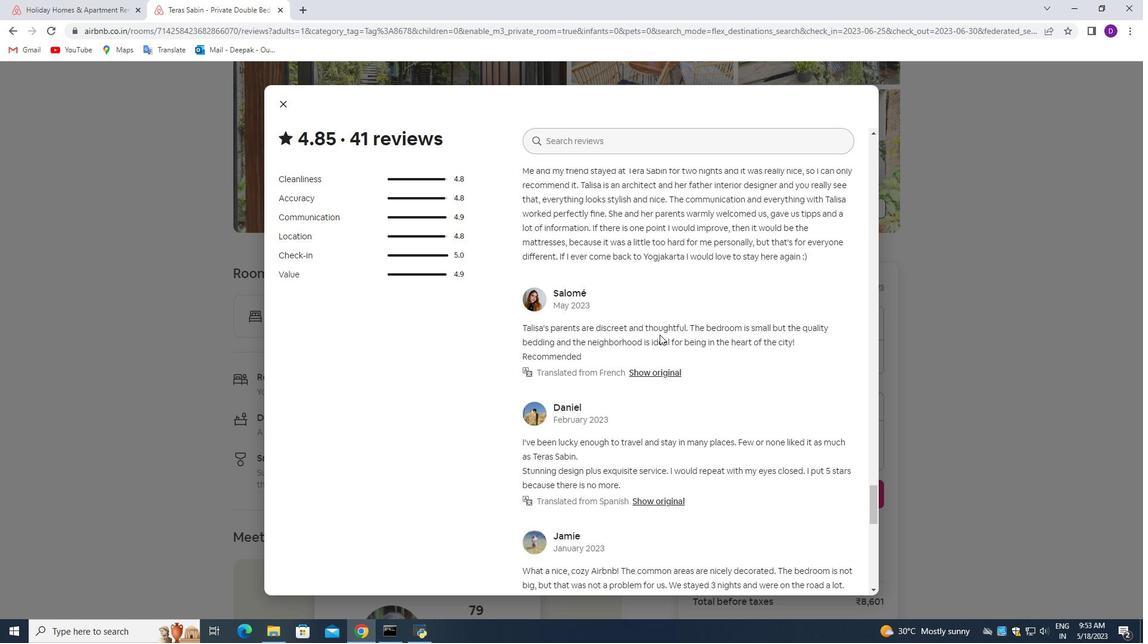 
Action: Mouse moved to (639, 297)
Screenshot: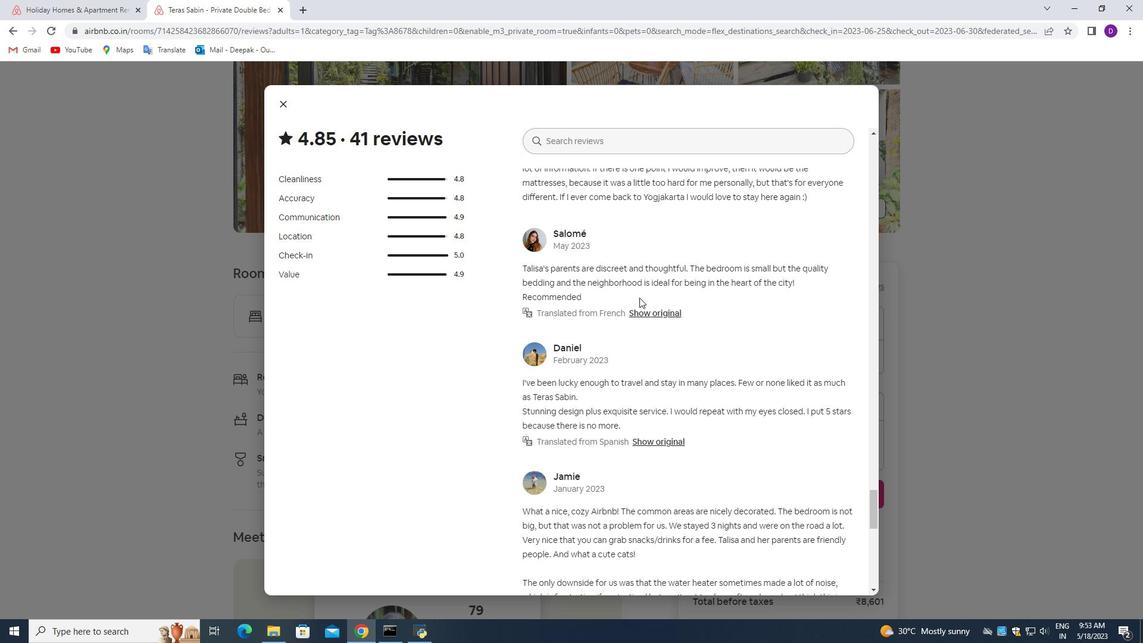 
Action: Mouse scrolled (639, 297) with delta (0, 0)
Screenshot: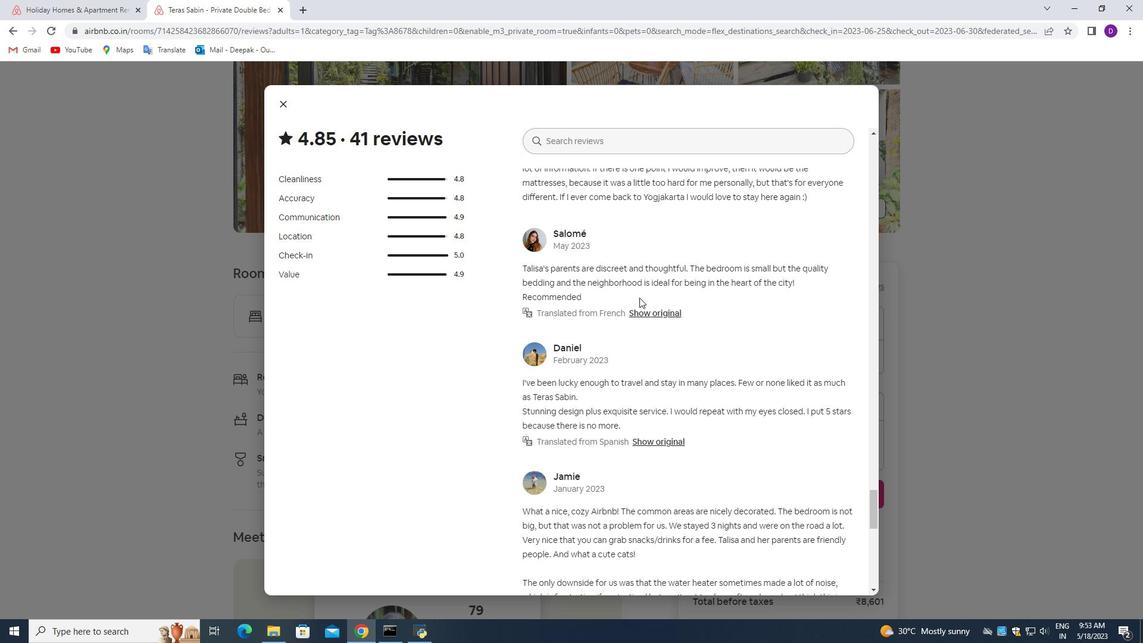 
Action: Mouse moved to (704, 336)
Screenshot: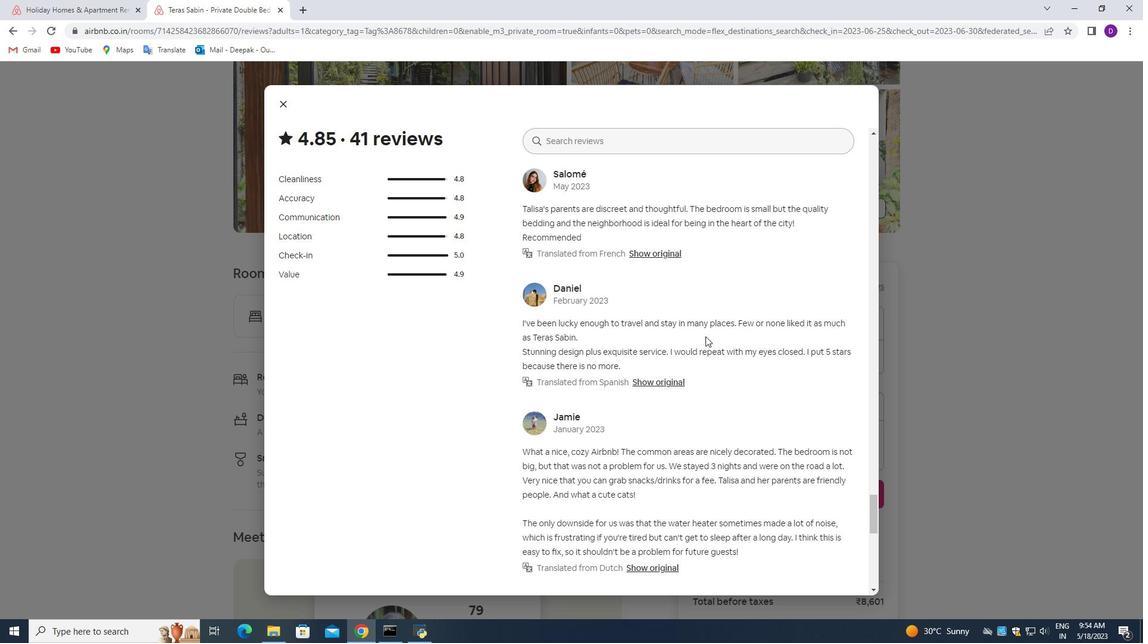 
Action: Mouse scrolled (704, 335) with delta (0, 0)
Screenshot: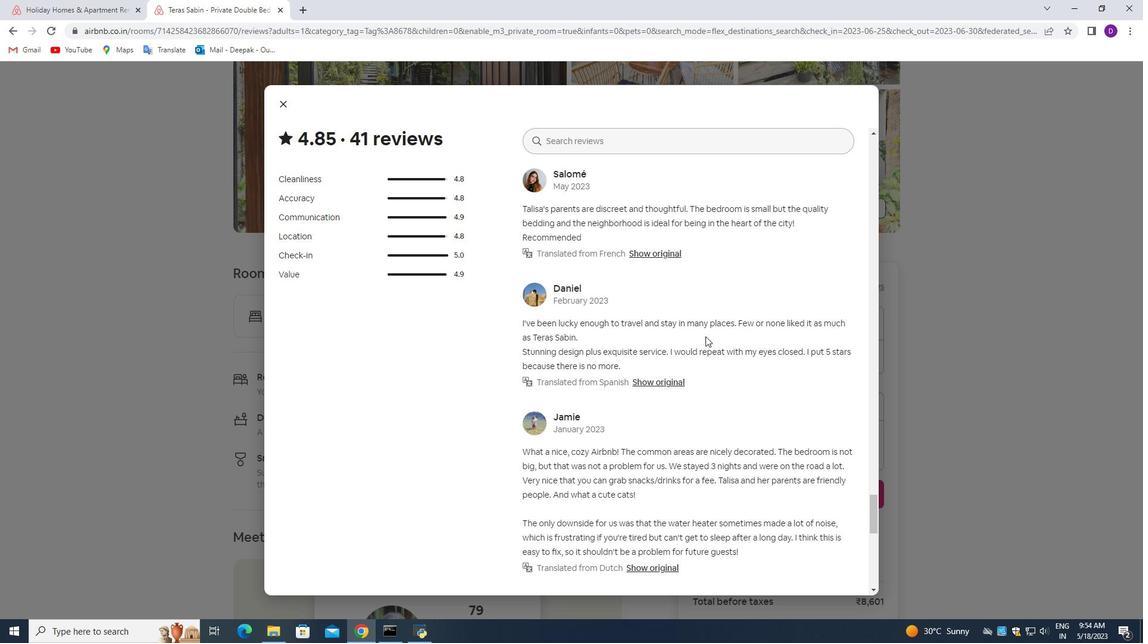 
Action: Mouse moved to (654, 298)
Screenshot: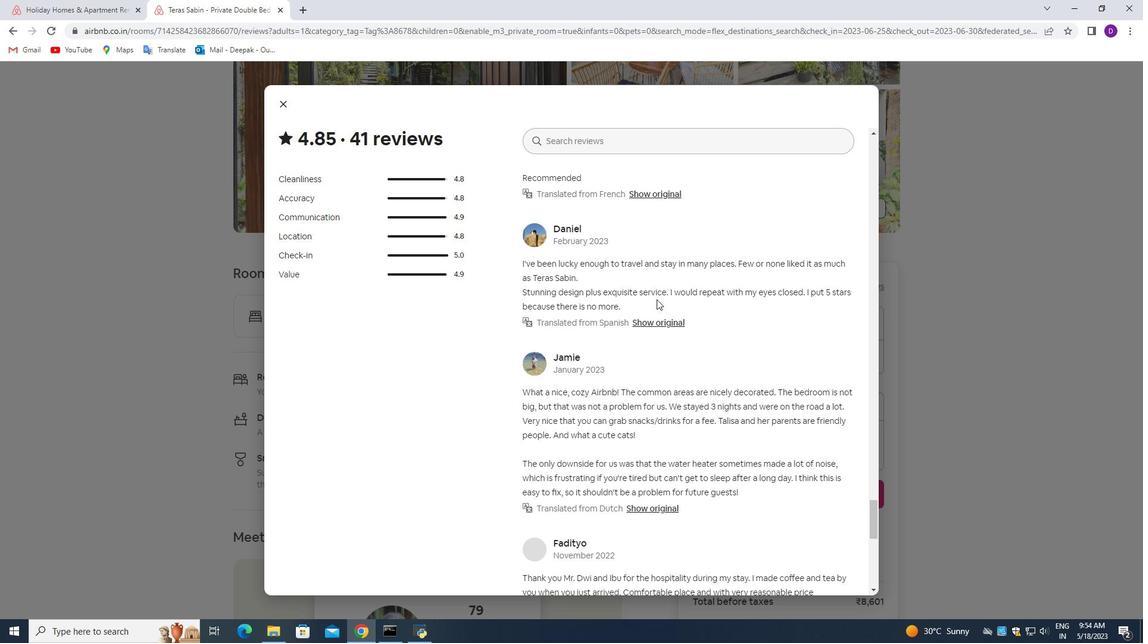 
Action: Mouse scrolled (654, 298) with delta (0, 0)
Screenshot: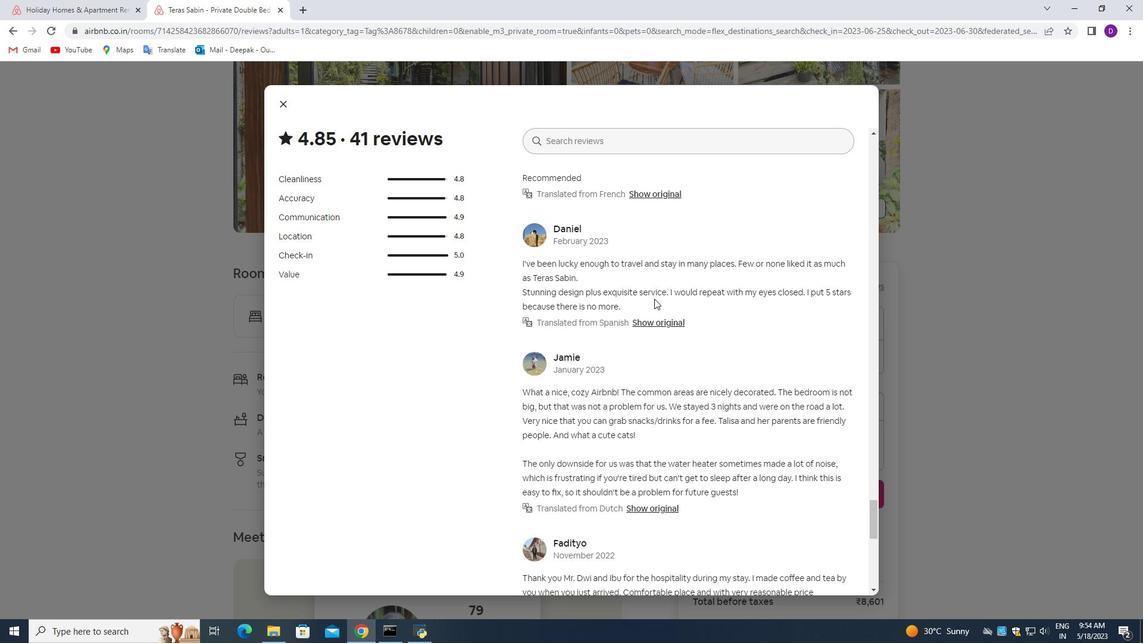 
Action: Mouse moved to (589, 297)
Screenshot: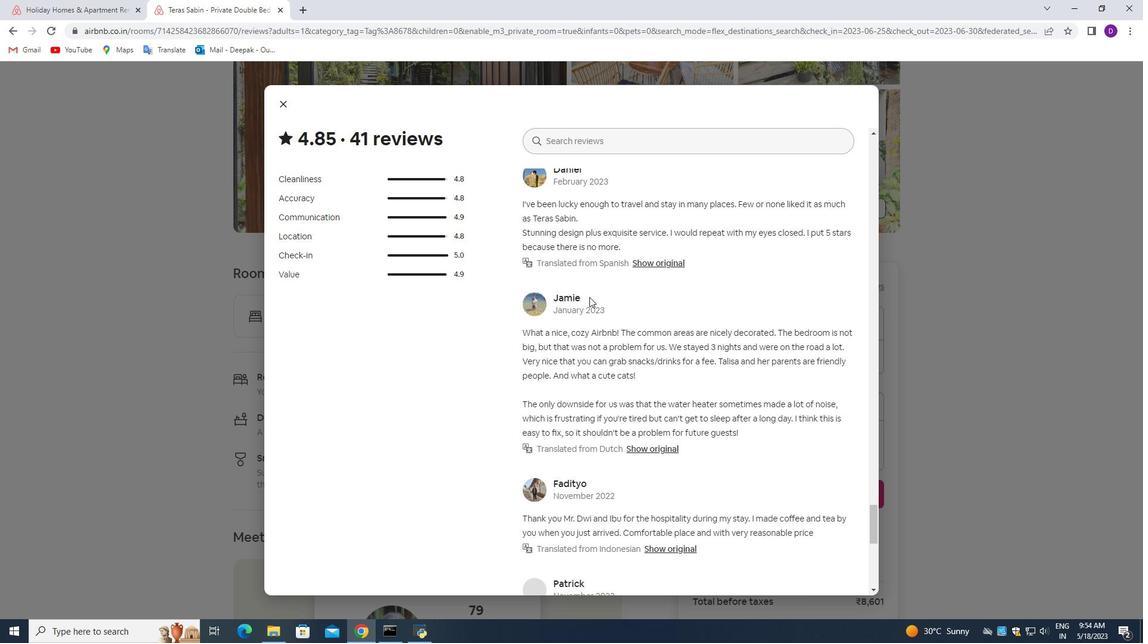 
Action: Mouse scrolled (589, 296) with delta (0, 0)
Screenshot: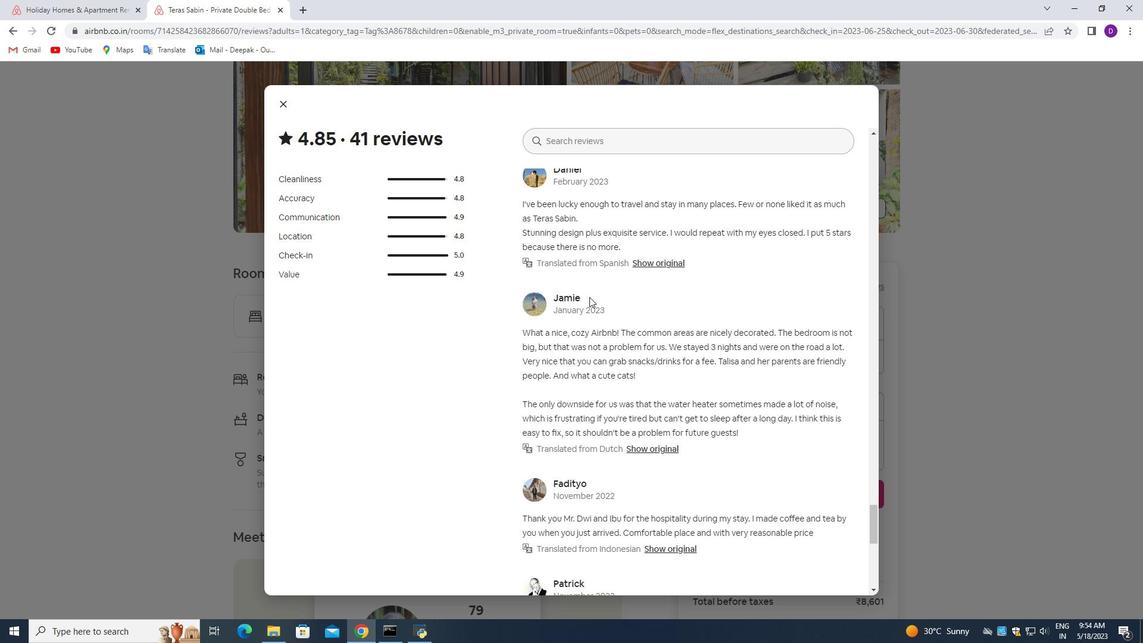 
Action: Mouse moved to (863, 299)
Screenshot: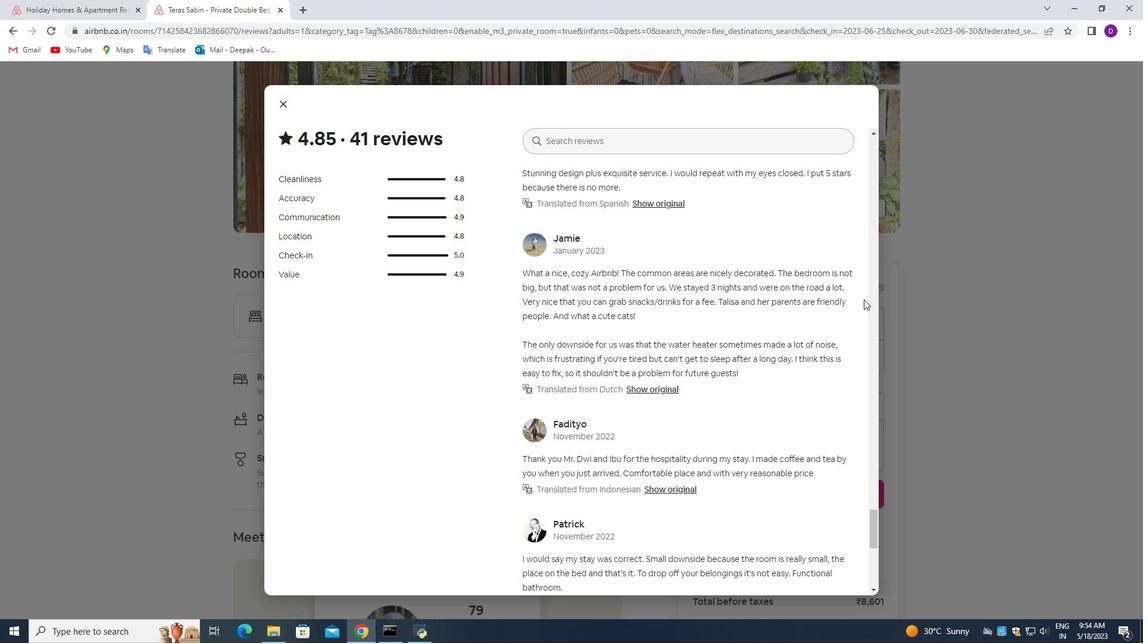 
Action: Mouse scrolled (863, 298) with delta (0, 0)
Screenshot: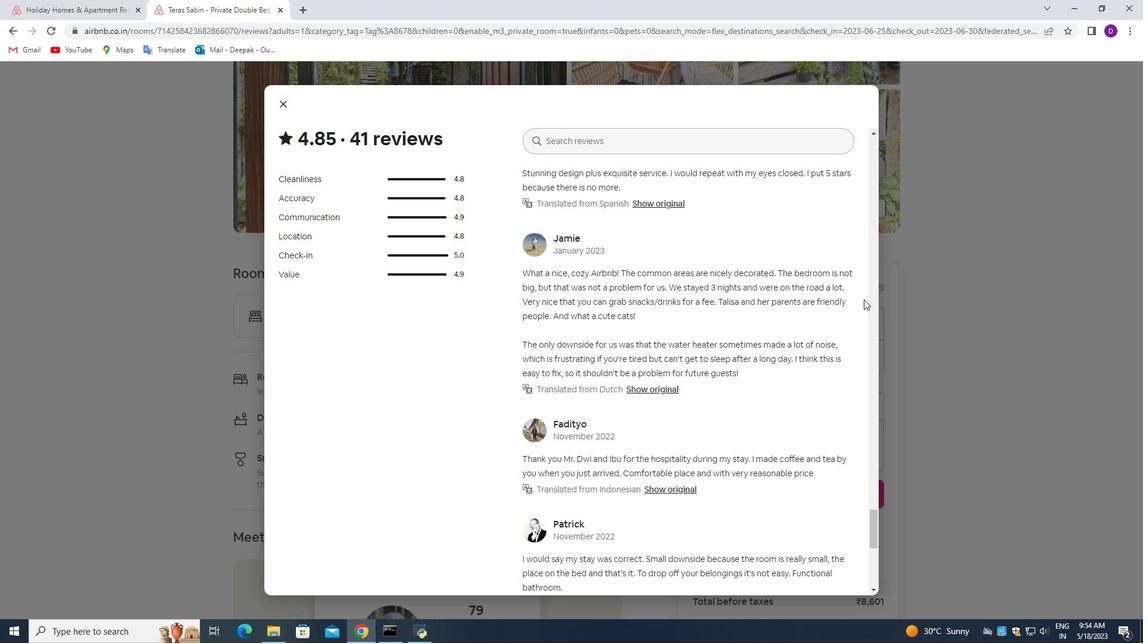 
Action: Mouse moved to (800, 300)
Screenshot: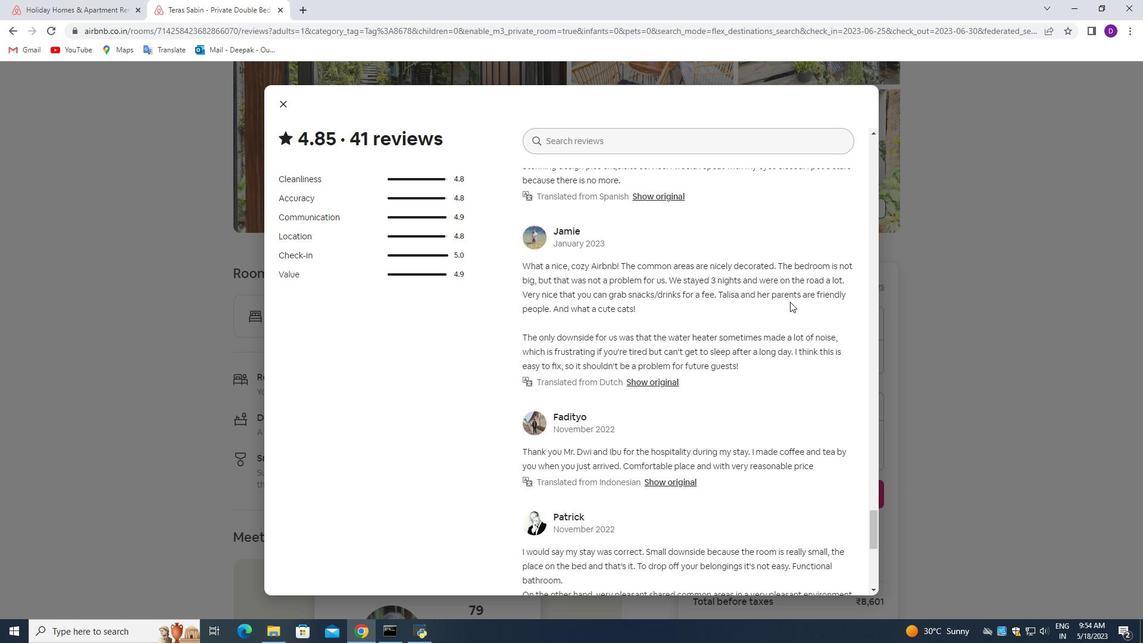 
Action: Mouse scrolled (803, 299) with delta (0, 0)
Screenshot: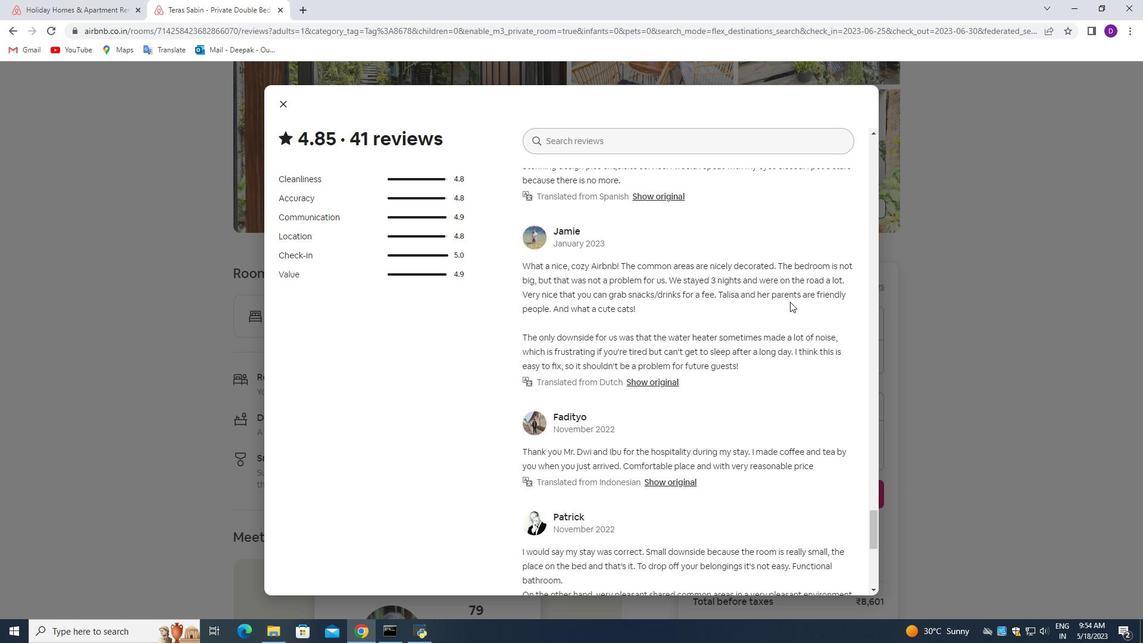 
Action: Mouse moved to (622, 284)
Screenshot: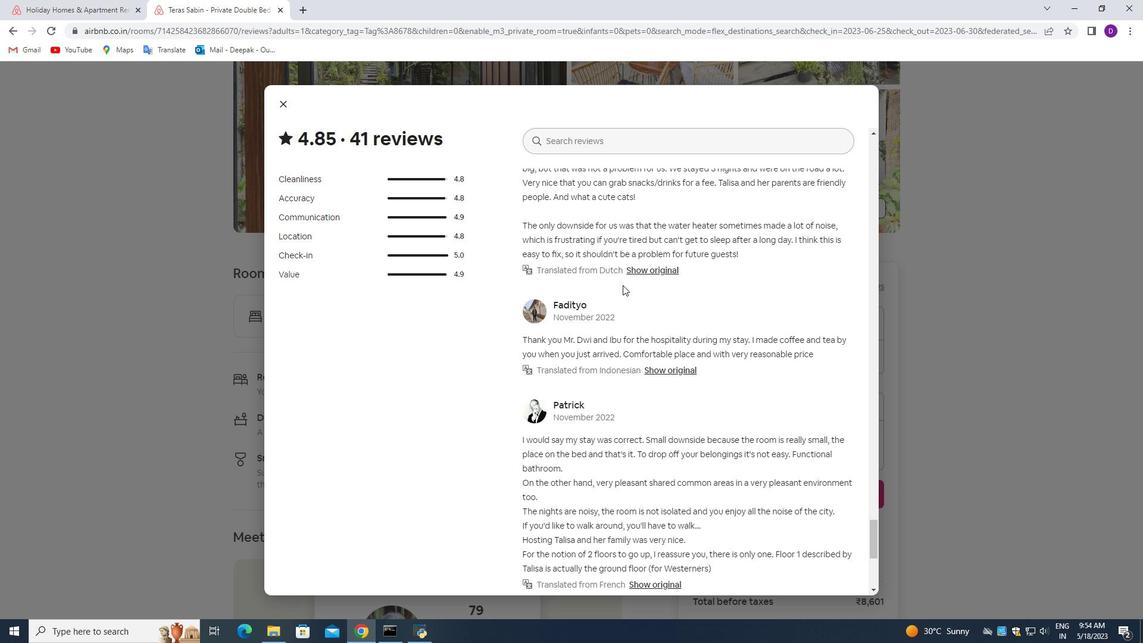 
Action: Mouse scrolled (622, 285) with delta (0, 0)
Screenshot: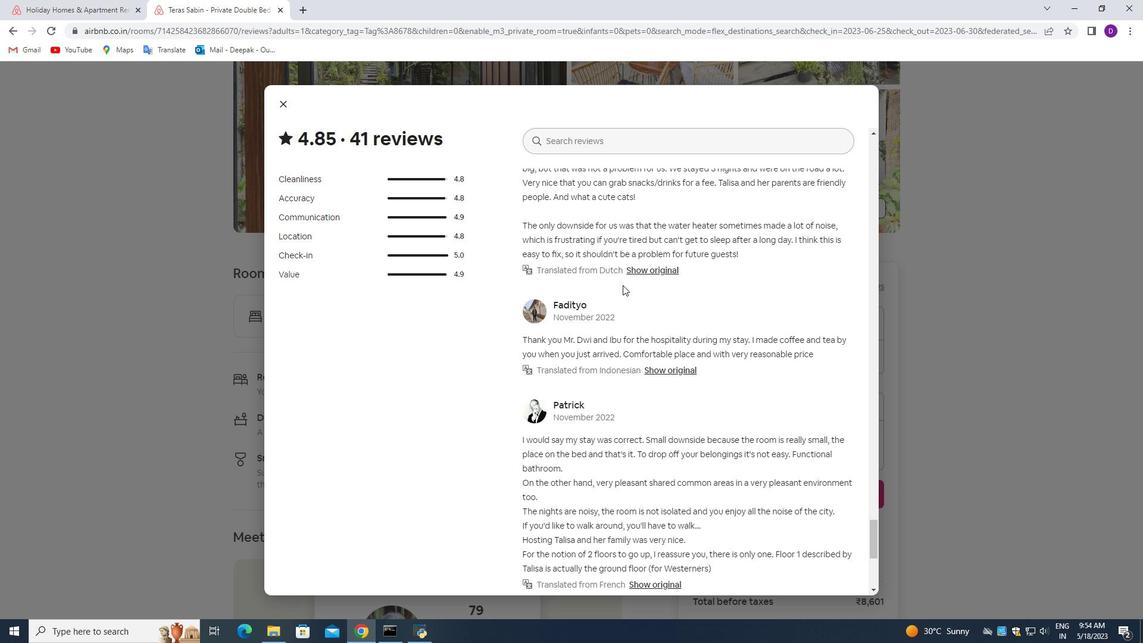 
Action: Mouse moved to (640, 267)
Screenshot: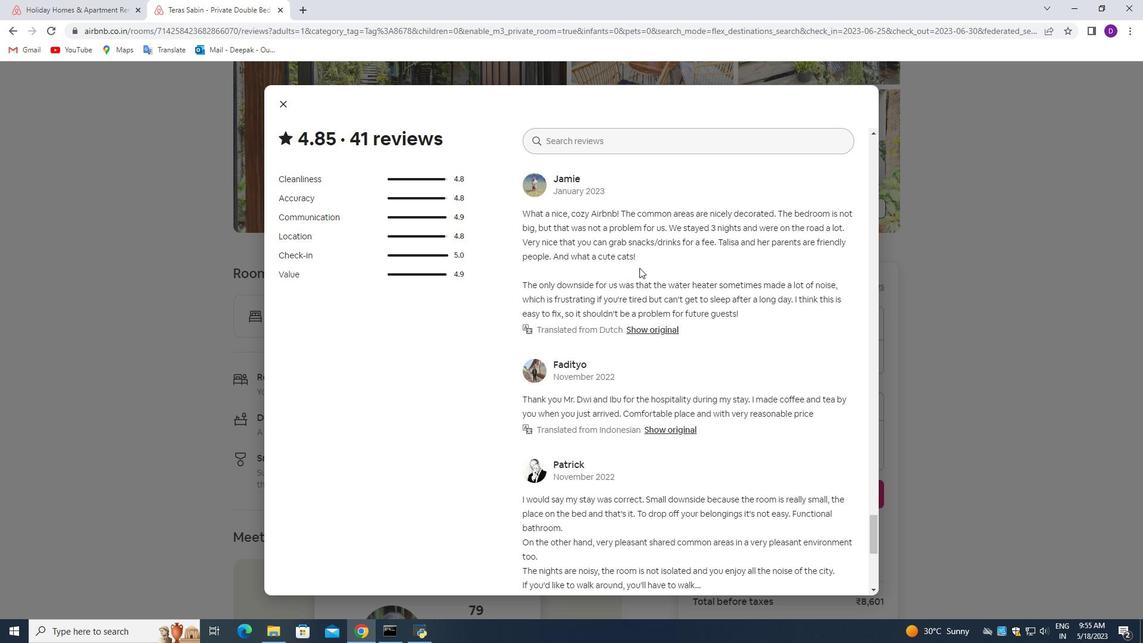 
Action: Mouse scrolled (640, 266) with delta (0, 0)
Screenshot: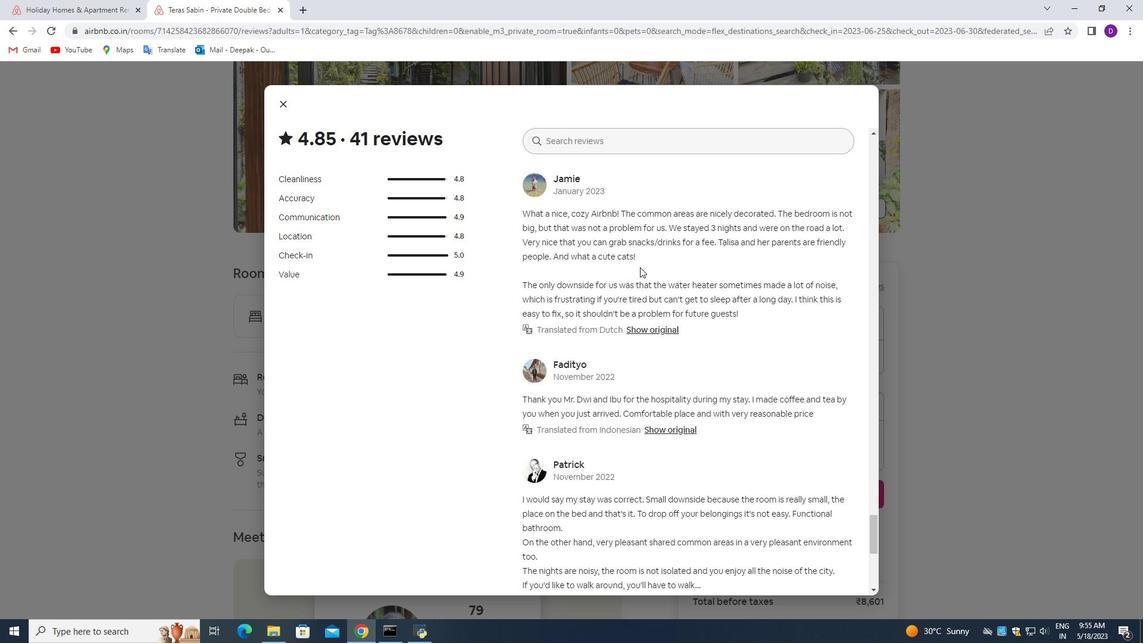 
Action: Mouse moved to (641, 267)
Screenshot: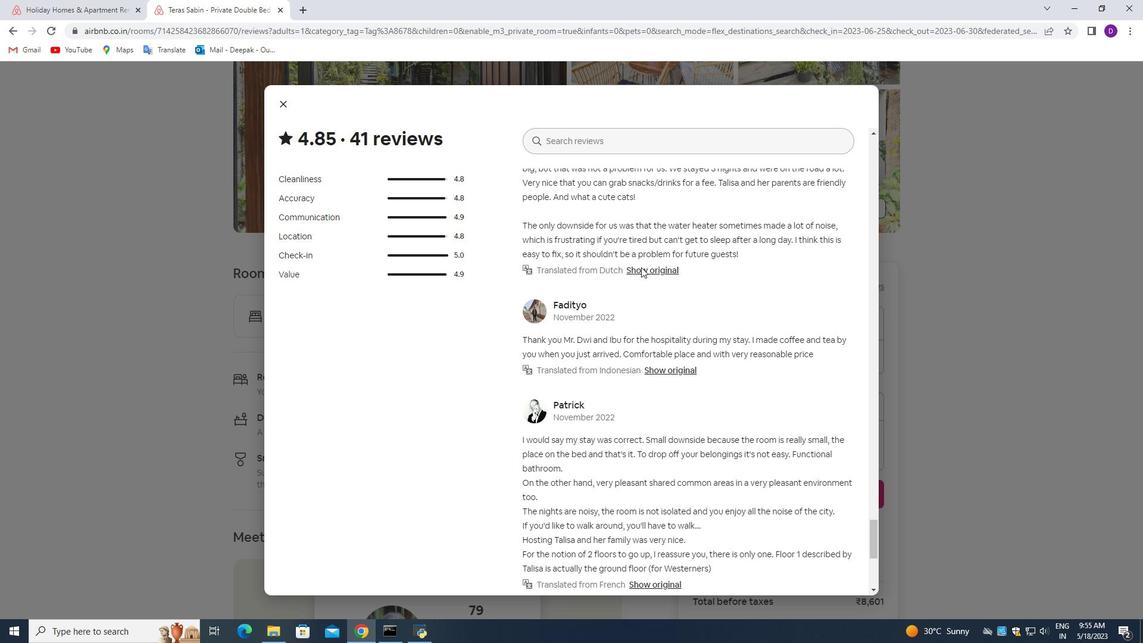 
Action: Mouse scrolled (641, 266) with delta (0, 0)
Screenshot: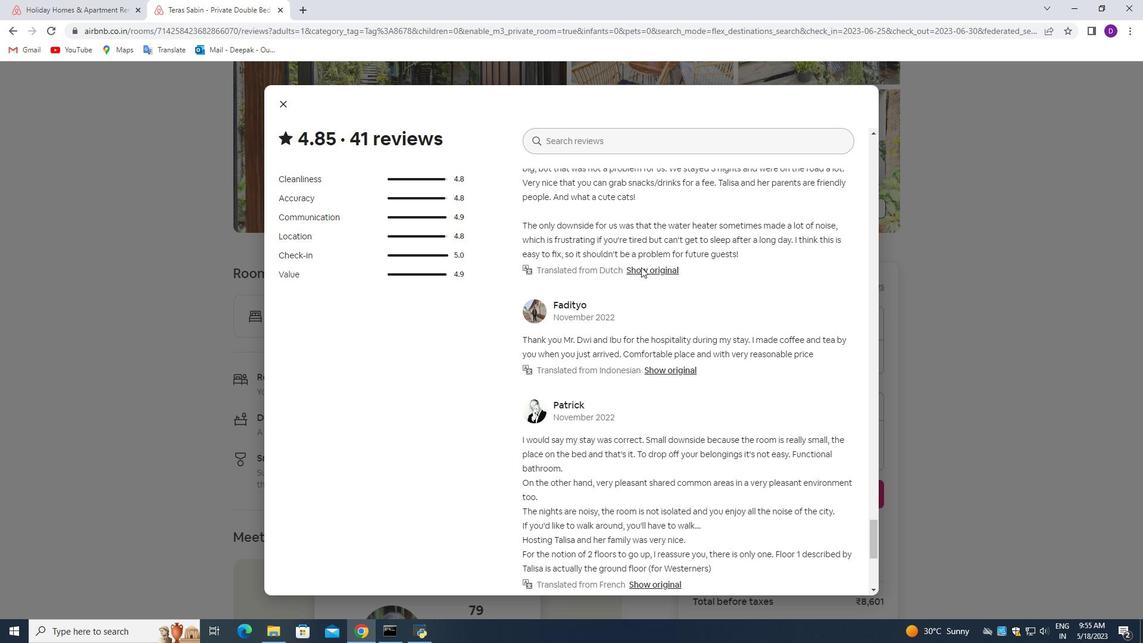 
Action: Mouse scrolled (641, 266) with delta (0, 0)
Screenshot: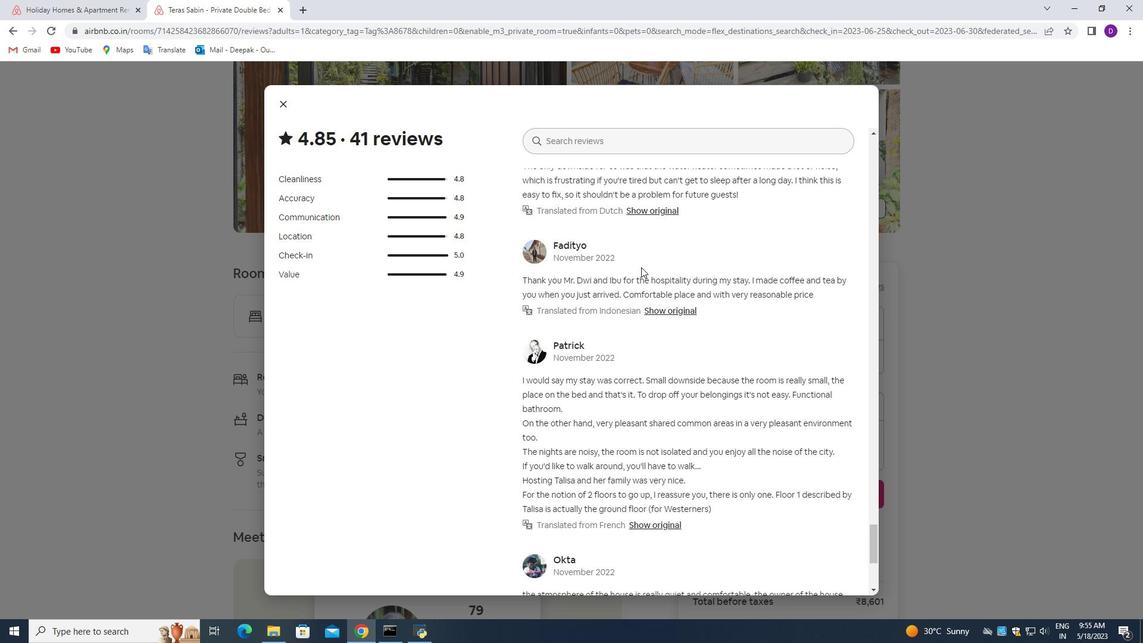 
Action: Mouse moved to (692, 248)
Screenshot: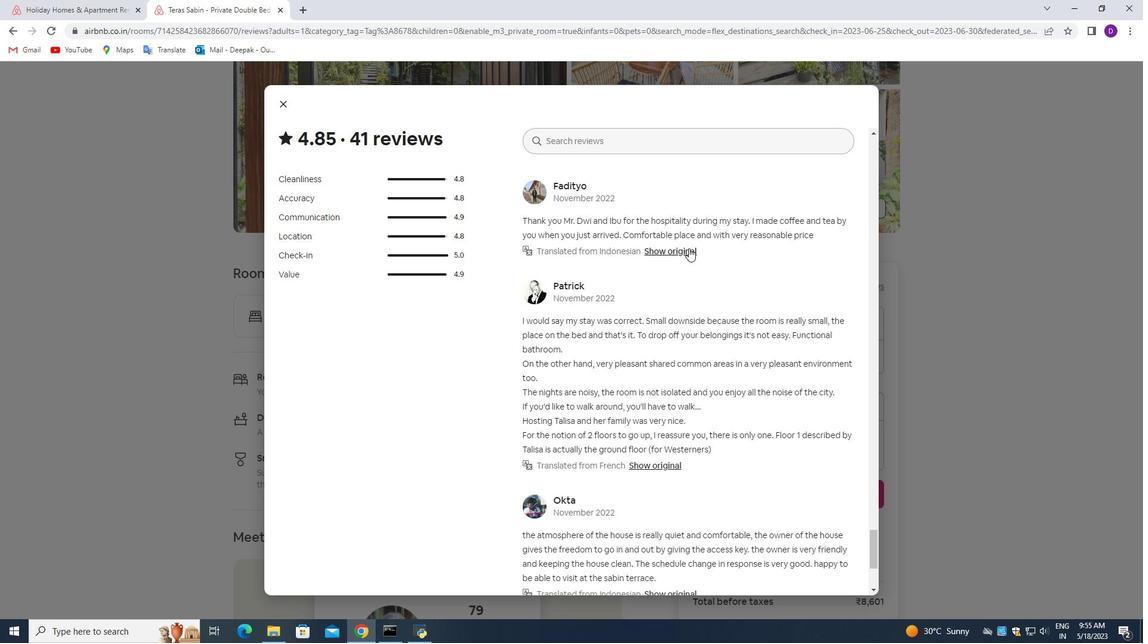 
Action: Mouse scrolled (692, 247) with delta (0, 0)
Screenshot: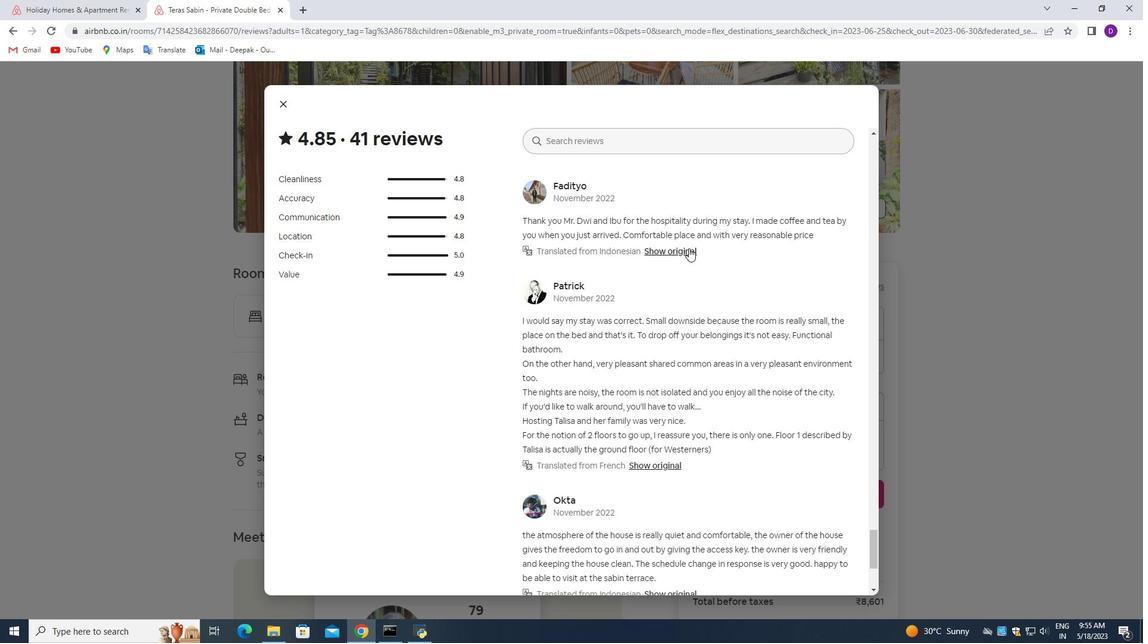 
Action: Mouse moved to (699, 248)
Screenshot: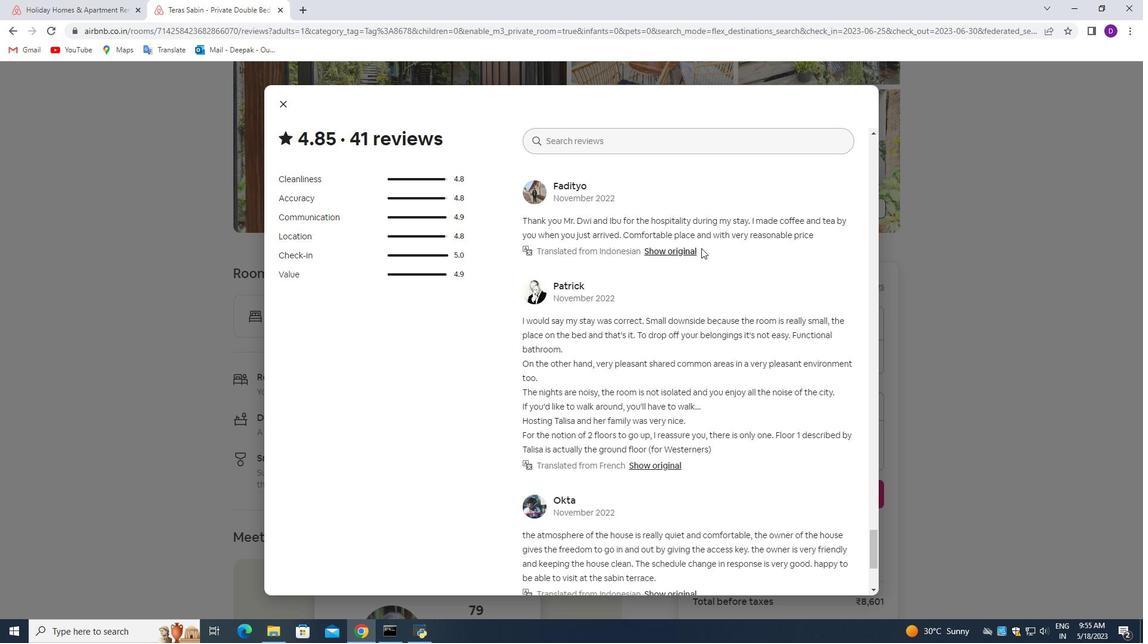 
Action: Mouse scrolled (699, 247) with delta (0, 0)
Screenshot: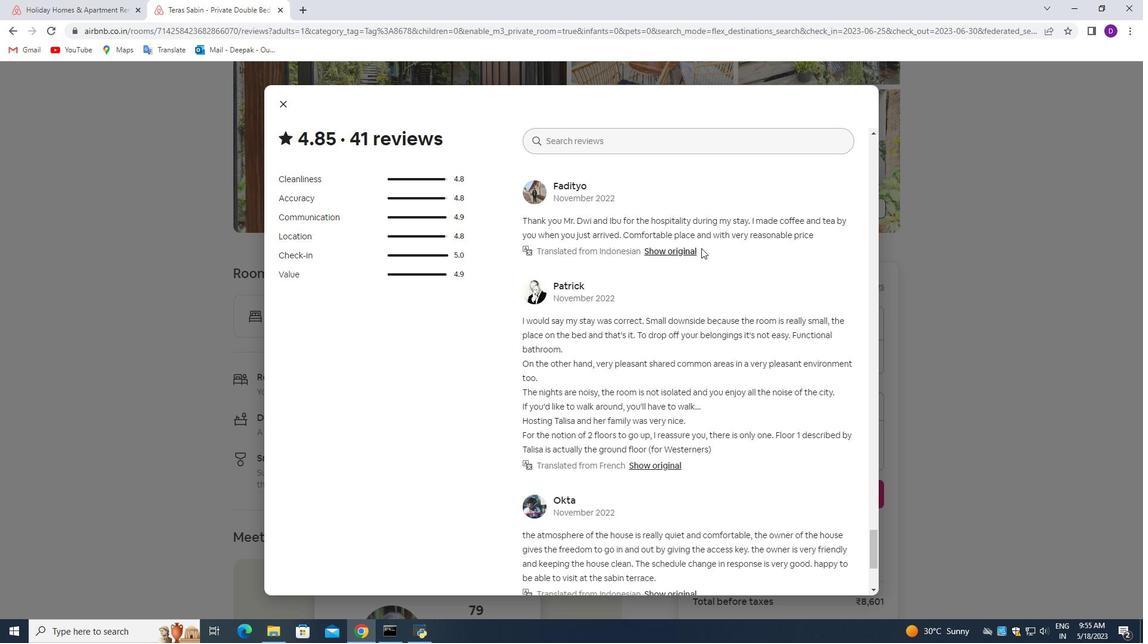 
Action: Mouse moved to (706, 247)
Screenshot: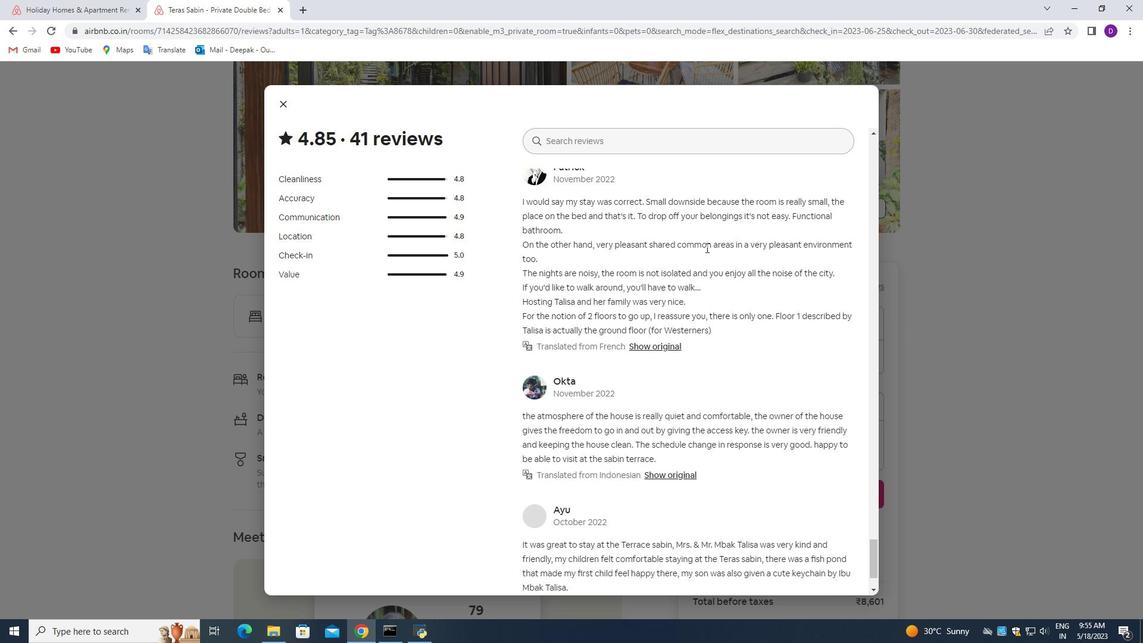 
Action: Mouse scrolled (706, 247) with delta (0, 0)
Screenshot: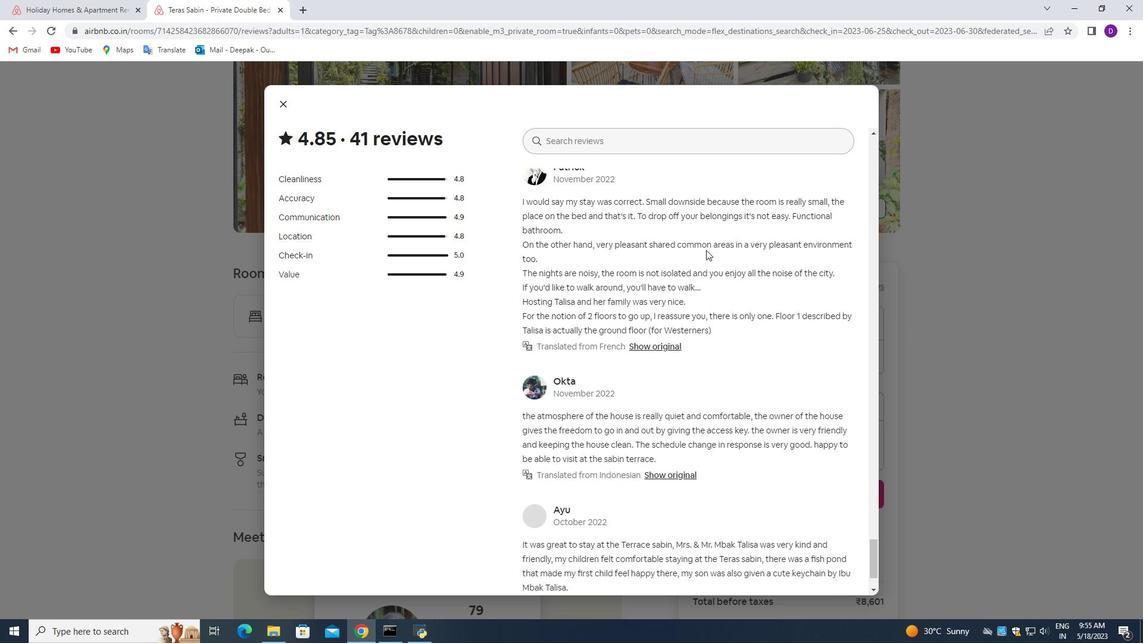 
Action: Mouse moved to (706, 250)
Screenshot: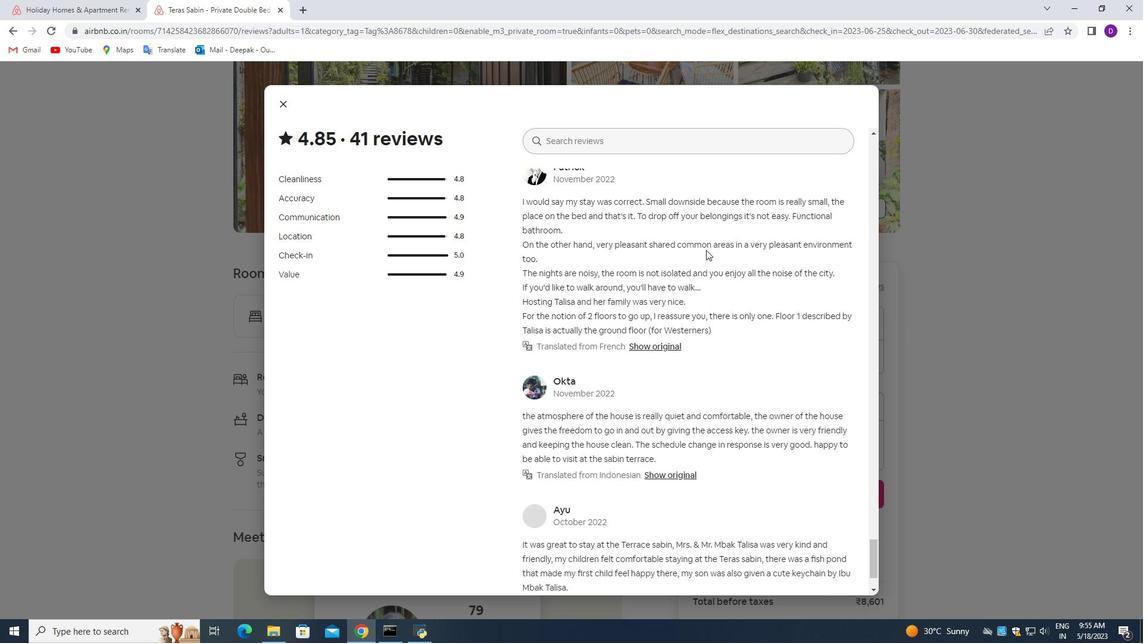 
Action: Mouse scrolled (706, 249) with delta (0, 0)
Screenshot: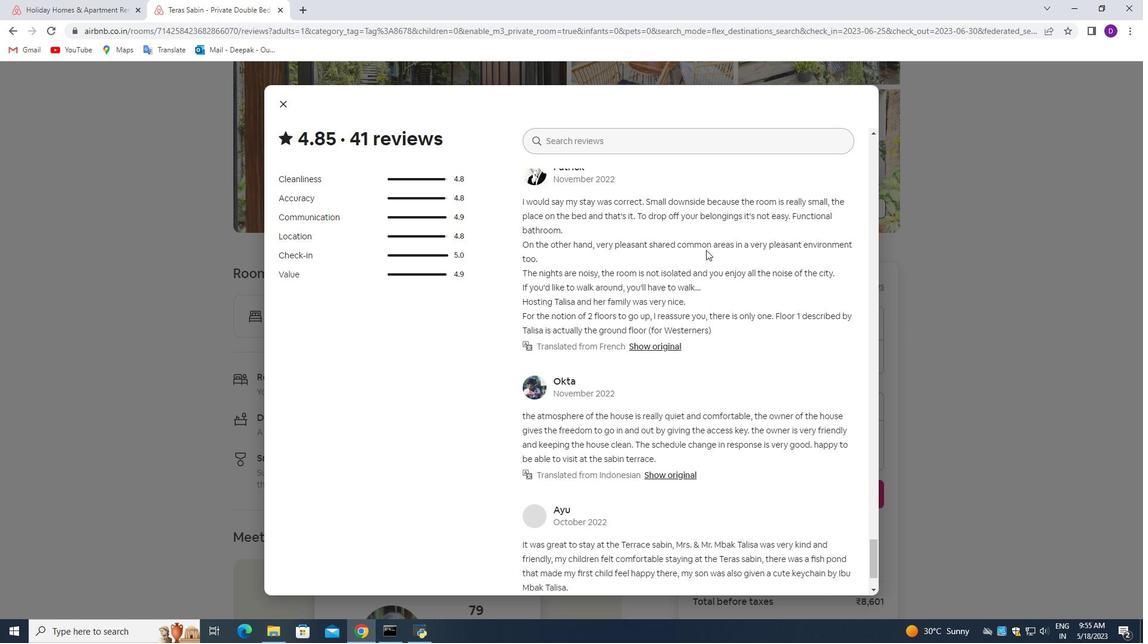 
Action: Mouse moved to (705, 250)
Screenshot: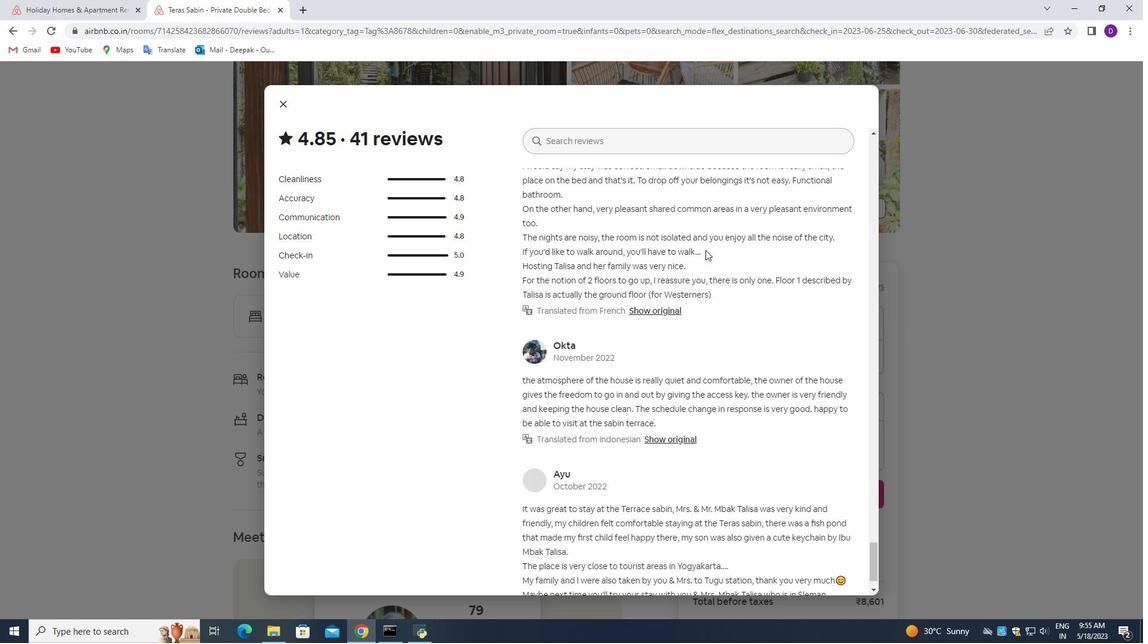 
Action: Mouse scrolled (705, 249) with delta (0, 0)
Screenshot: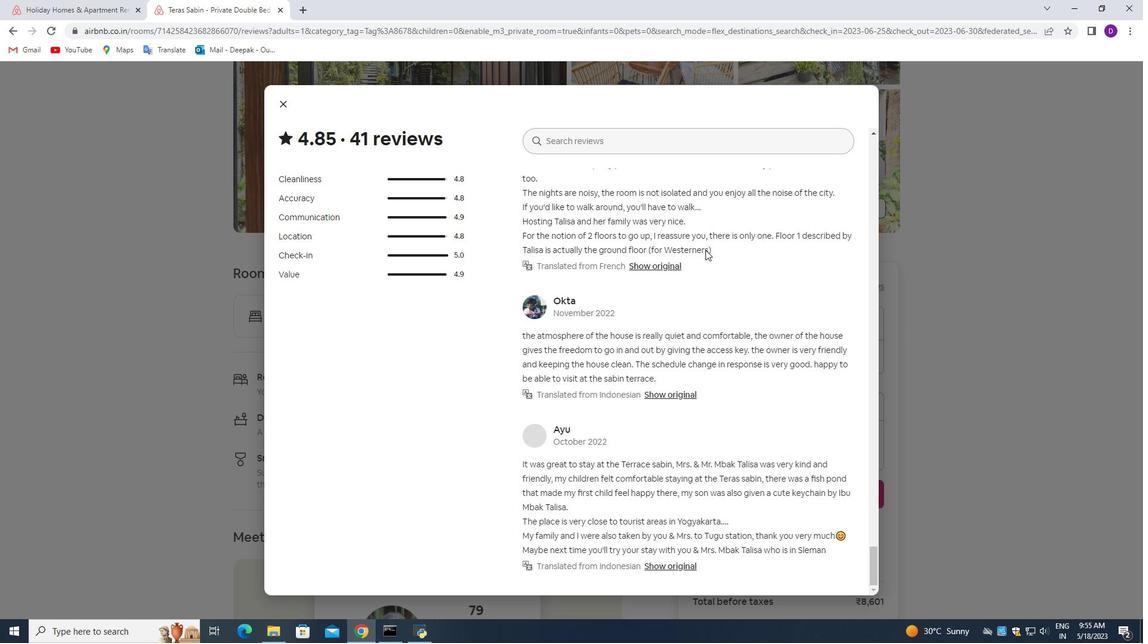
Action: Mouse scrolled (705, 249) with delta (0, 0)
Screenshot: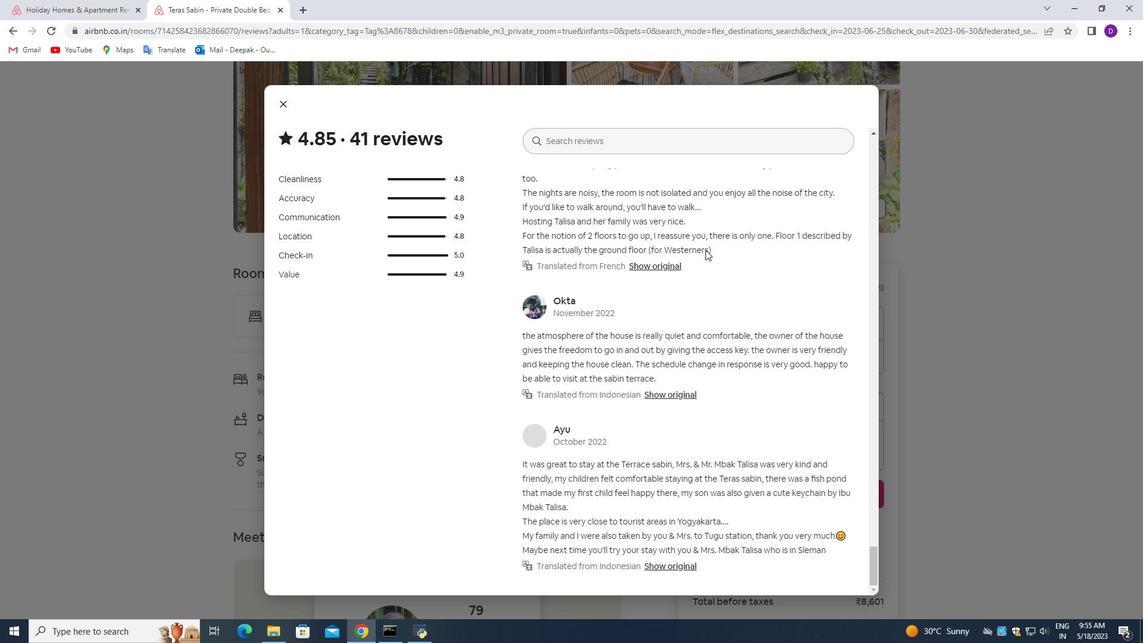 
Action: Mouse moved to (735, 223)
Screenshot: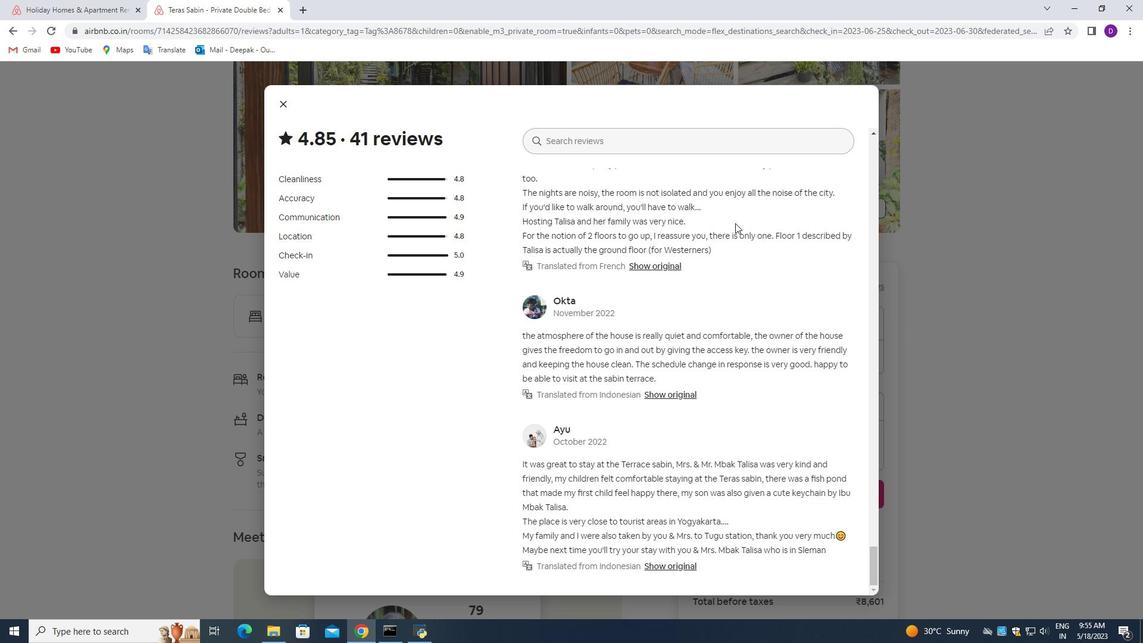 
Action: Mouse scrolled (735, 222) with delta (0, 0)
Screenshot: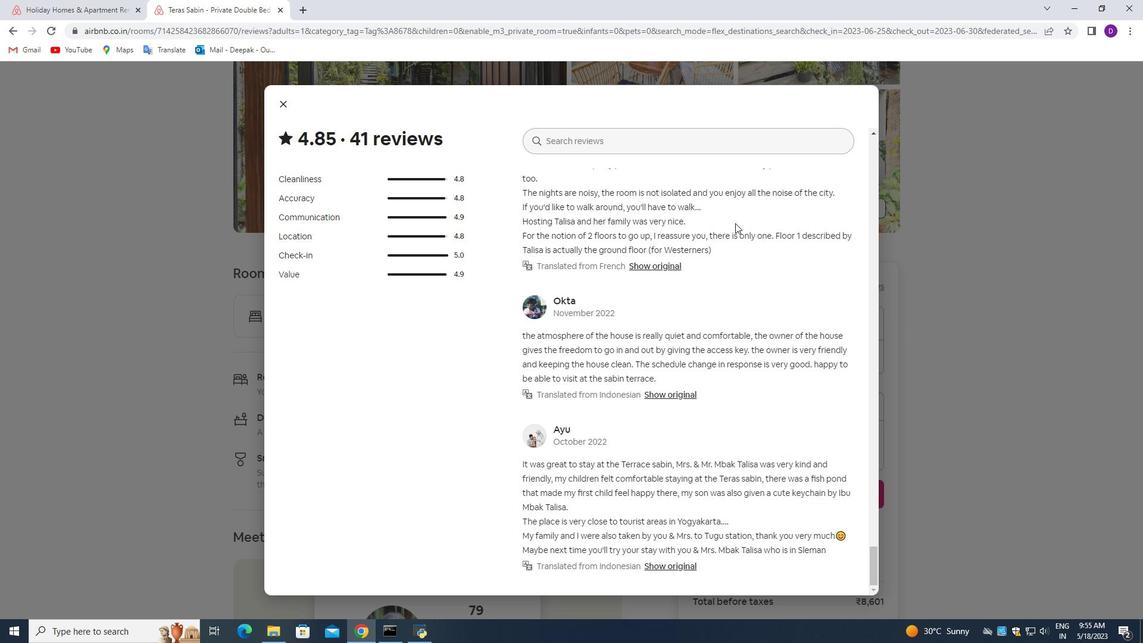 
Action: Mouse scrolled (735, 222) with delta (0, 0)
Screenshot: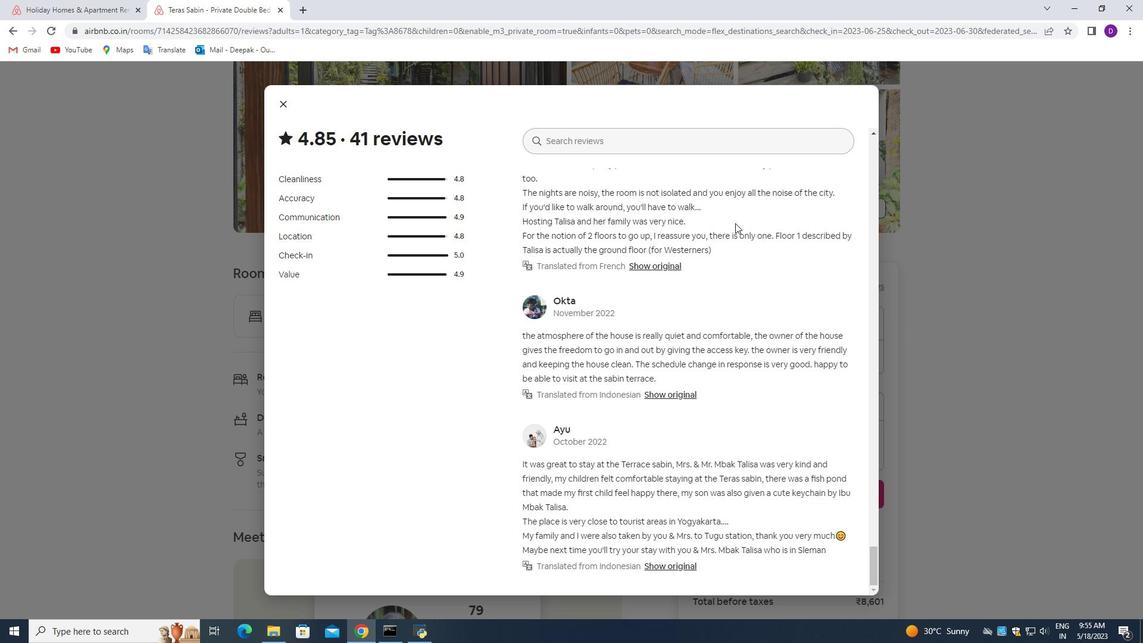 
Action: Mouse moved to (285, 106)
Screenshot: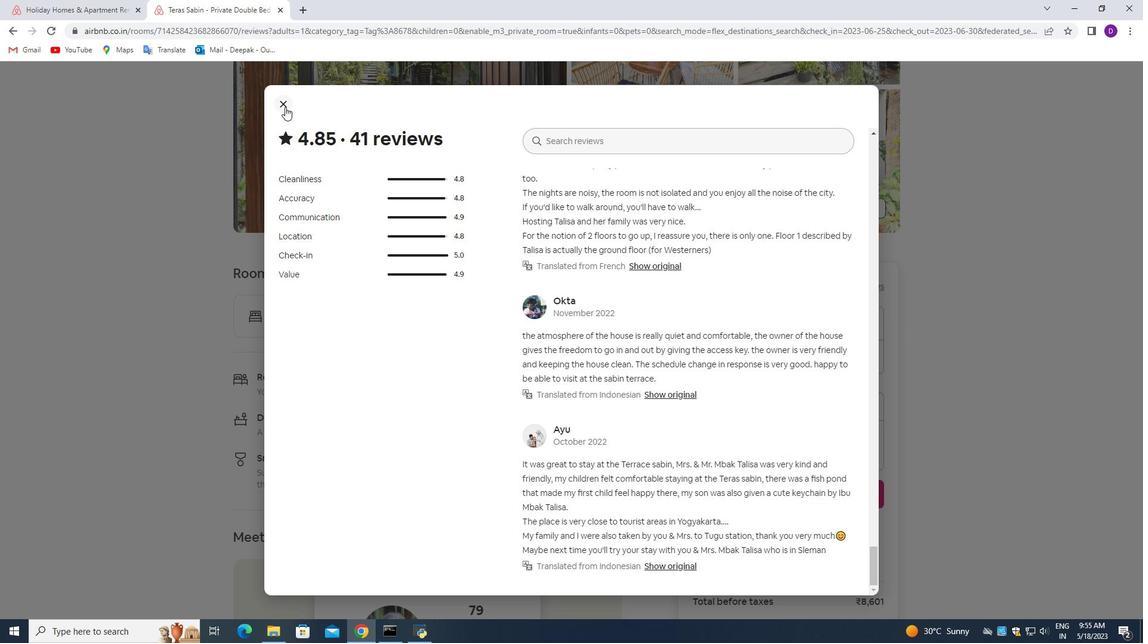 
Action: Mouse pressed left at (285, 106)
Screenshot: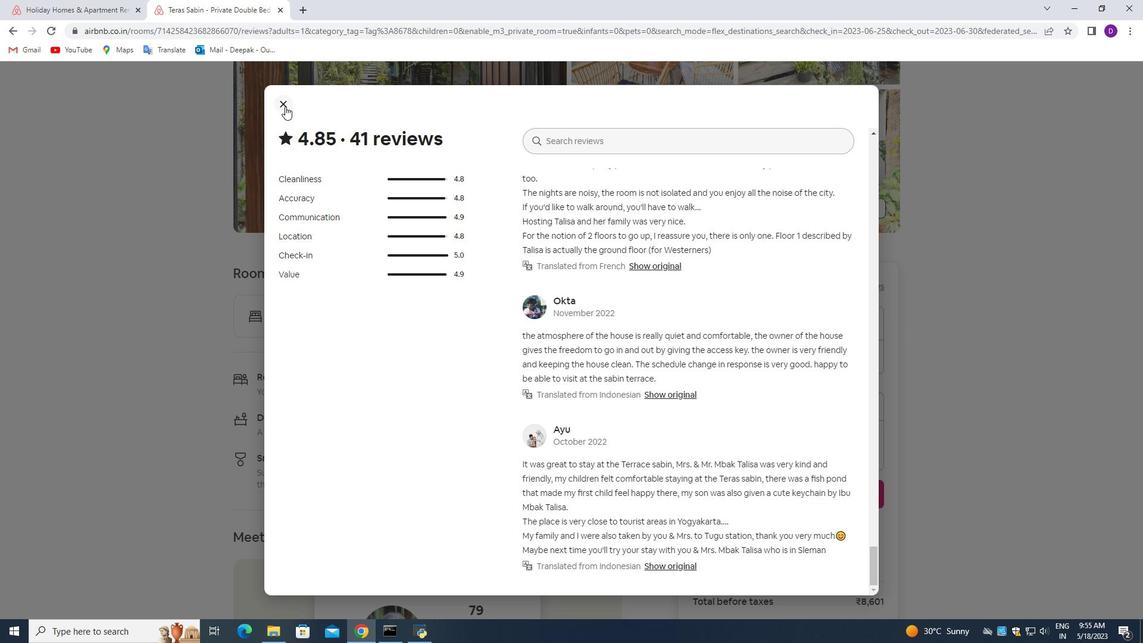 
Action: Mouse moved to (471, 273)
Screenshot: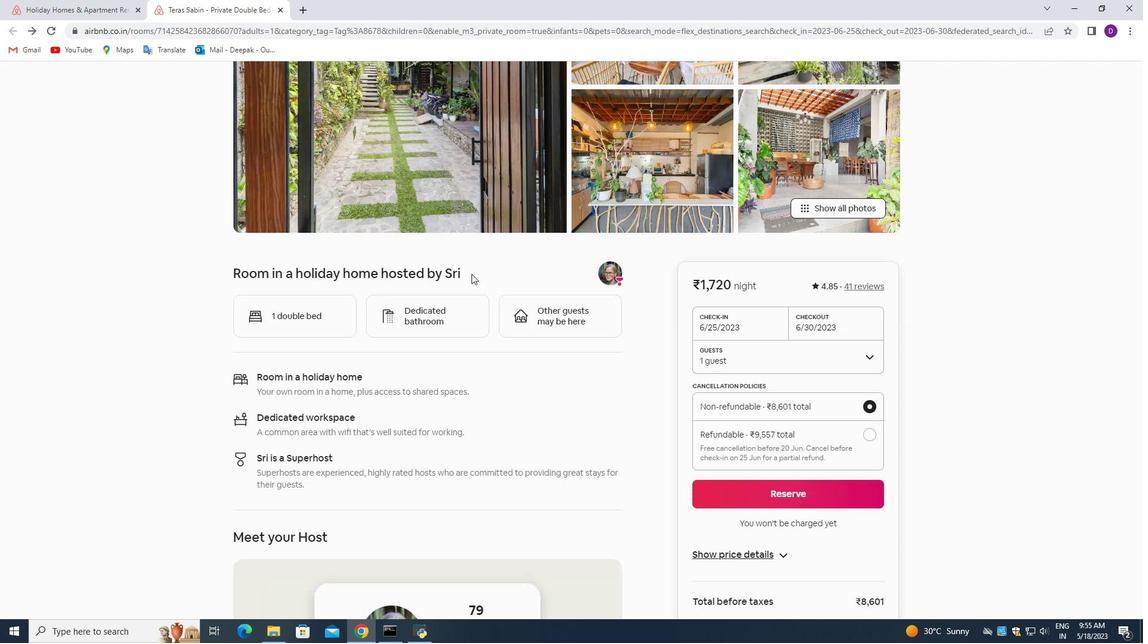 
Action: Mouse scrolled (471, 274) with delta (0, 0)
Screenshot: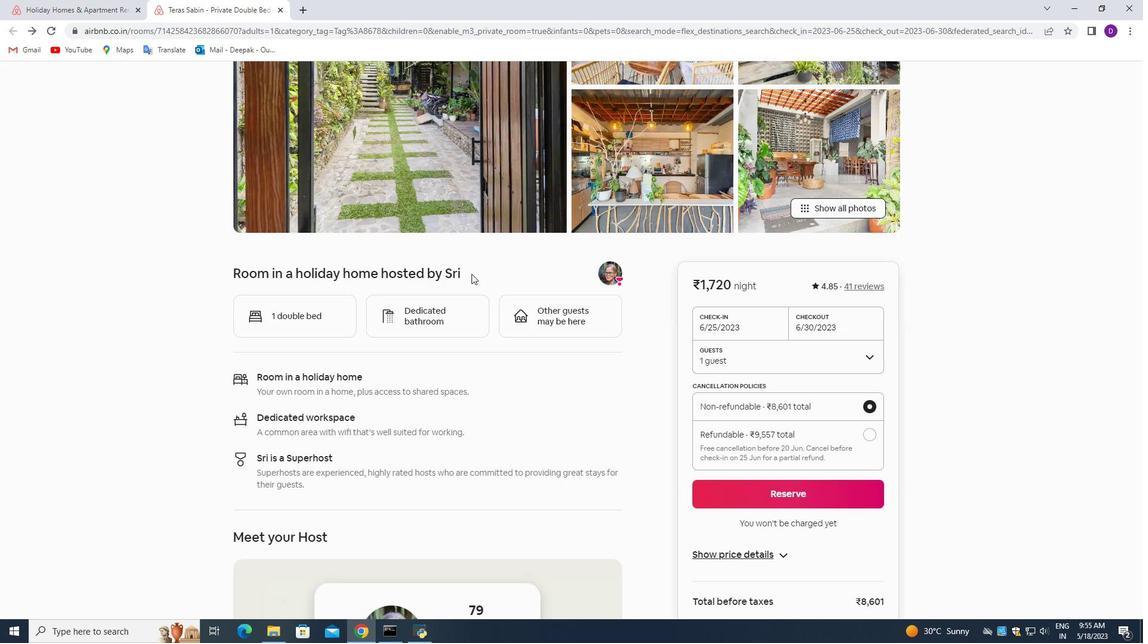 
Action: Mouse scrolled (471, 274) with delta (0, 0)
Screenshot: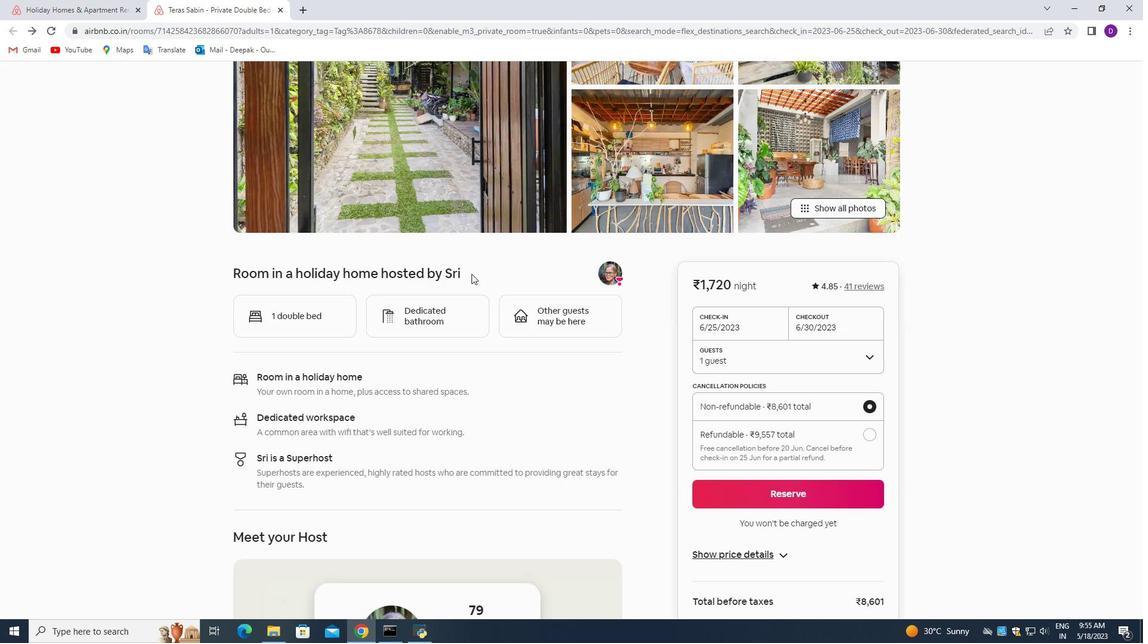 
Action: Mouse moved to (472, 273)
Screenshot: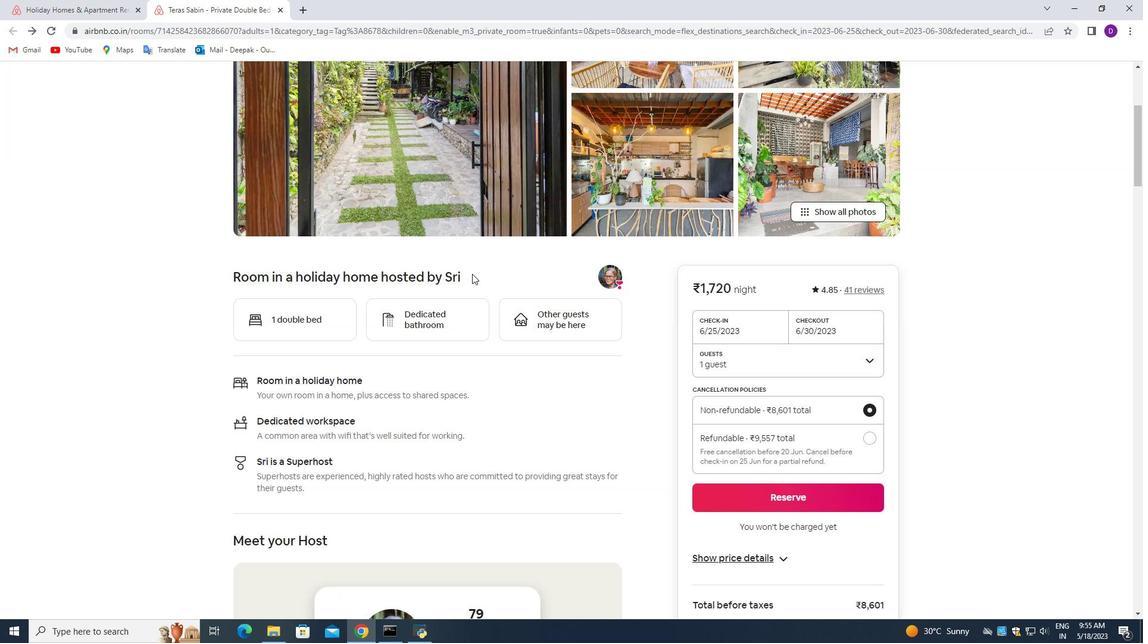 
Action: Mouse scrolled (472, 274) with delta (0, 0)
Screenshot: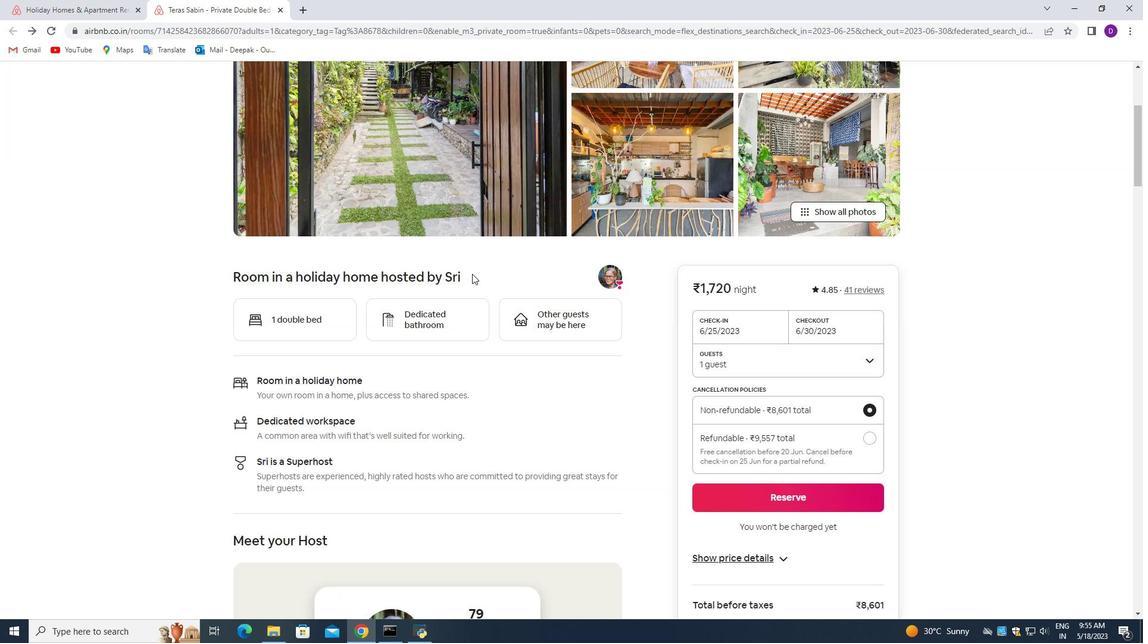 
Action: Mouse scrolled (472, 274) with delta (0, 0)
Screenshot: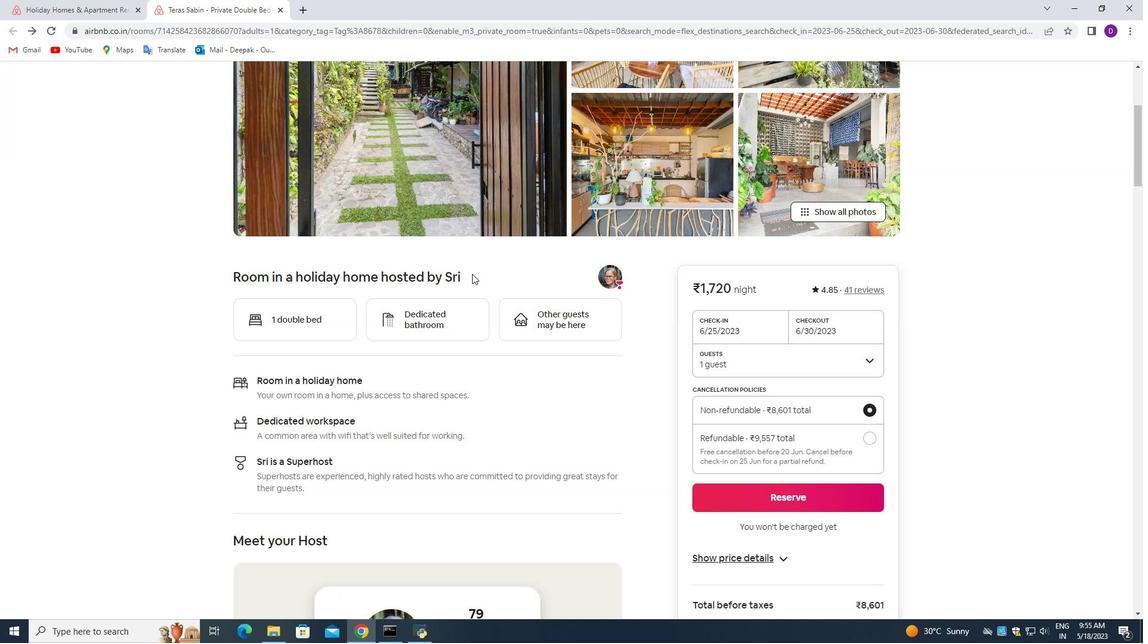 
Action: Mouse scrolled (472, 274) with delta (0, 0)
Screenshot: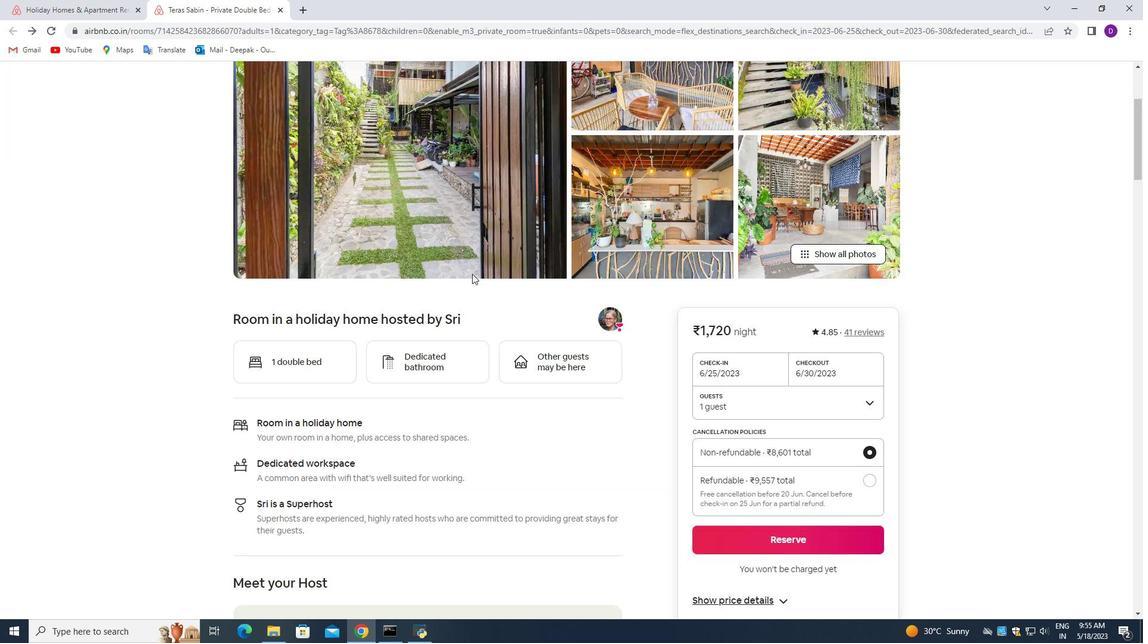 
Action: Mouse moved to (465, 285)
Screenshot: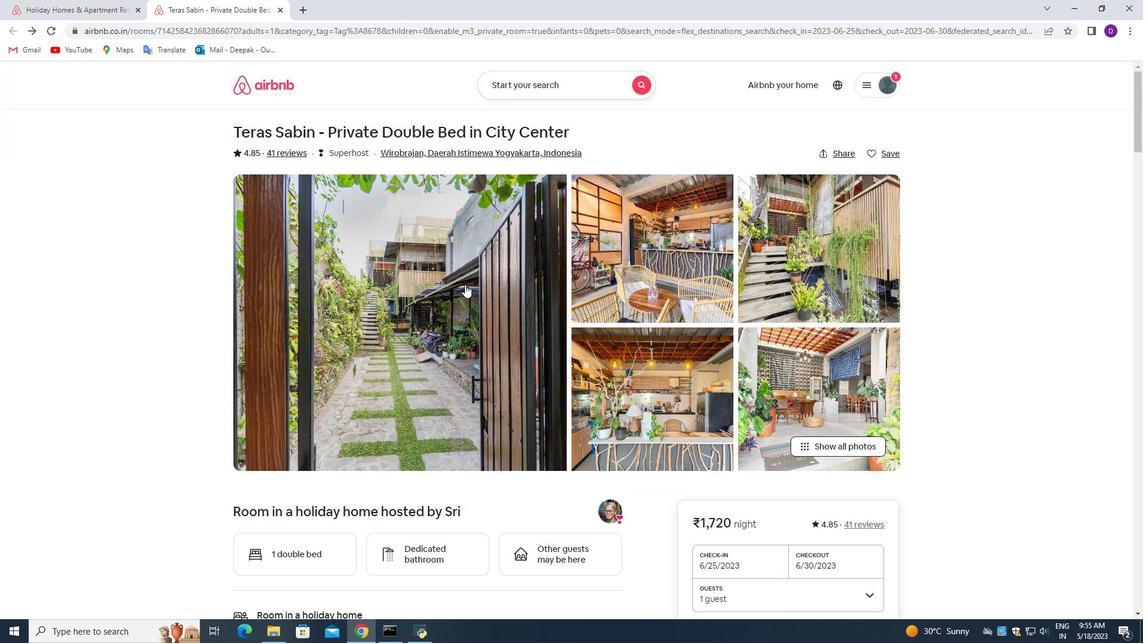 
Action: Mouse scrolled (465, 285) with delta (0, 0)
Screenshot: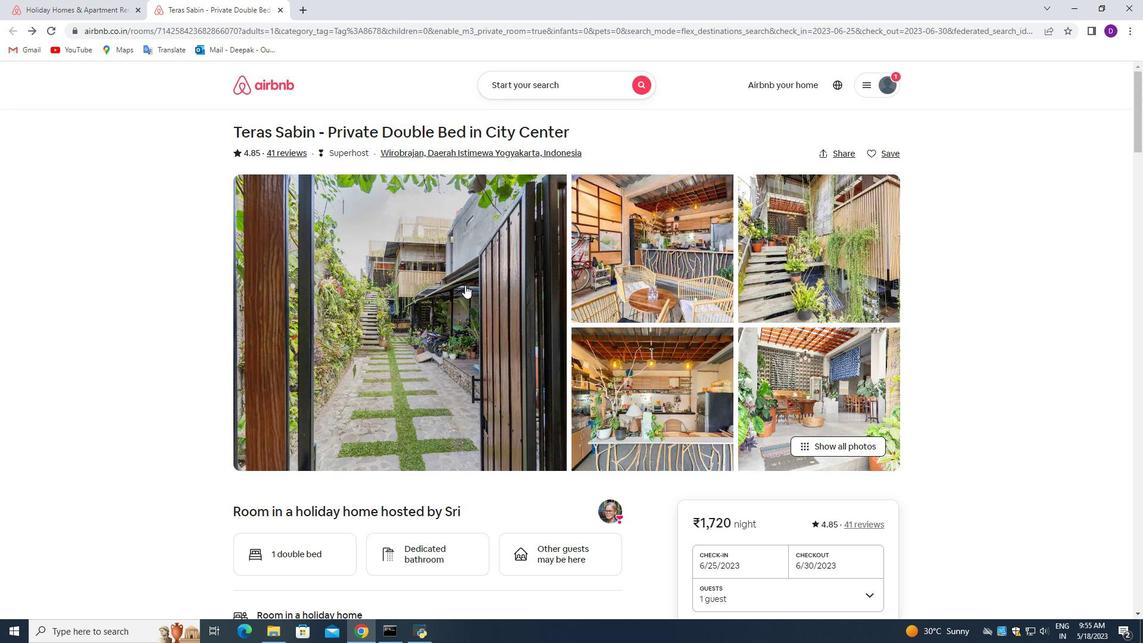 
Action: Mouse scrolled (465, 285) with delta (0, 0)
Screenshot: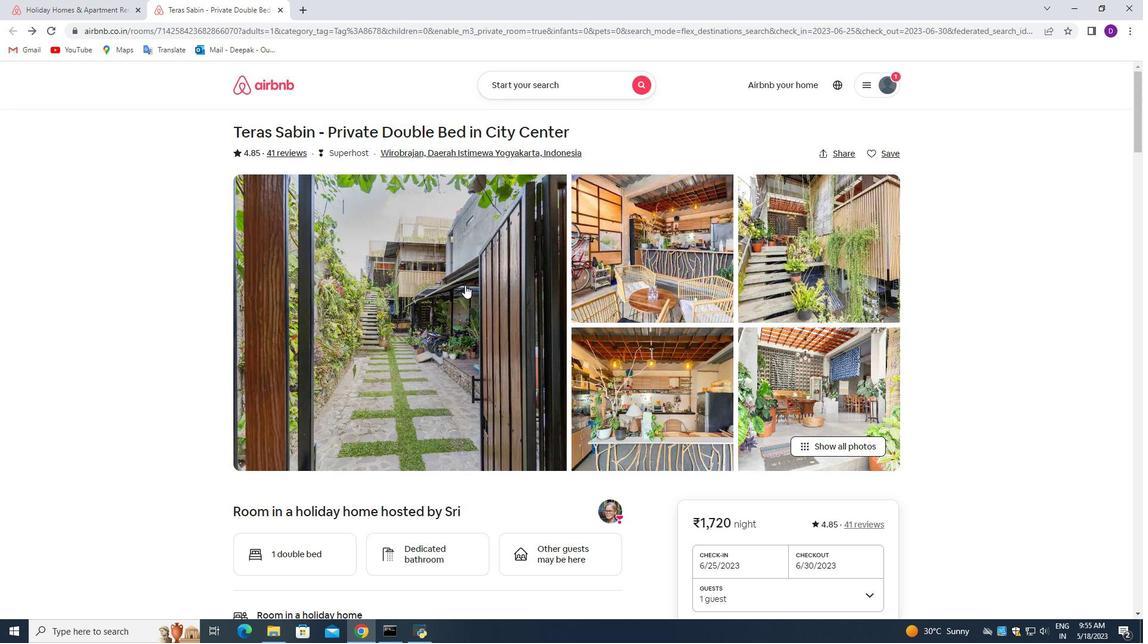 
Action: Mouse scrolled (465, 284) with delta (0, 0)
Screenshot: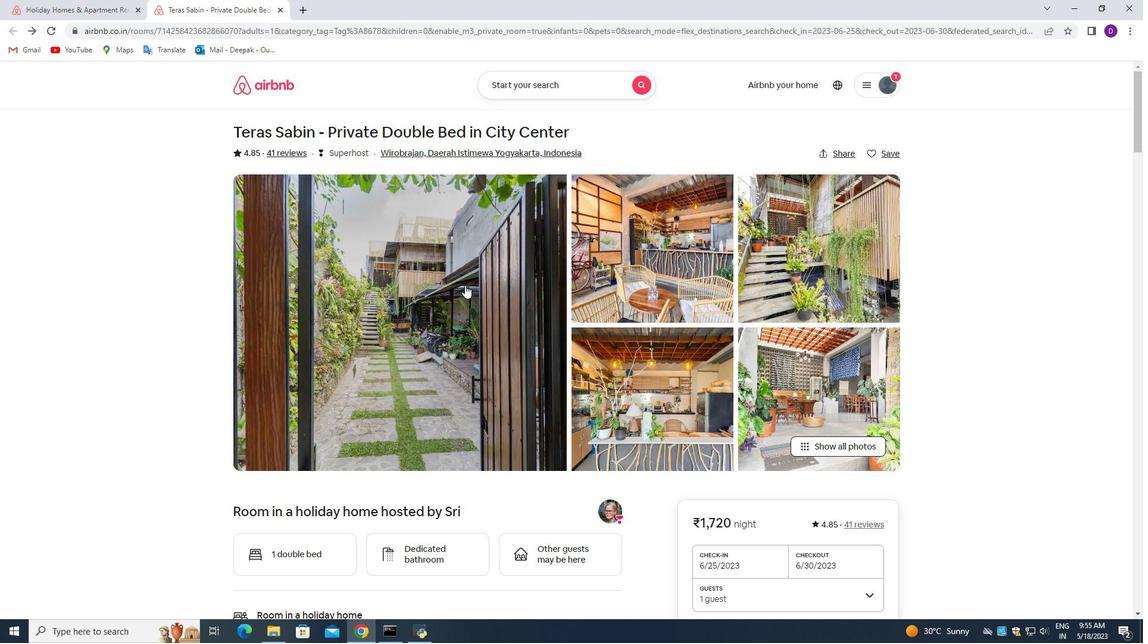 
Action: Mouse scrolled (465, 284) with delta (0, 0)
Screenshot: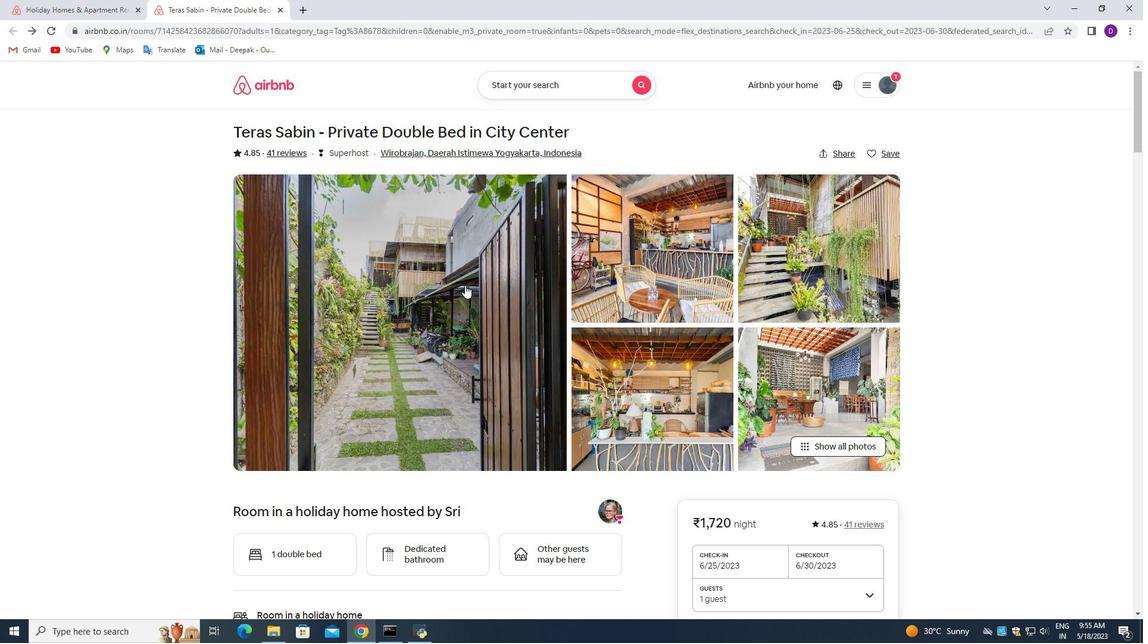 
Action: Mouse scrolled (465, 284) with delta (0, 0)
Screenshot: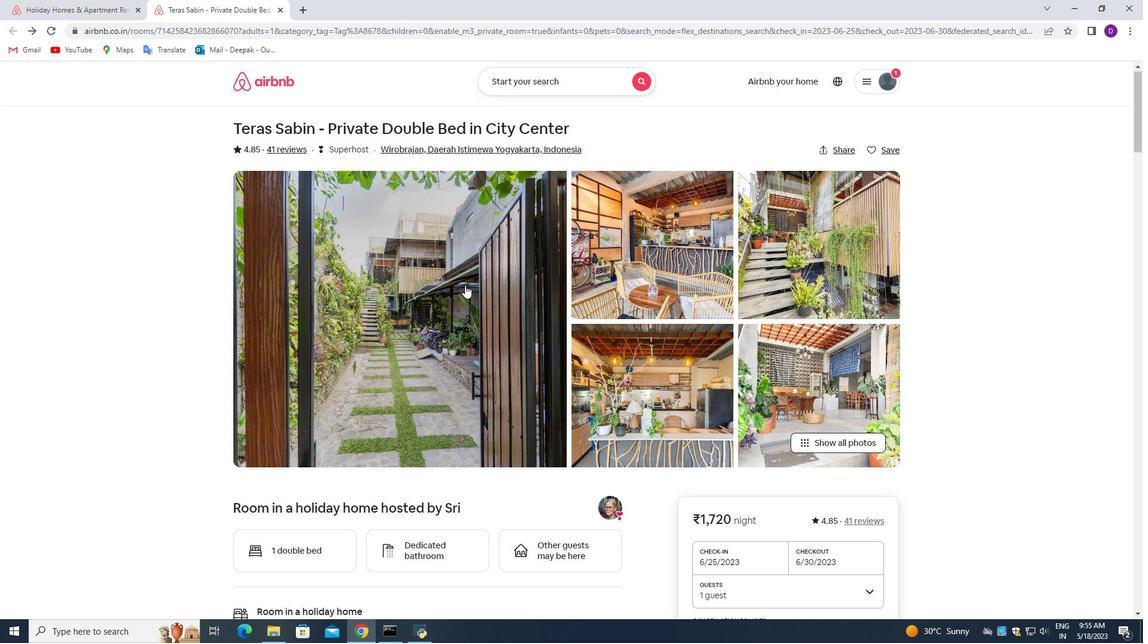 
Action: Mouse scrolled (465, 284) with delta (0, 0)
Screenshot: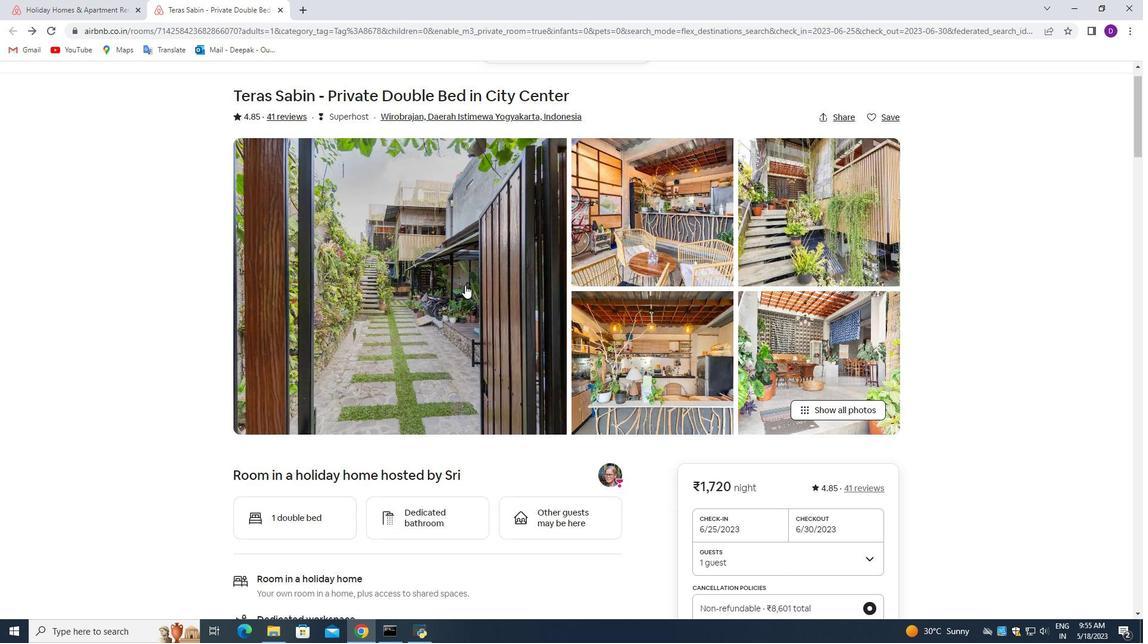 
Action: Mouse scrolled (465, 284) with delta (0, 0)
Screenshot: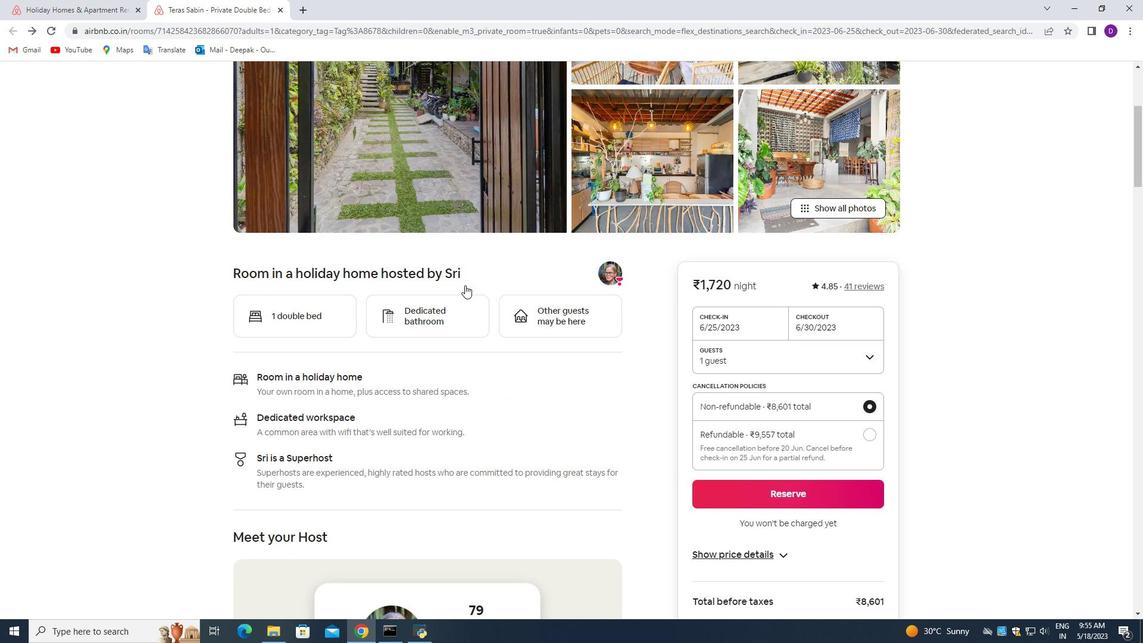 
Action: Mouse scrolled (465, 284) with delta (0, 0)
Screenshot: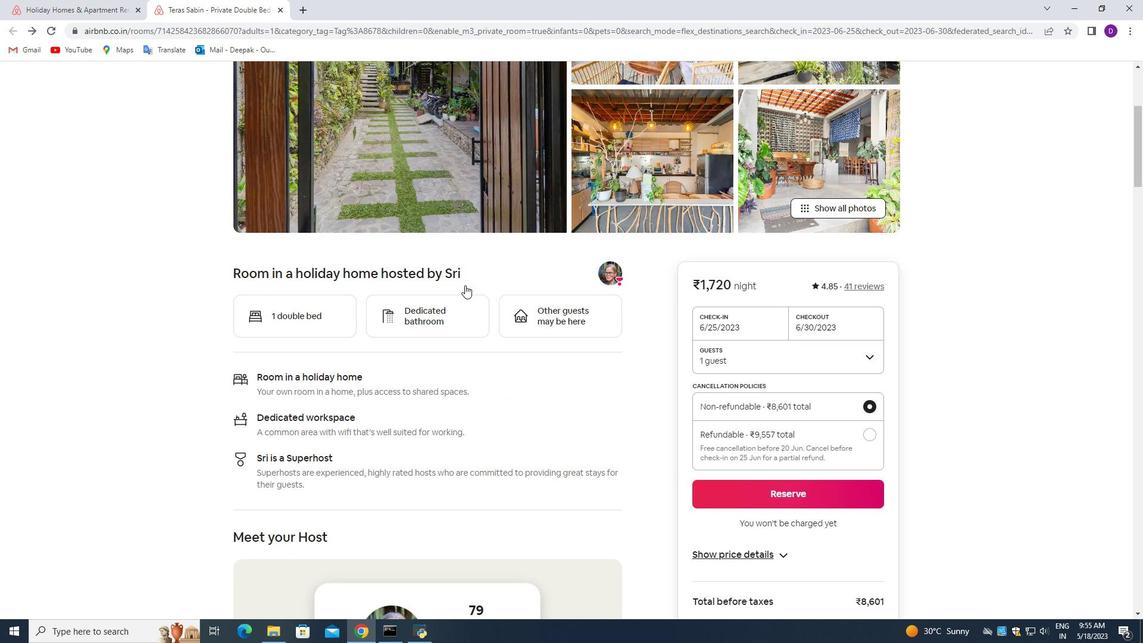 
Action: Mouse scrolled (465, 284) with delta (0, 0)
Screenshot: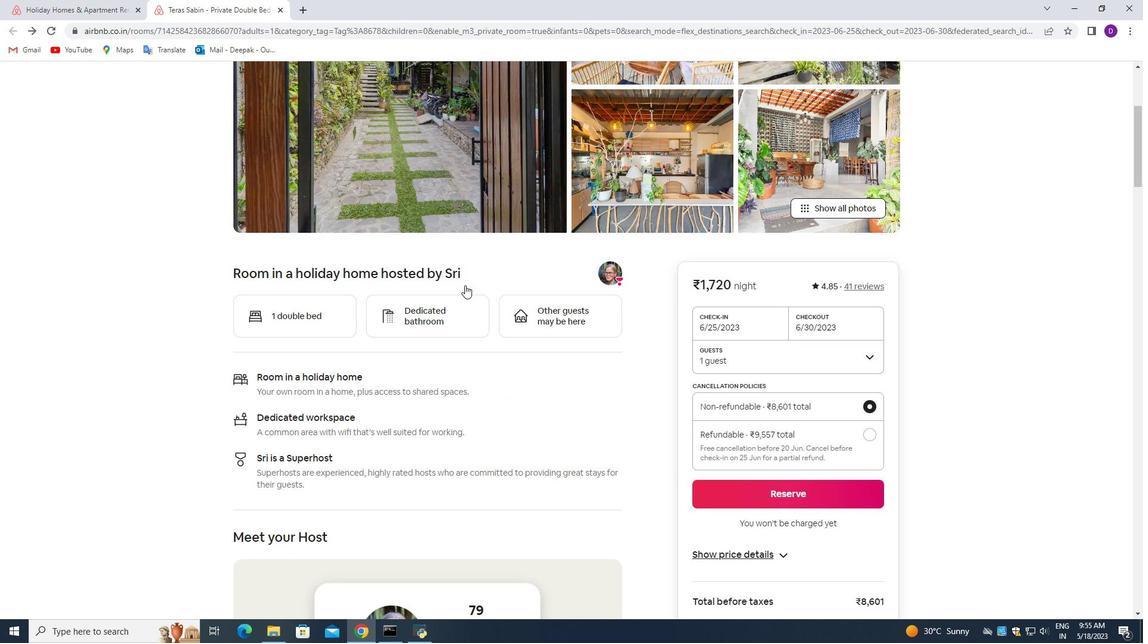
Action: Mouse scrolled (465, 284) with delta (0, 0)
Screenshot: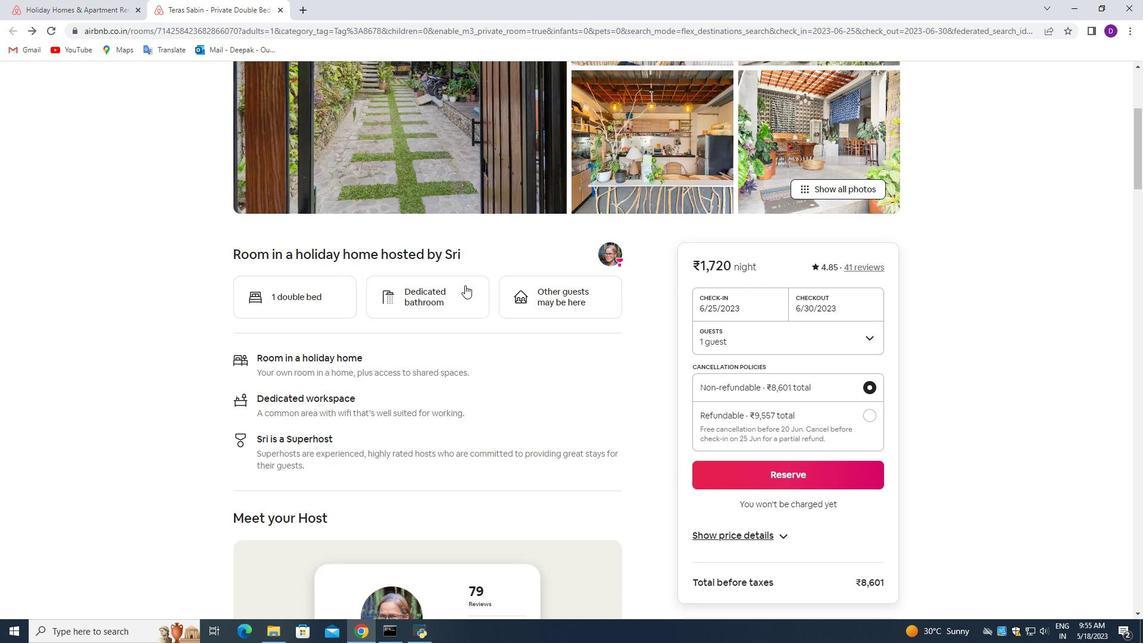 
Action: Mouse scrolled (465, 284) with delta (0, 0)
Screenshot: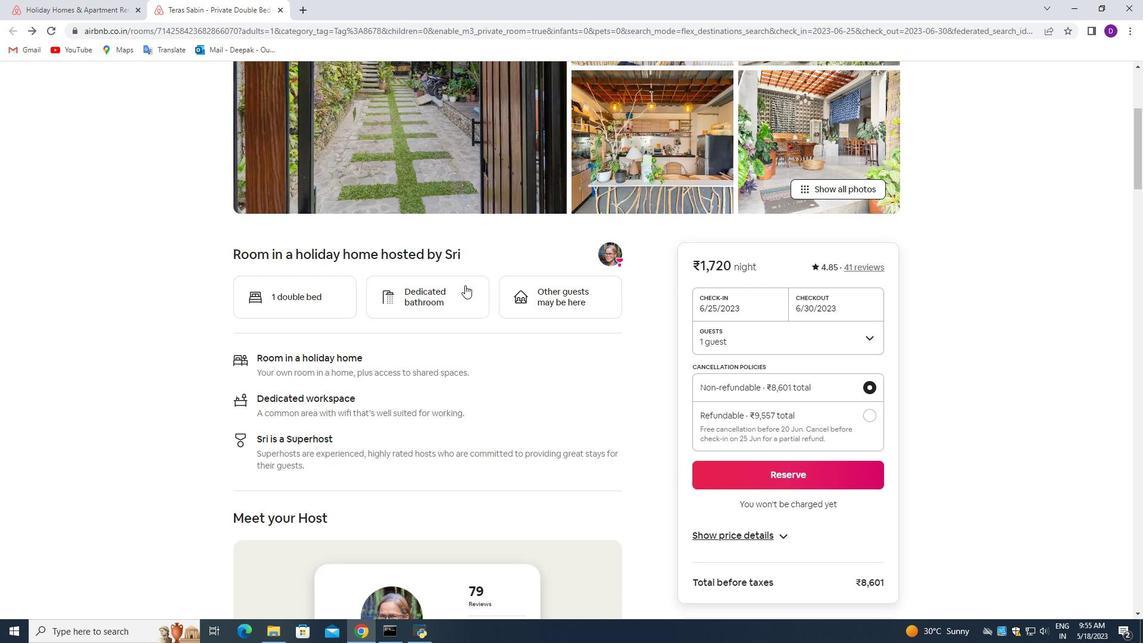 
Action: Mouse scrolled (465, 284) with delta (0, 0)
Screenshot: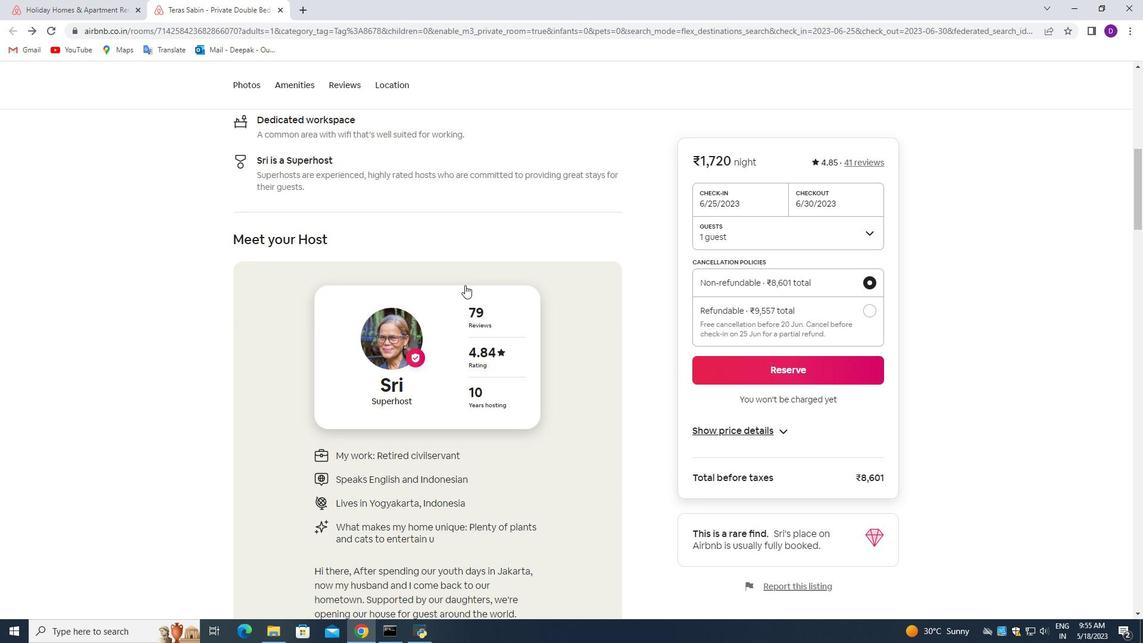 
Action: Mouse scrolled (465, 284) with delta (0, 0)
Screenshot: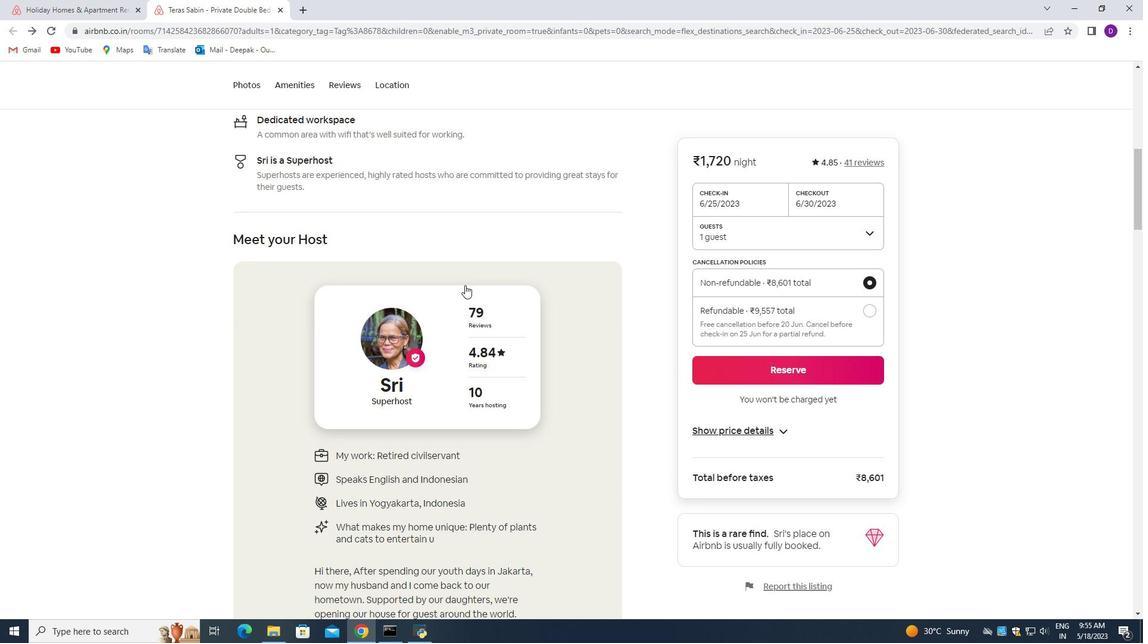 
Action: Mouse scrolled (465, 284) with delta (0, 0)
Screenshot: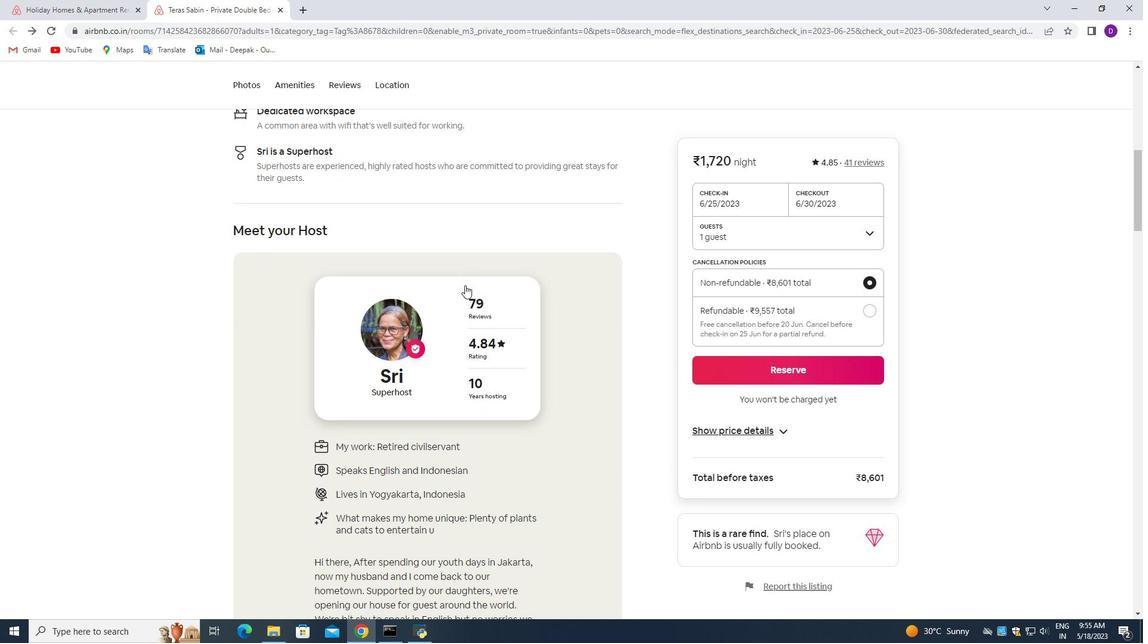 
Action: Mouse scrolled (465, 284) with delta (0, 0)
Screenshot: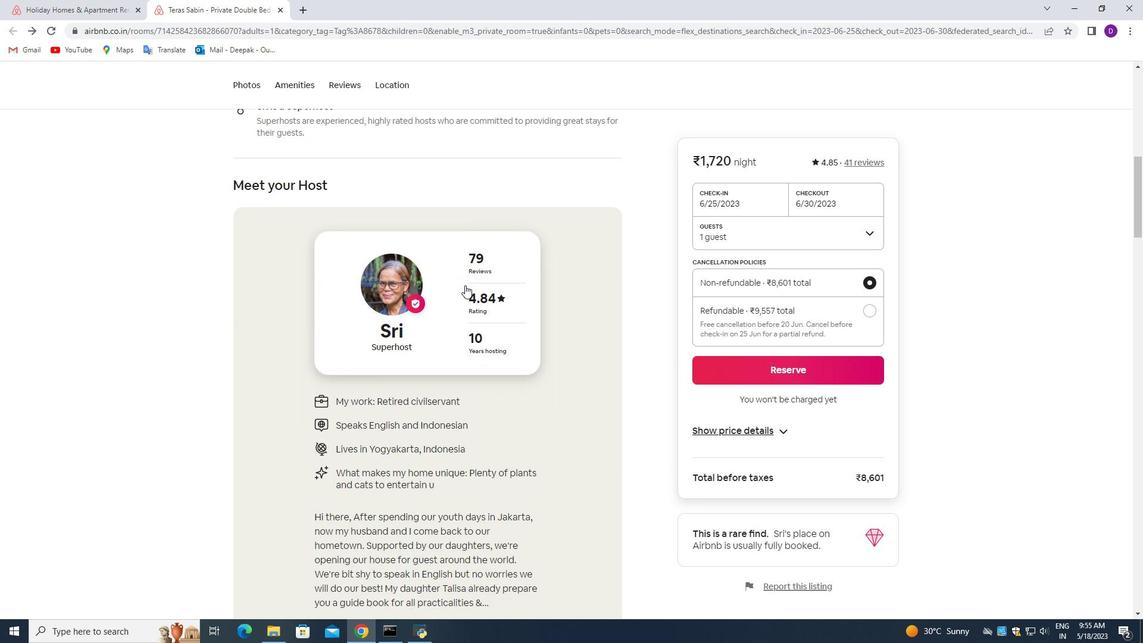 
Action: Mouse scrolled (465, 284) with delta (0, 0)
Screenshot: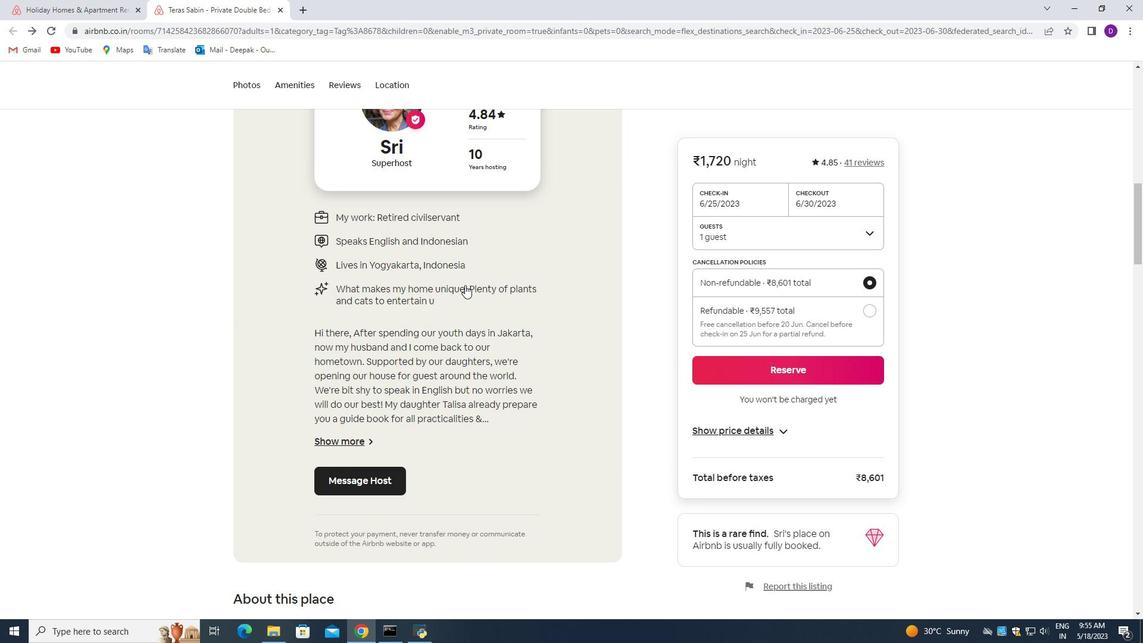 
Action: Mouse scrolled (465, 284) with delta (0, 0)
Screenshot: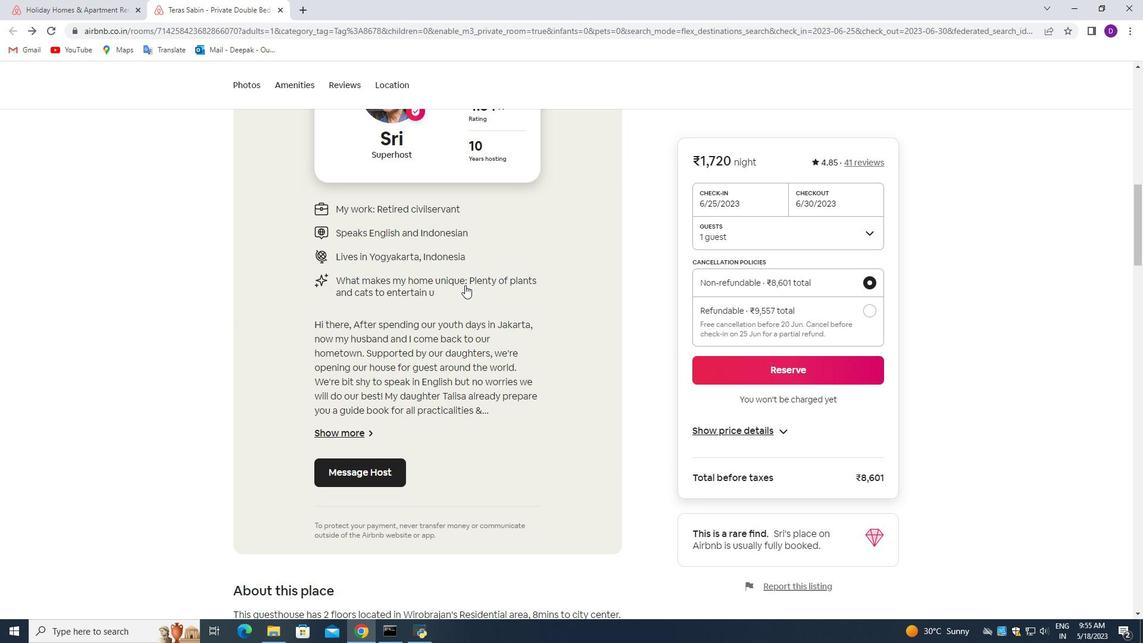 
Action: Mouse scrolled (465, 284) with delta (0, 0)
Screenshot: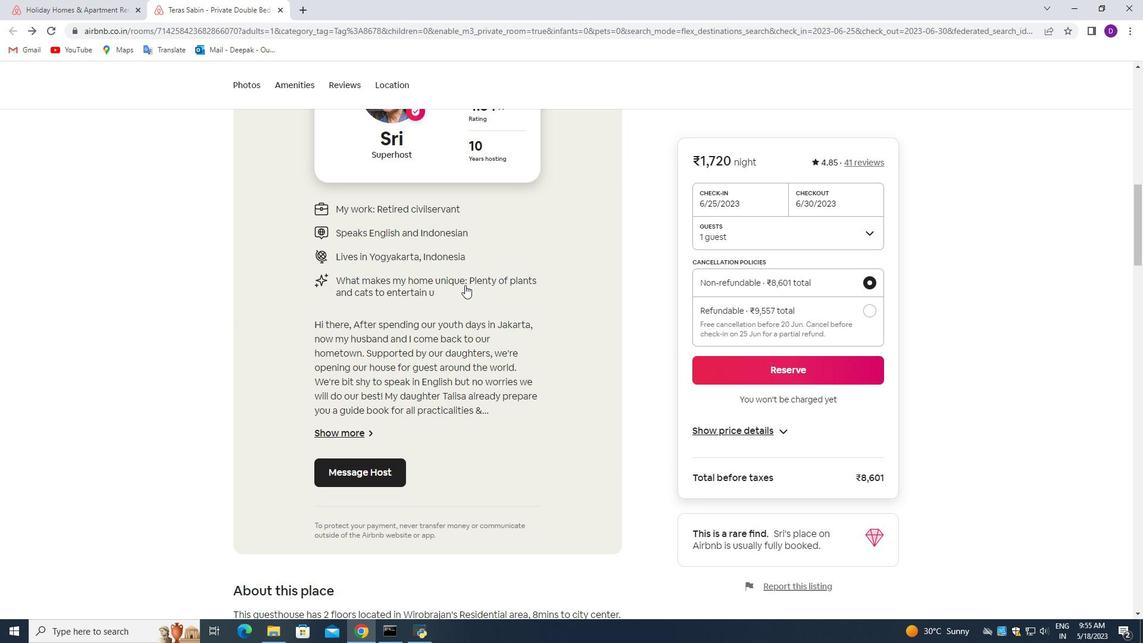 
Action: Mouse scrolled (465, 284) with delta (0, 0)
Screenshot: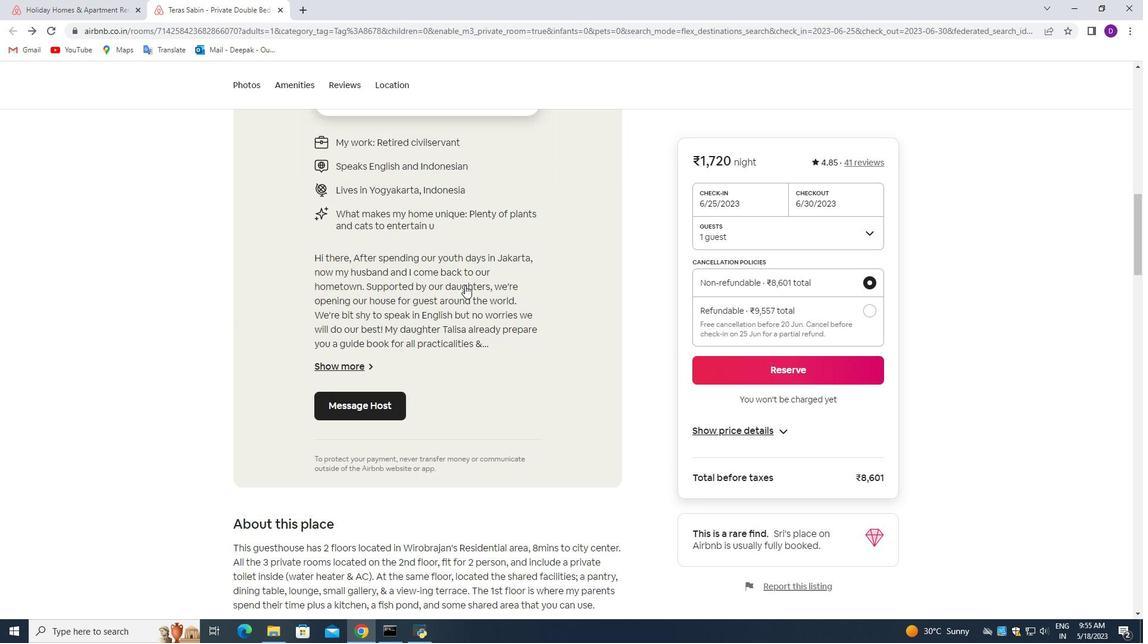 
Action: Mouse moved to (515, 339)
Screenshot: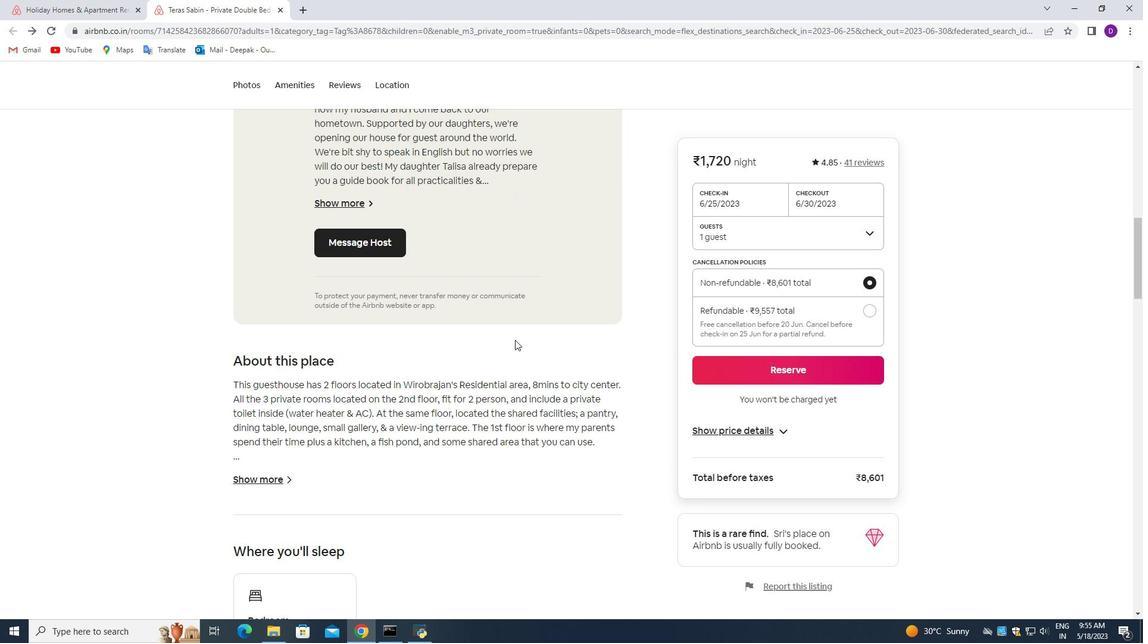 
Action: Mouse scrolled (515, 340) with delta (0, 0)
